 Task: Research Airbnb properties in San Leonardo, Philippines from 6th December, 2023 to 8th December, 2023 for 2 adults. Place can be private room with 1  bedroom having 2 beds and 1 bathroom. Property type can be flat.
Action: Mouse moved to (575, 126)
Screenshot: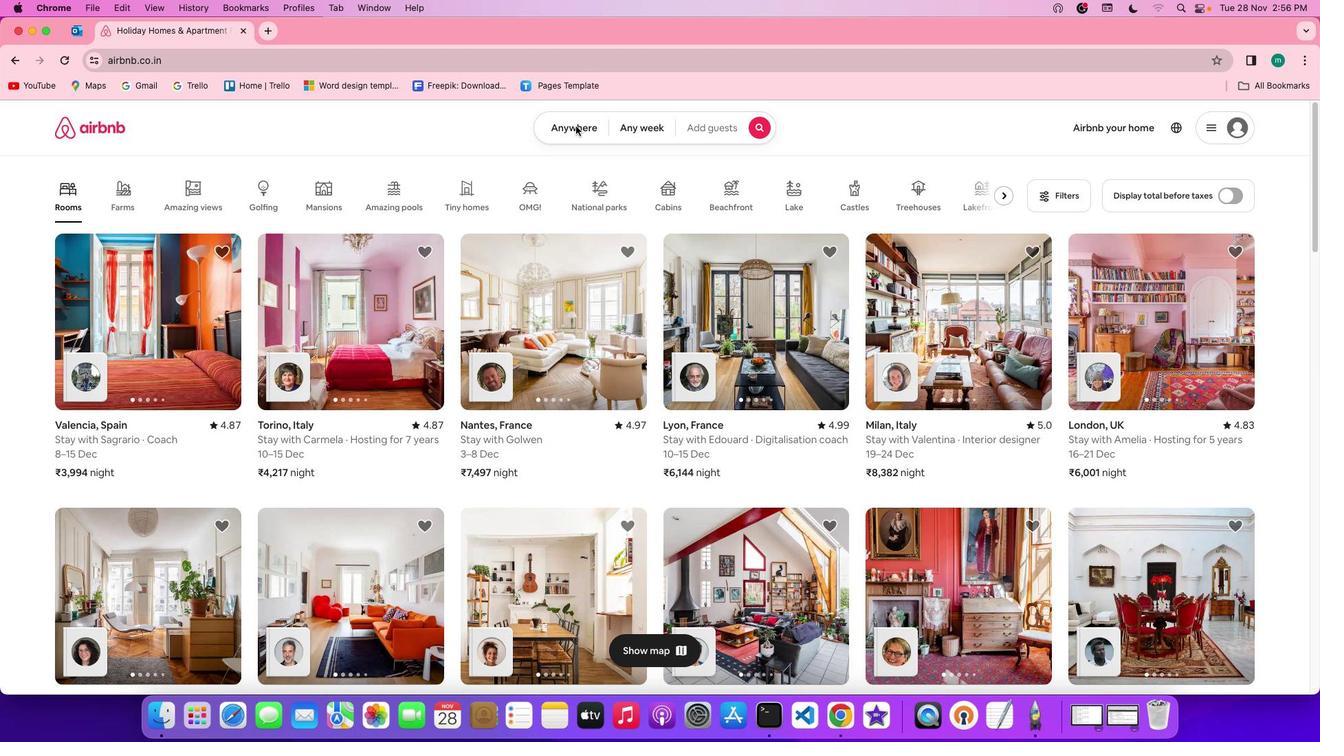
Action: Mouse pressed left at (575, 126)
Screenshot: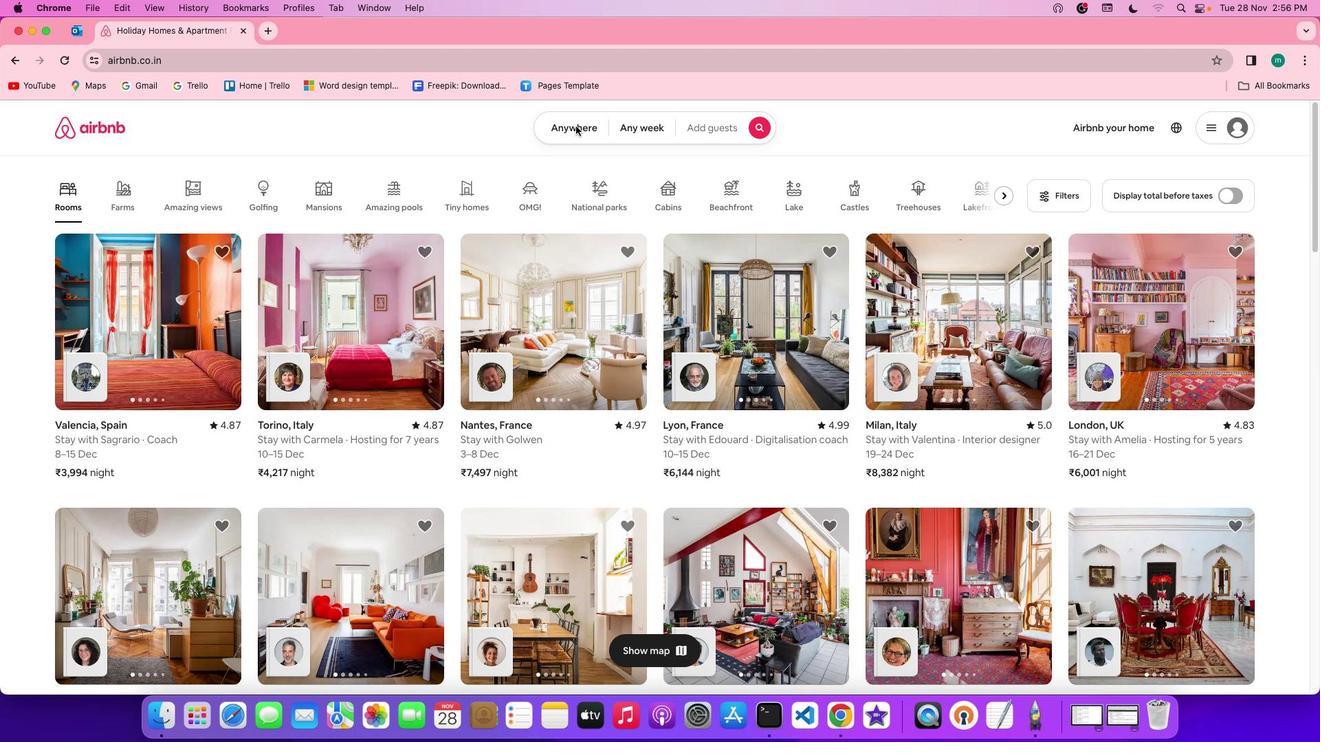 
Action: Mouse pressed left at (575, 126)
Screenshot: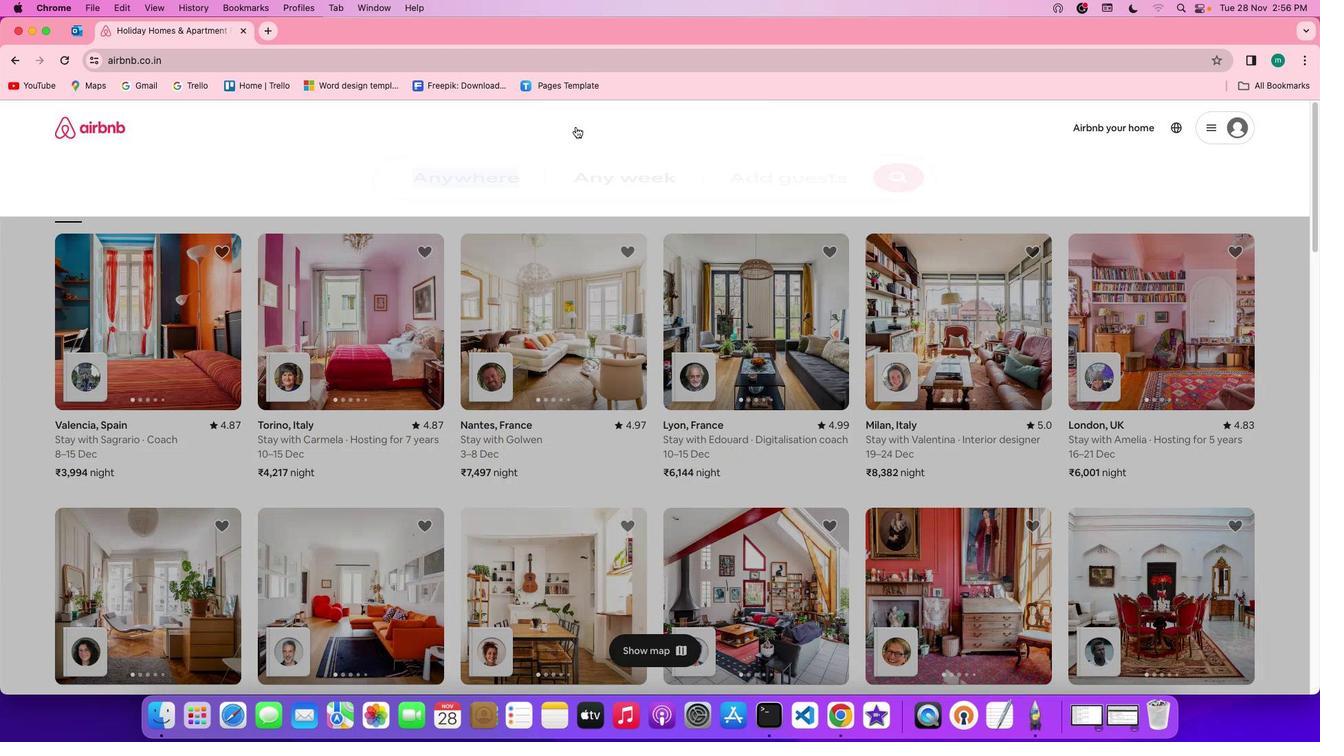 
Action: Mouse moved to (540, 187)
Screenshot: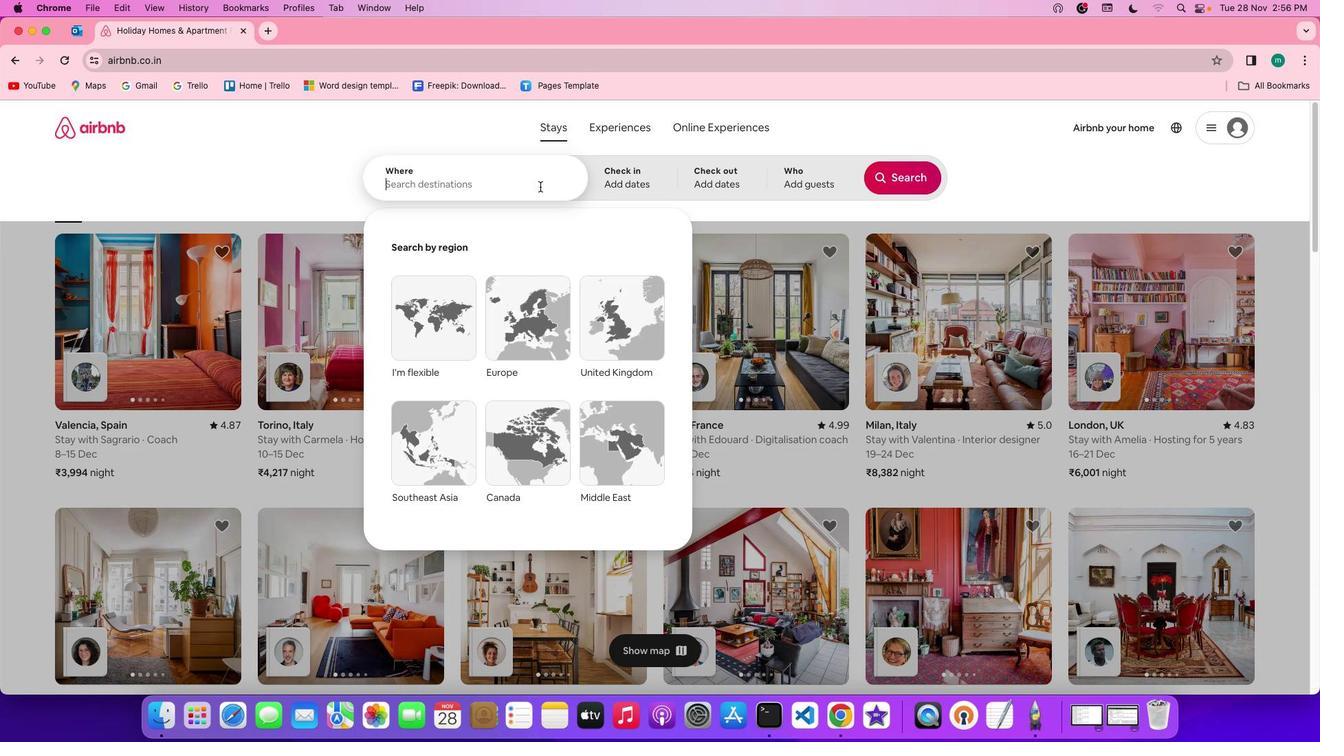 
Action: Mouse pressed left at (540, 187)
Screenshot: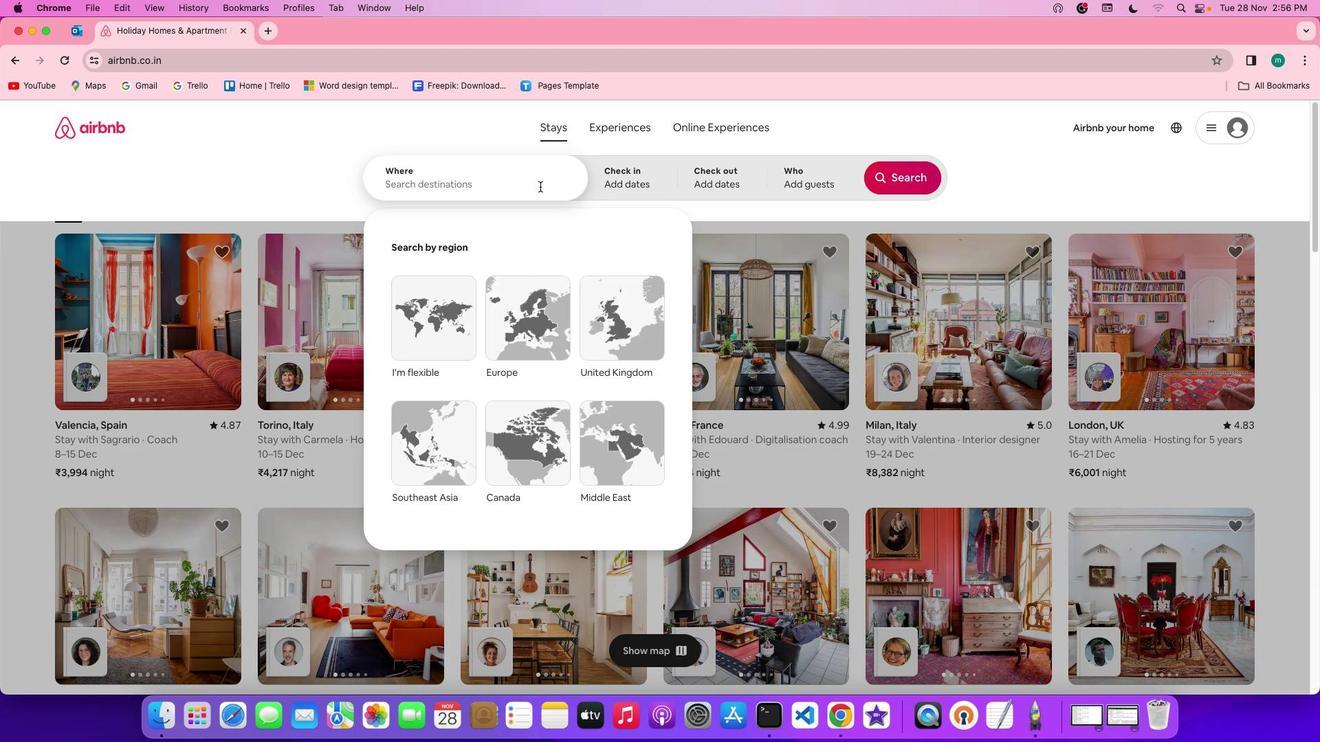 
Action: Mouse moved to (545, 188)
Screenshot: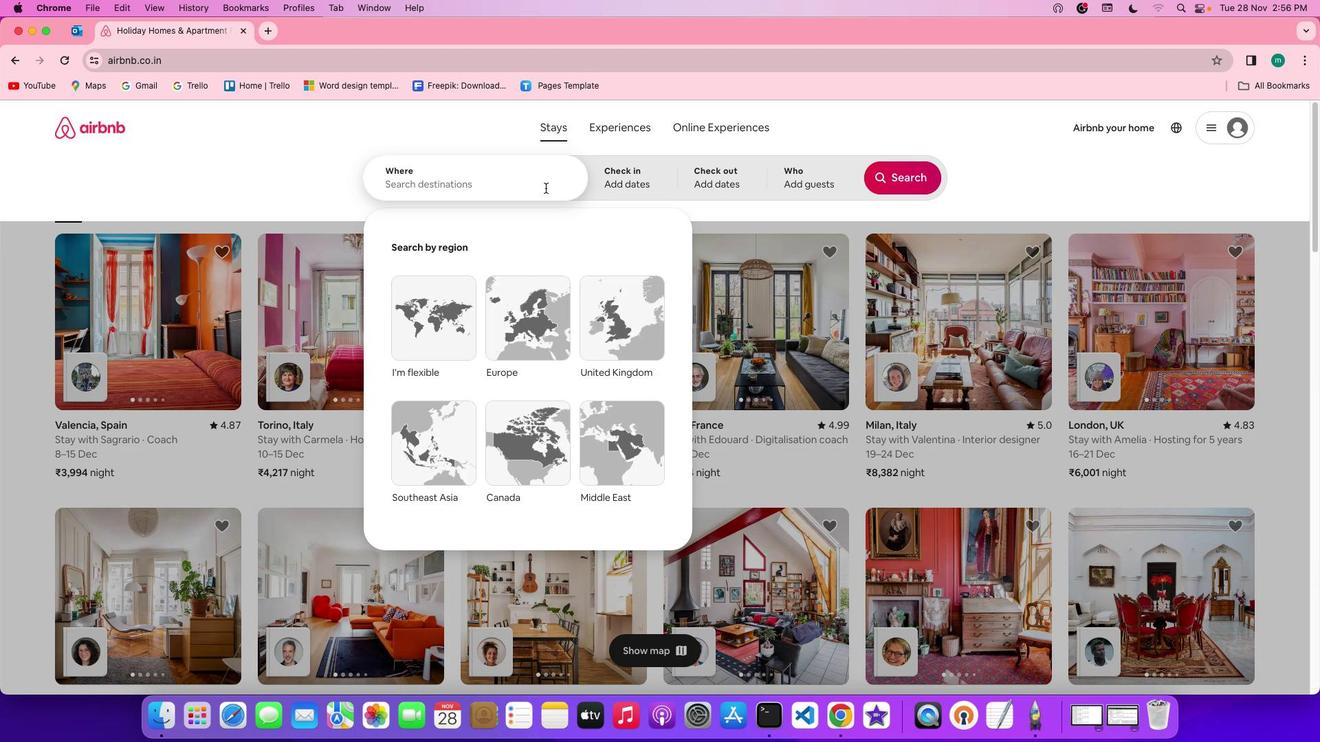 
Action: Key pressed Key.shift'S''a''n'Key.spaceKey.shift'L''e''o''n''a''r''d''o'','Key.spaceKey.shift'P''h''i''l''i''p''p''i''n''e''s'
Screenshot: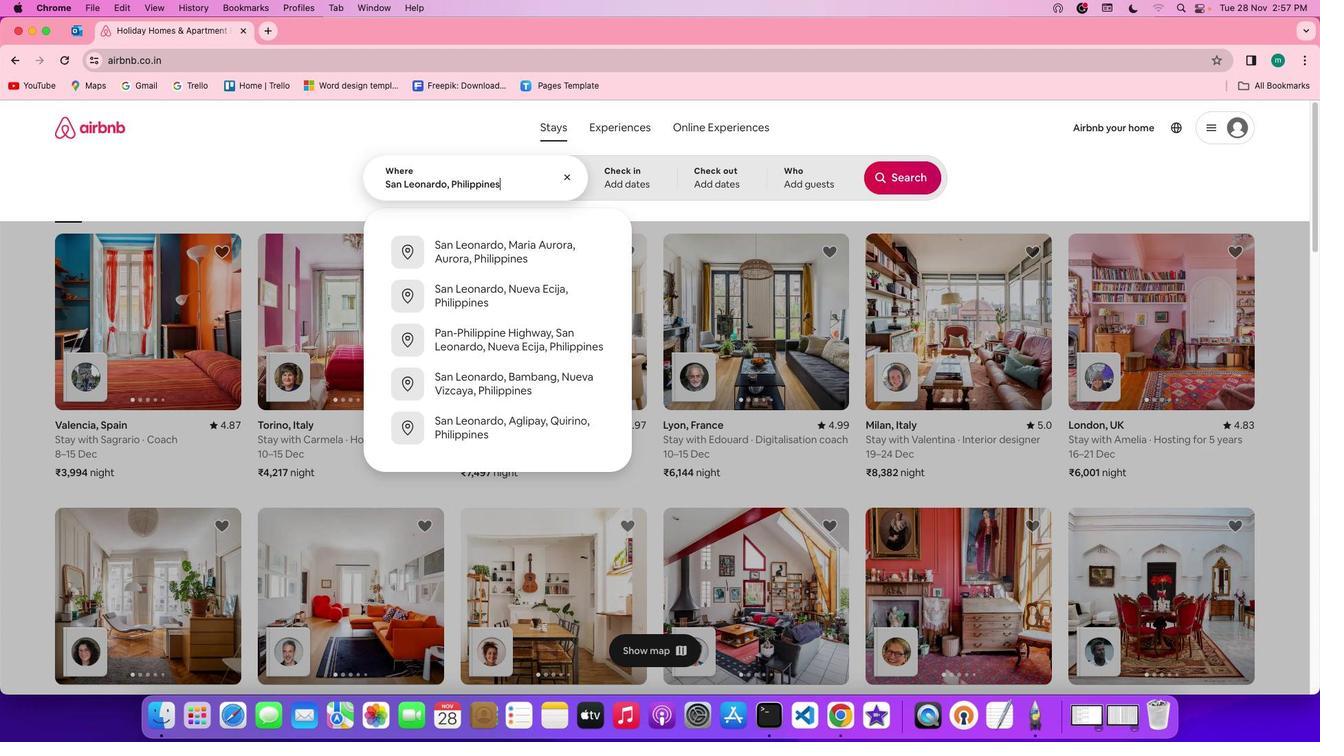 
Action: Mouse moved to (619, 188)
Screenshot: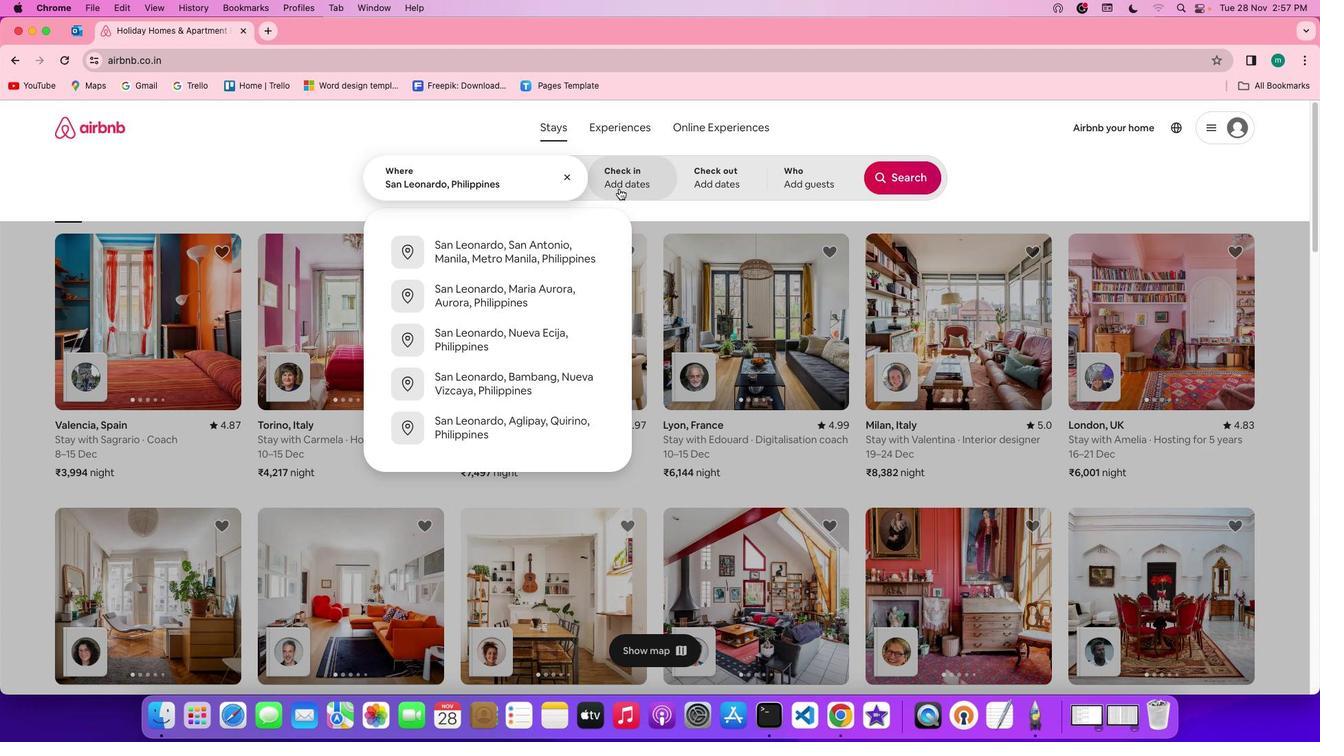 
Action: Mouse pressed left at (619, 188)
Screenshot: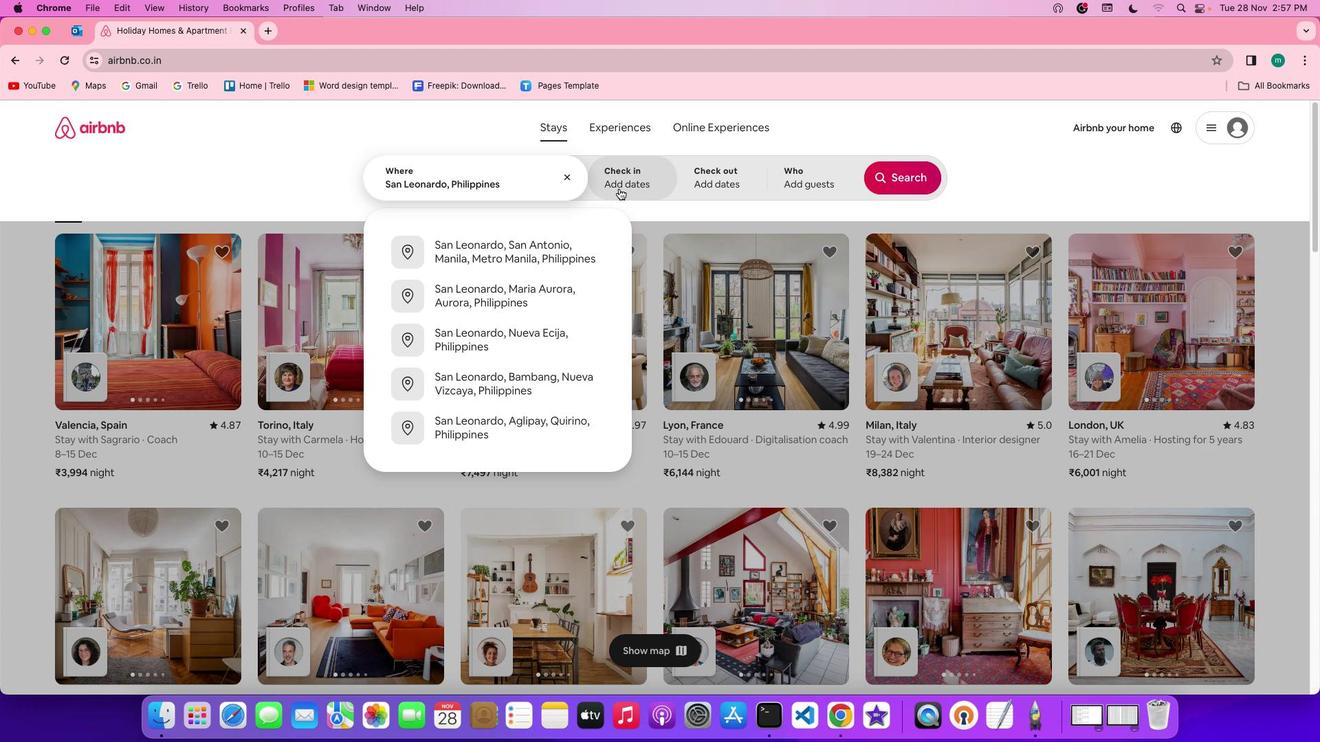 
Action: Mouse moved to (792, 381)
Screenshot: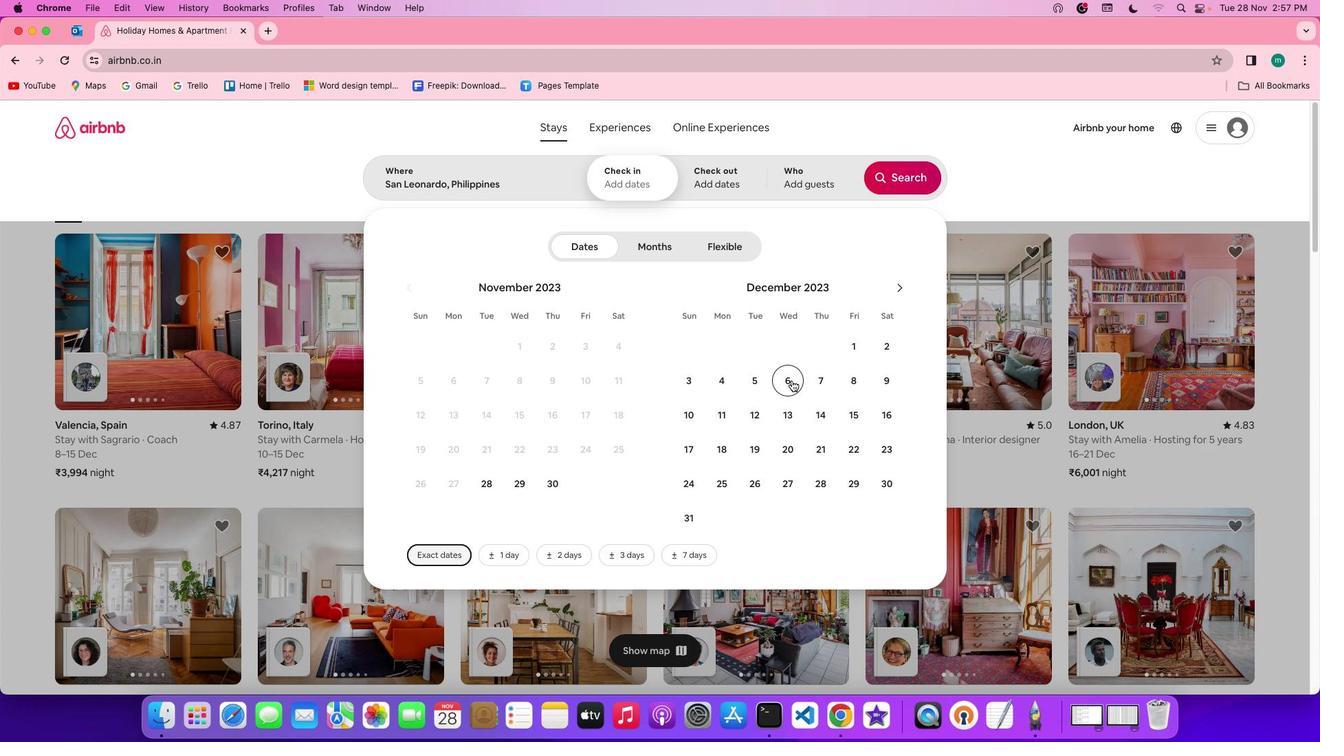 
Action: Mouse pressed left at (792, 381)
Screenshot: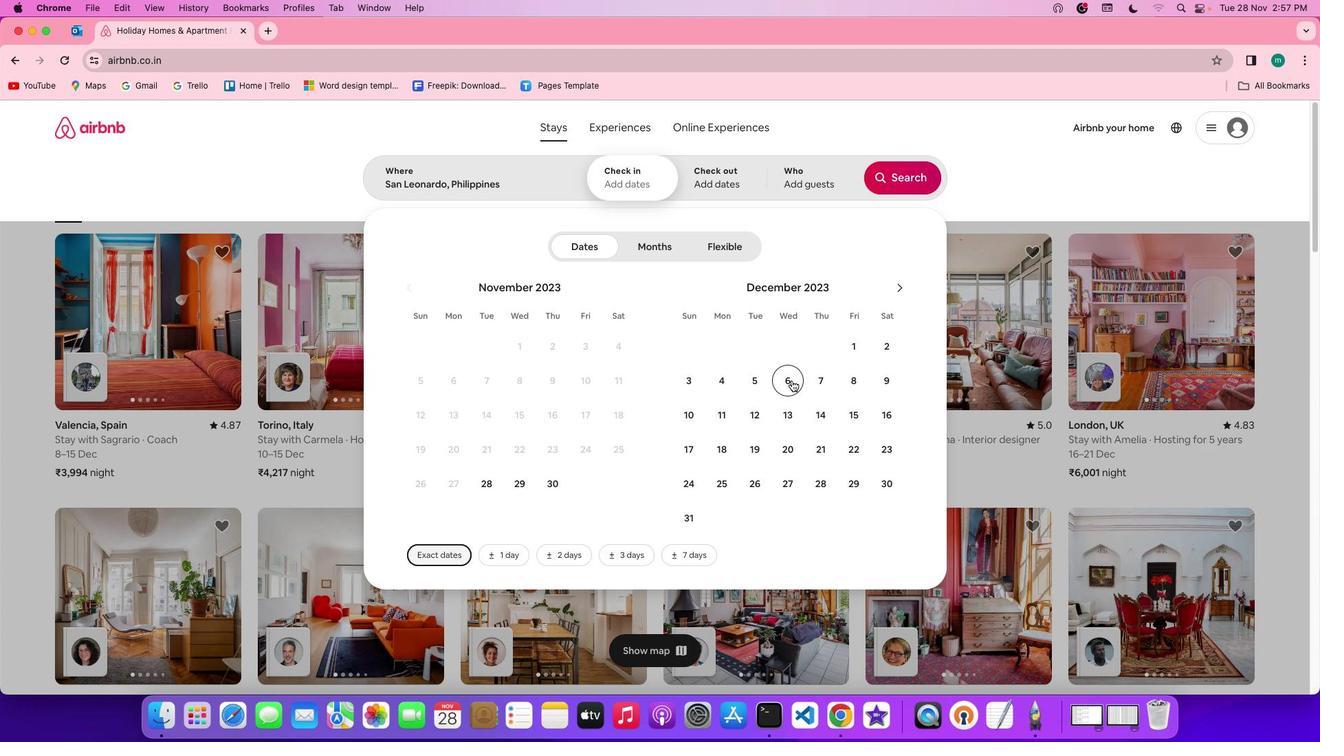 
Action: Mouse moved to (845, 383)
Screenshot: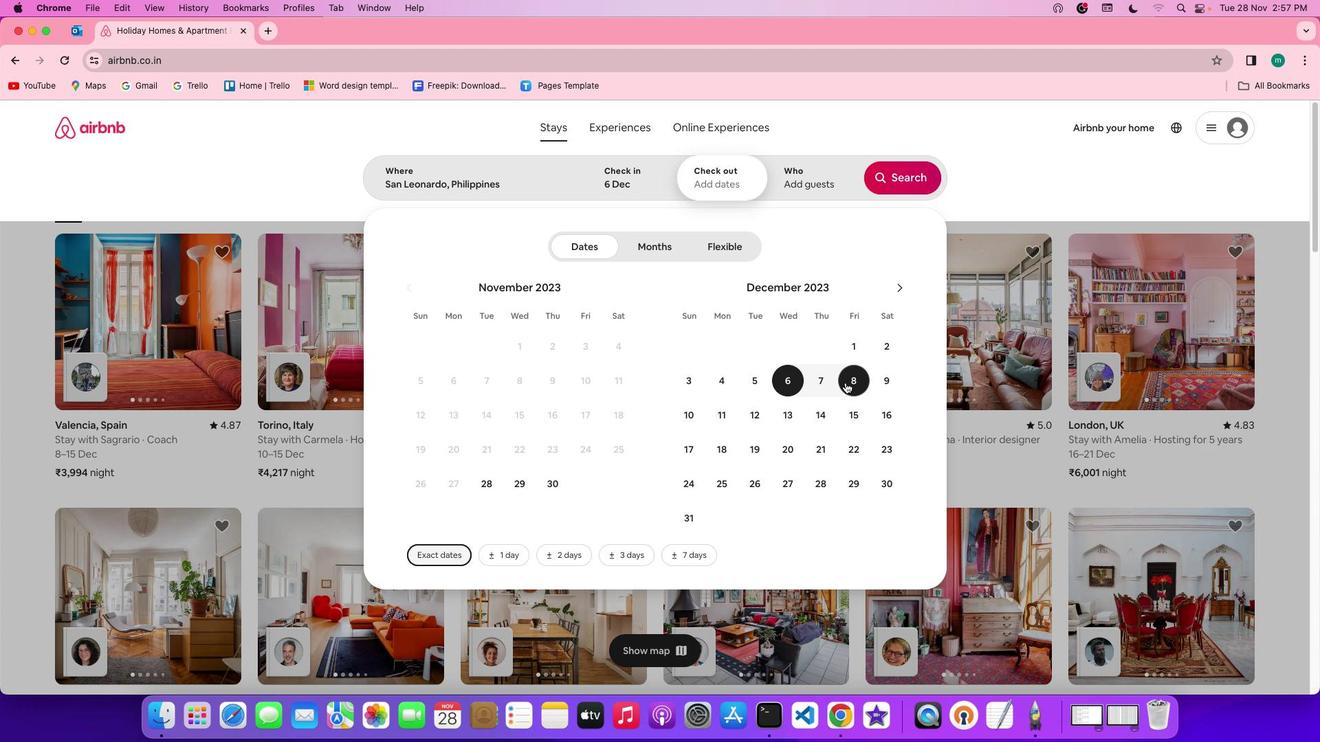 
Action: Mouse pressed left at (845, 383)
Screenshot: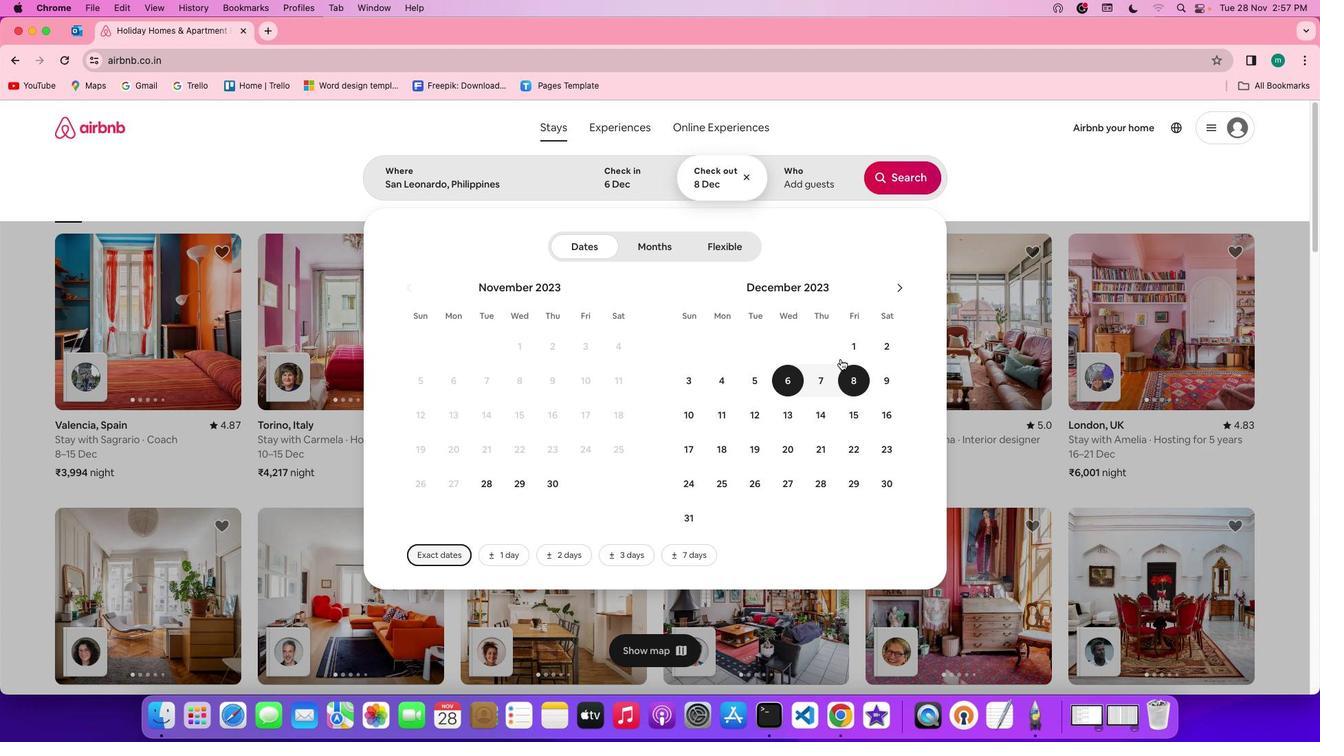 
Action: Mouse moved to (820, 190)
Screenshot: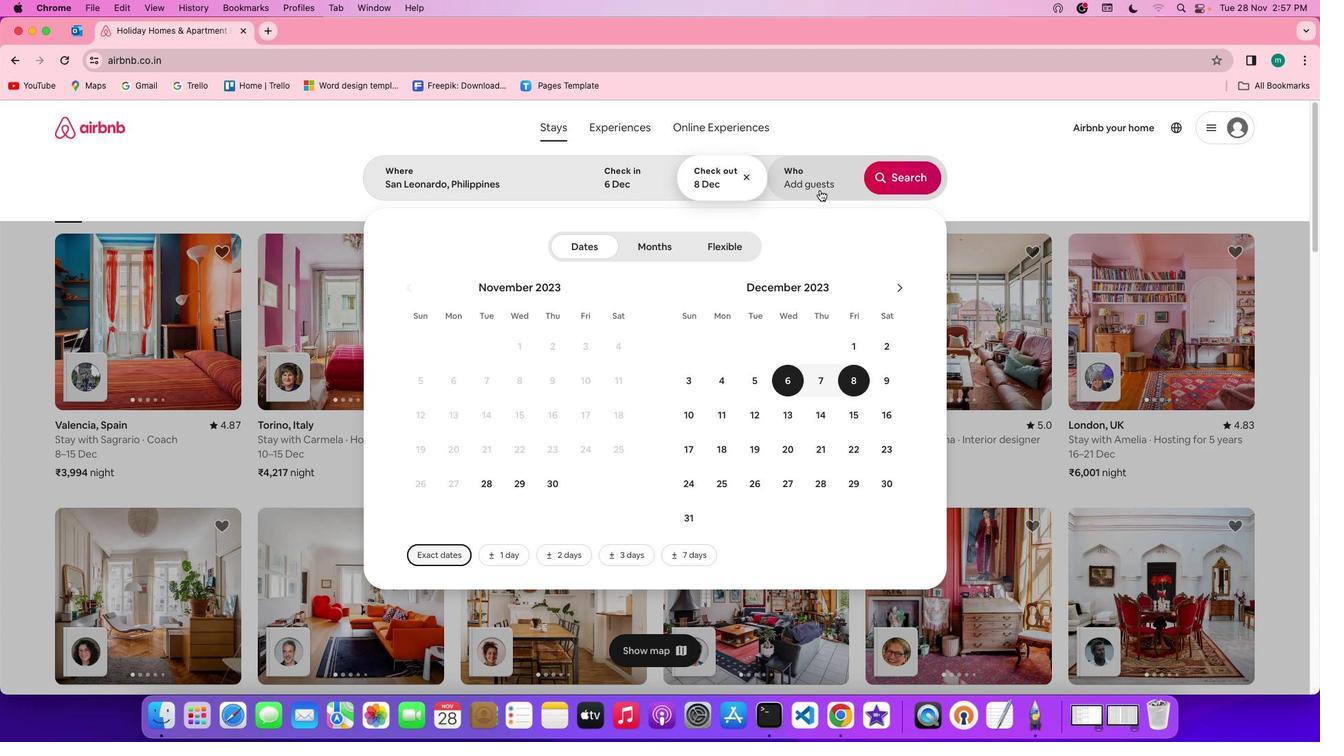 
Action: Mouse pressed left at (820, 190)
Screenshot: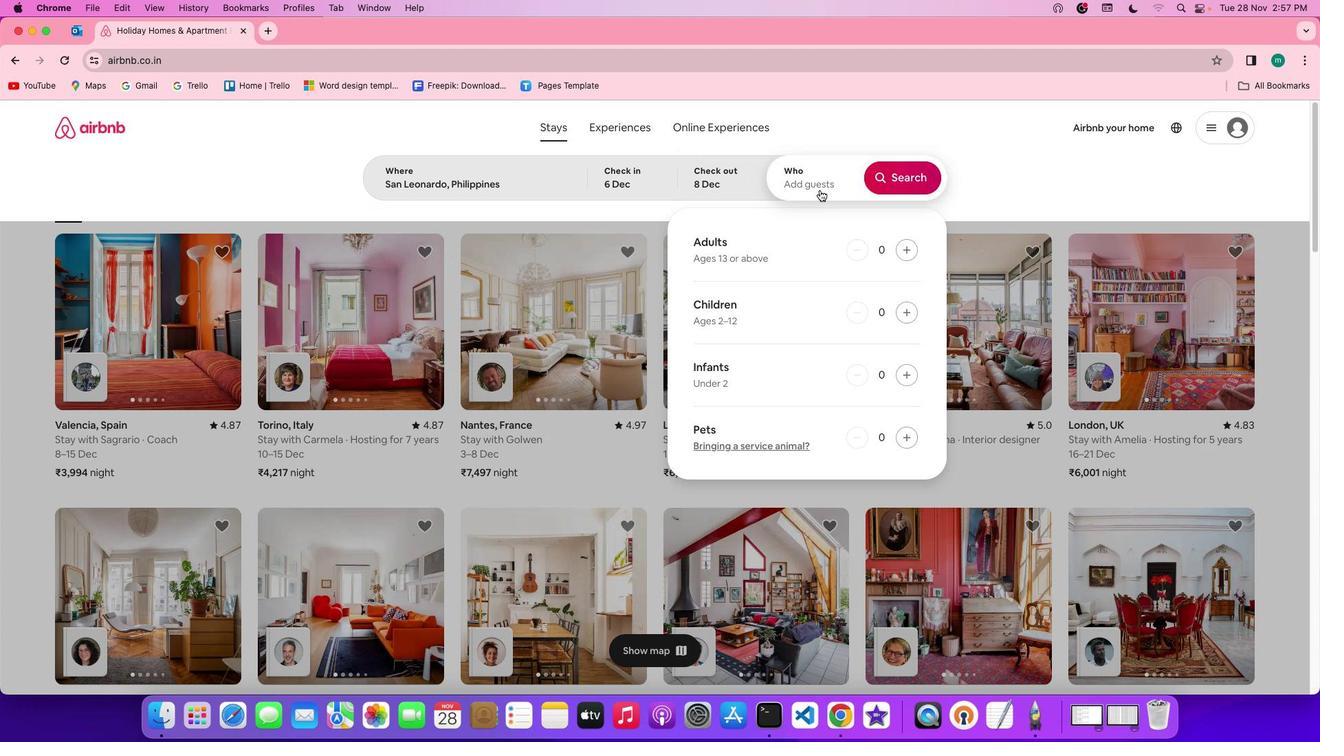 
Action: Mouse moved to (912, 248)
Screenshot: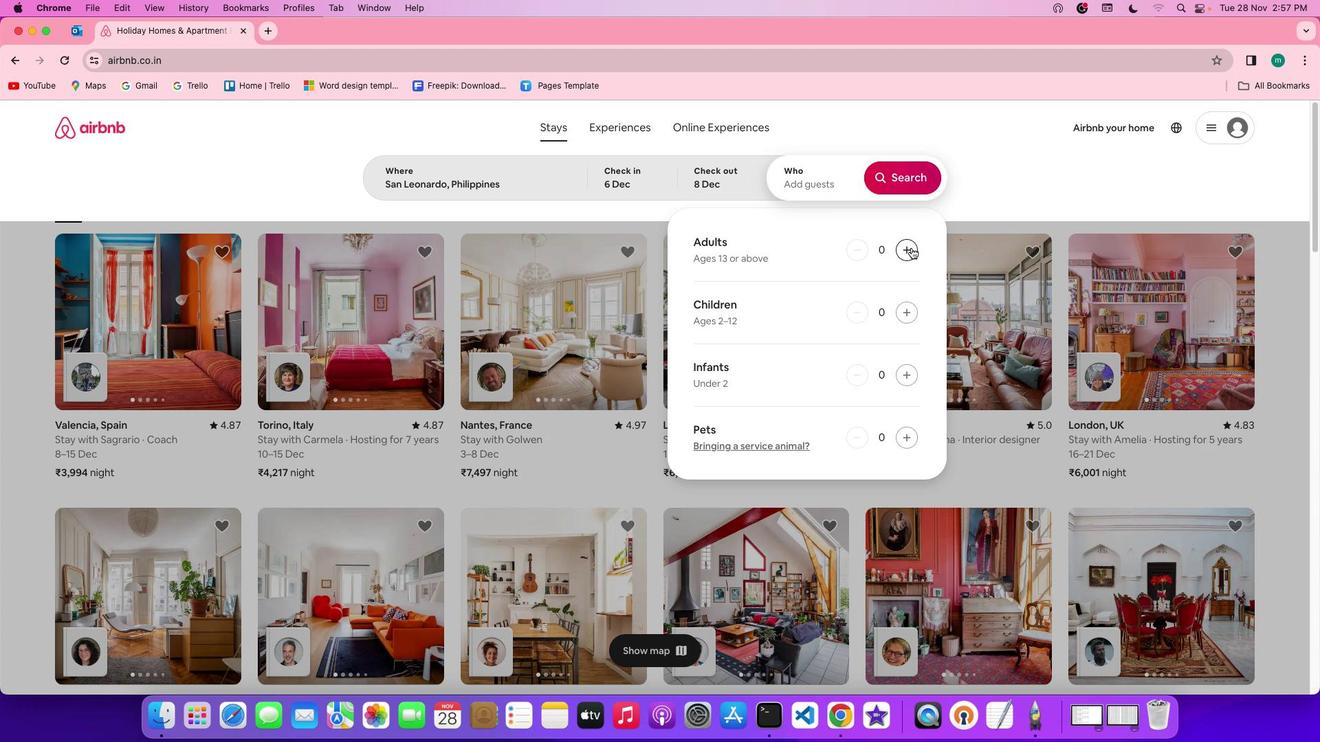 
Action: Mouse pressed left at (912, 248)
Screenshot: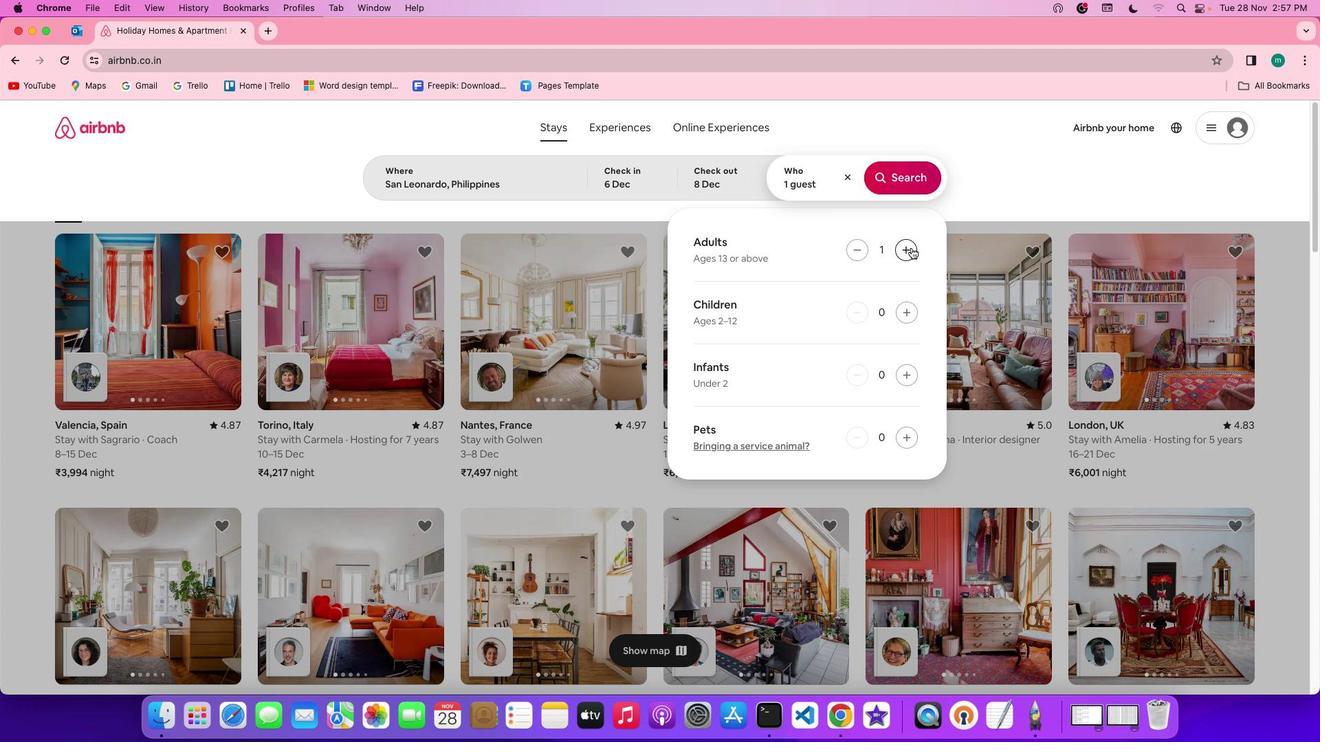 
Action: Mouse pressed left at (912, 248)
Screenshot: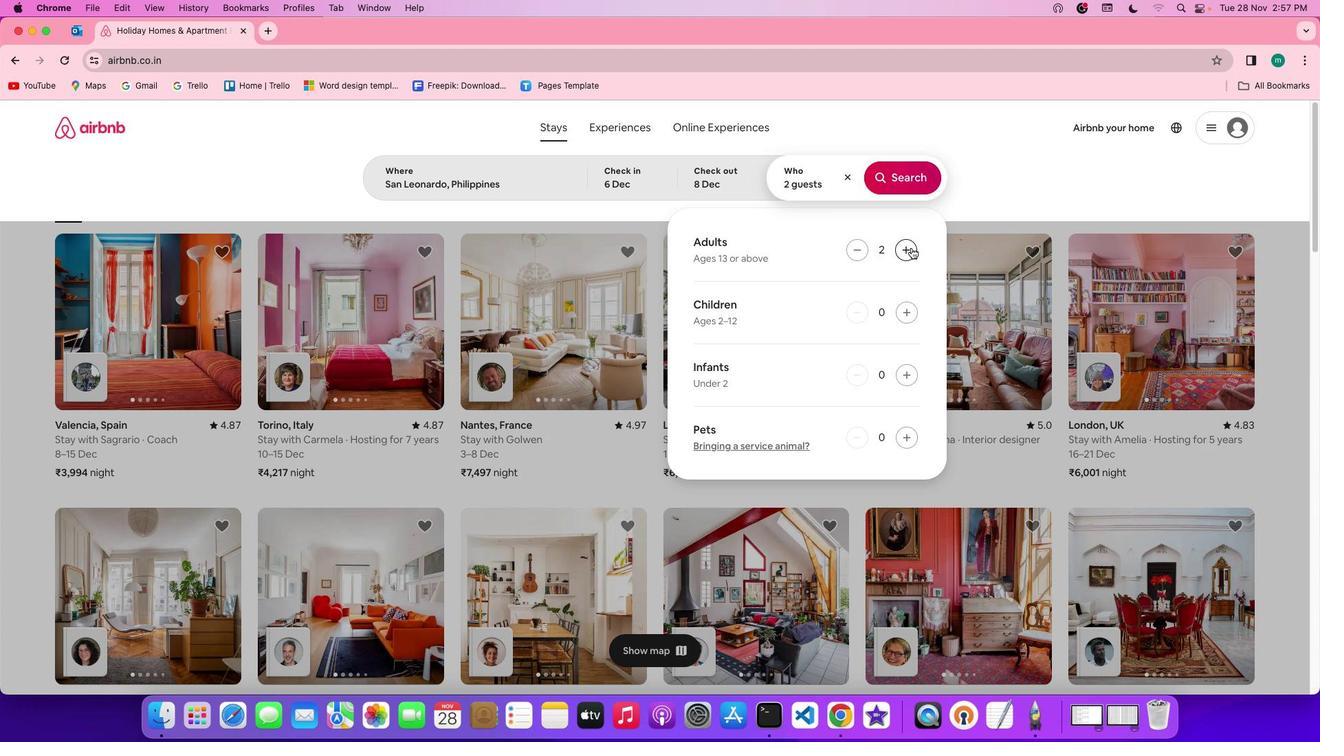 
Action: Mouse moved to (910, 178)
Screenshot: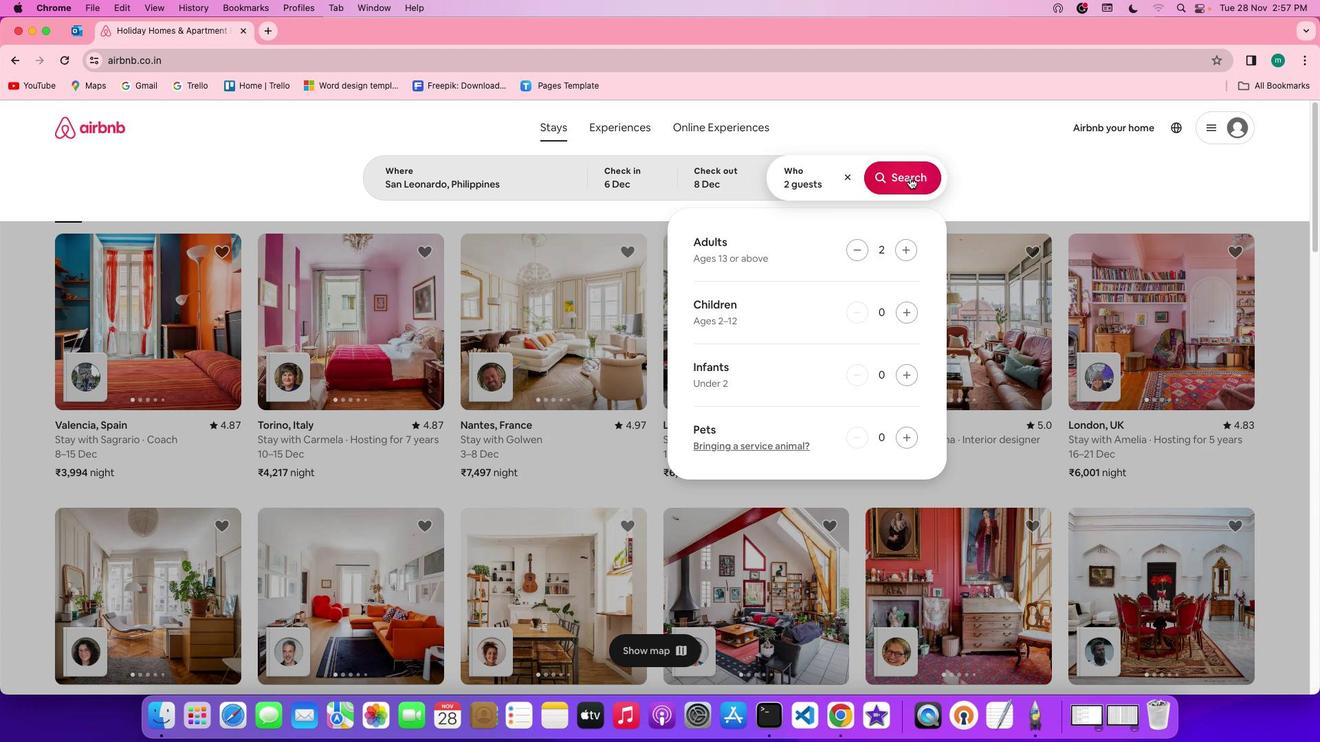 
Action: Mouse pressed left at (910, 178)
Screenshot: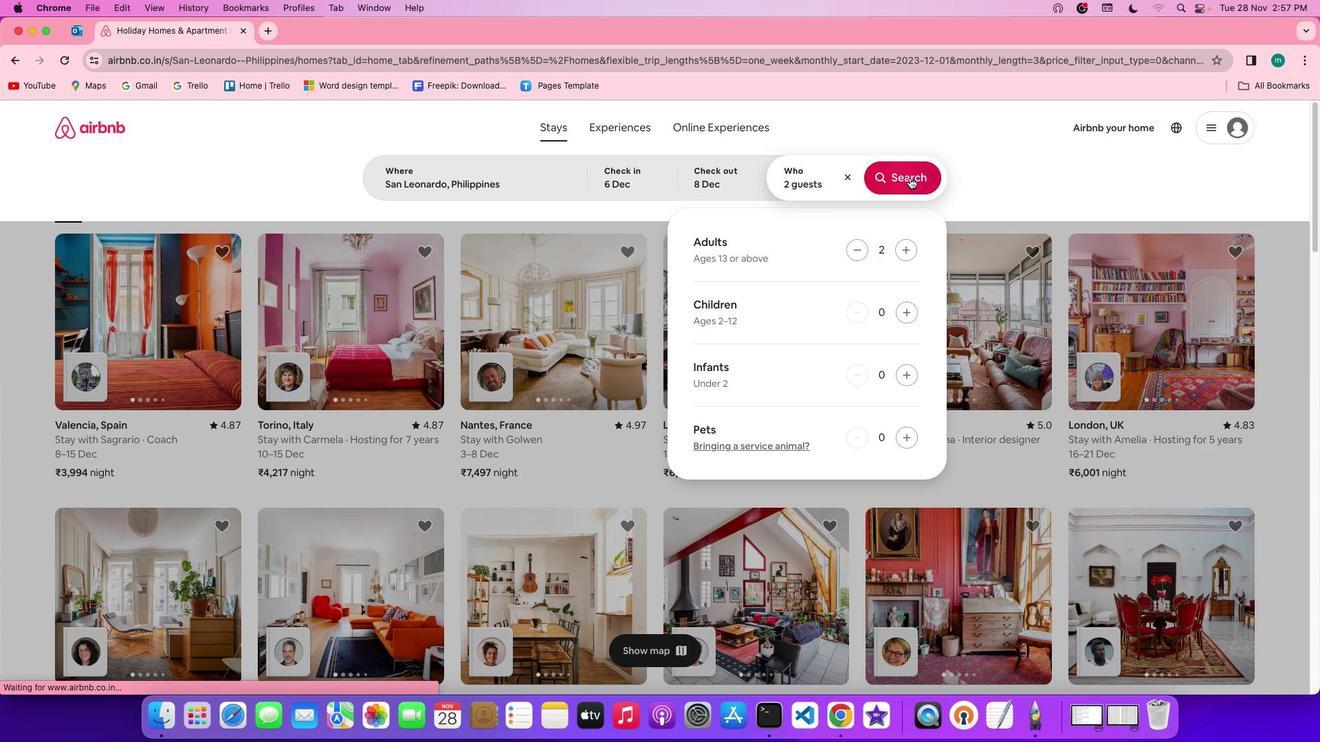 
Action: Mouse moved to (1099, 186)
Screenshot: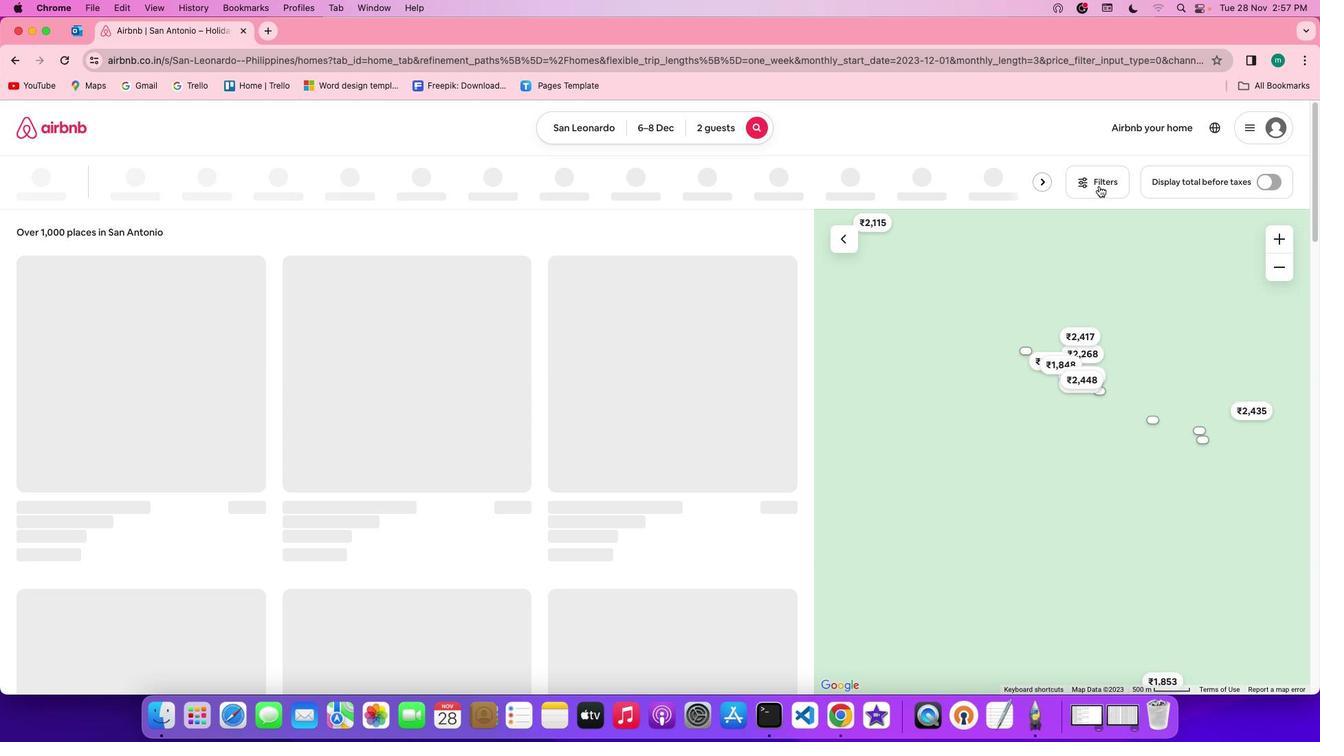 
Action: Mouse pressed left at (1099, 186)
Screenshot: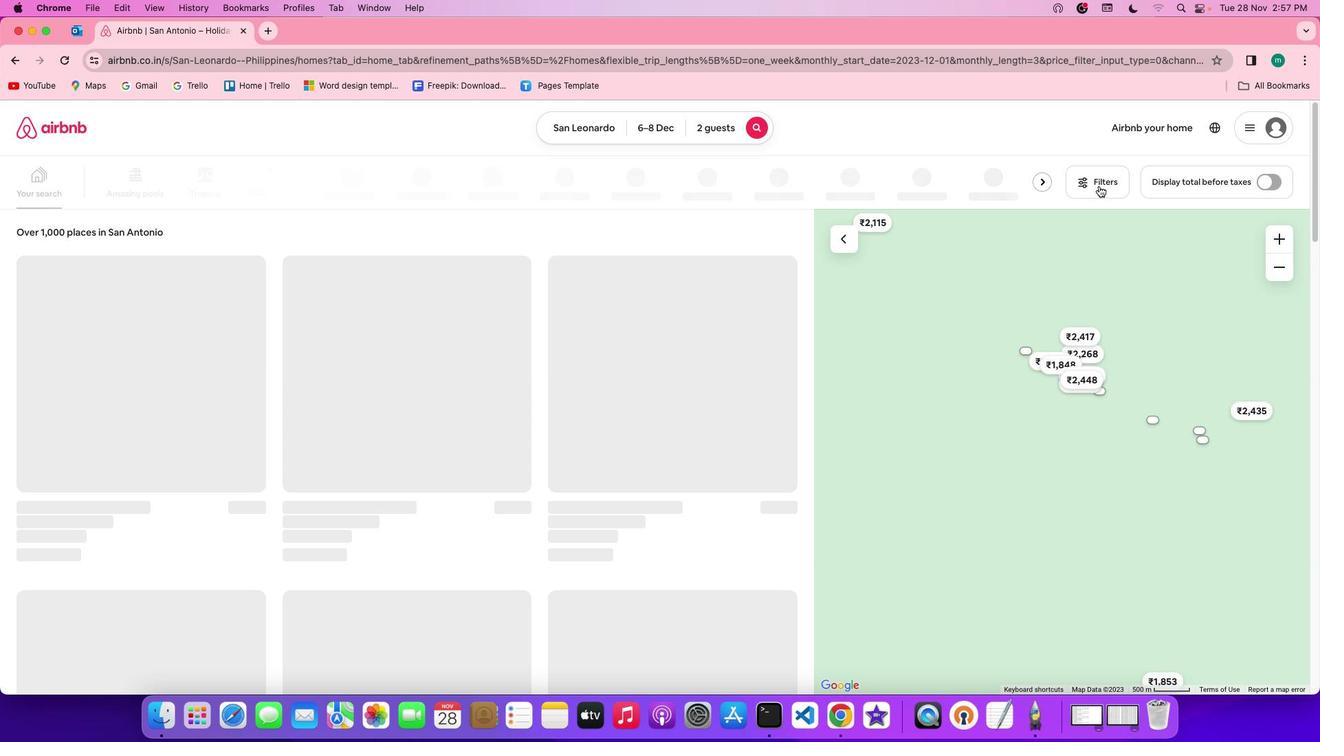 
Action: Mouse moved to (786, 423)
Screenshot: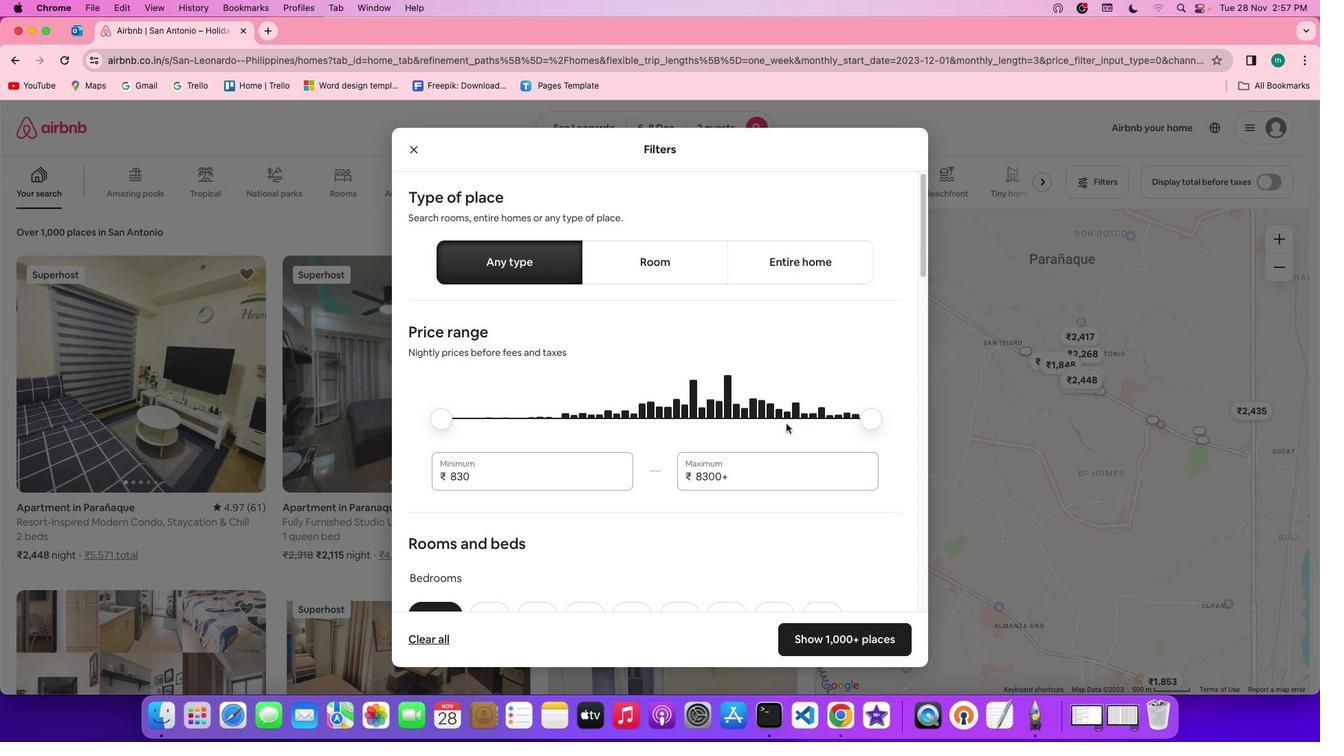 
Action: Mouse scrolled (786, 423) with delta (0, 0)
Screenshot: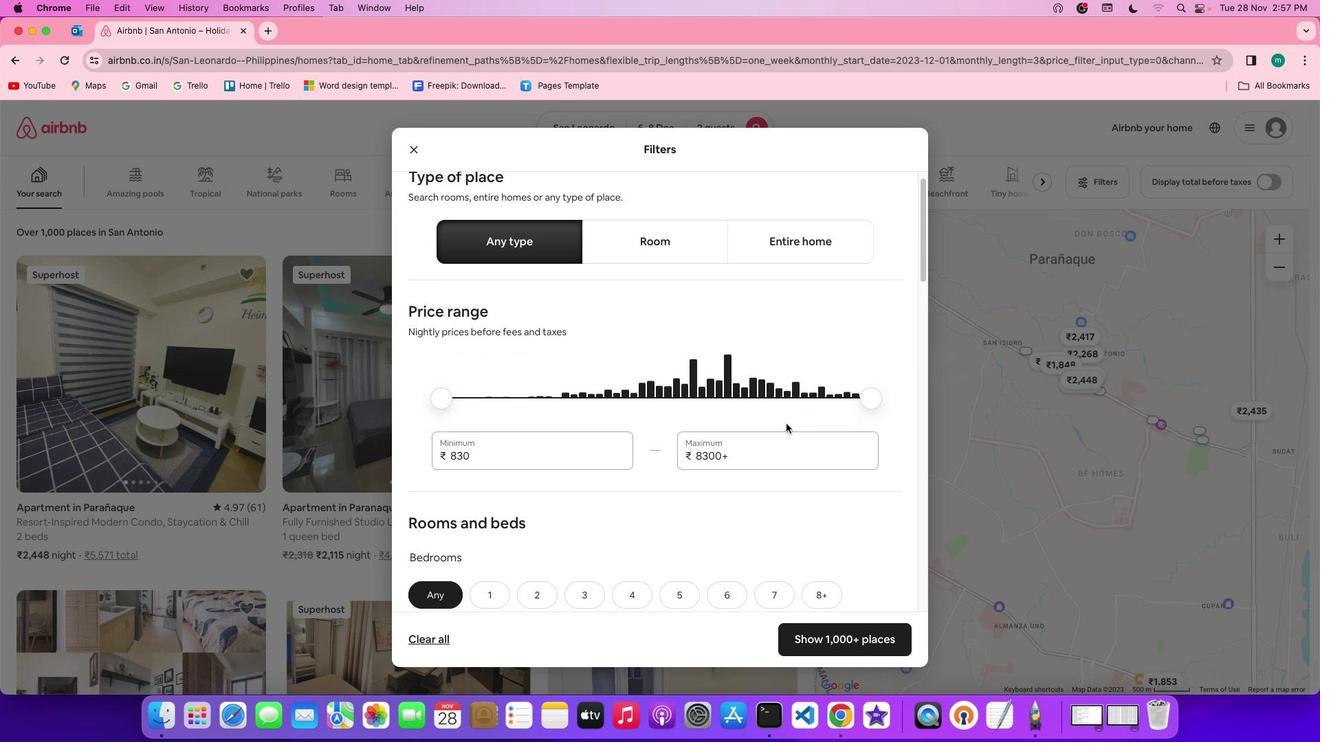 
Action: Mouse scrolled (786, 423) with delta (0, 0)
Screenshot: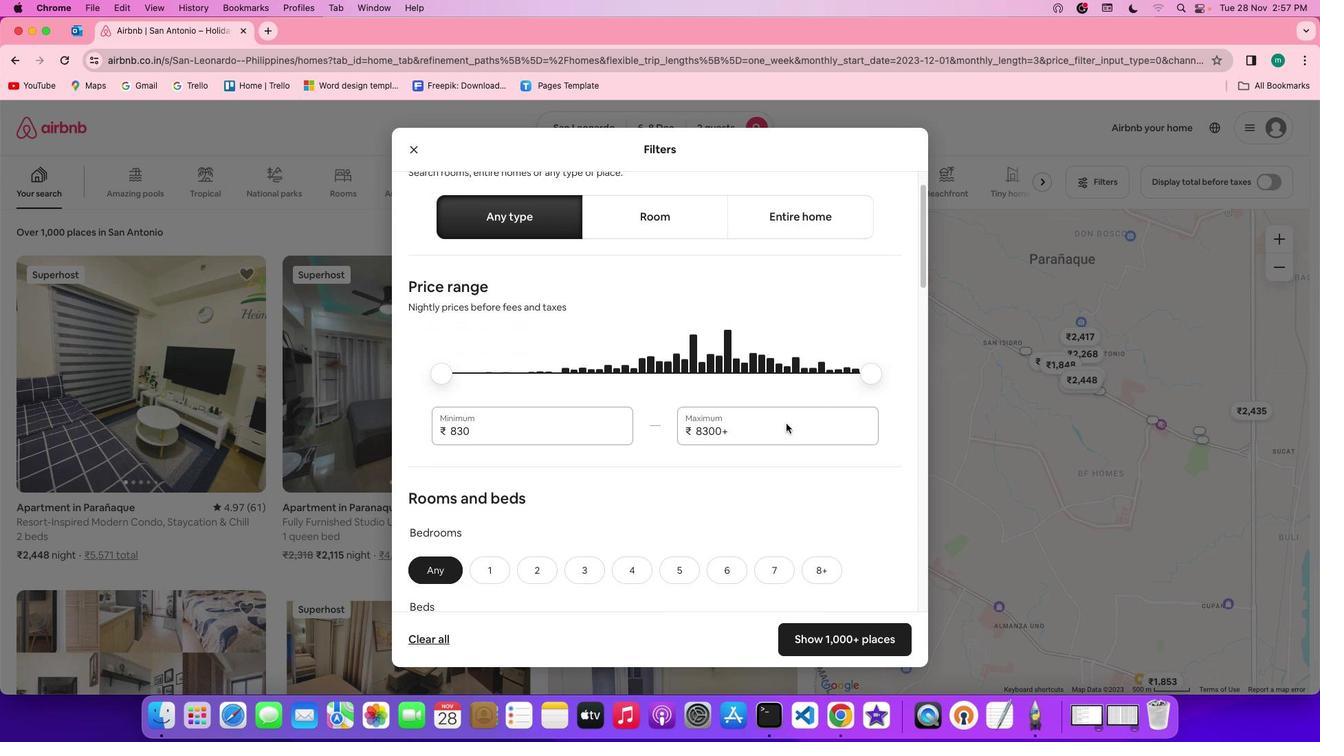 
Action: Mouse scrolled (786, 423) with delta (0, 0)
Screenshot: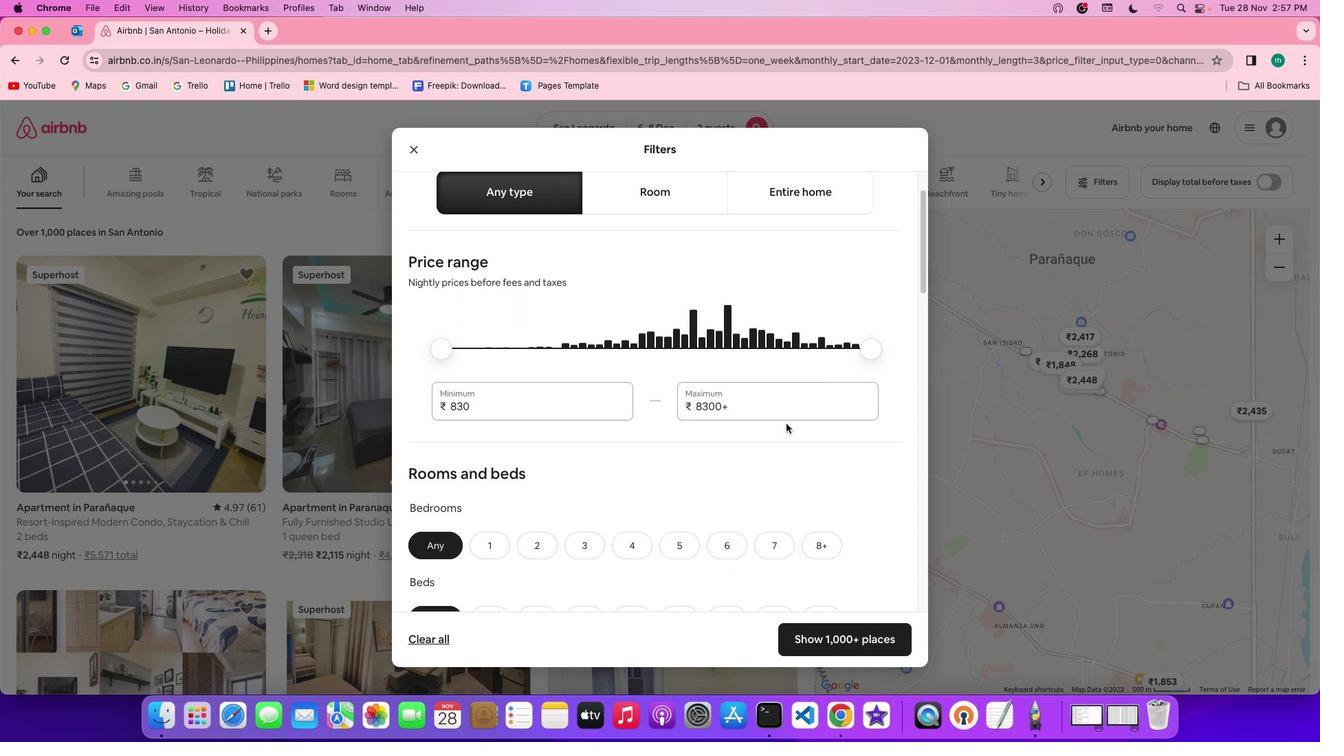 
Action: Mouse moved to (788, 424)
Screenshot: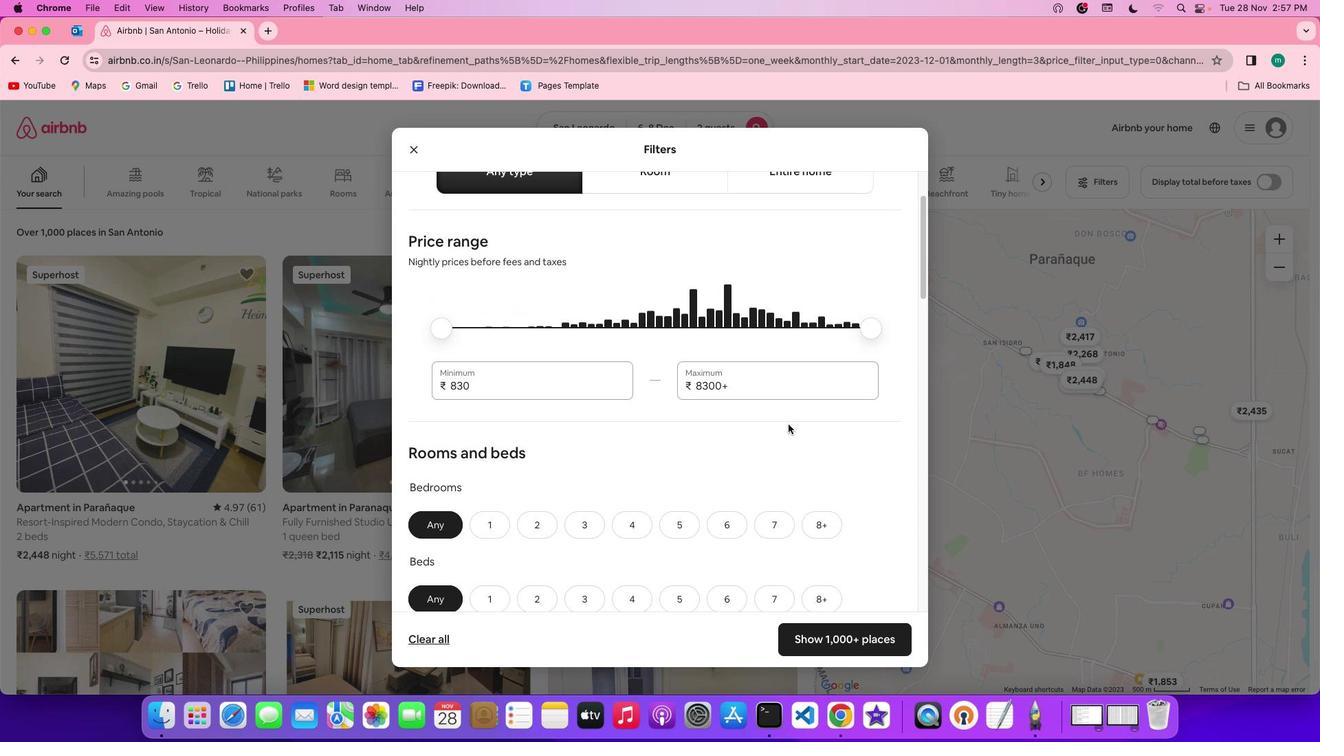 
Action: Mouse scrolled (788, 424) with delta (0, 0)
Screenshot: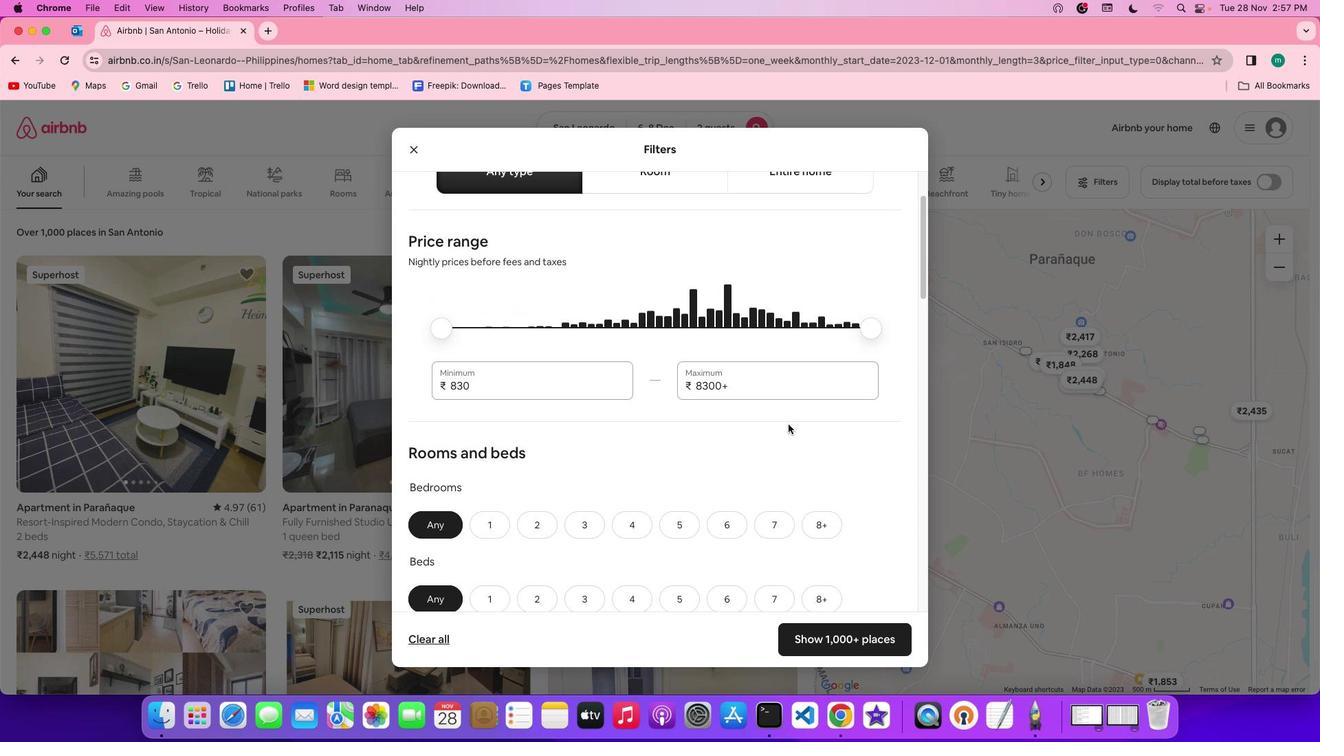 
Action: Mouse moved to (788, 424)
Screenshot: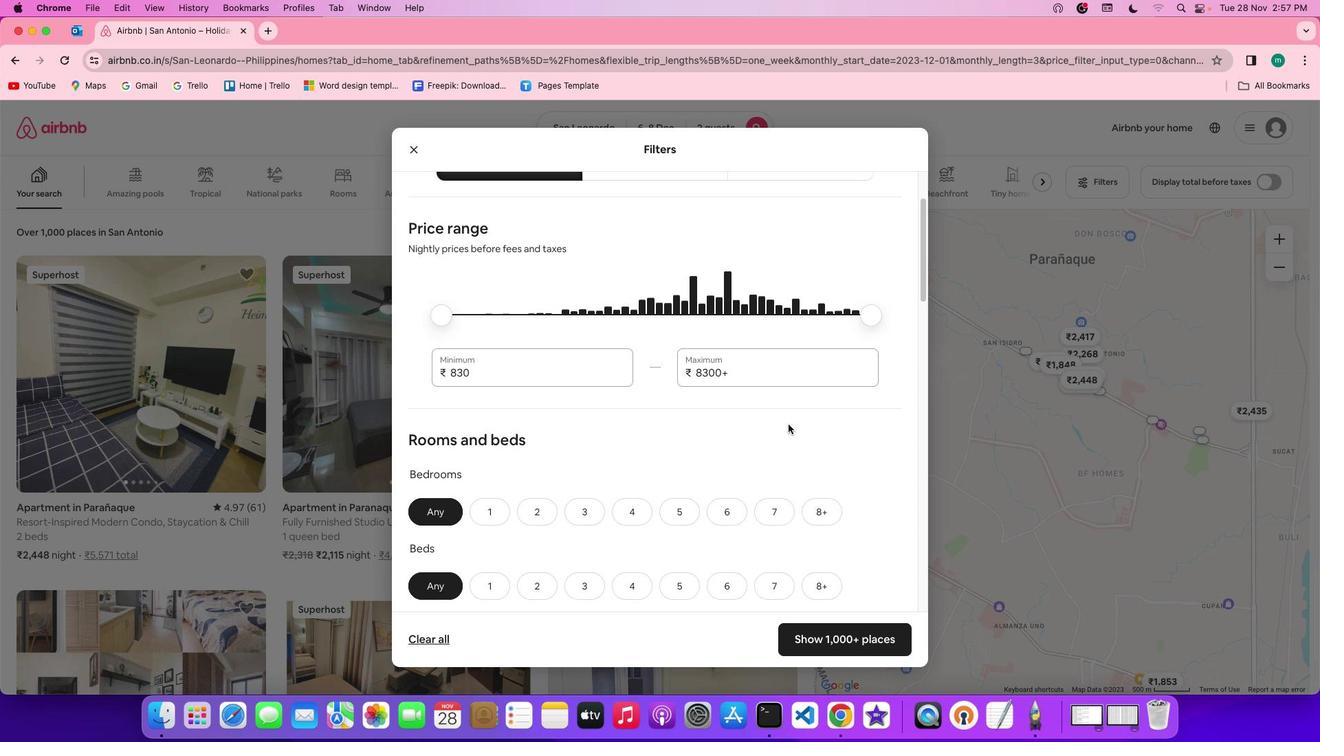
Action: Mouse scrolled (788, 424) with delta (0, 0)
Screenshot: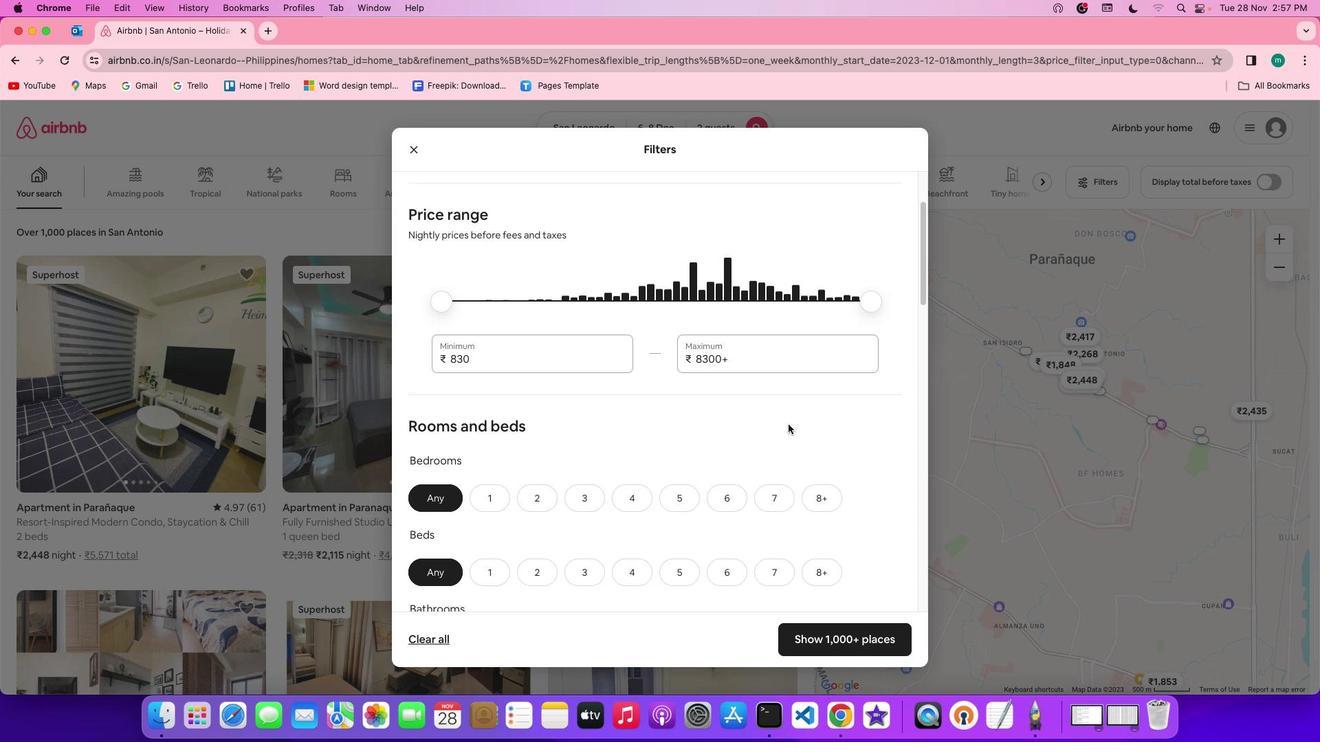 
Action: Mouse moved to (788, 424)
Screenshot: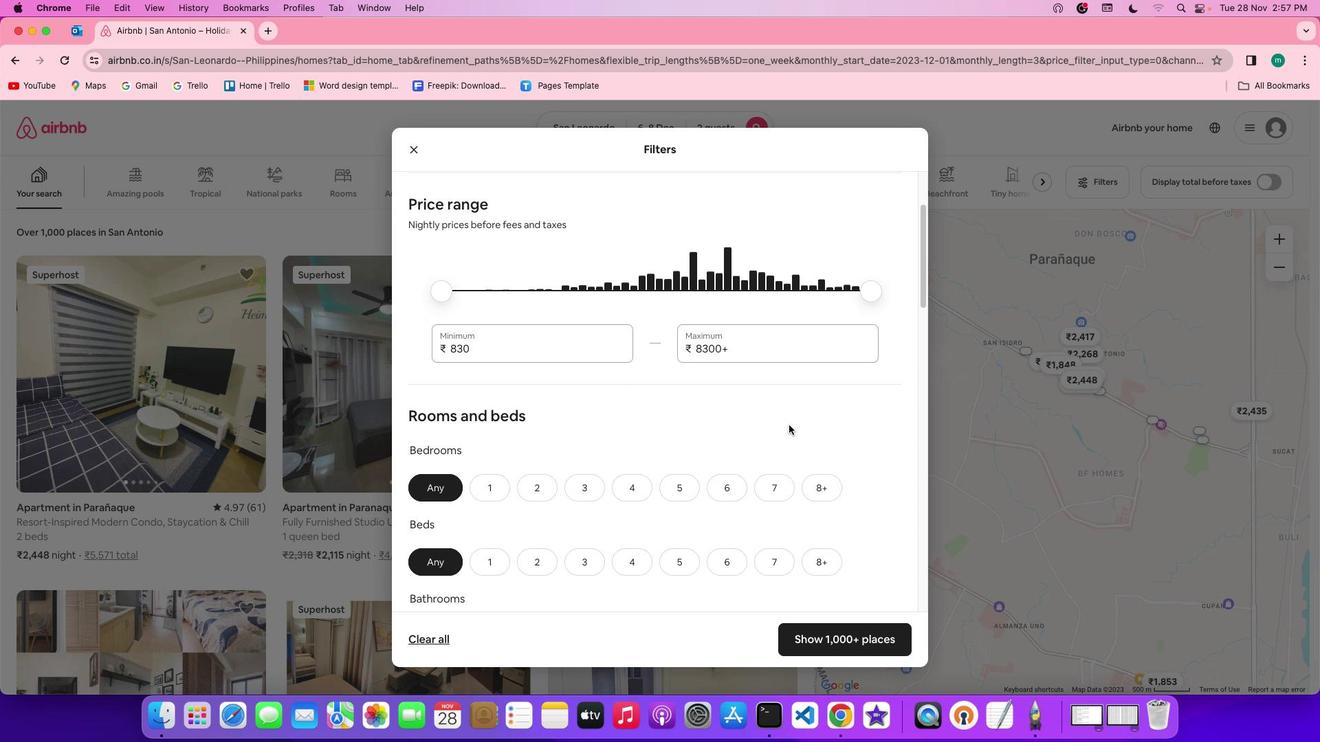 
Action: Mouse scrolled (788, 424) with delta (0, 0)
Screenshot: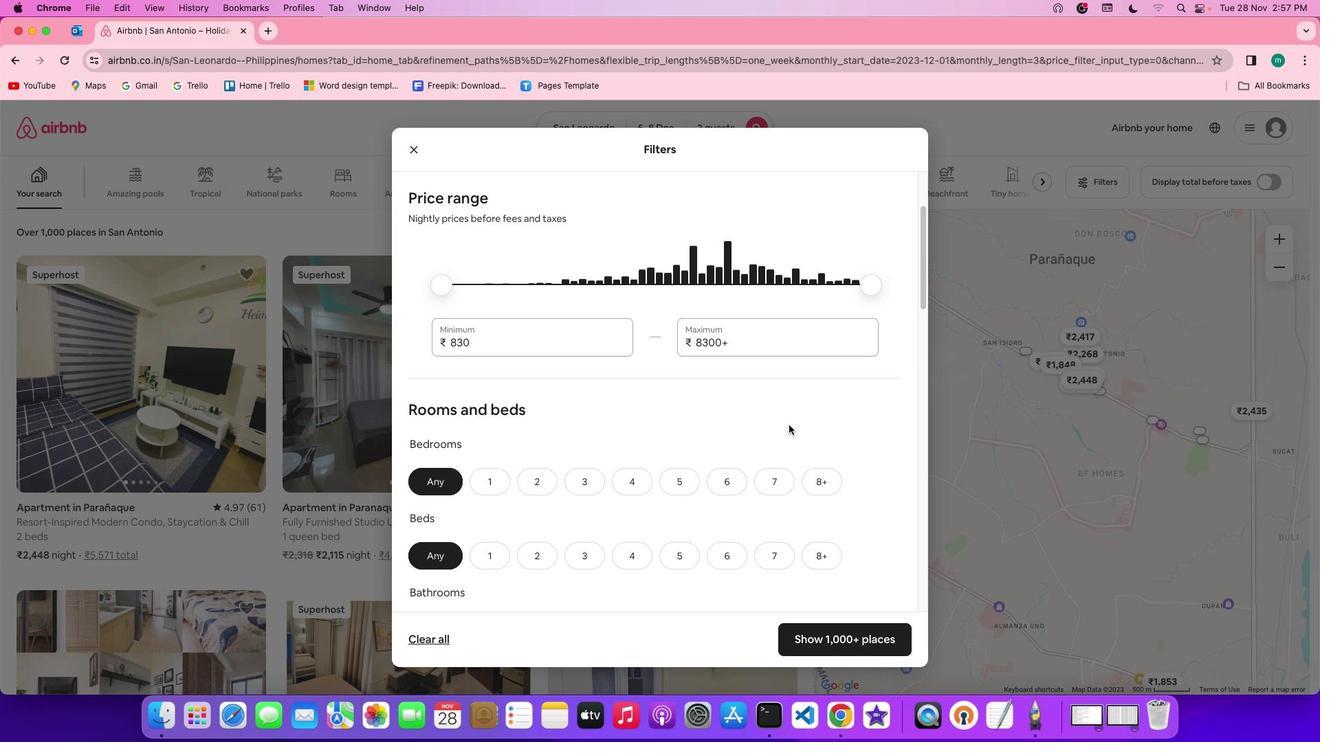 
Action: Mouse moved to (788, 424)
Screenshot: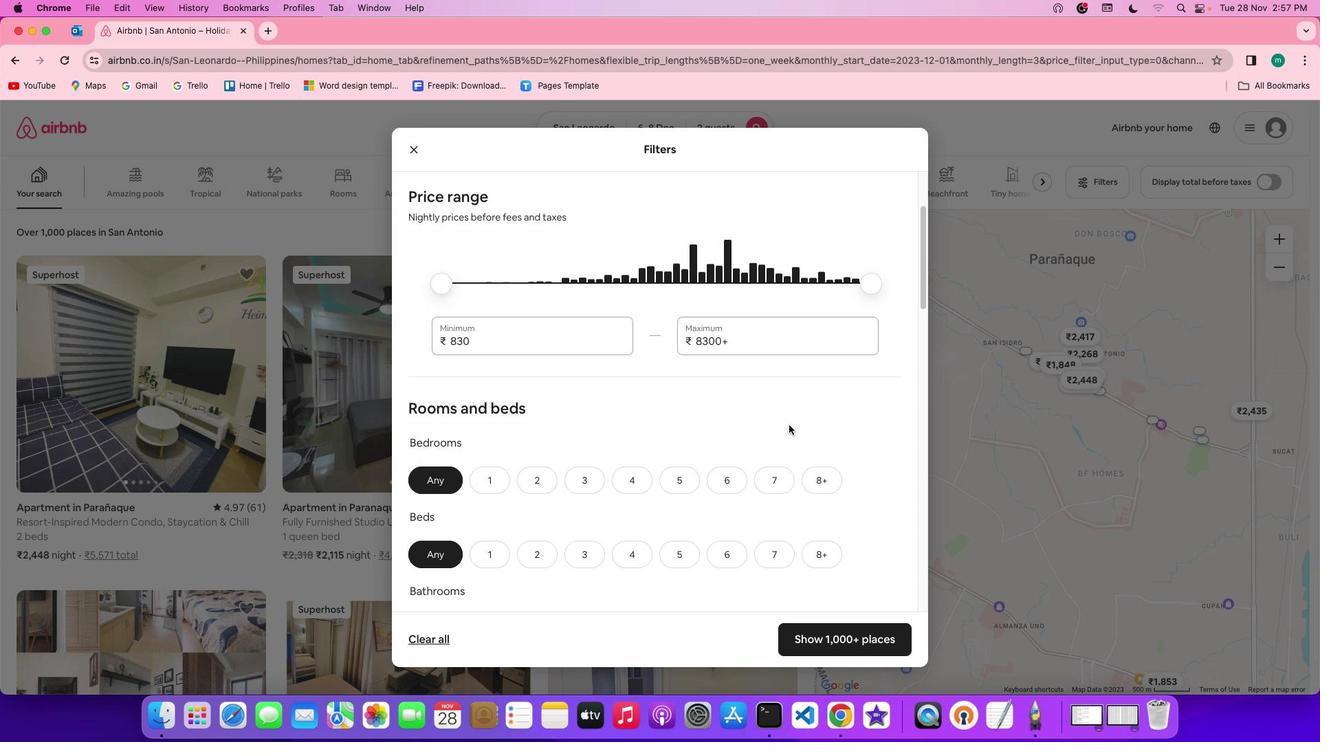 
Action: Mouse scrolled (788, 424) with delta (0, 0)
Screenshot: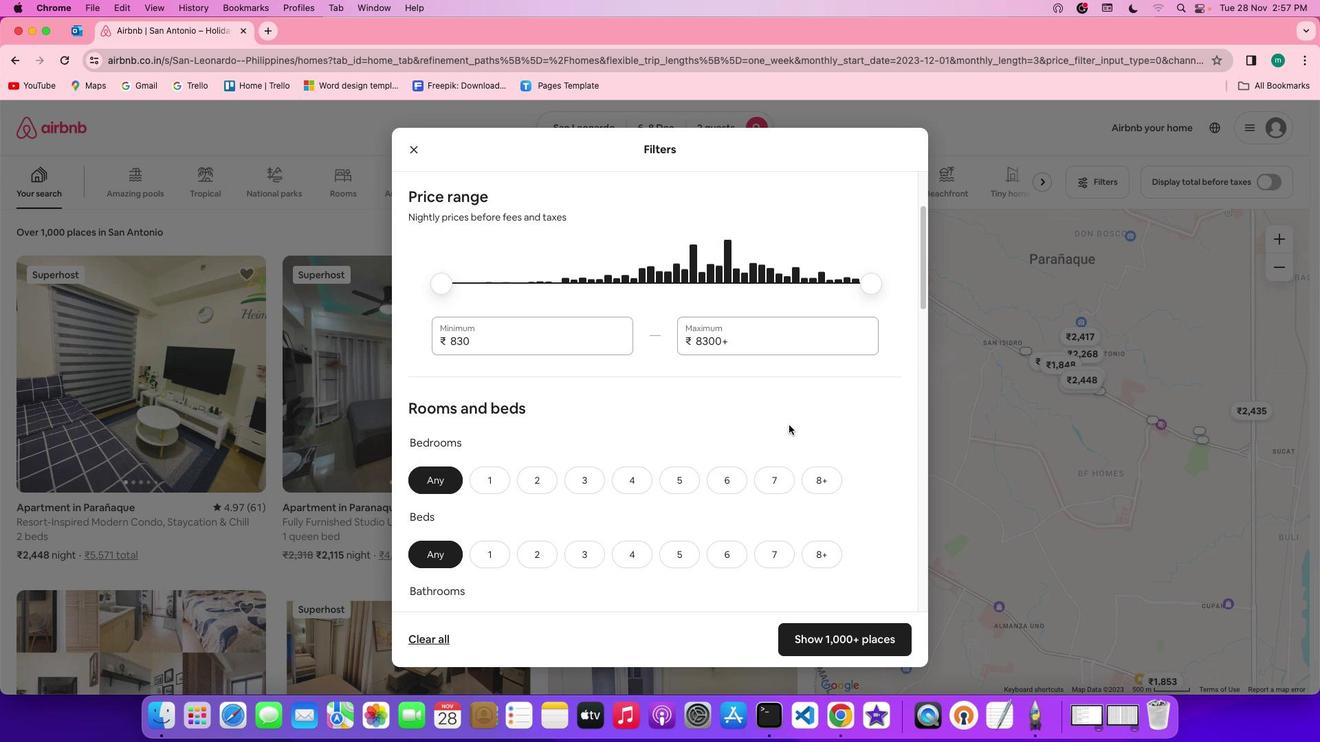 
Action: Mouse moved to (789, 425)
Screenshot: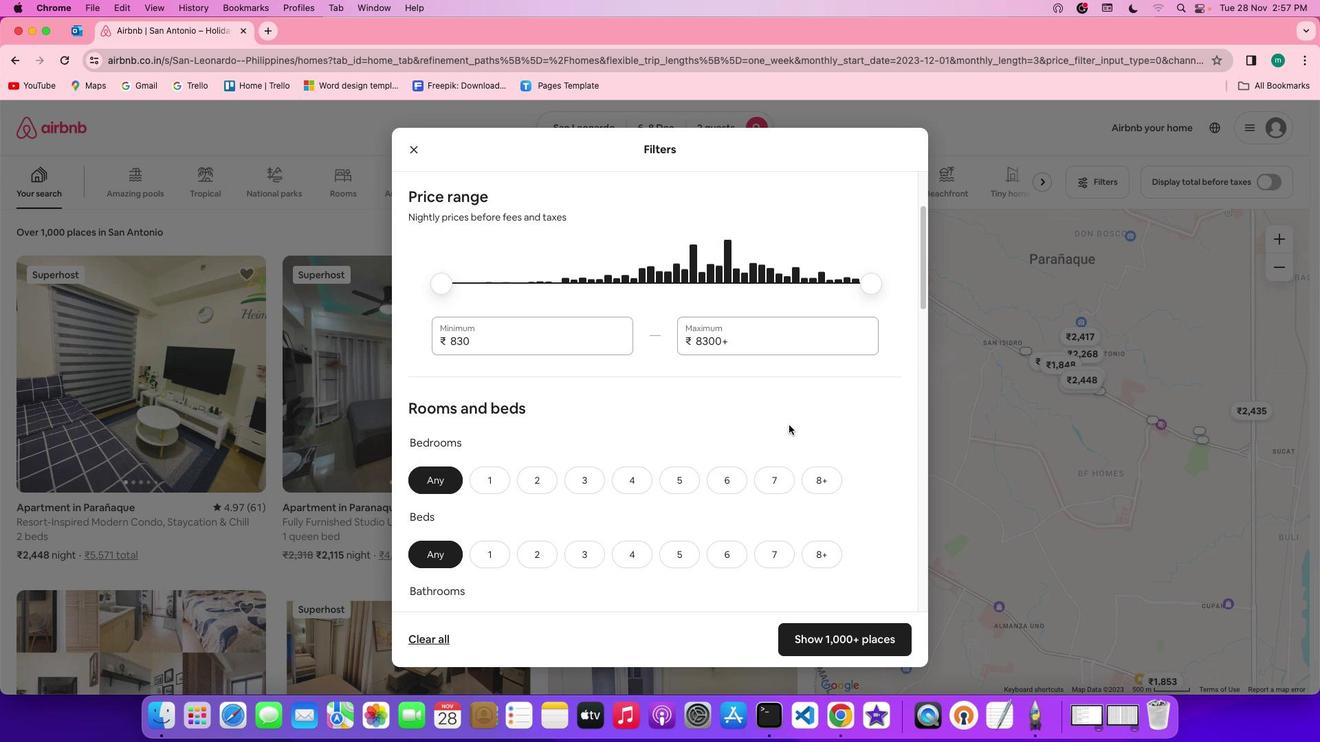 
Action: Mouse scrolled (789, 425) with delta (0, 0)
Screenshot: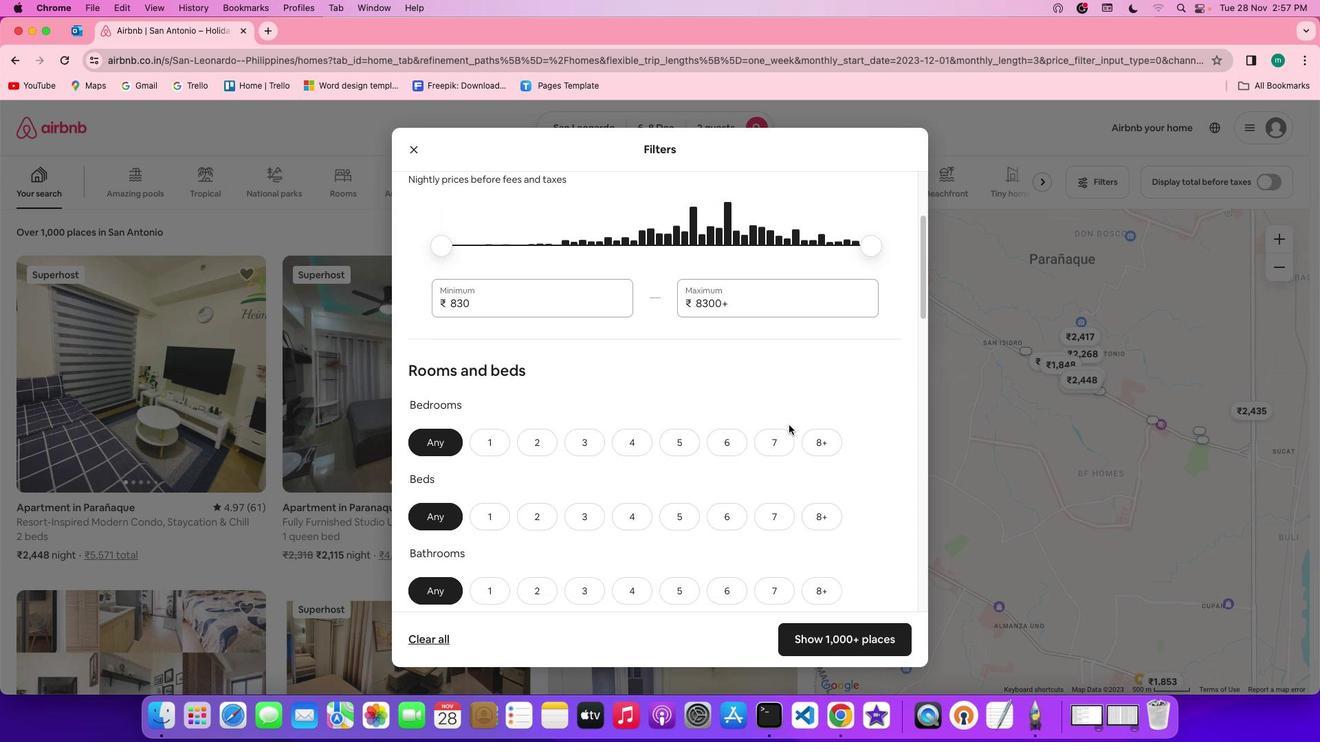 
Action: Mouse scrolled (789, 425) with delta (0, 0)
Screenshot: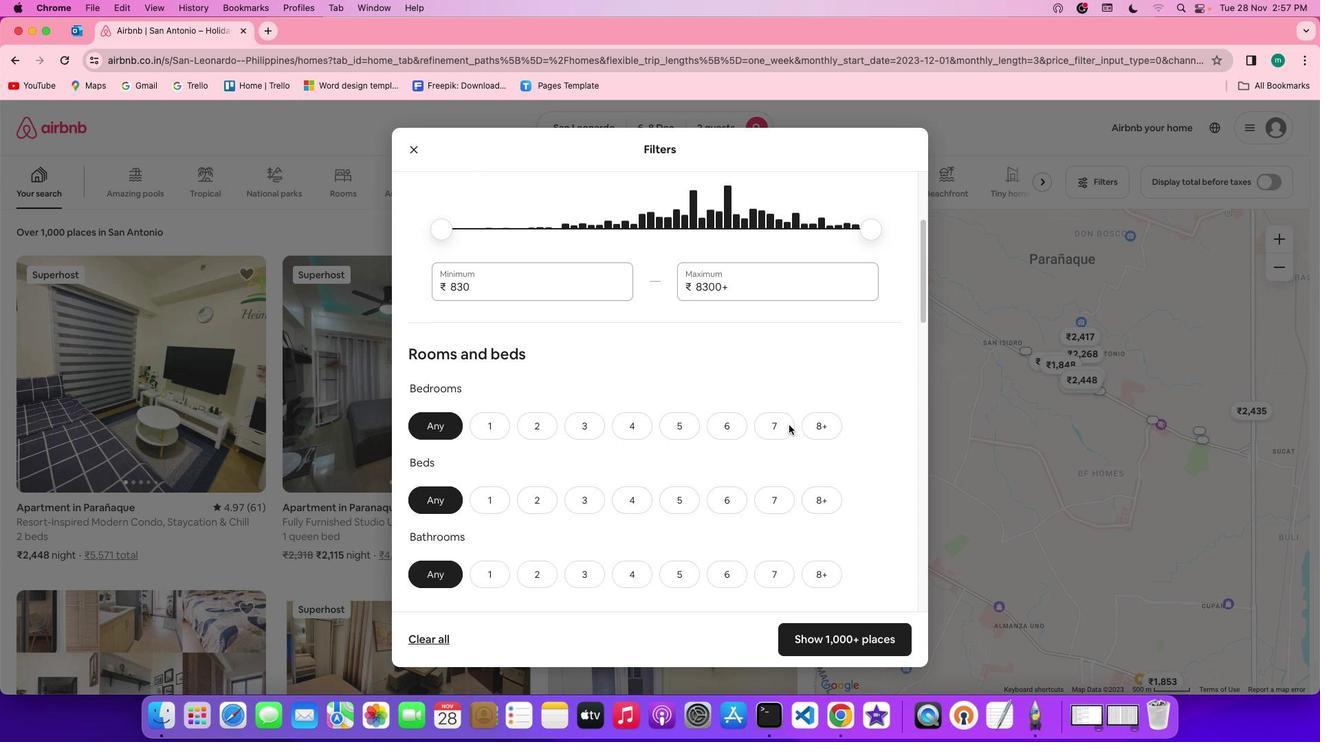 
Action: Mouse scrolled (789, 425) with delta (0, 0)
Screenshot: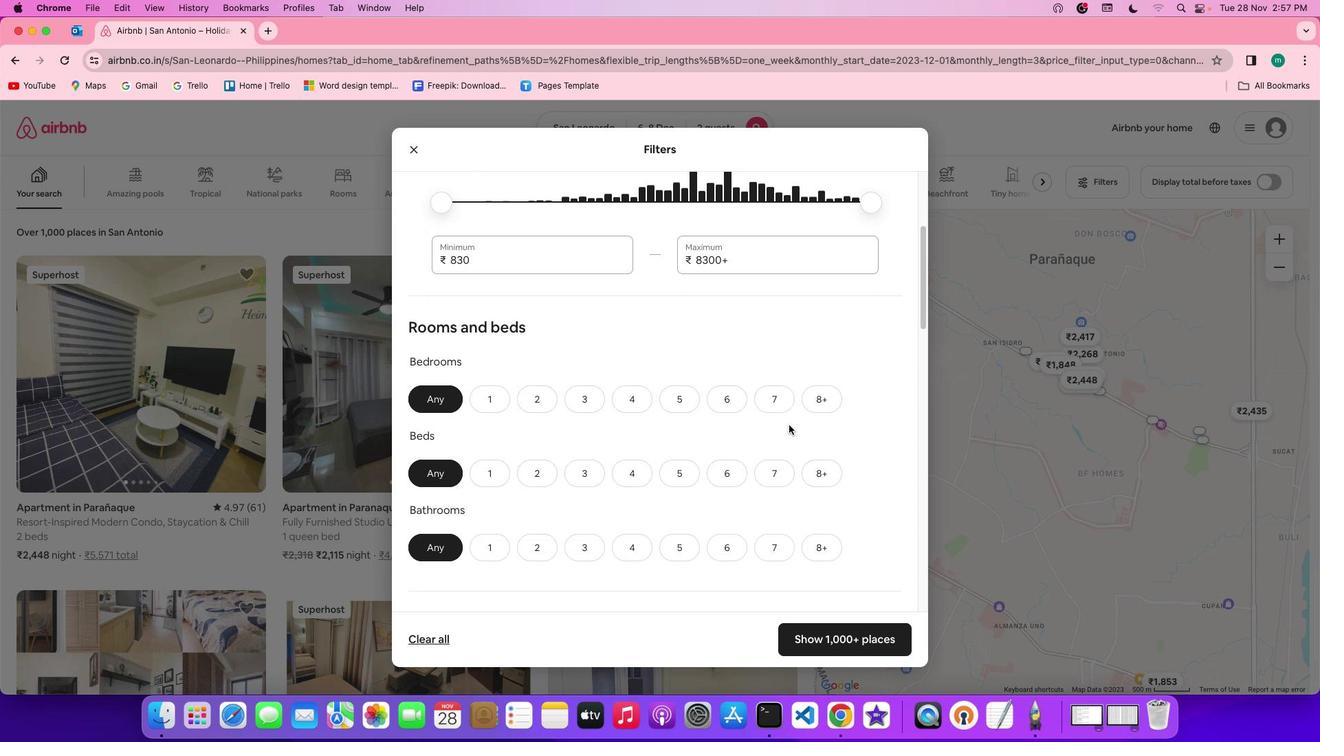 
Action: Mouse scrolled (789, 425) with delta (0, 0)
Screenshot: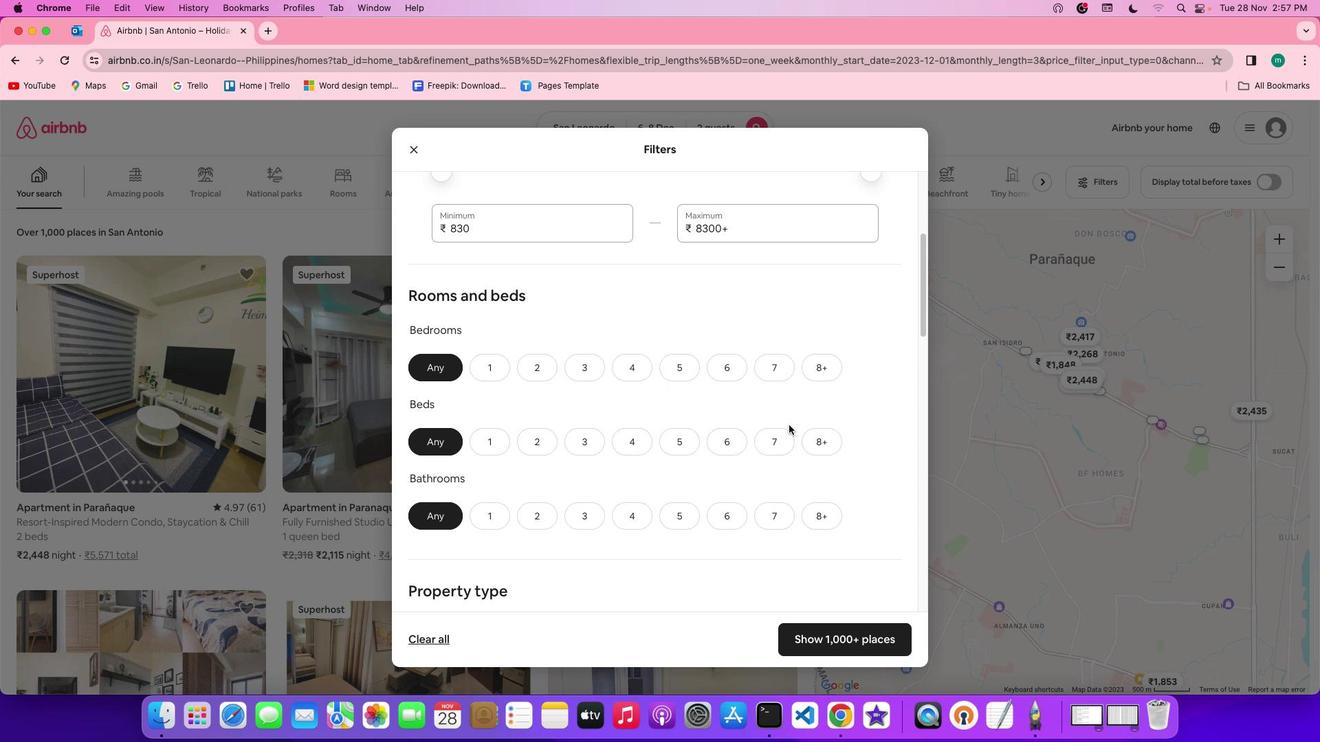 
Action: Mouse moved to (491, 365)
Screenshot: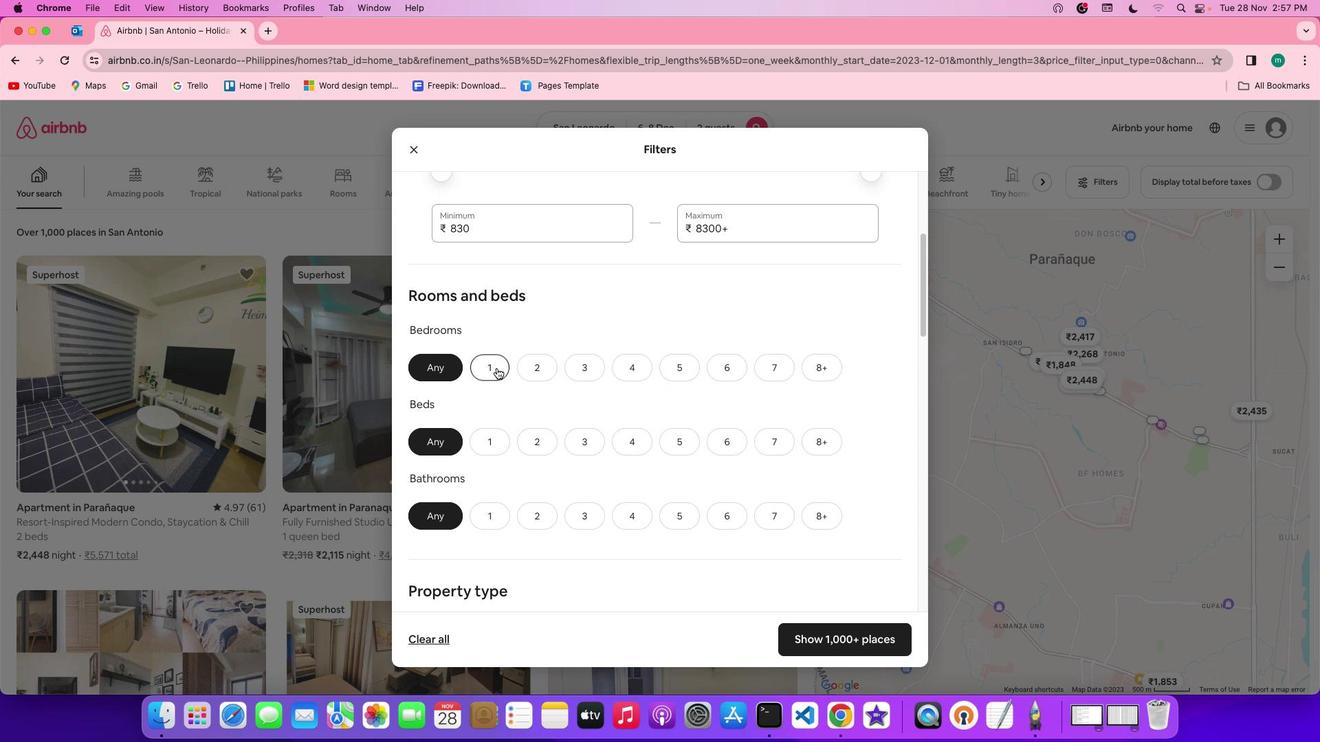 
Action: Mouse pressed left at (491, 365)
Screenshot: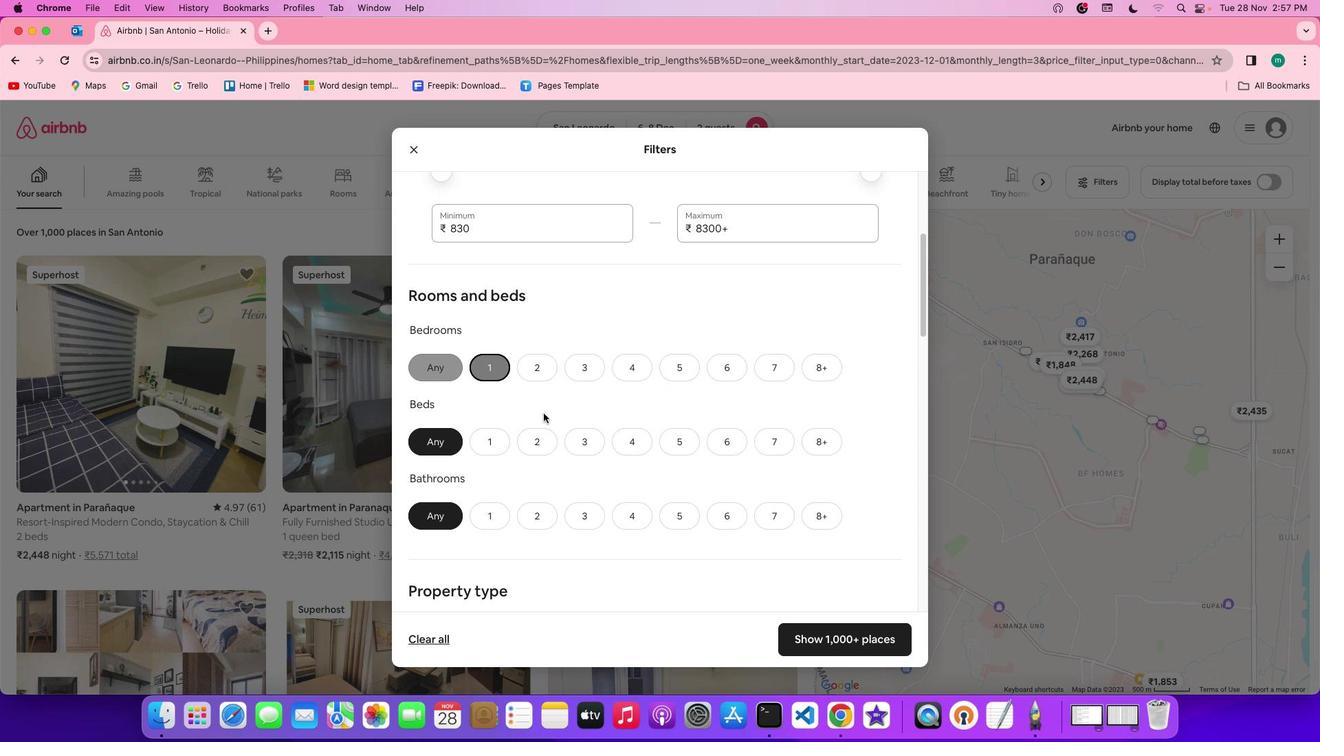
Action: Mouse moved to (550, 446)
Screenshot: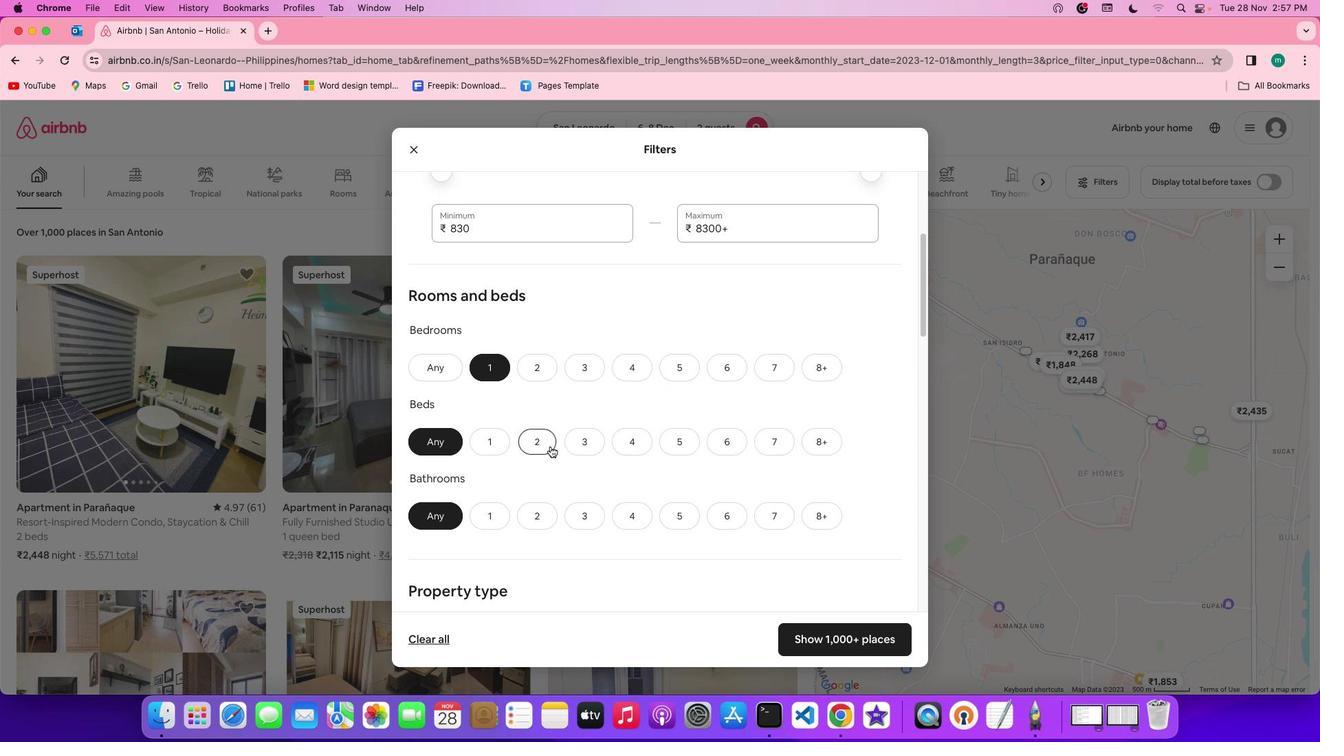 
Action: Mouse pressed left at (550, 446)
Screenshot: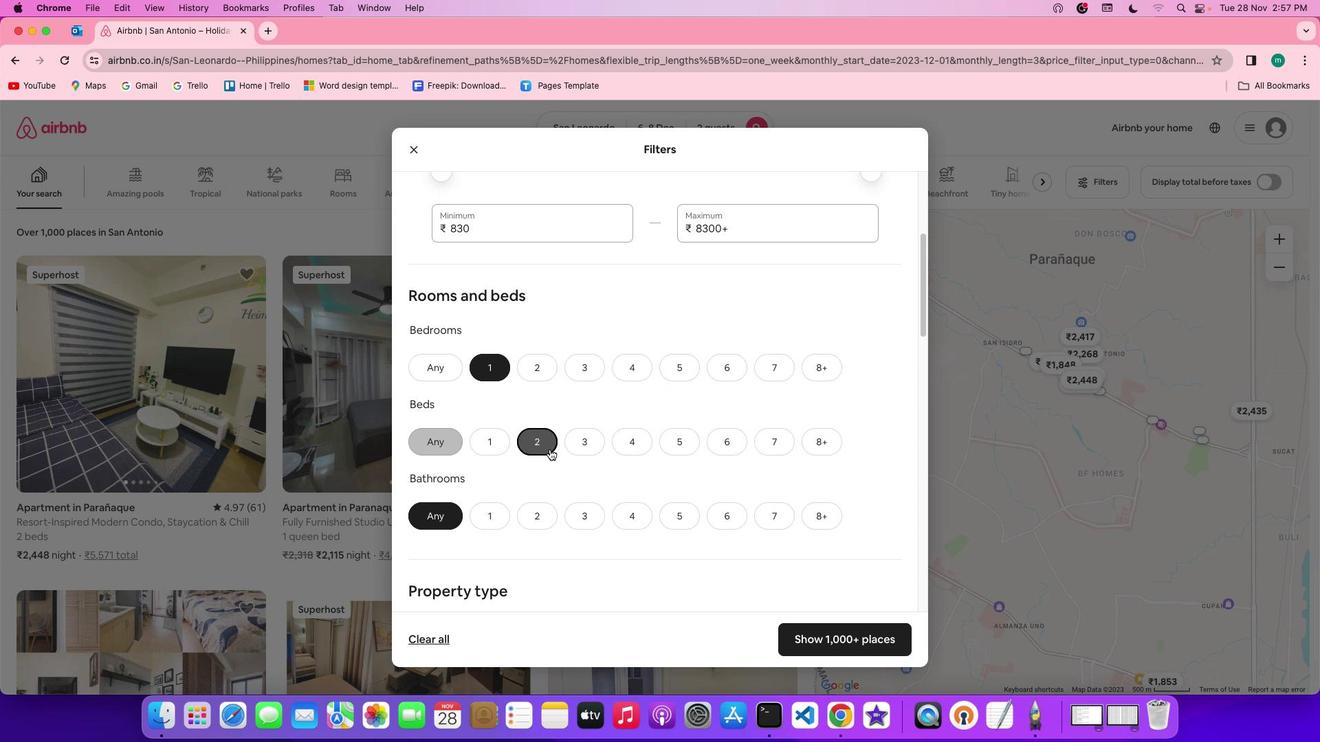 
Action: Mouse moved to (491, 506)
Screenshot: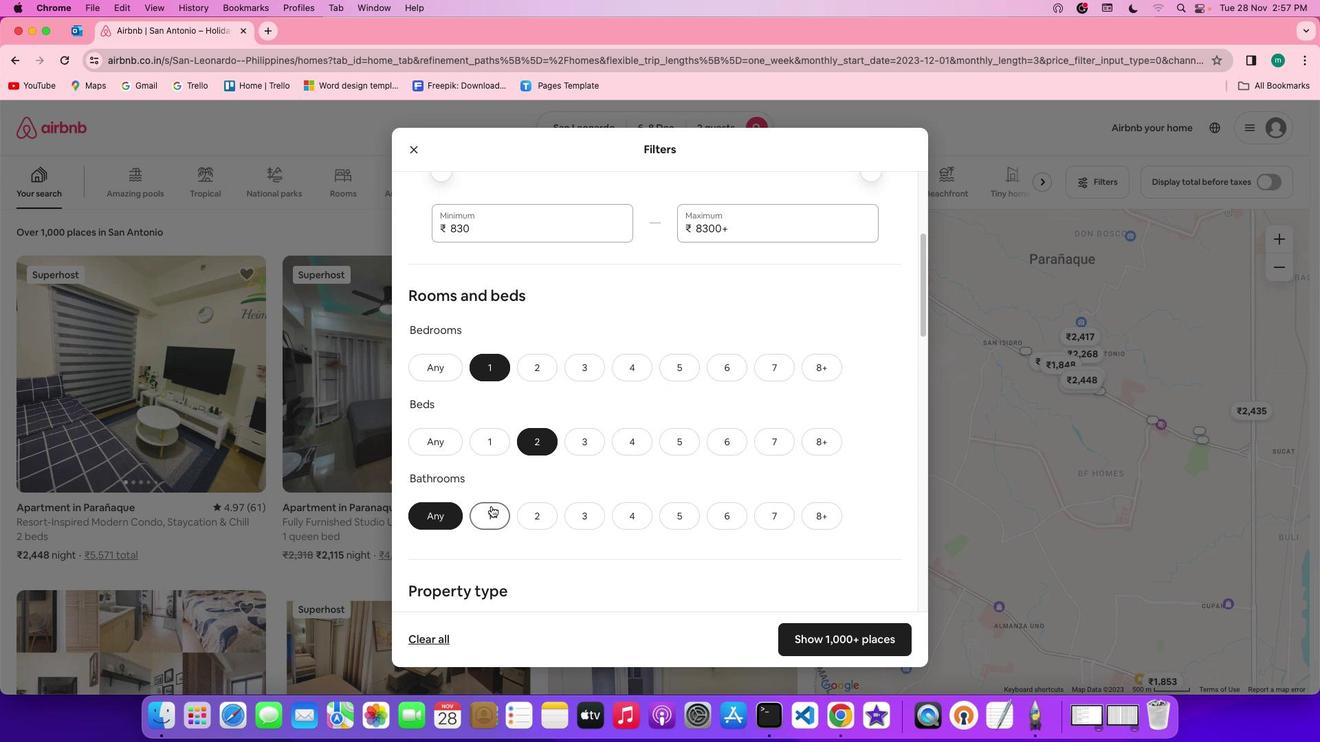 
Action: Mouse pressed left at (491, 506)
Screenshot: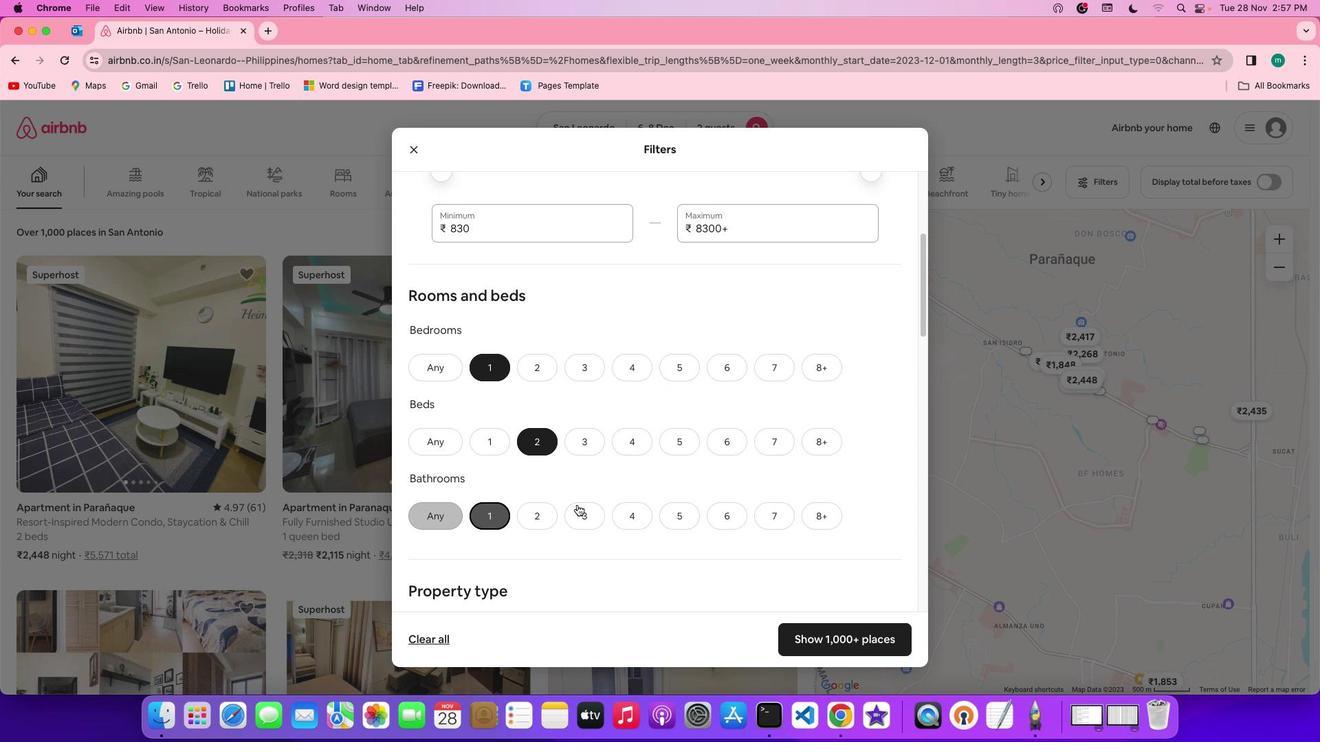
Action: Mouse moved to (662, 489)
Screenshot: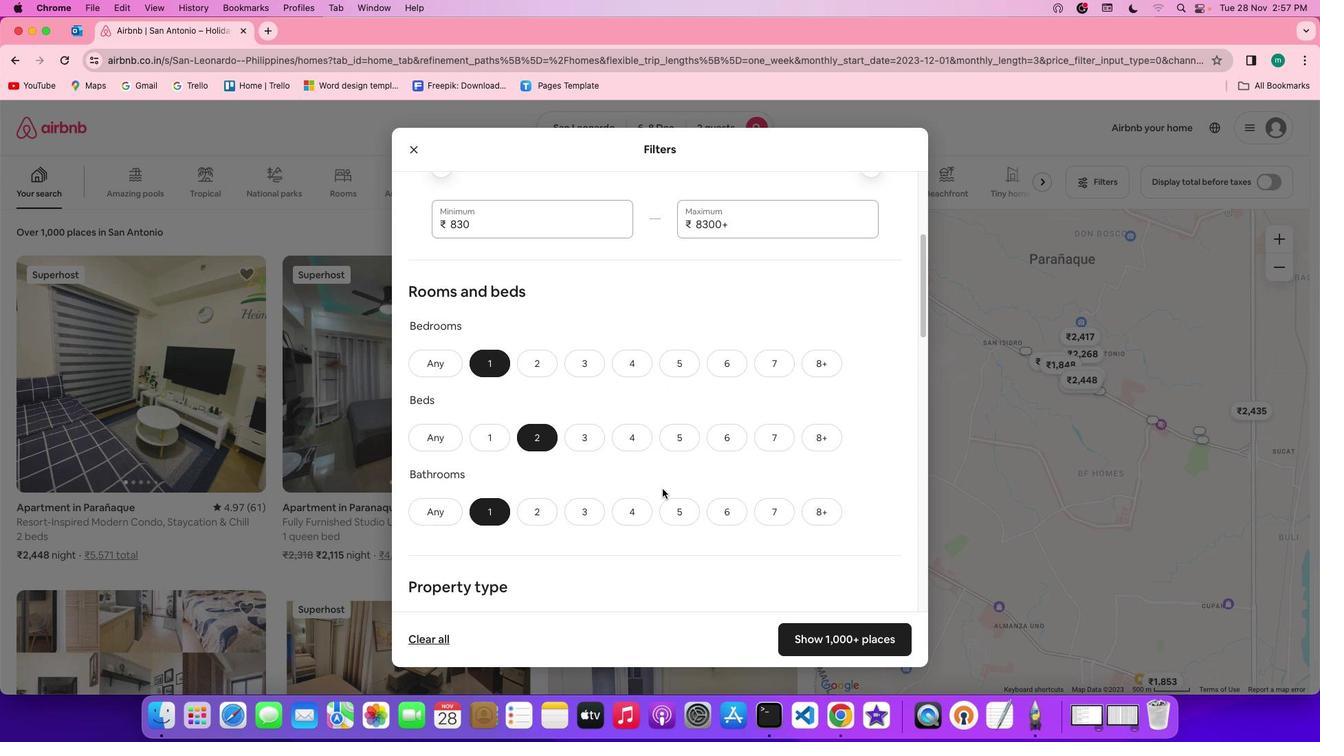 
Action: Mouse scrolled (662, 489) with delta (0, 0)
Screenshot: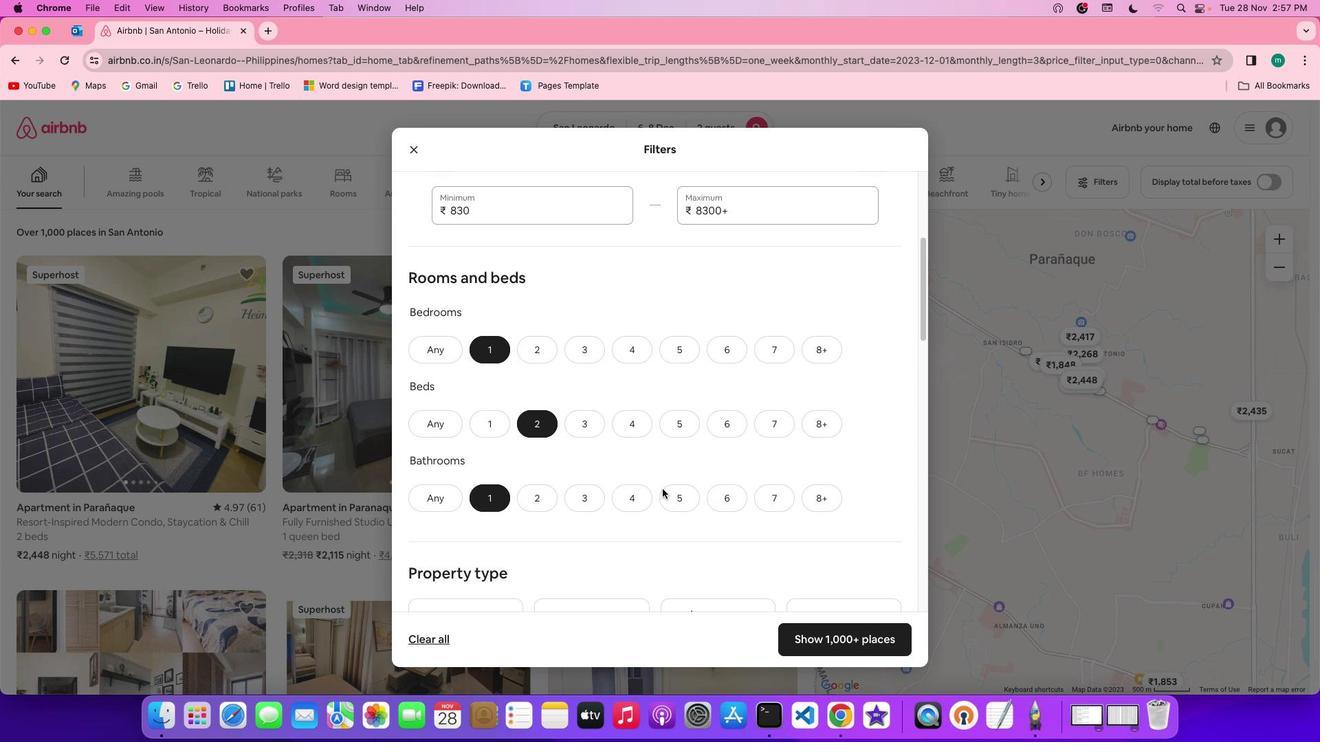 
Action: Mouse scrolled (662, 489) with delta (0, 0)
Screenshot: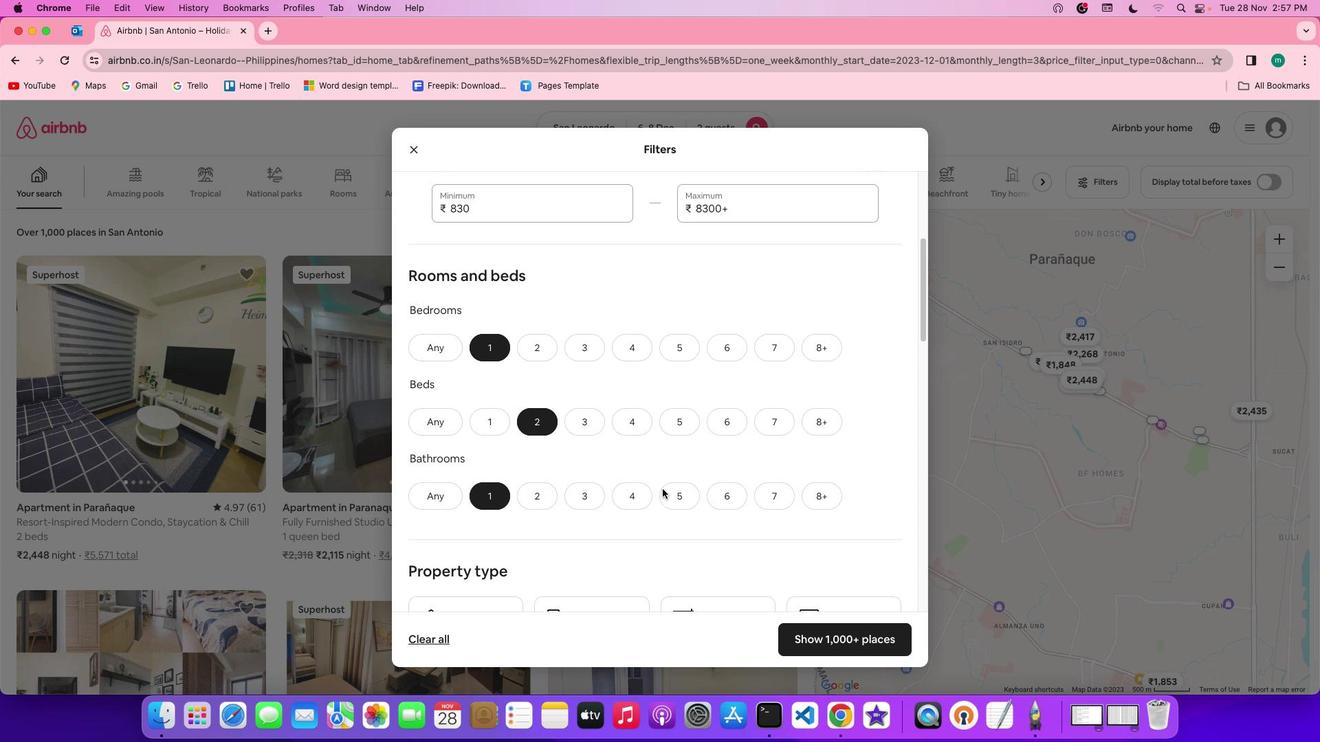 
Action: Mouse moved to (662, 489)
Screenshot: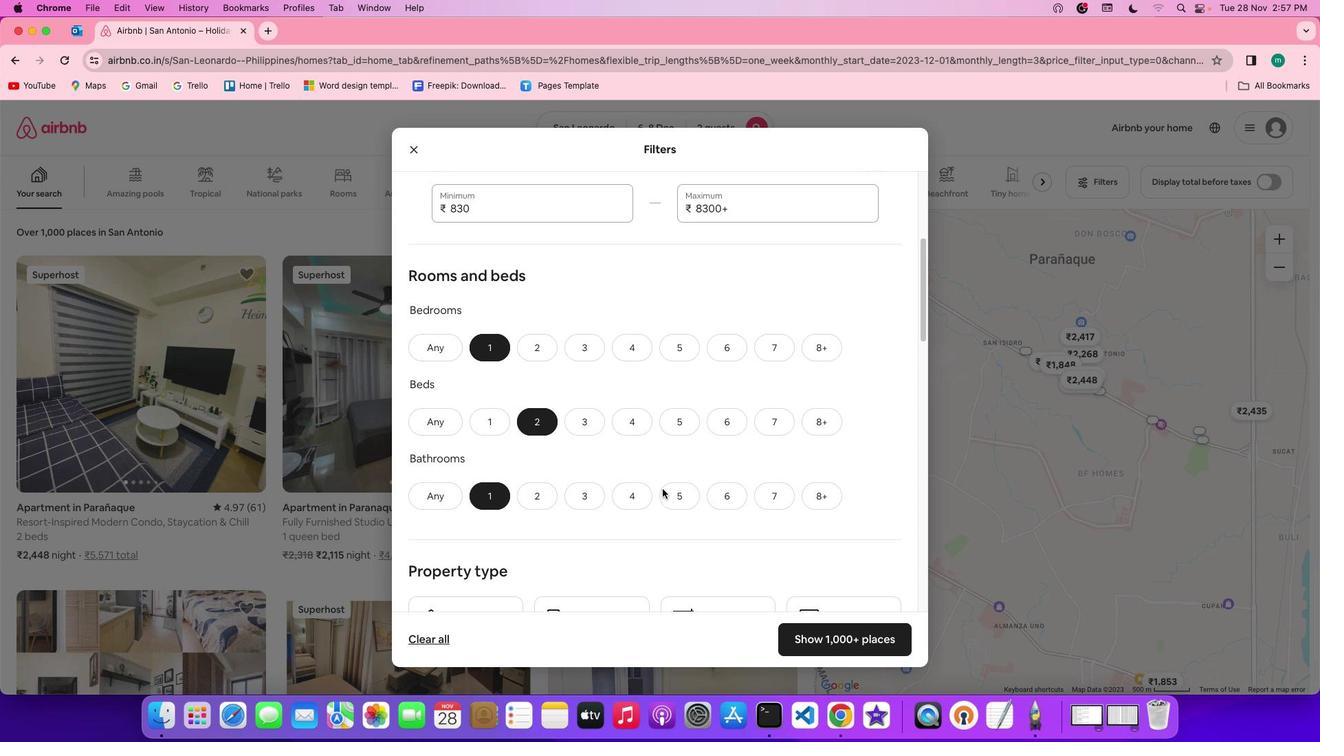
Action: Mouse scrolled (662, 489) with delta (0, 0)
Screenshot: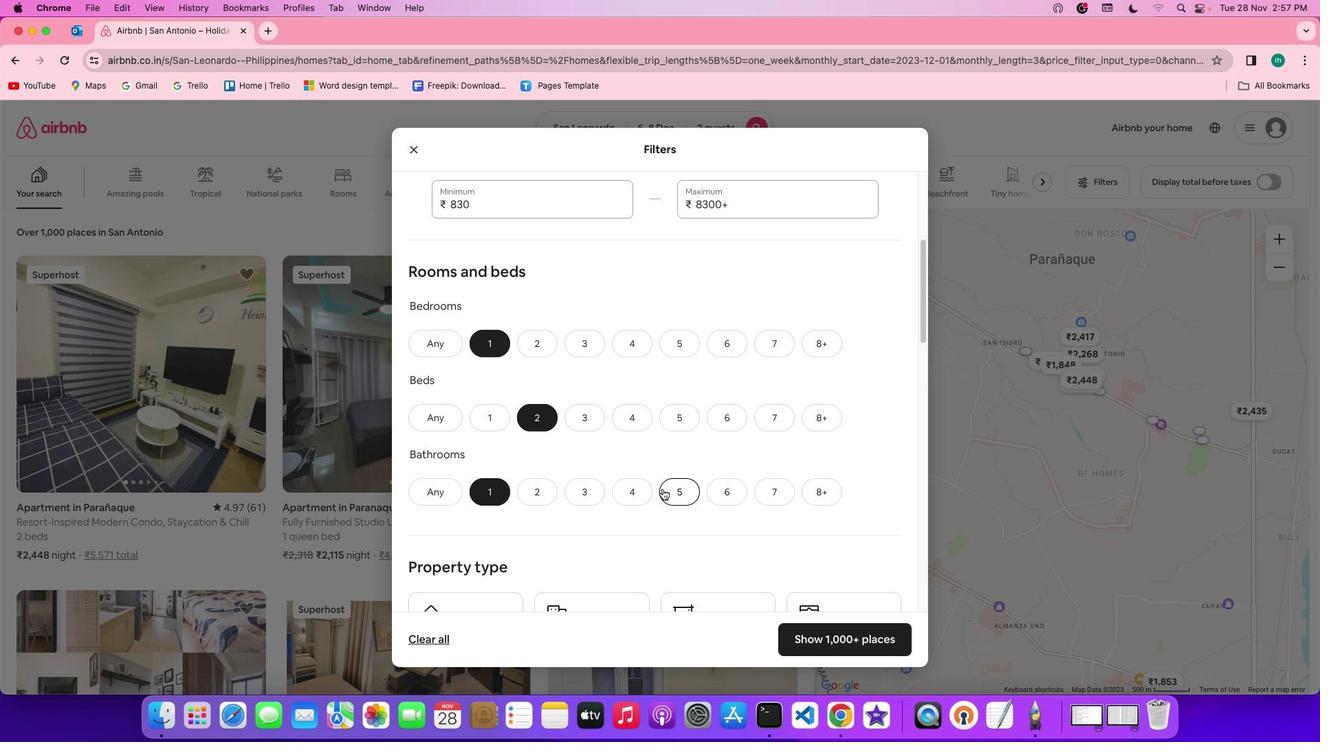 
Action: Mouse scrolled (662, 489) with delta (0, 0)
Screenshot: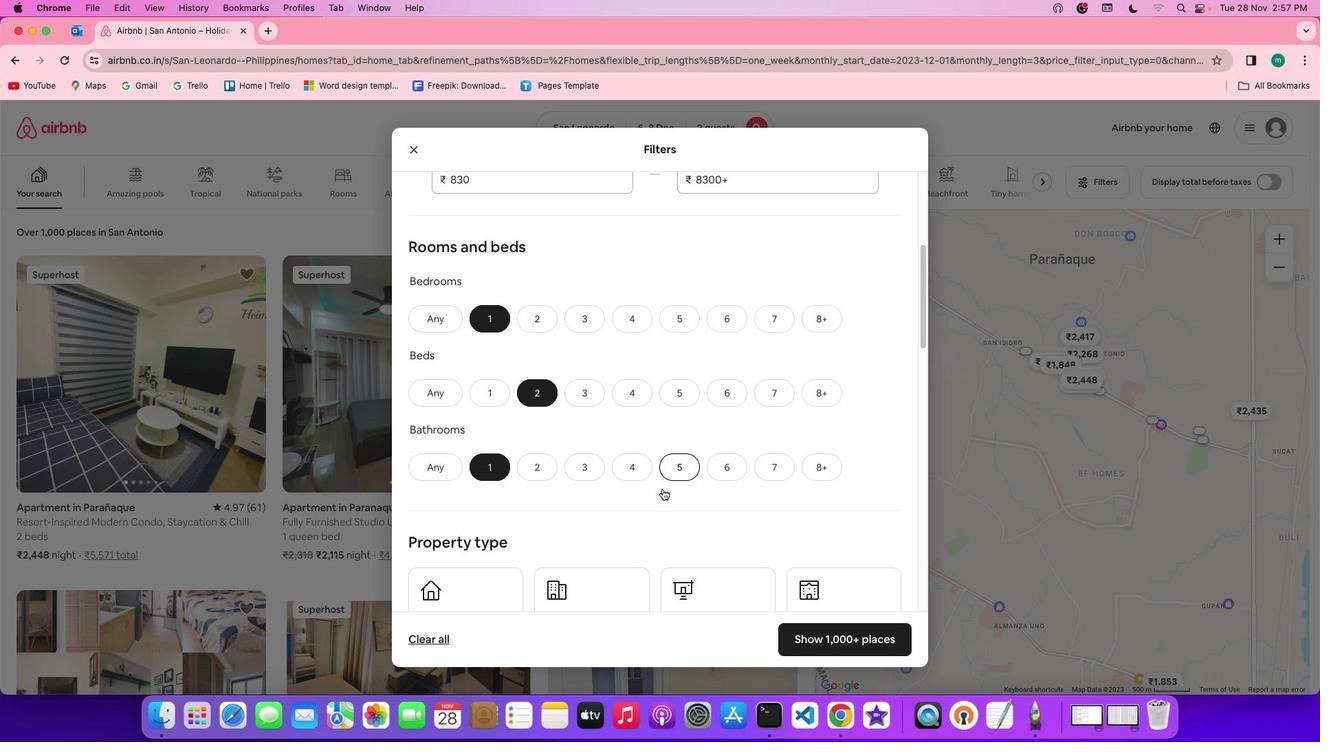 
Action: Mouse scrolled (662, 489) with delta (0, 0)
Screenshot: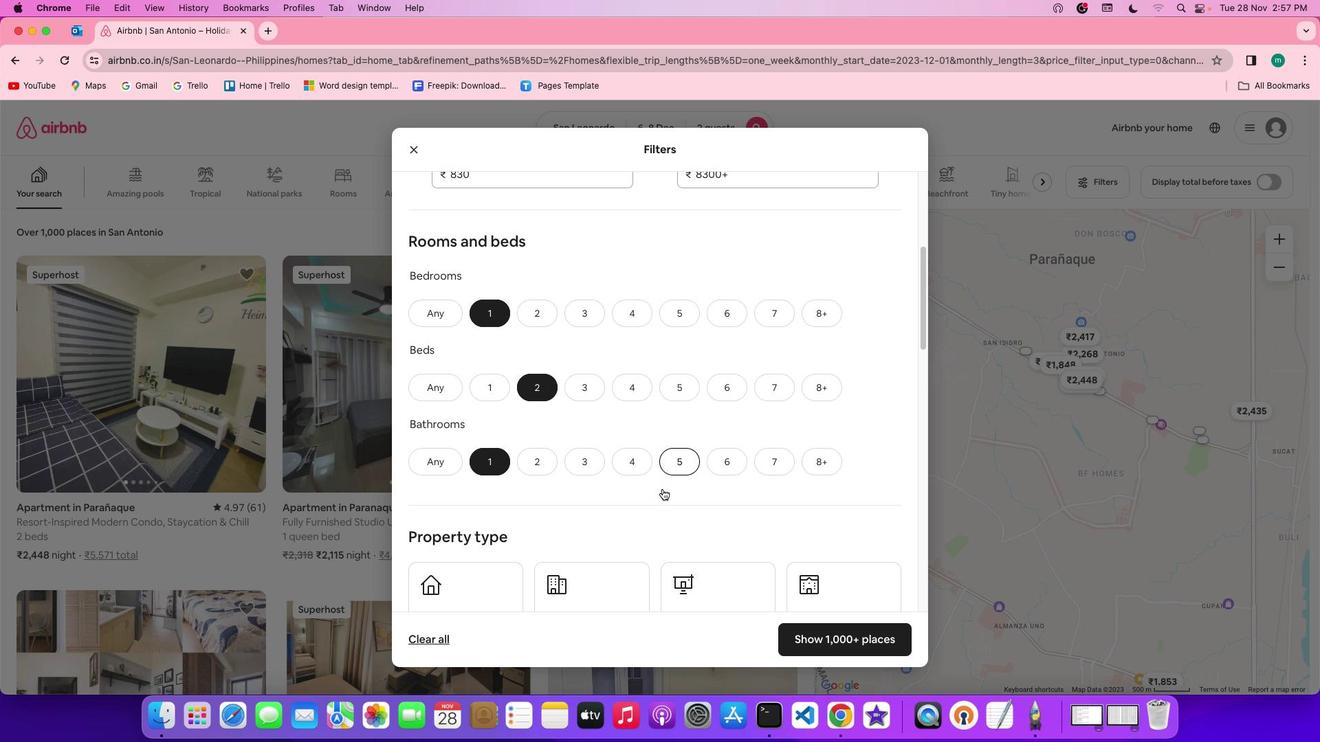 
Action: Mouse scrolled (662, 489) with delta (0, 0)
Screenshot: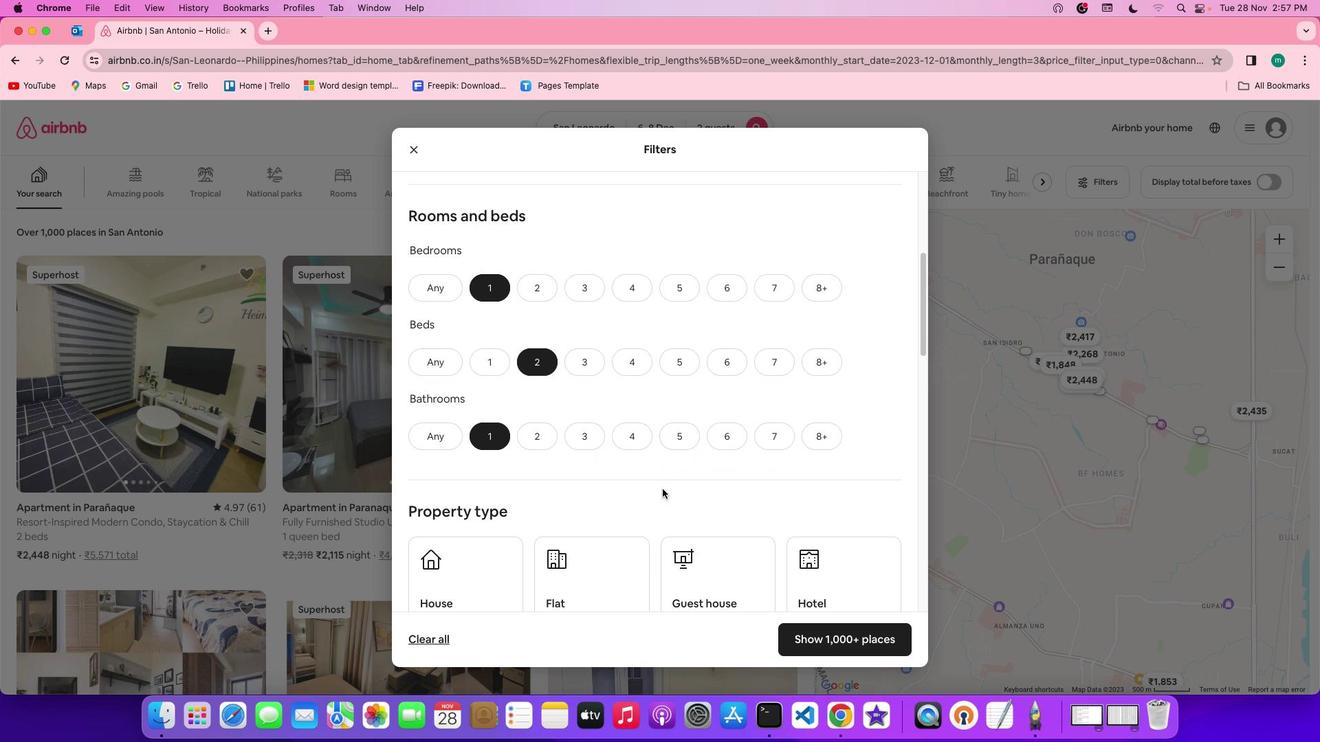 
Action: Mouse scrolled (662, 489) with delta (0, 0)
Screenshot: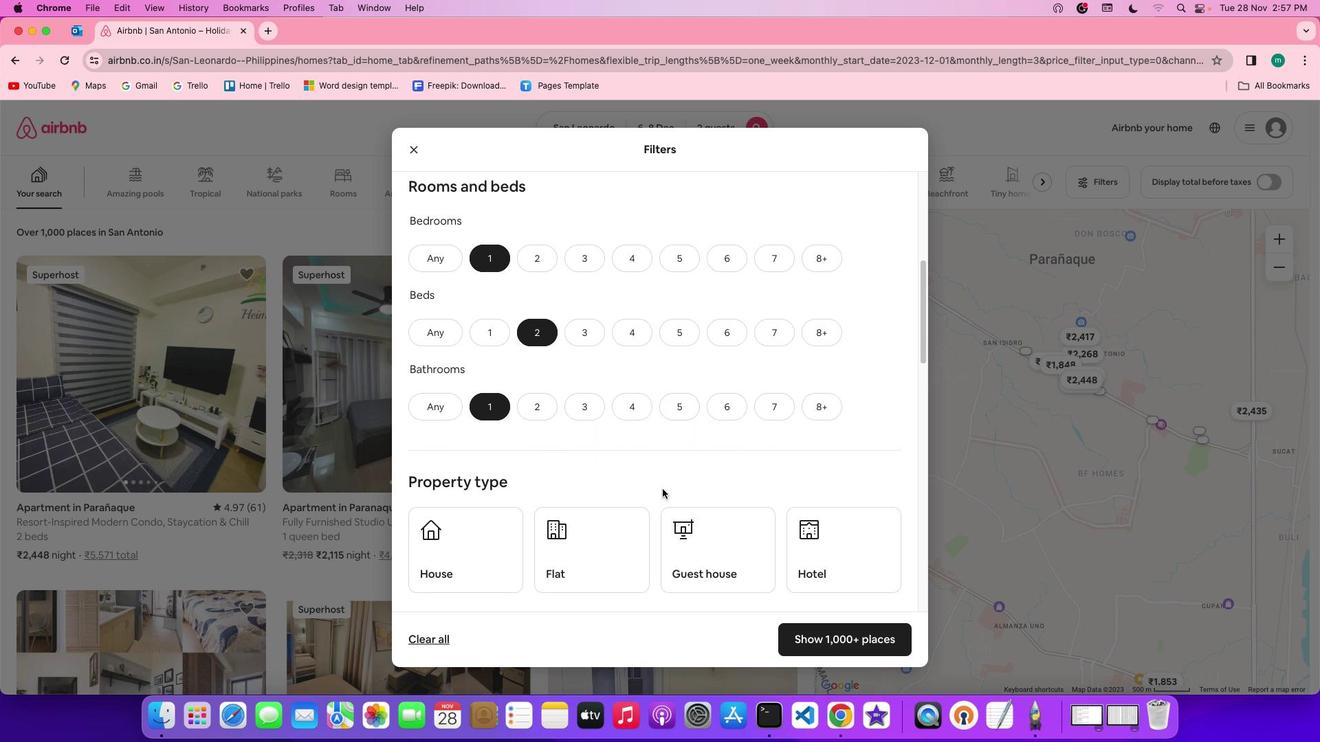 
Action: Mouse scrolled (662, 489) with delta (0, 0)
Screenshot: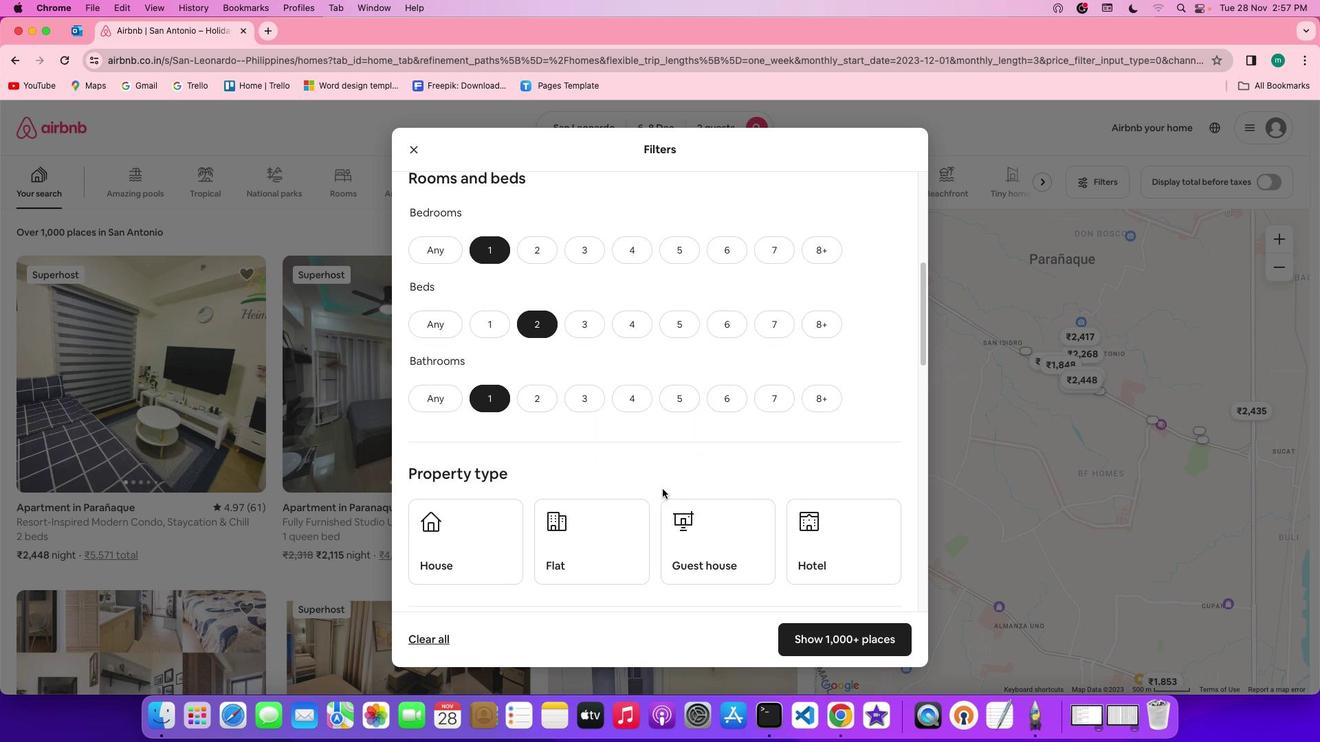 
Action: Mouse scrolled (662, 489) with delta (0, 0)
Screenshot: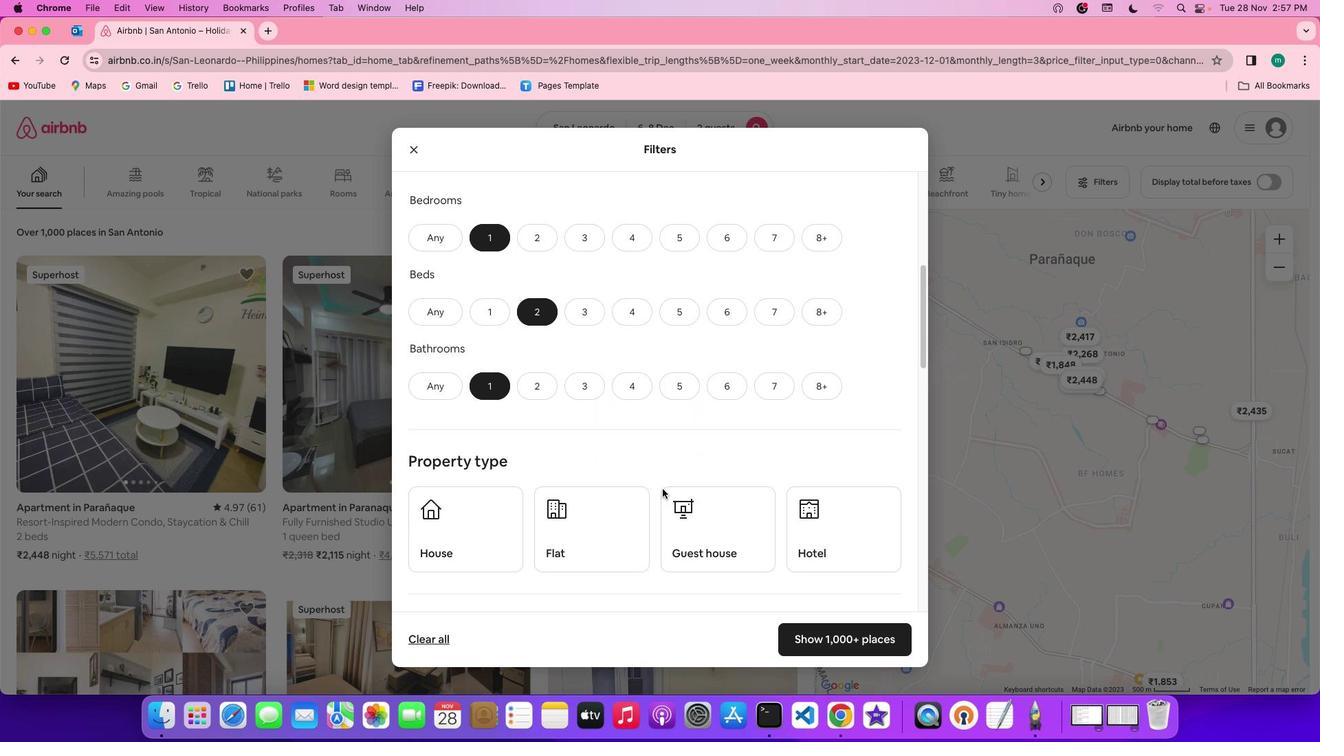 
Action: Mouse scrolled (662, 489) with delta (0, 0)
Screenshot: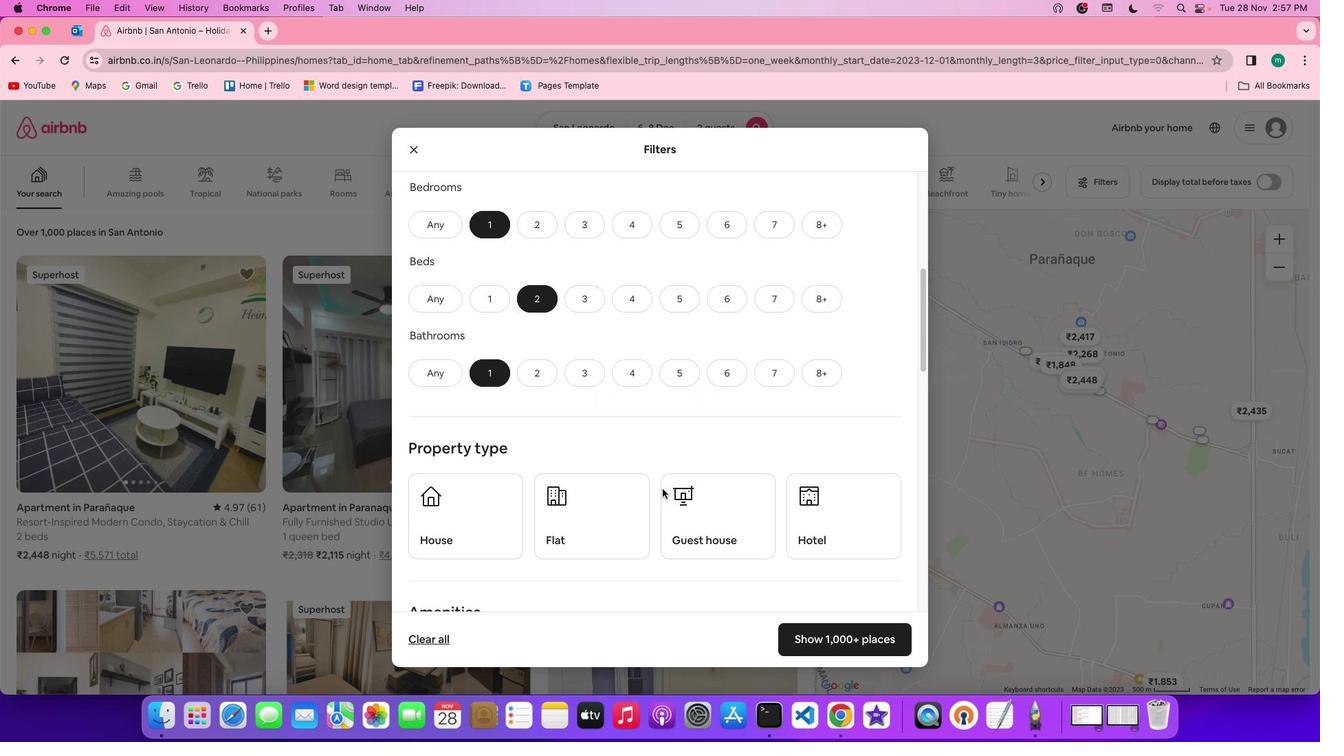 
Action: Mouse scrolled (662, 489) with delta (0, 0)
Screenshot: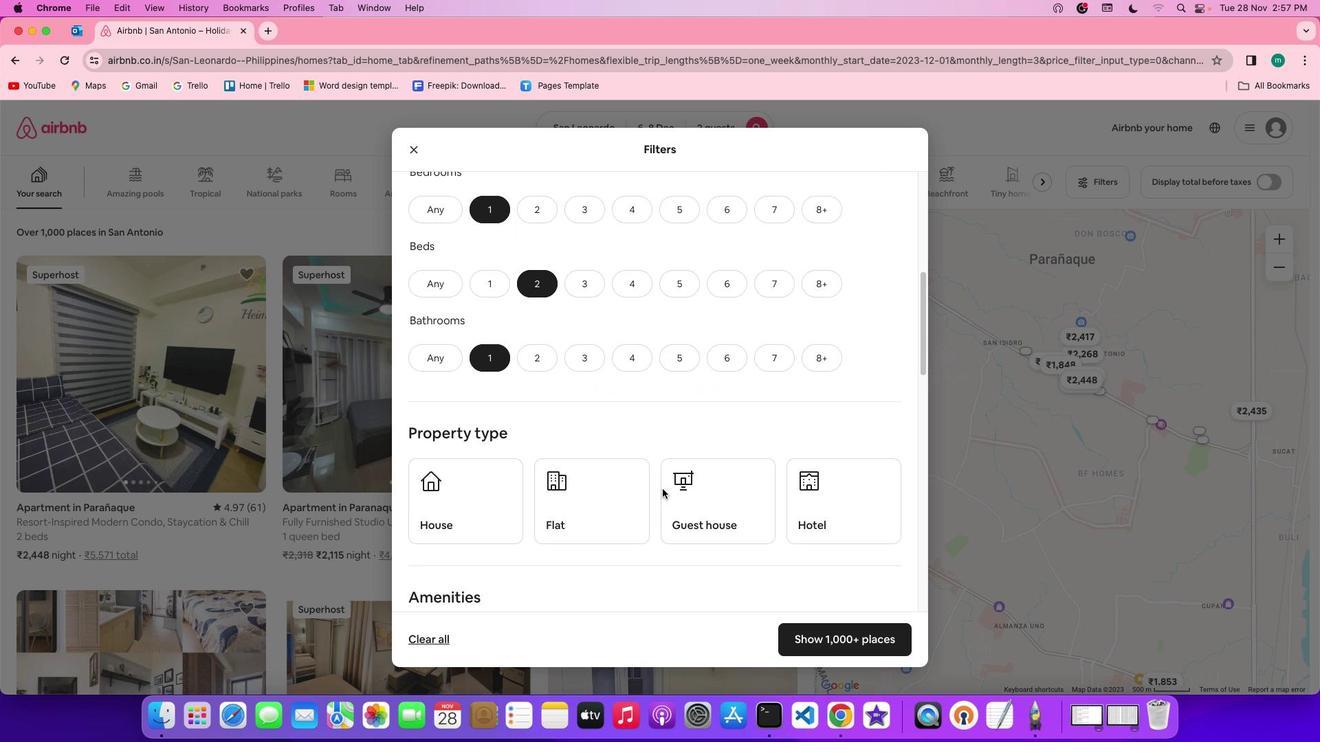 
Action: Mouse moved to (664, 487)
Screenshot: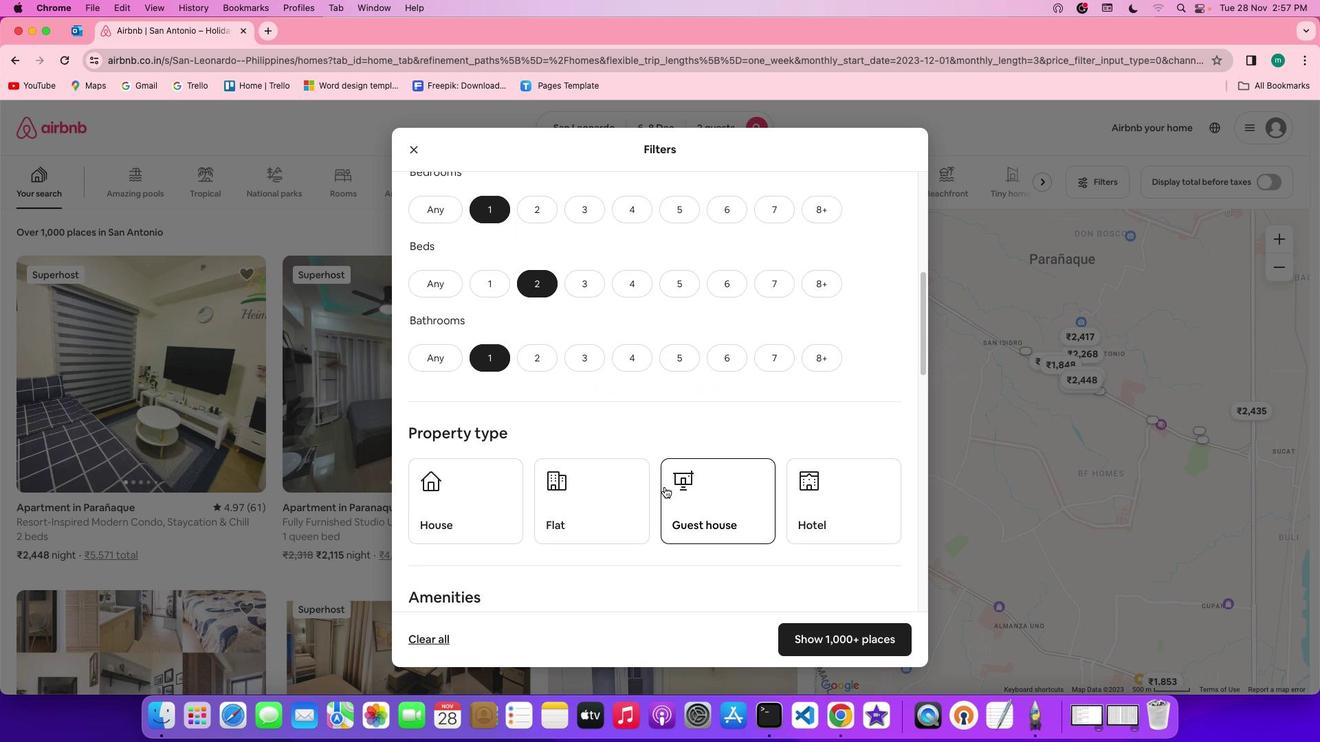 
Action: Mouse scrolled (664, 487) with delta (0, 0)
Screenshot: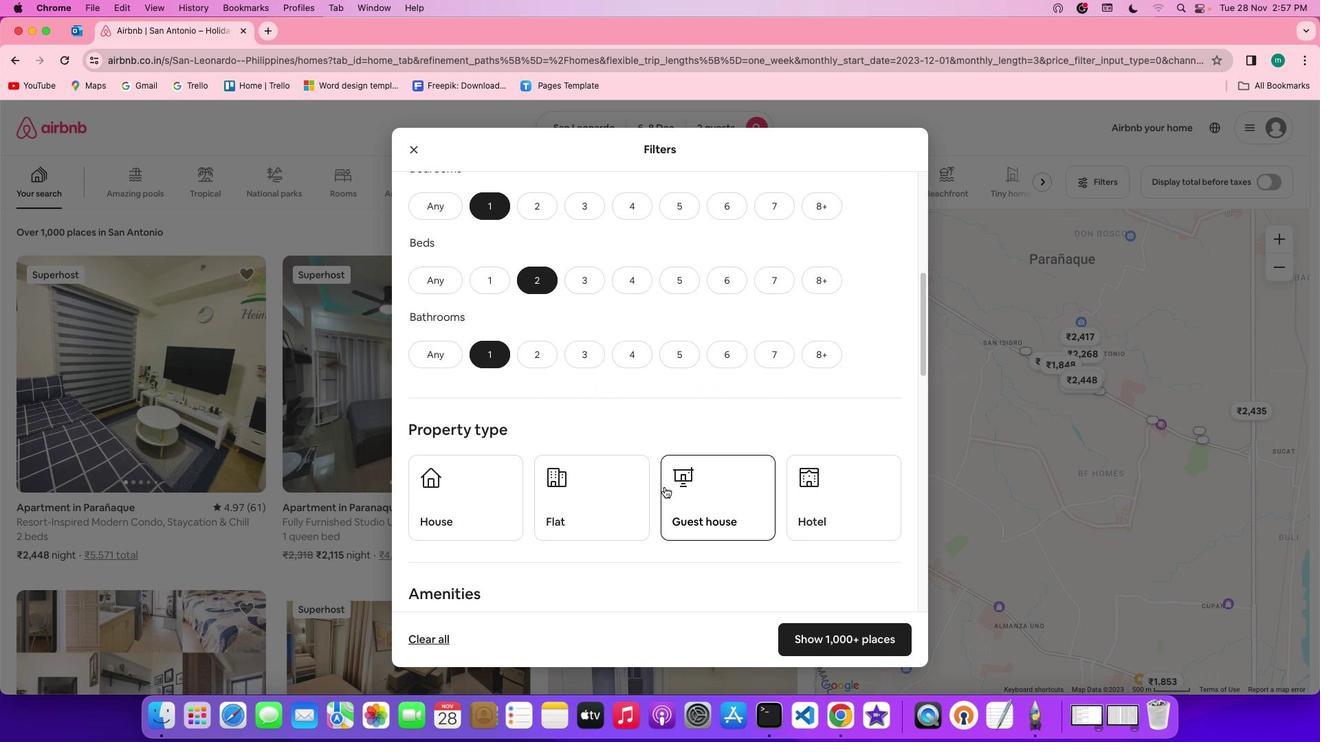 
Action: Mouse scrolled (664, 487) with delta (0, 0)
Screenshot: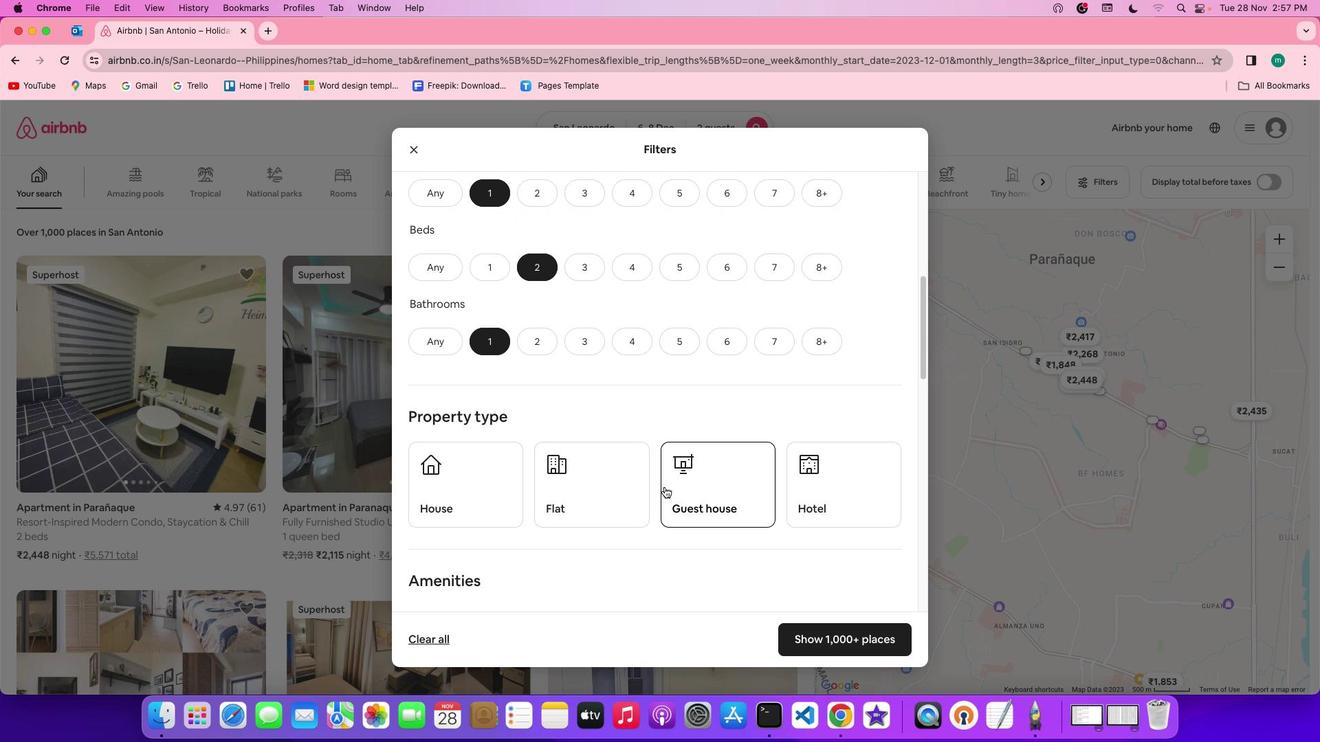 
Action: Mouse scrolled (664, 487) with delta (0, 0)
Screenshot: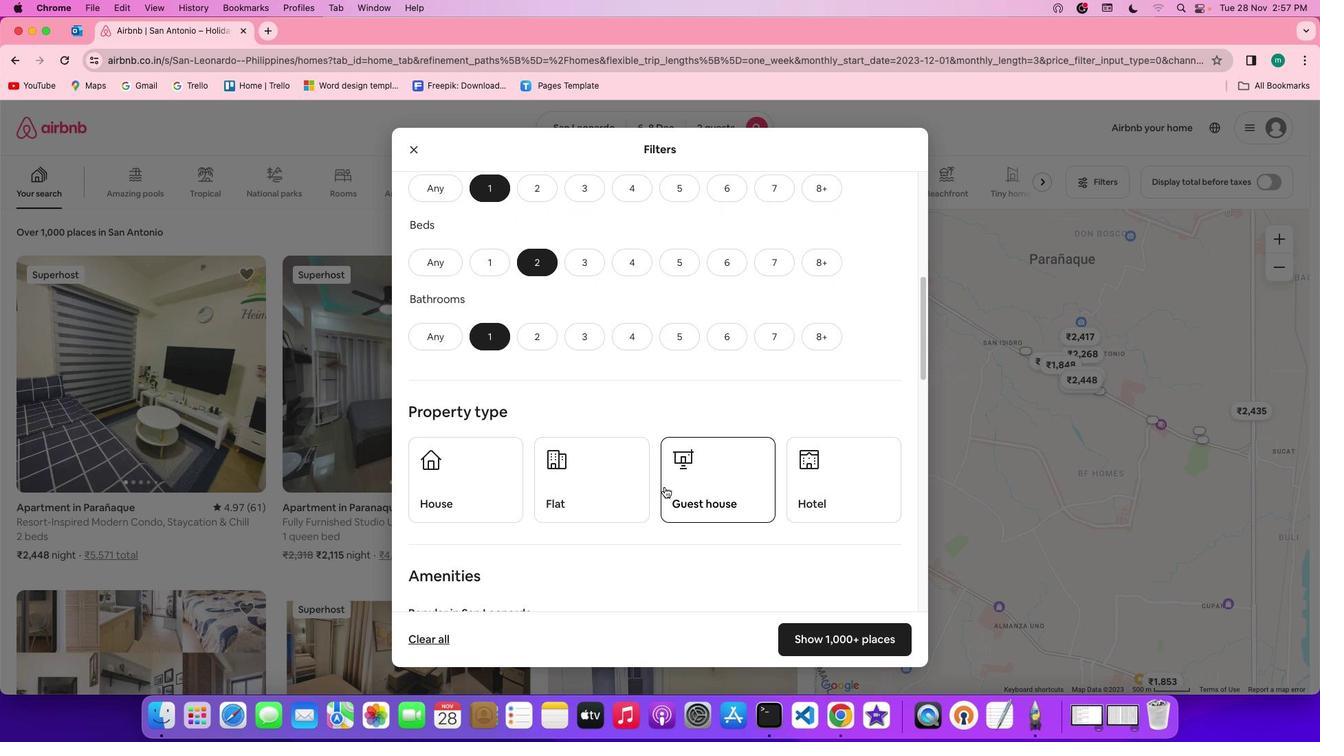 
Action: Mouse moved to (599, 474)
Screenshot: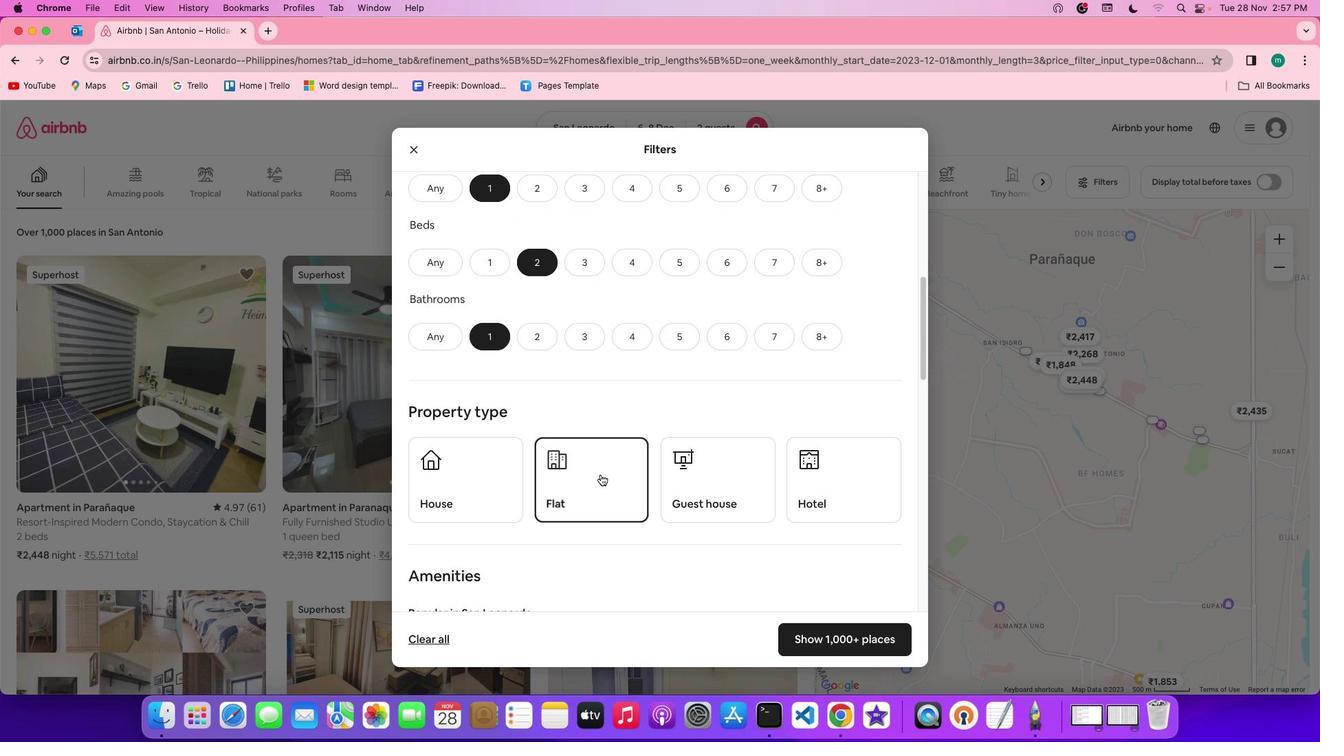
Action: Mouse pressed left at (599, 474)
Screenshot: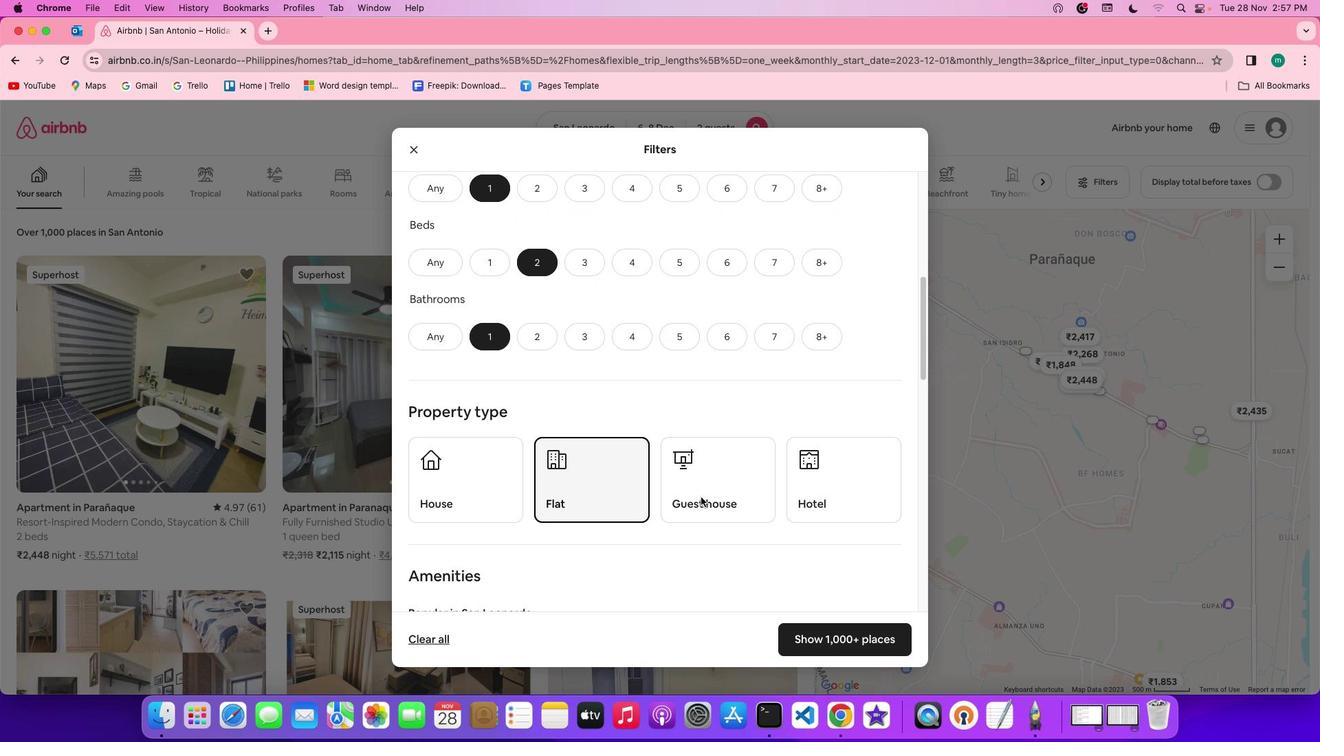 
Action: Mouse moved to (761, 506)
Screenshot: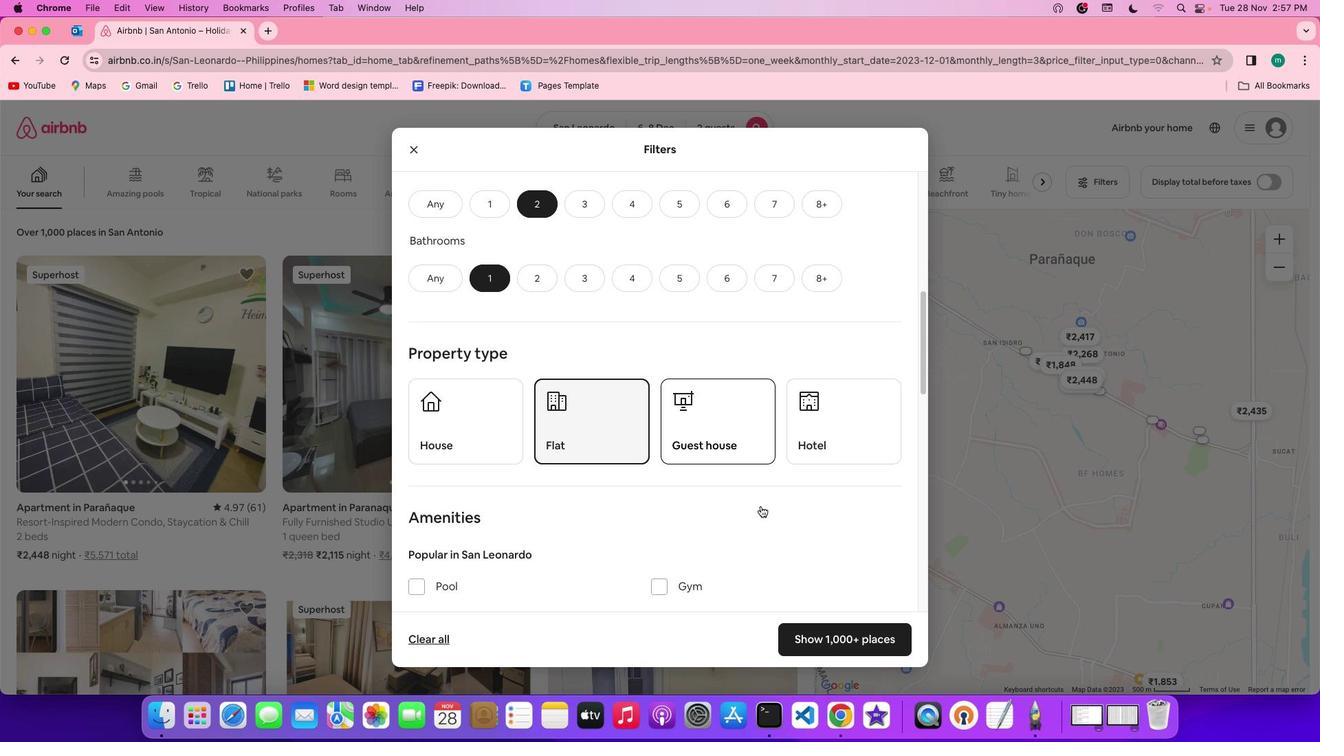 
Action: Mouse scrolled (761, 506) with delta (0, 0)
Screenshot: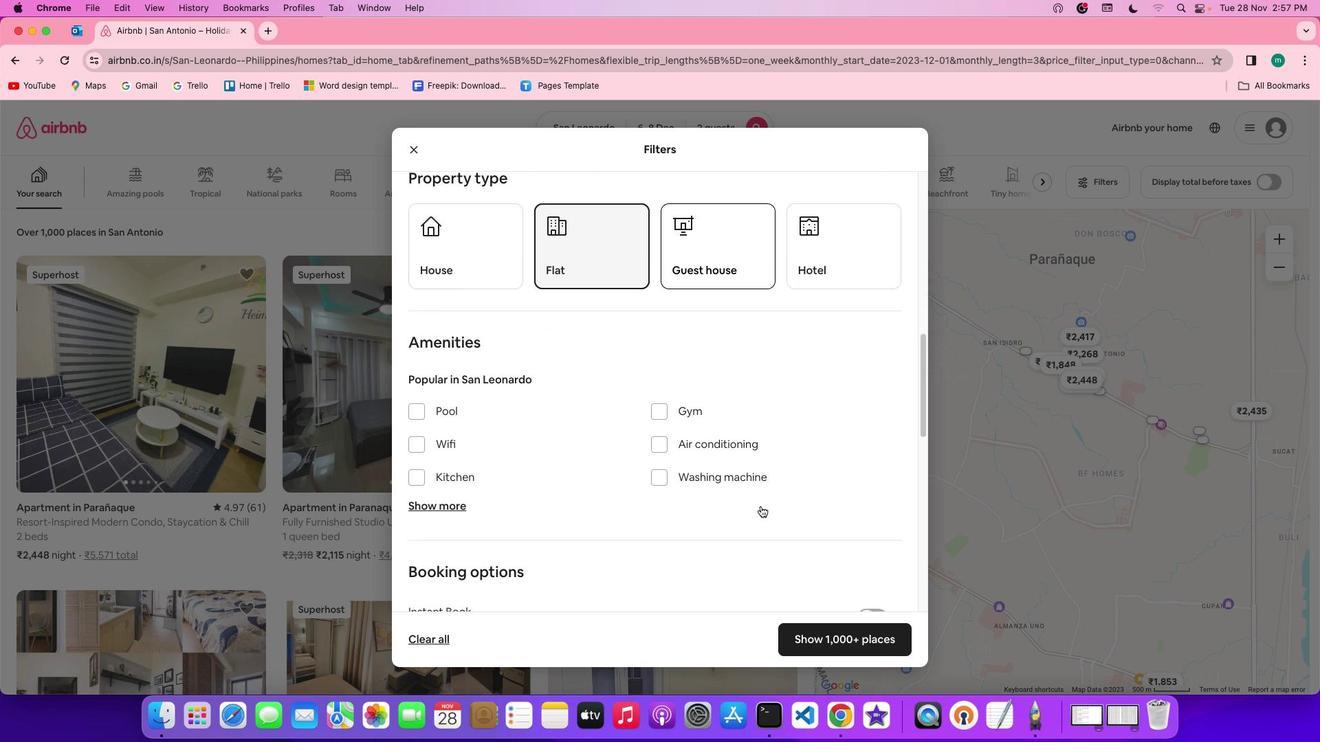 
Action: Mouse scrolled (761, 506) with delta (0, 0)
Screenshot: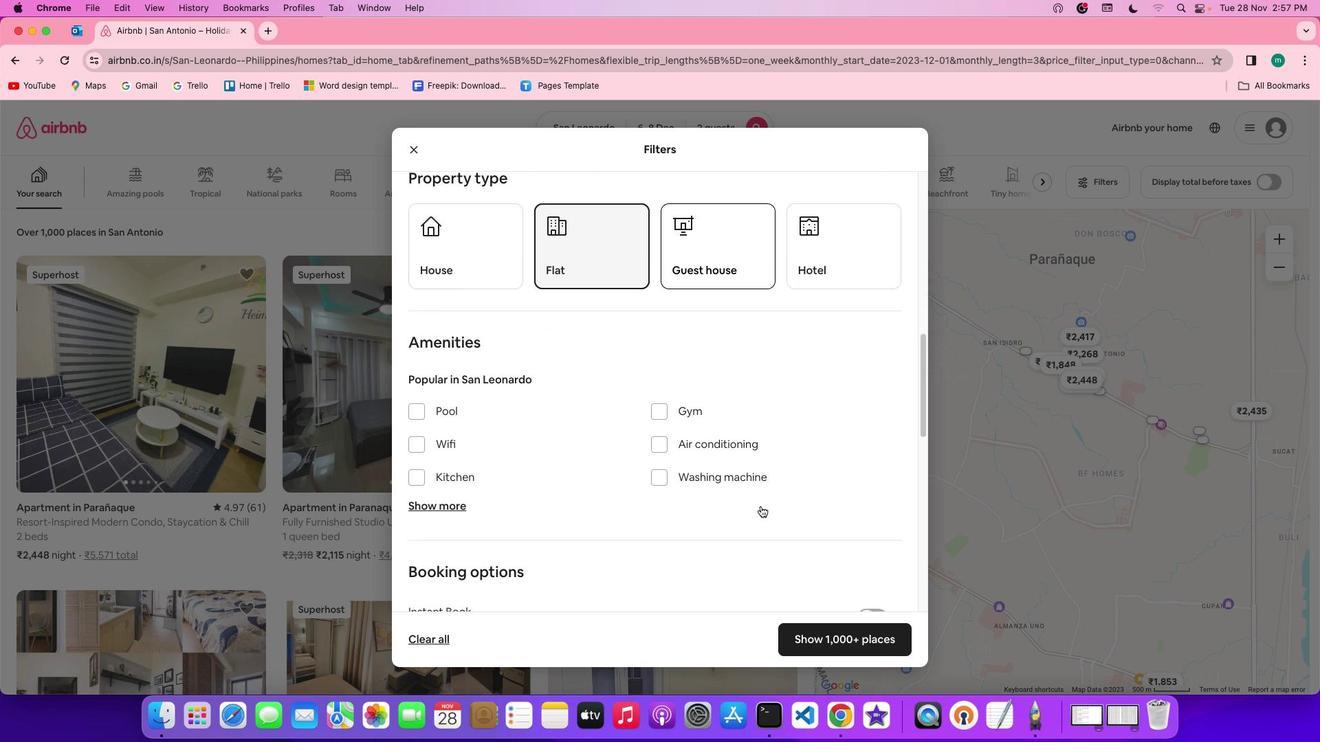 
Action: Mouse scrolled (761, 506) with delta (0, -2)
Screenshot: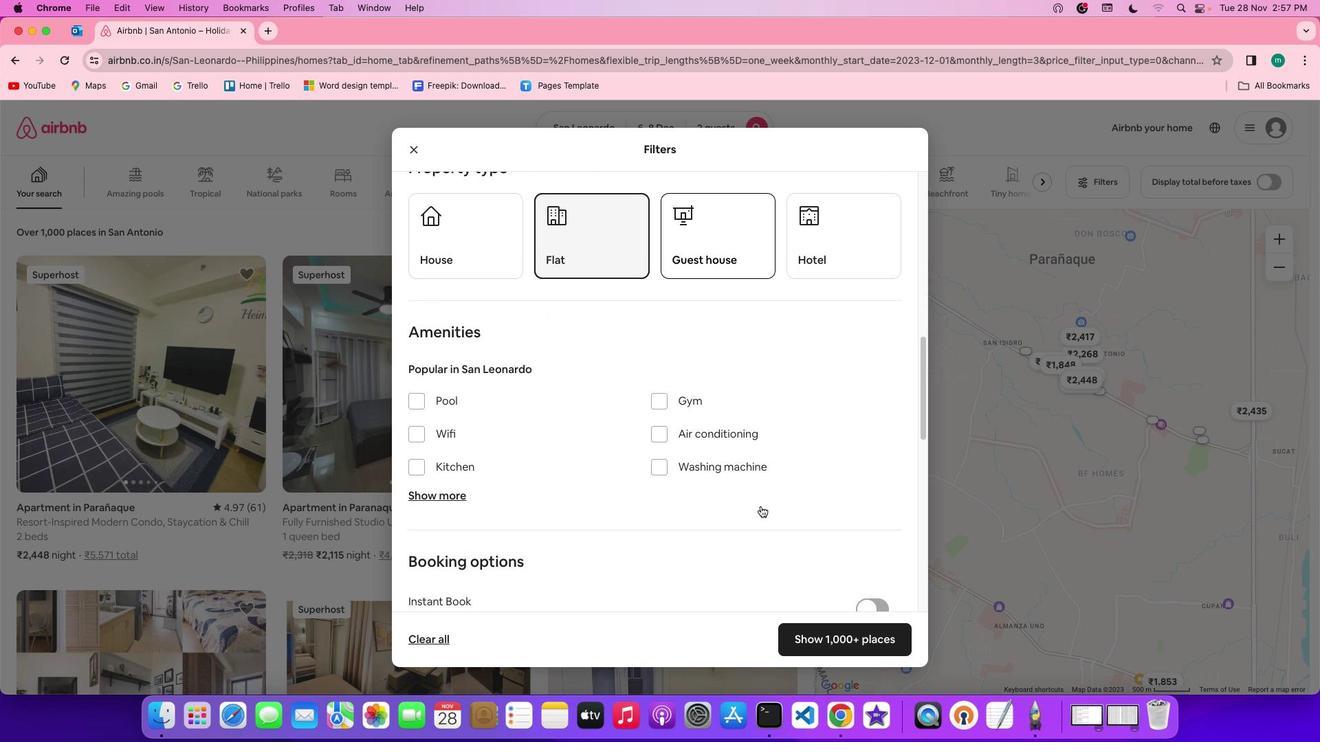 
Action: Mouse scrolled (761, 506) with delta (0, -2)
Screenshot: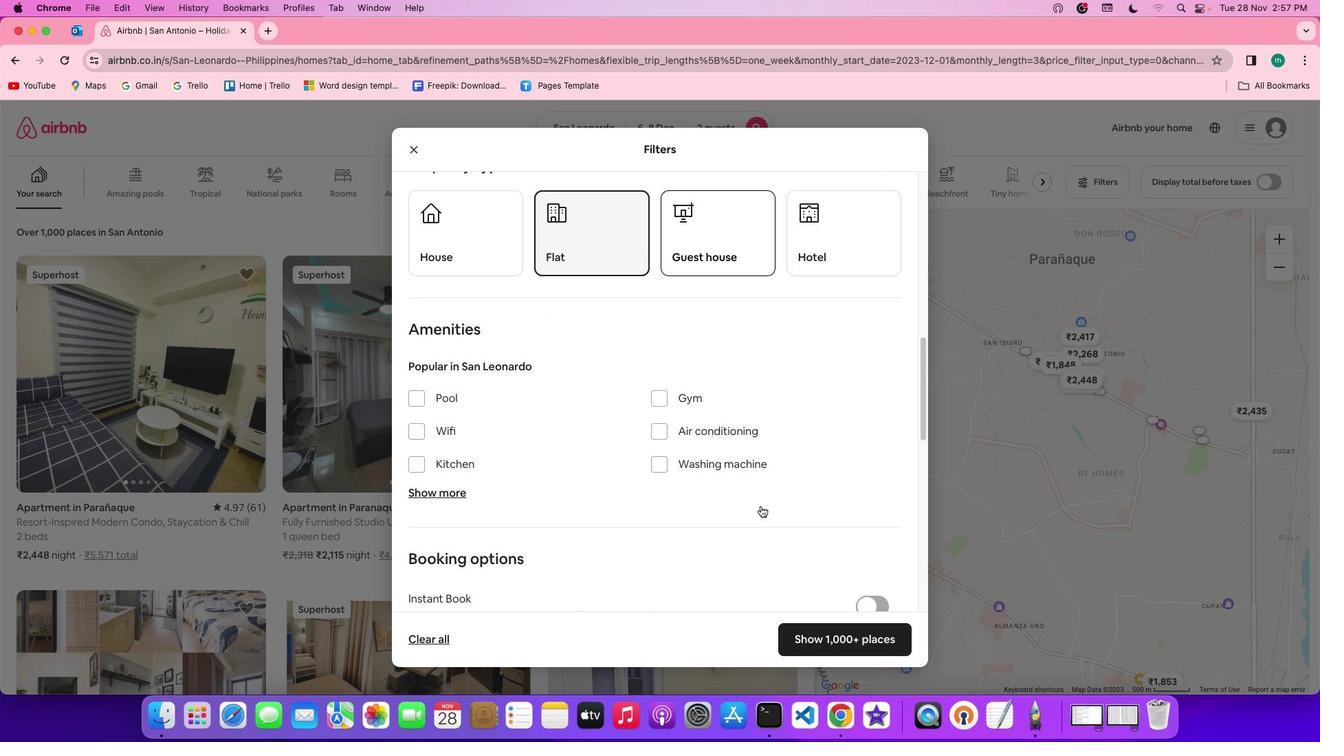
Action: Mouse moved to (761, 506)
Screenshot: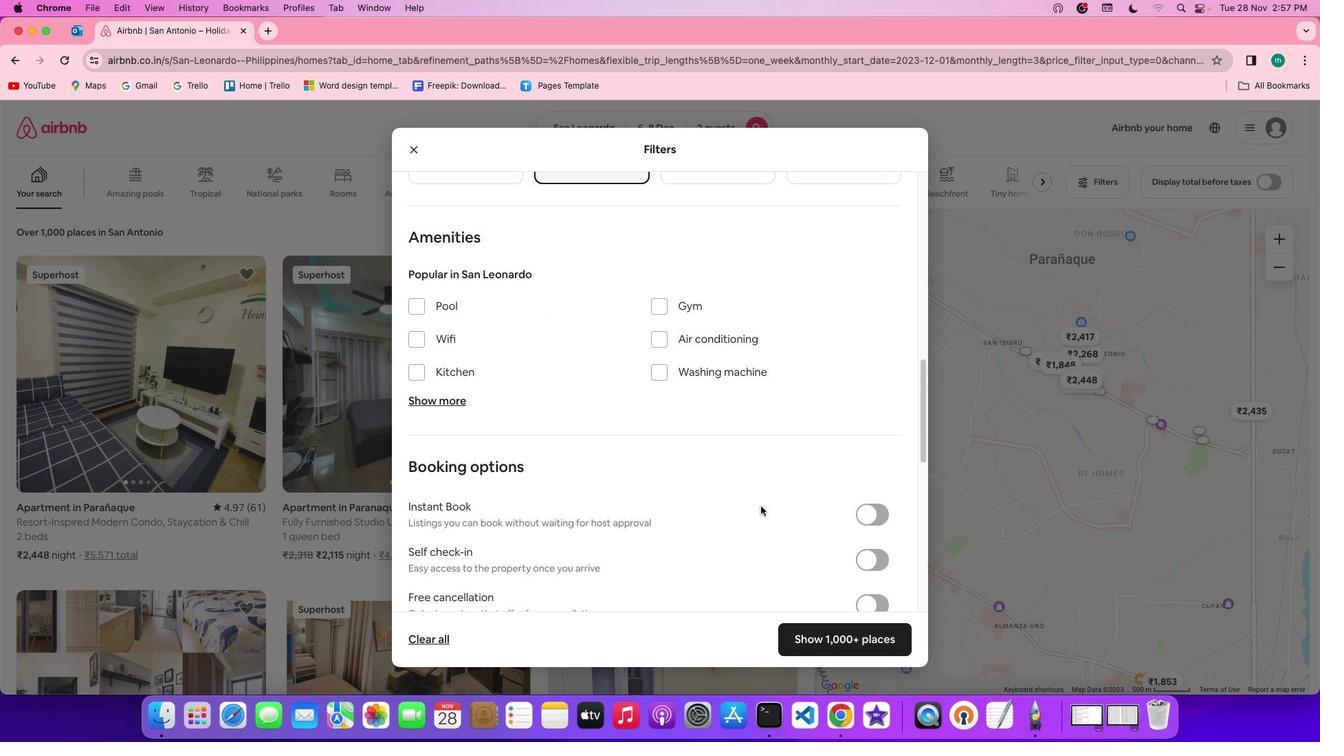 
Action: Mouse scrolled (761, 506) with delta (0, 0)
Screenshot: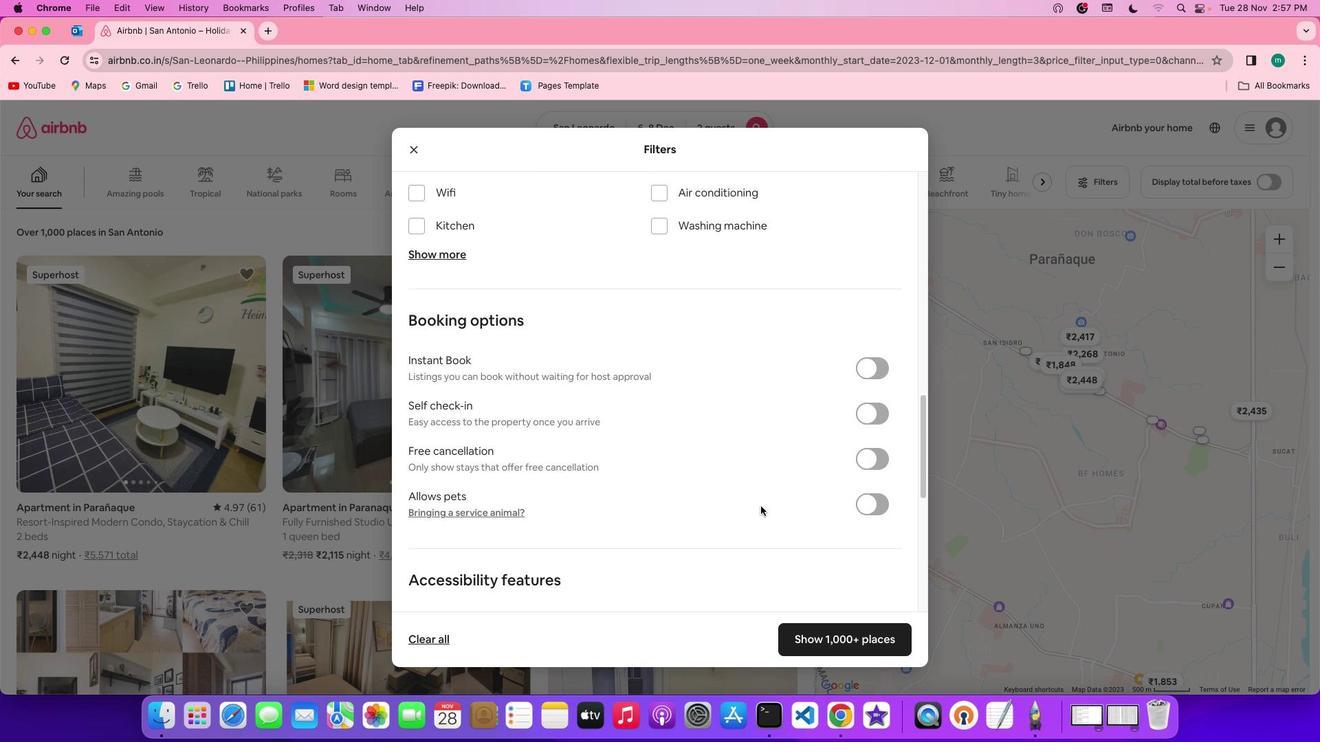 
Action: Mouse scrolled (761, 506) with delta (0, 0)
Screenshot: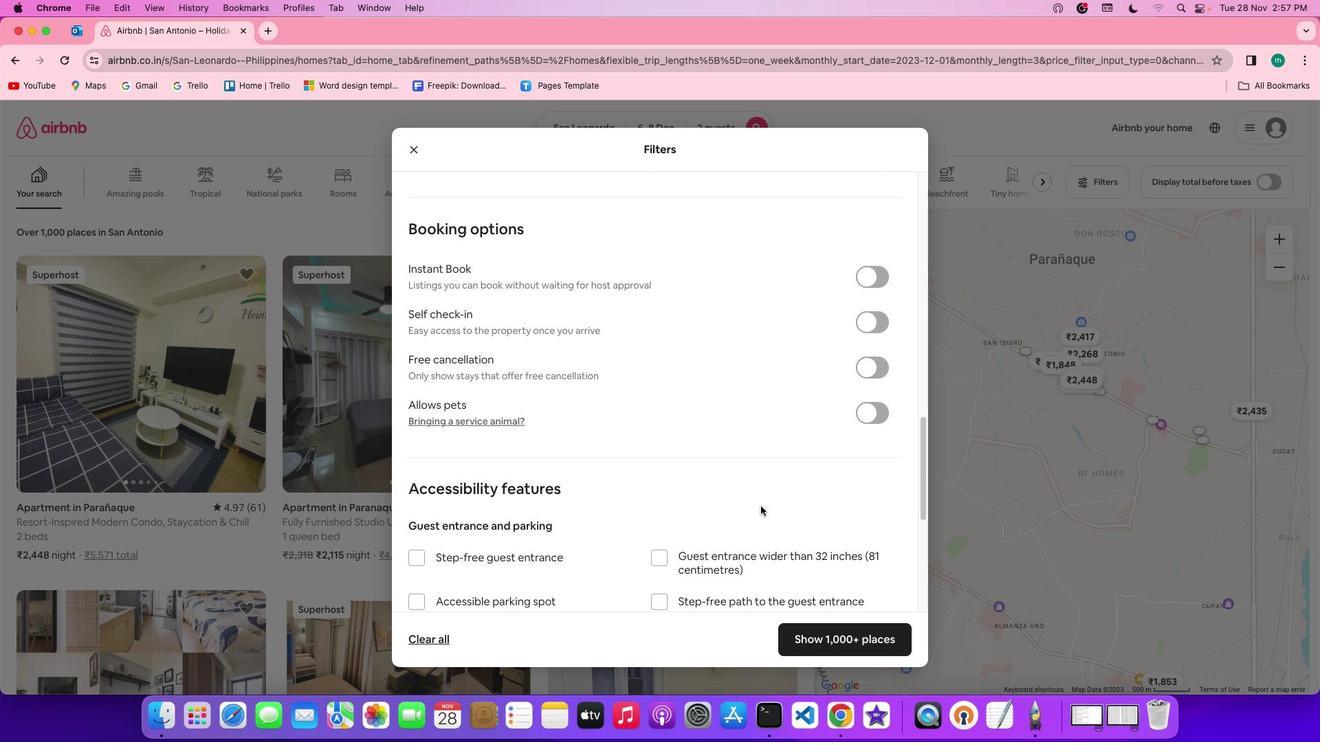 
Action: Mouse scrolled (761, 506) with delta (0, -2)
Screenshot: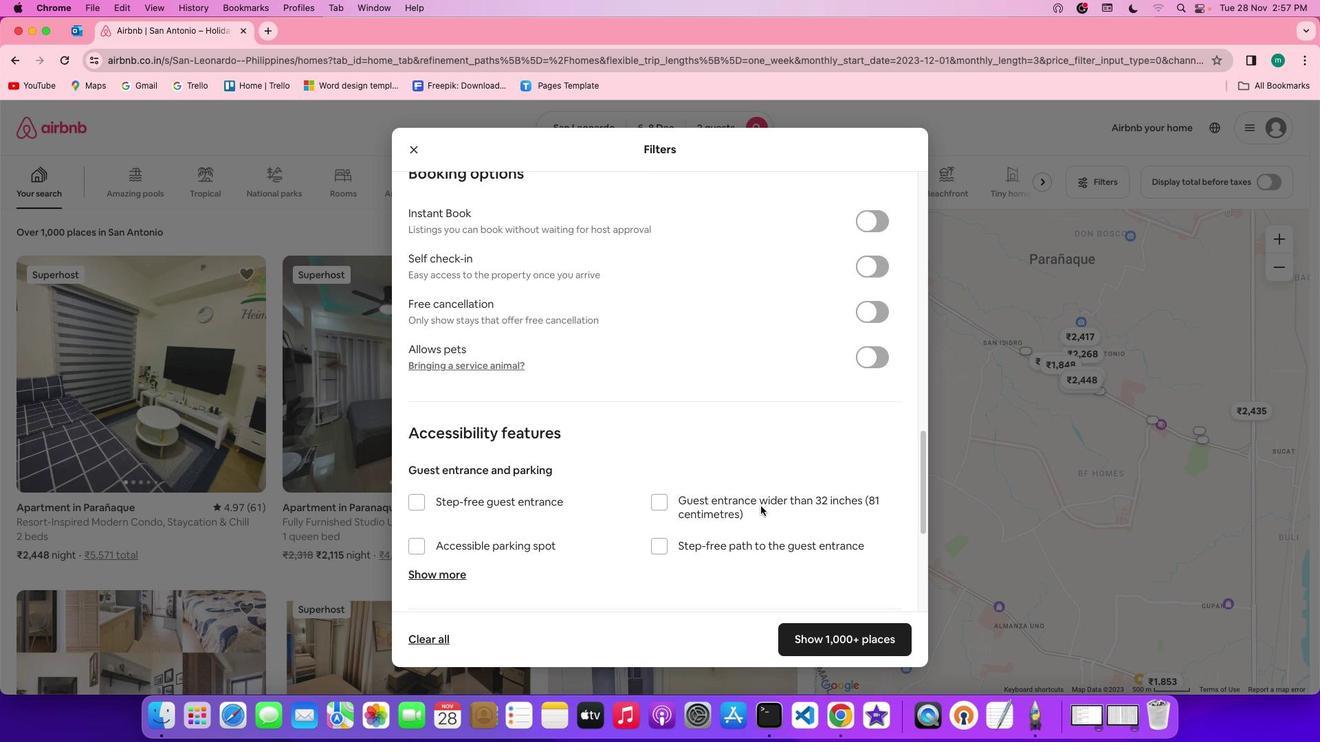 
Action: Mouse scrolled (761, 506) with delta (0, -2)
Screenshot: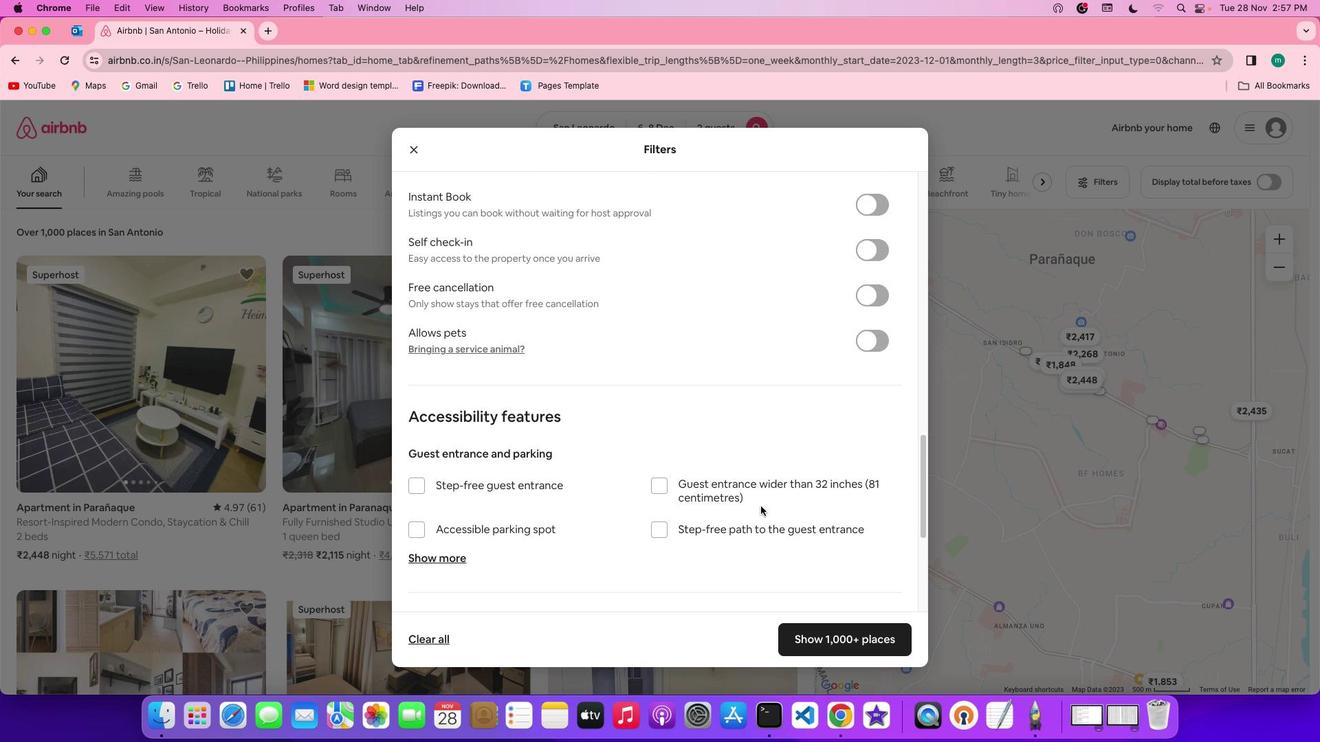 
Action: Mouse scrolled (761, 506) with delta (0, -3)
Screenshot: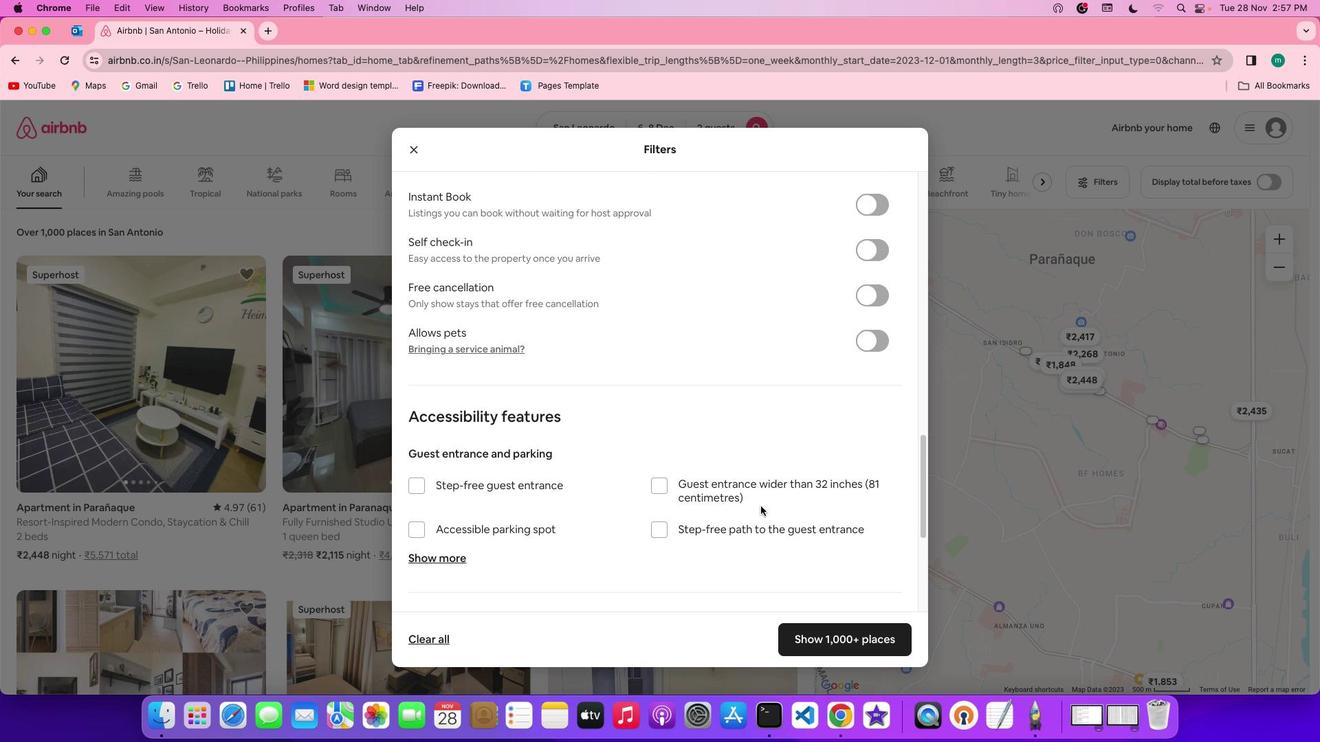
Action: Mouse scrolled (761, 506) with delta (0, 0)
Screenshot: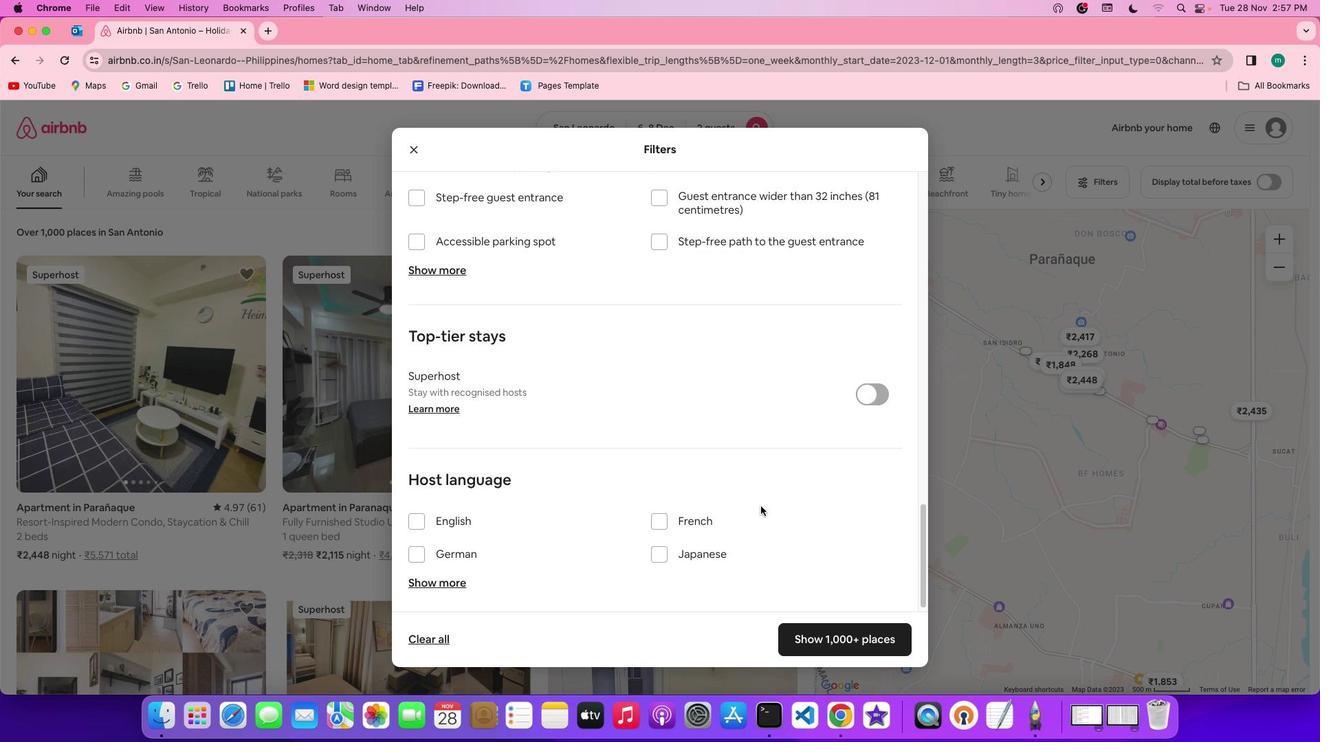 
Action: Mouse scrolled (761, 506) with delta (0, 0)
Screenshot: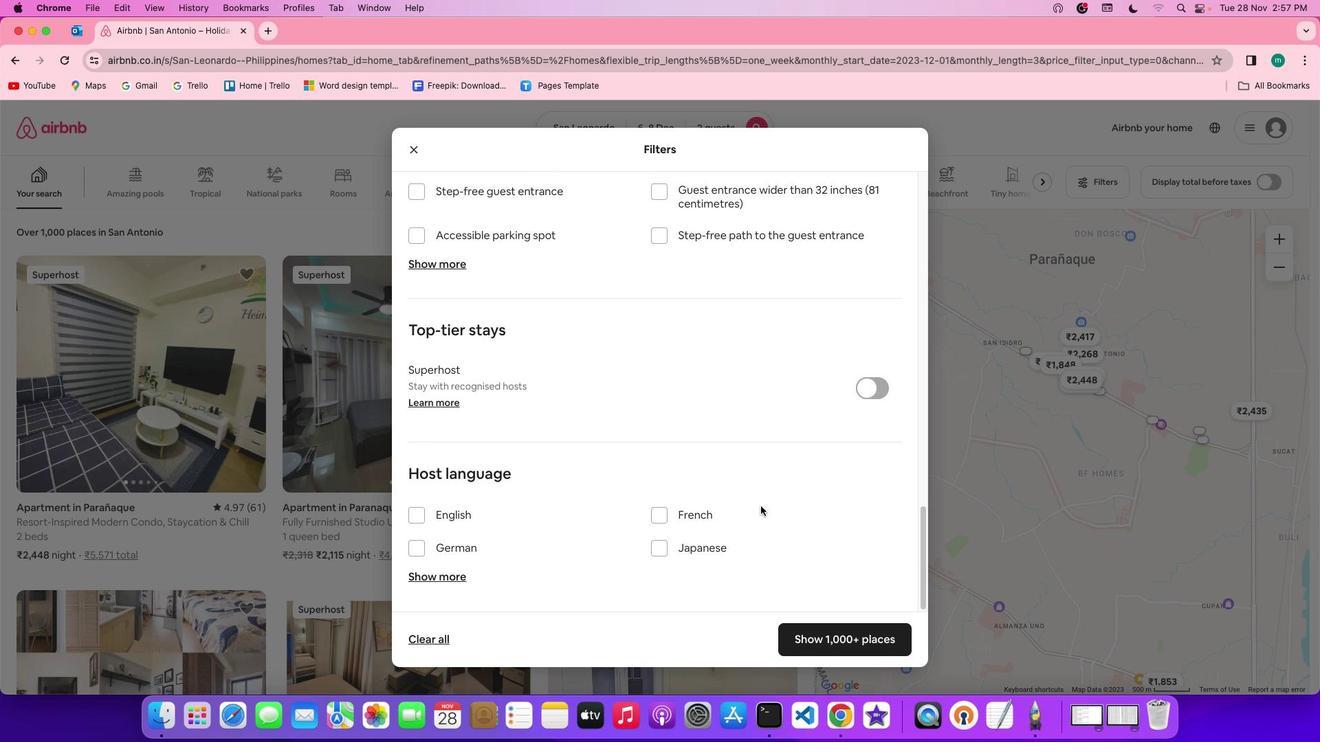 
Action: Mouse scrolled (761, 506) with delta (0, -2)
Screenshot: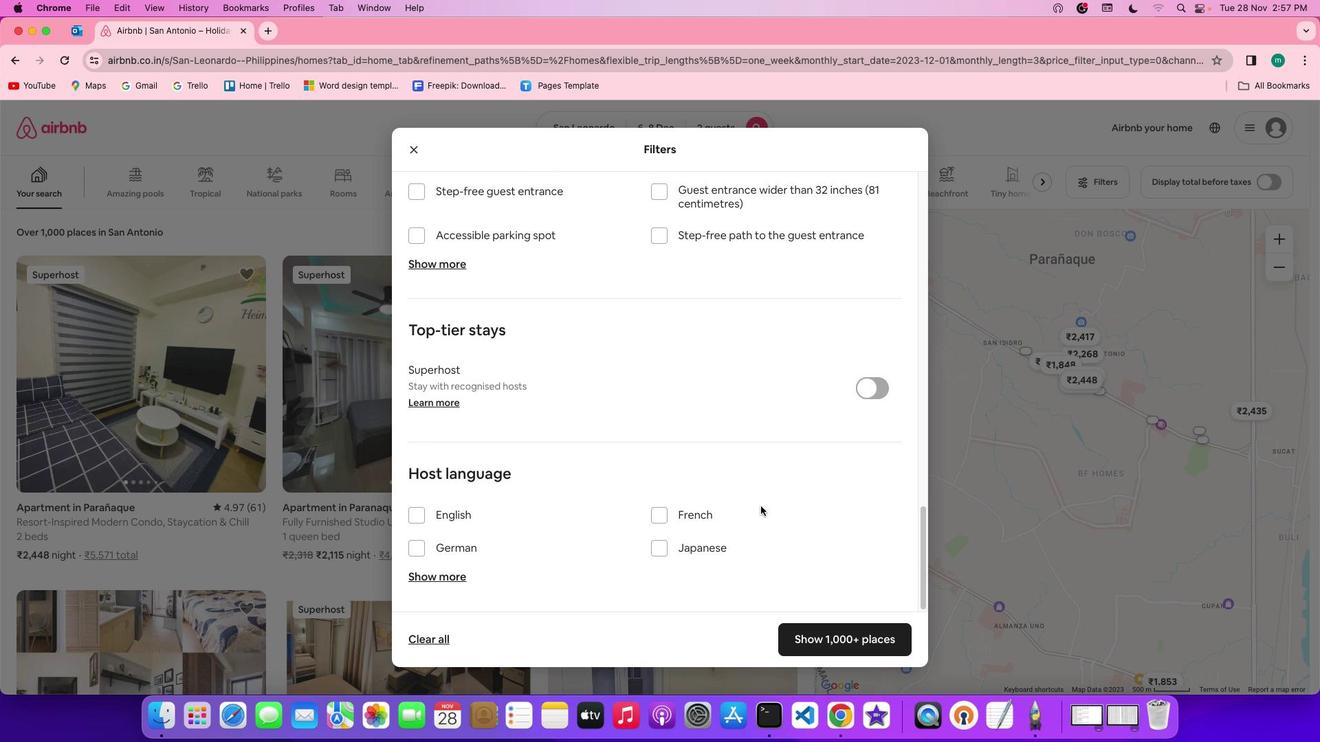 
Action: Mouse scrolled (761, 506) with delta (0, -3)
Screenshot: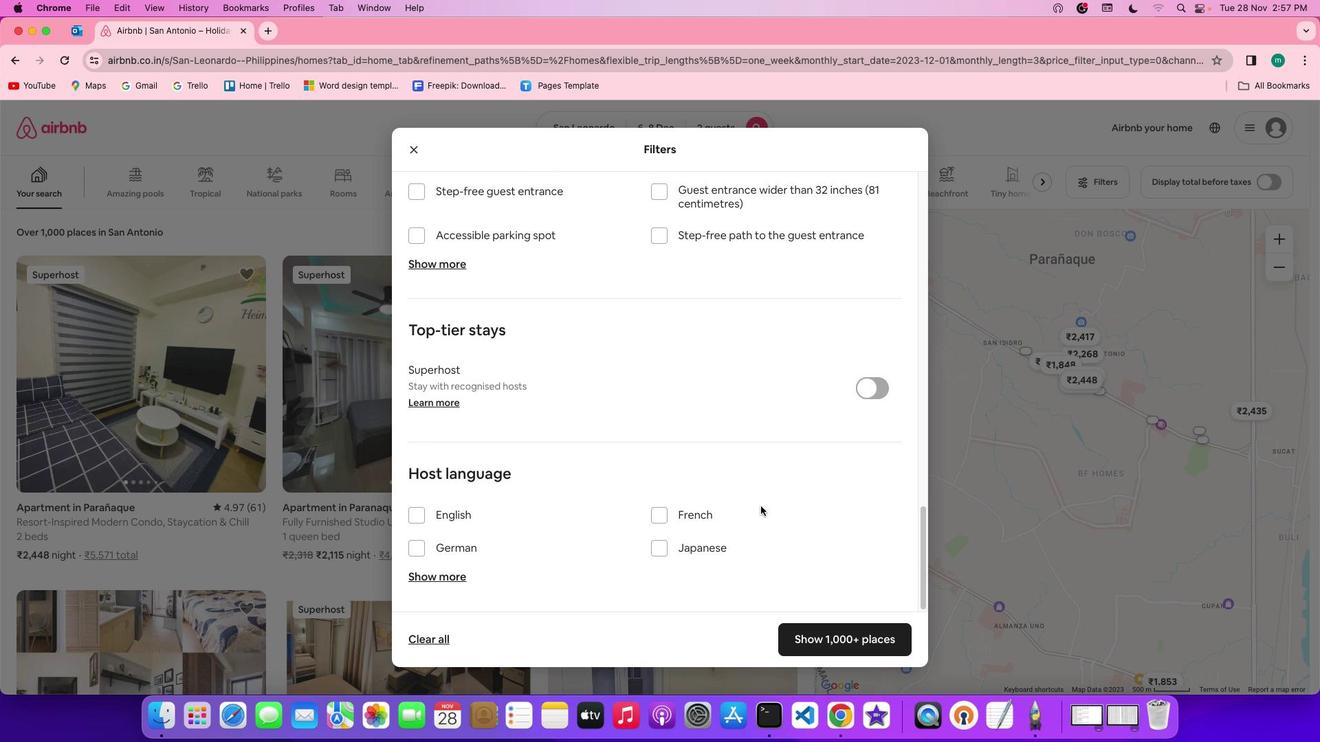 
Action: Mouse scrolled (761, 506) with delta (0, -3)
Screenshot: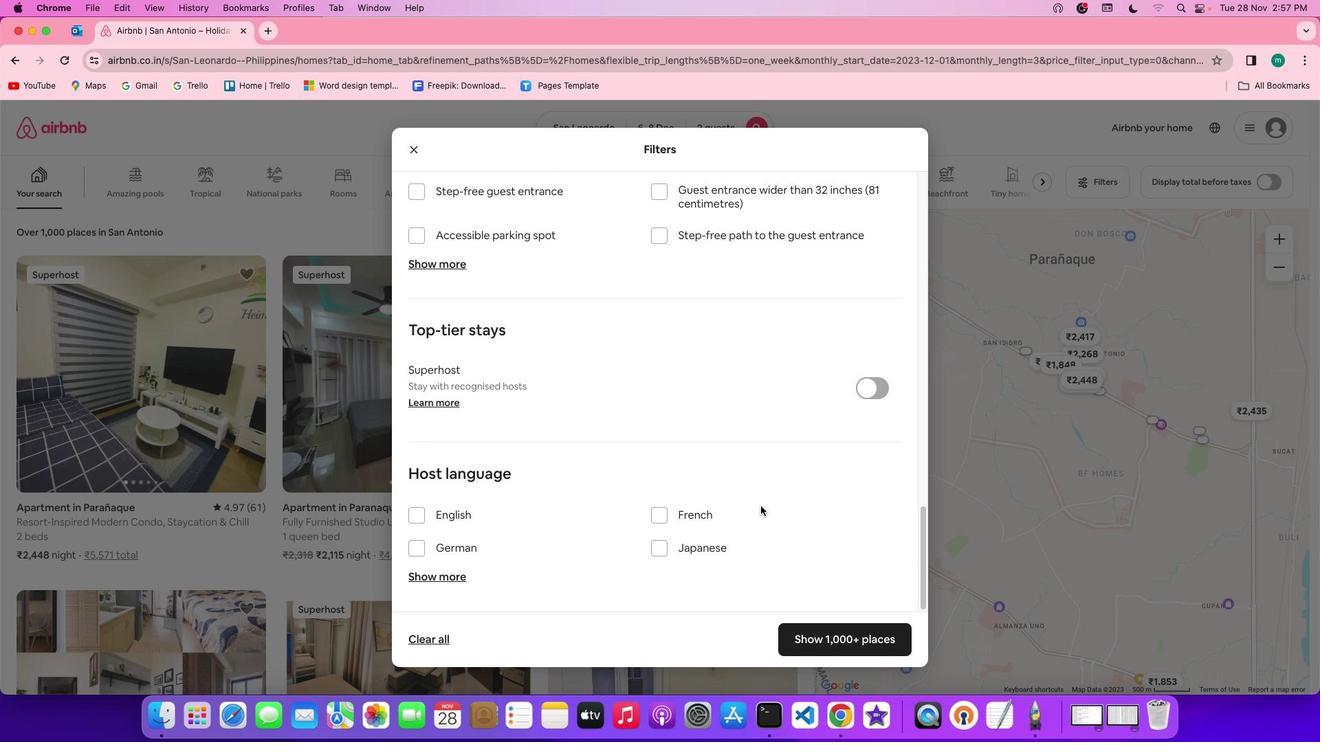 
Action: Mouse scrolled (761, 506) with delta (0, 0)
Screenshot: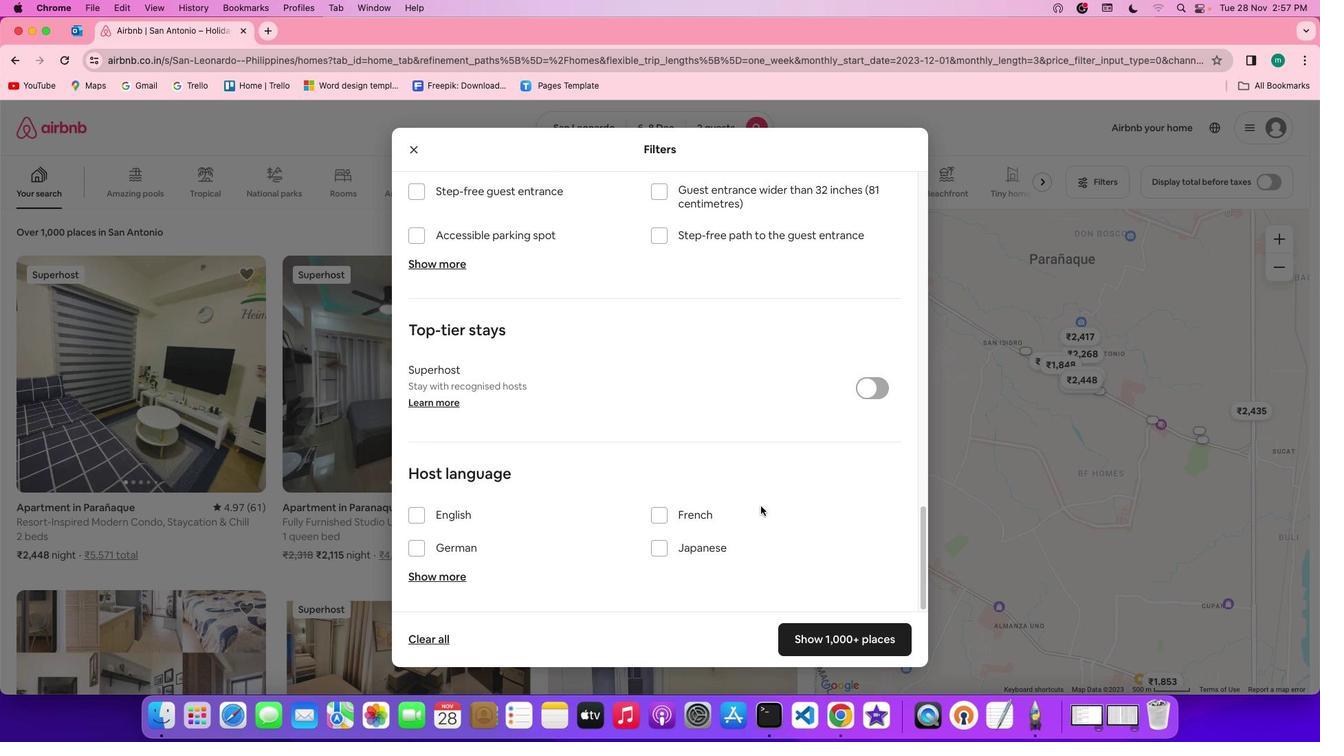 
Action: Mouse scrolled (761, 506) with delta (0, 0)
Screenshot: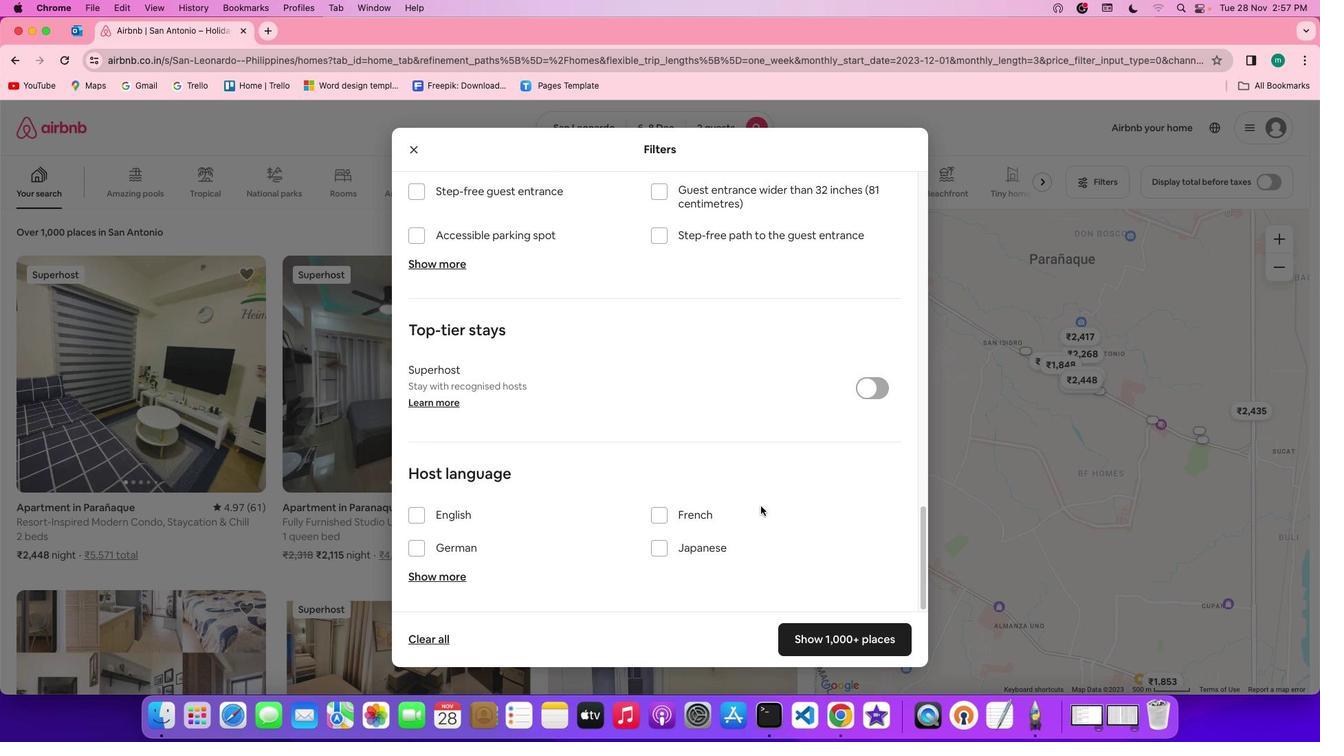 
Action: Mouse scrolled (761, 506) with delta (0, -2)
Screenshot: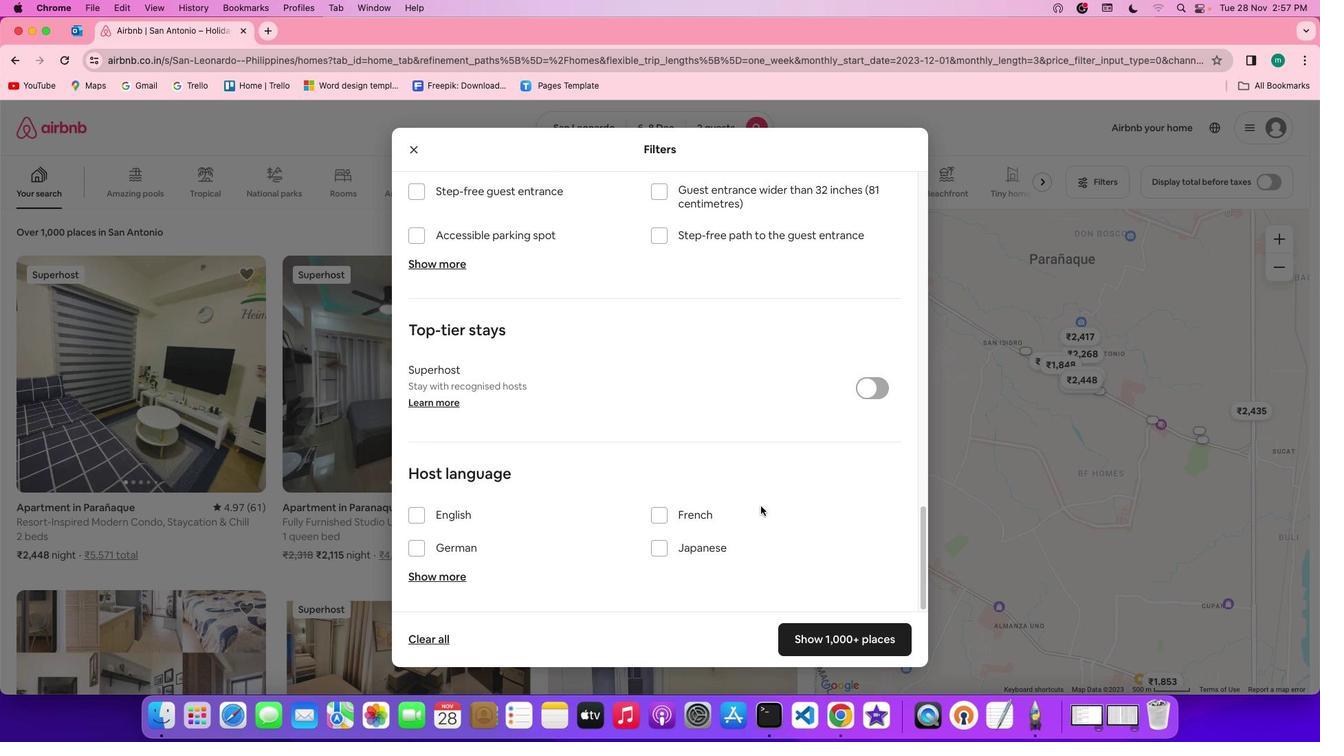 
Action: Mouse scrolled (761, 506) with delta (0, -3)
Screenshot: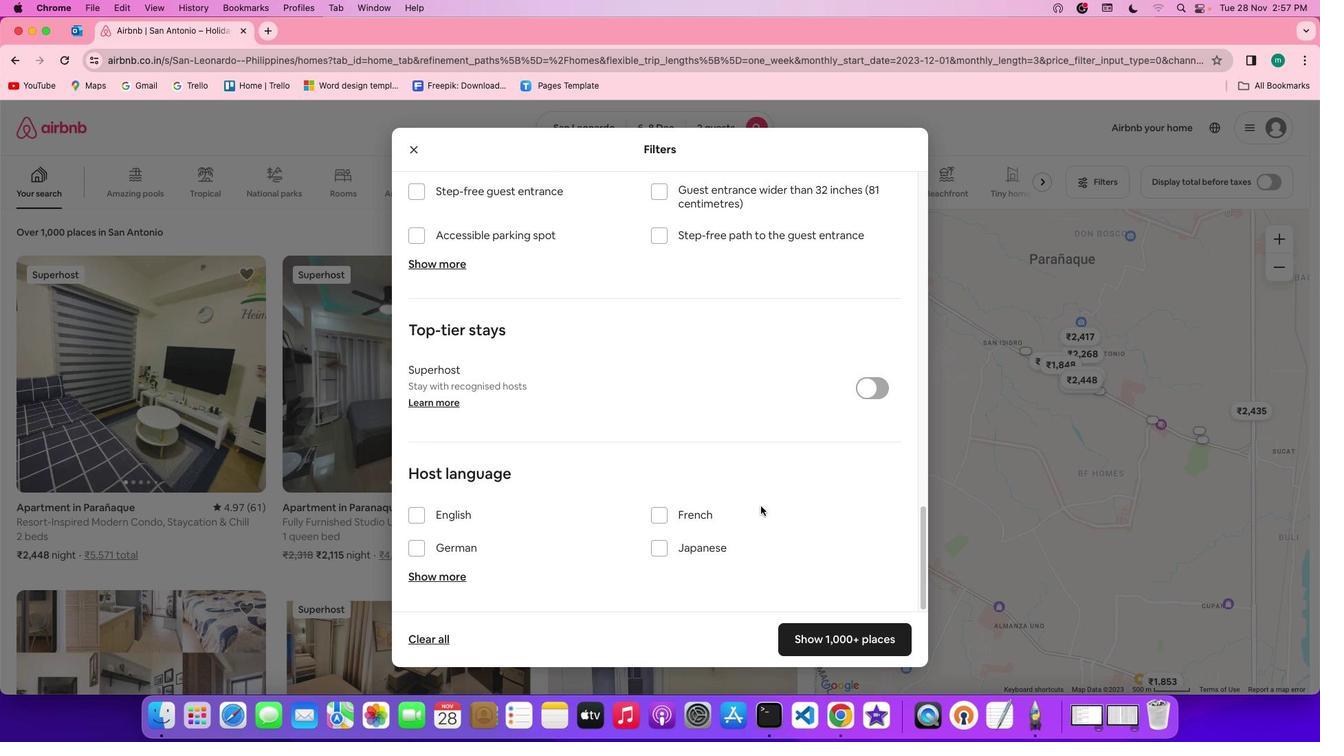 
Action: Mouse scrolled (761, 506) with delta (0, -3)
Screenshot: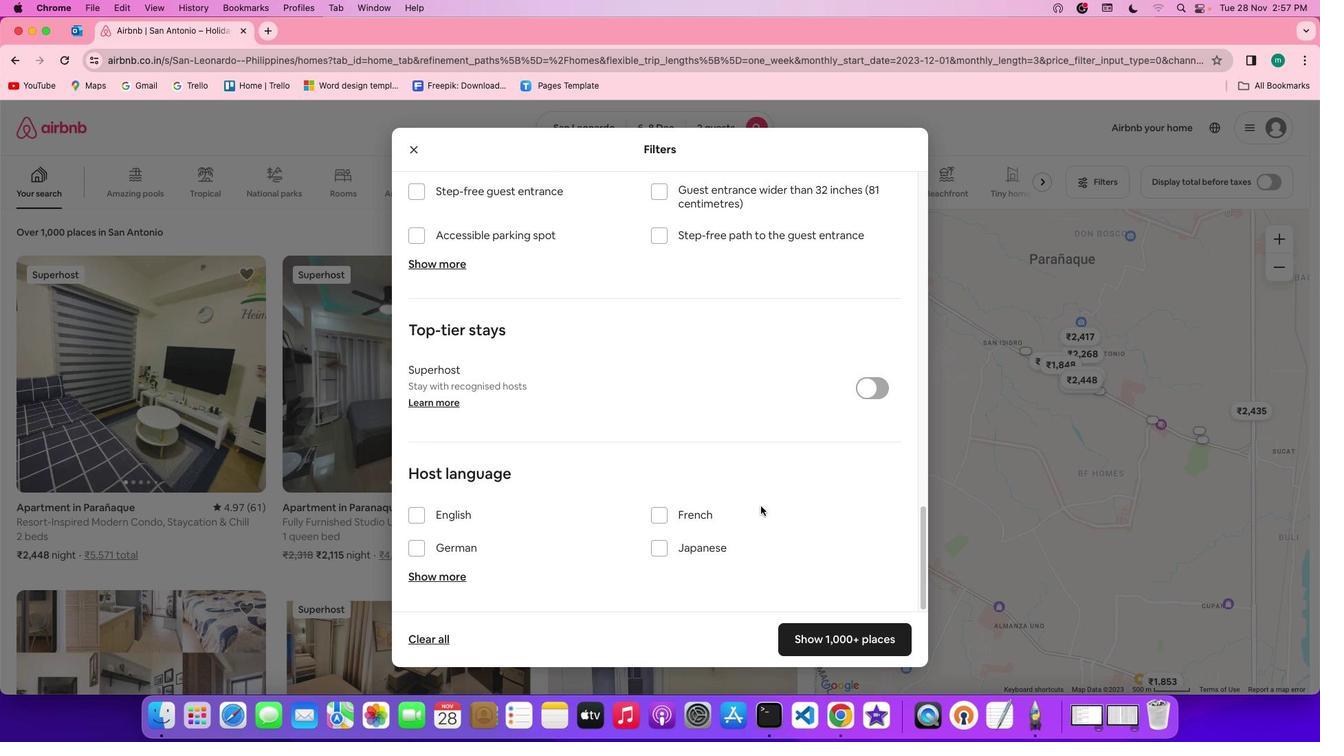 
Action: Mouse moved to (764, 498)
Screenshot: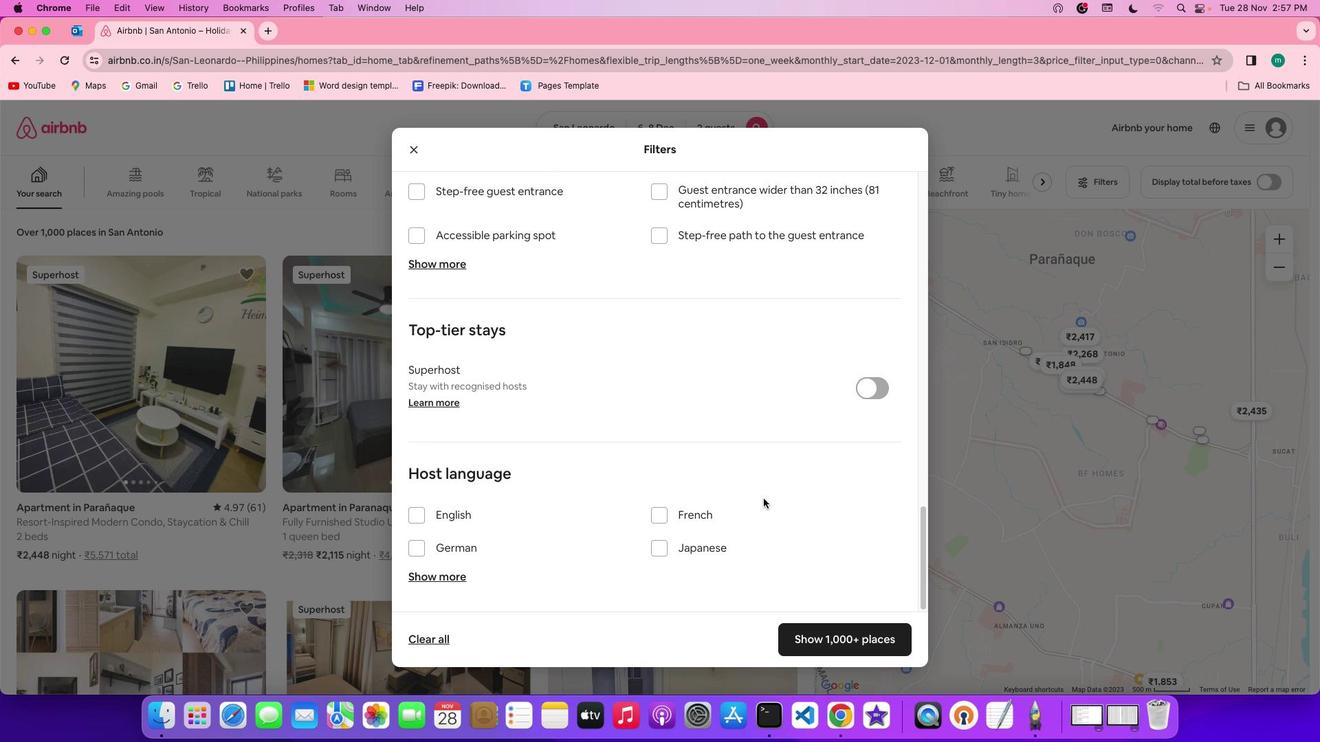
Action: Mouse scrolled (764, 498) with delta (0, 0)
Screenshot: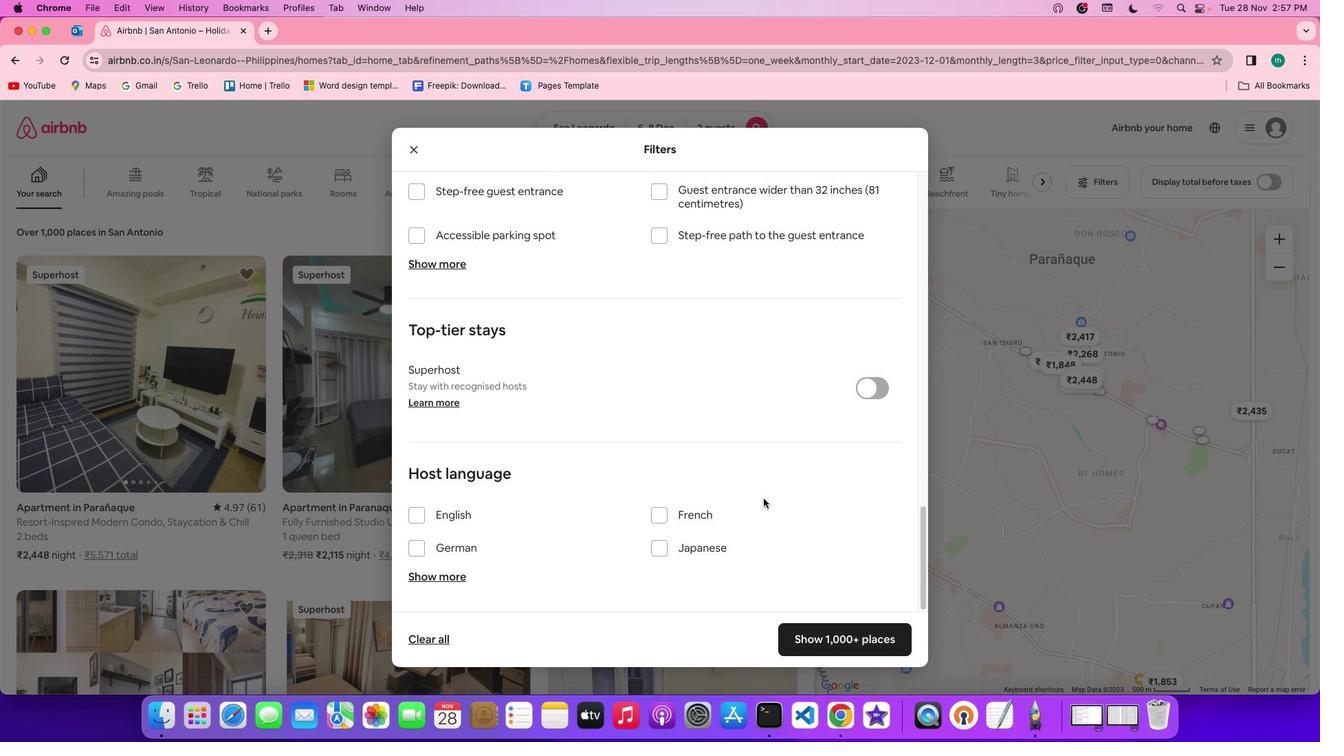 
Action: Mouse scrolled (764, 498) with delta (0, 0)
Screenshot: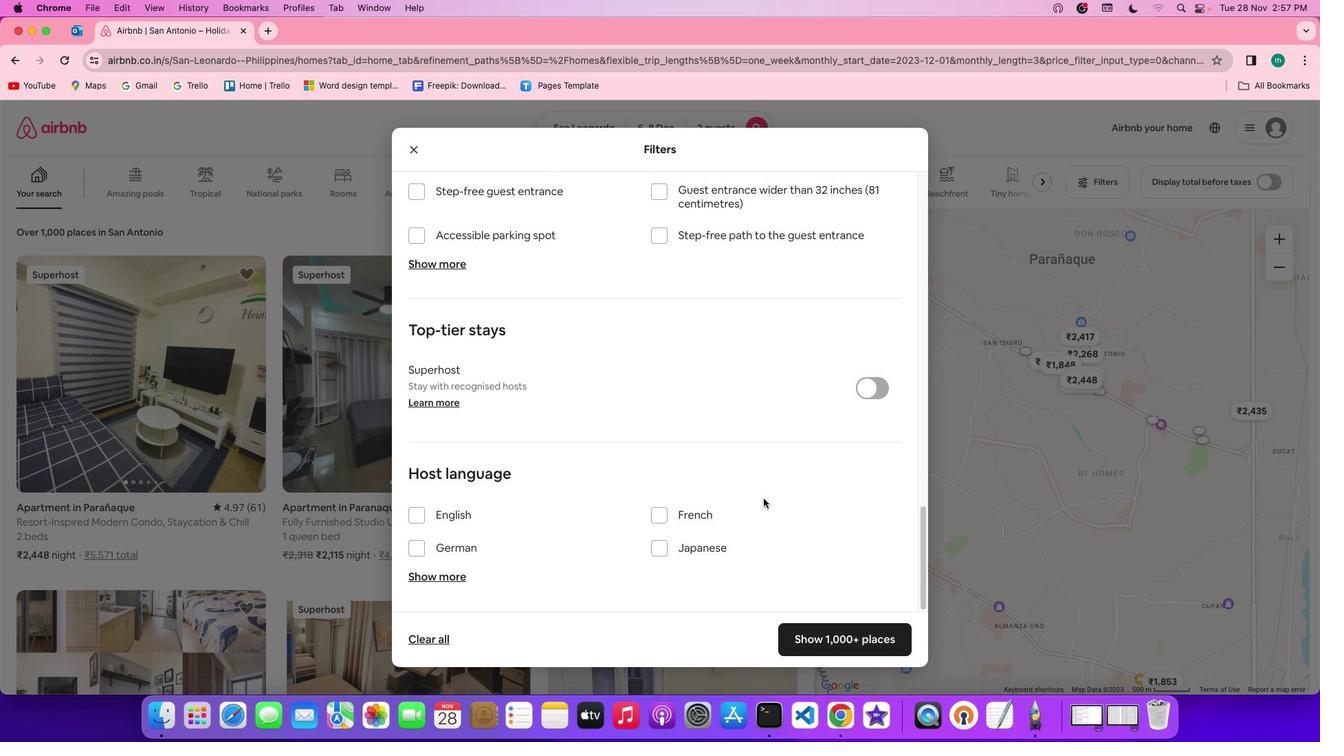
Action: Mouse scrolled (764, 498) with delta (0, -2)
Screenshot: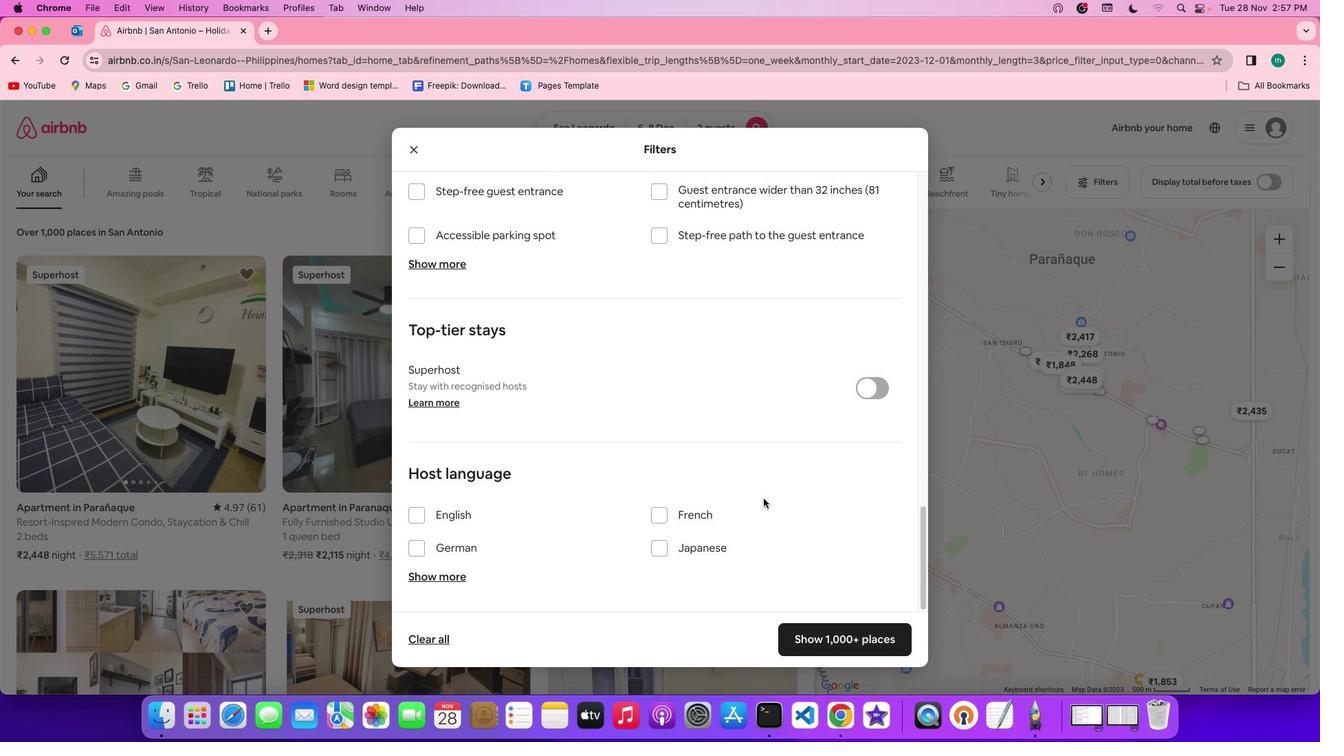 
Action: Mouse scrolled (764, 498) with delta (0, 0)
Screenshot: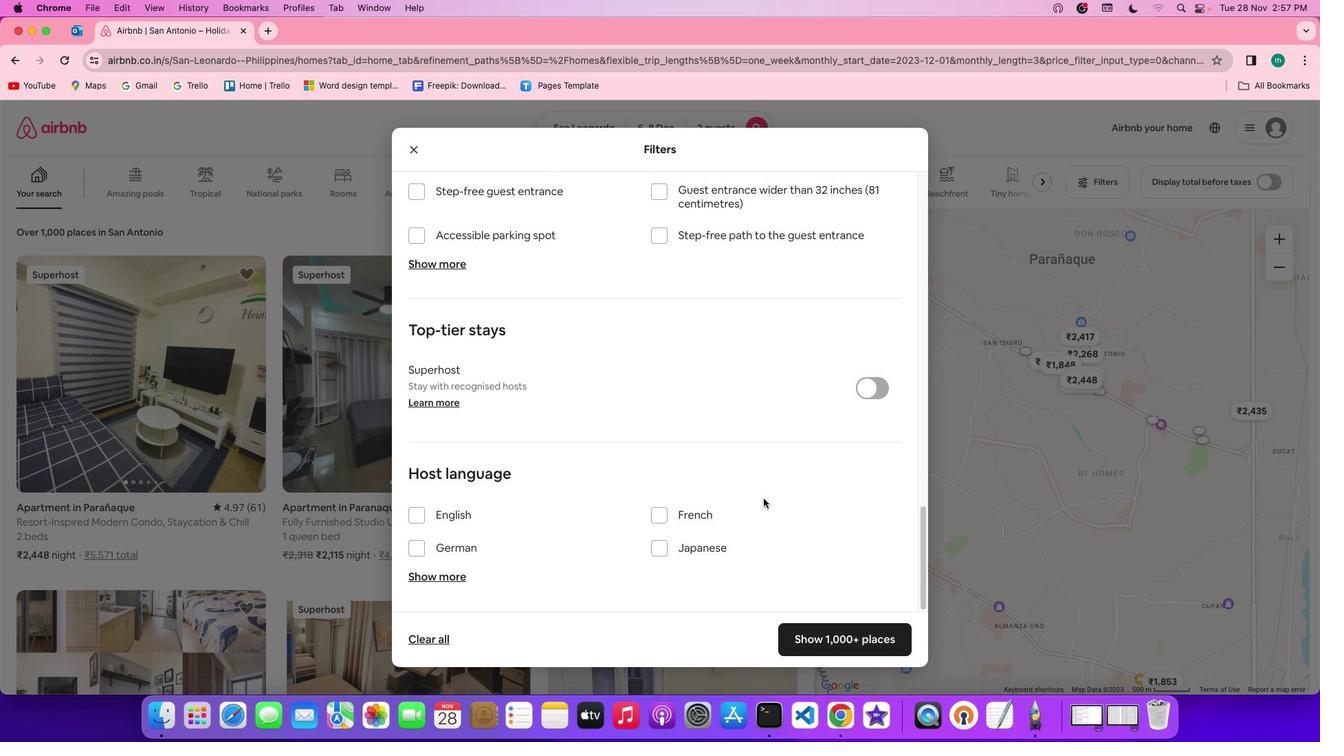 
Action: Mouse scrolled (764, 498) with delta (0, 0)
Screenshot: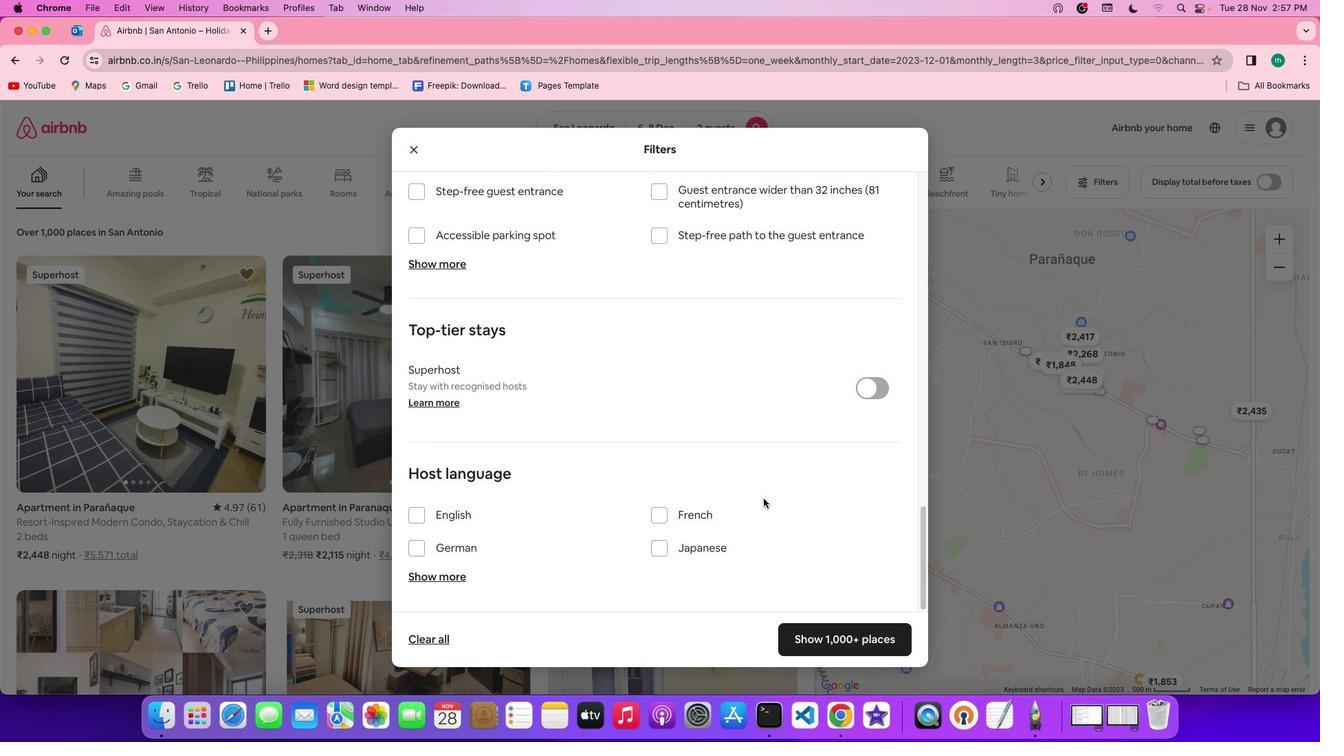 
Action: Mouse scrolled (764, 498) with delta (0, -2)
Screenshot: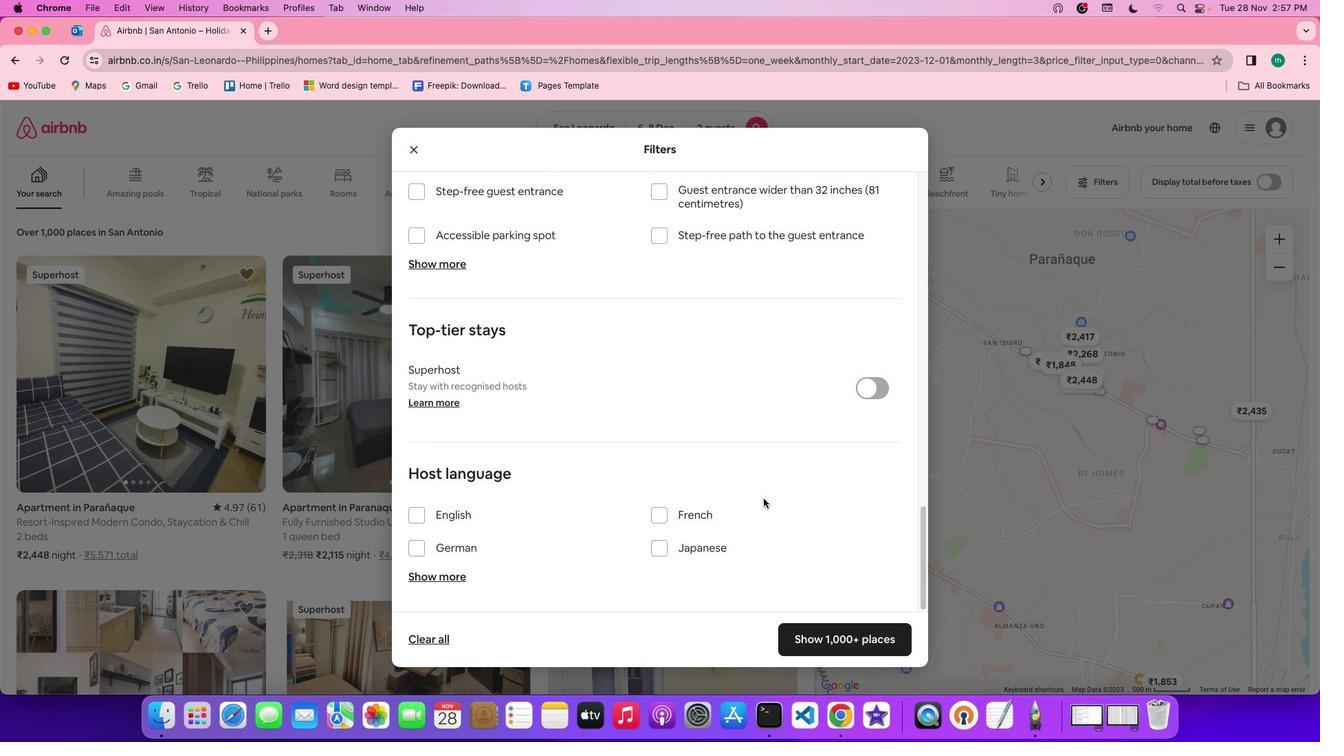
Action: Mouse scrolled (764, 498) with delta (0, -2)
Screenshot: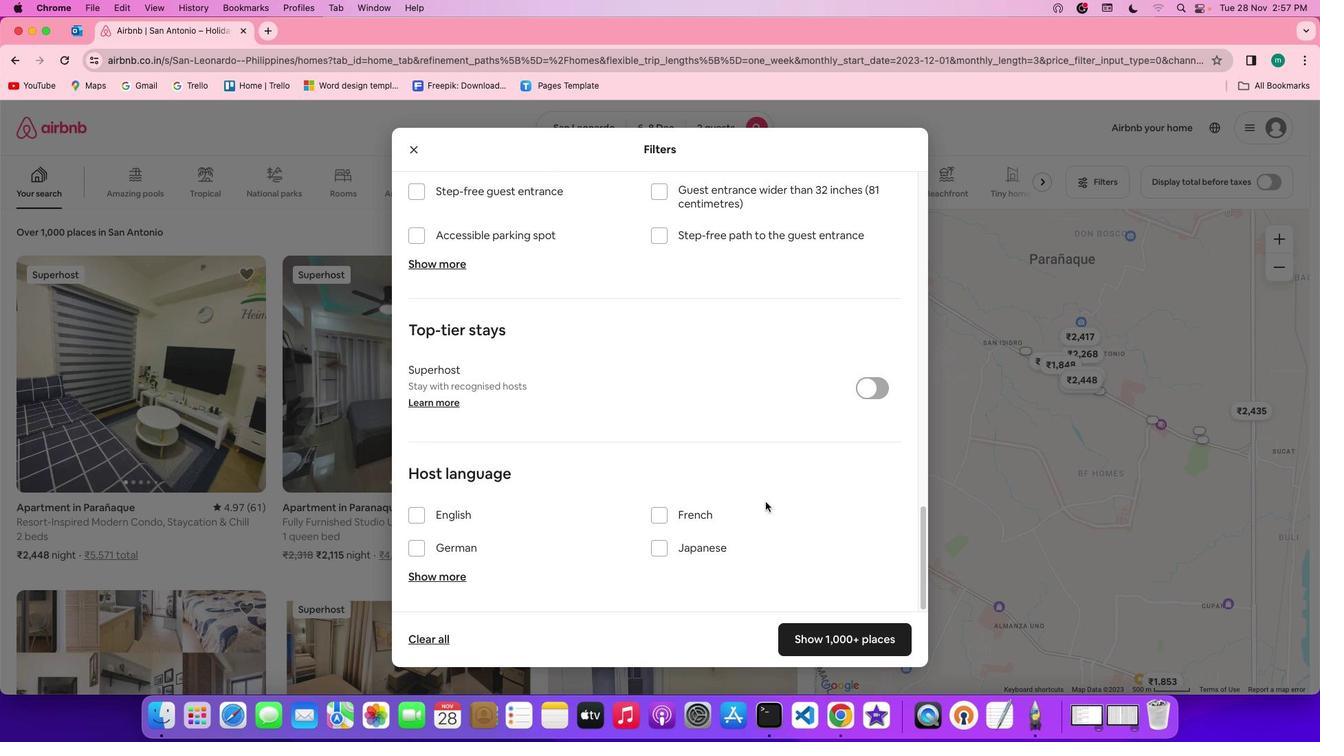 
Action: Mouse moved to (863, 628)
Screenshot: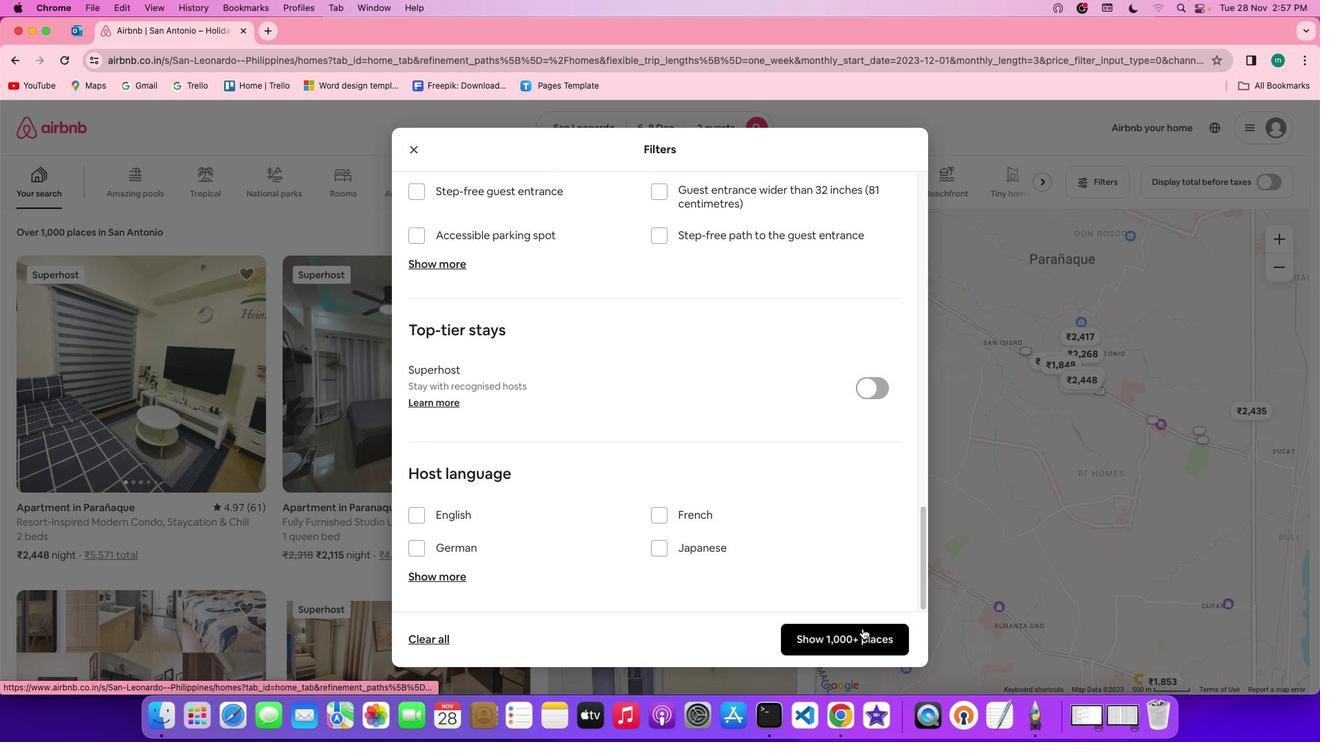 
Action: Mouse pressed left at (863, 628)
Screenshot: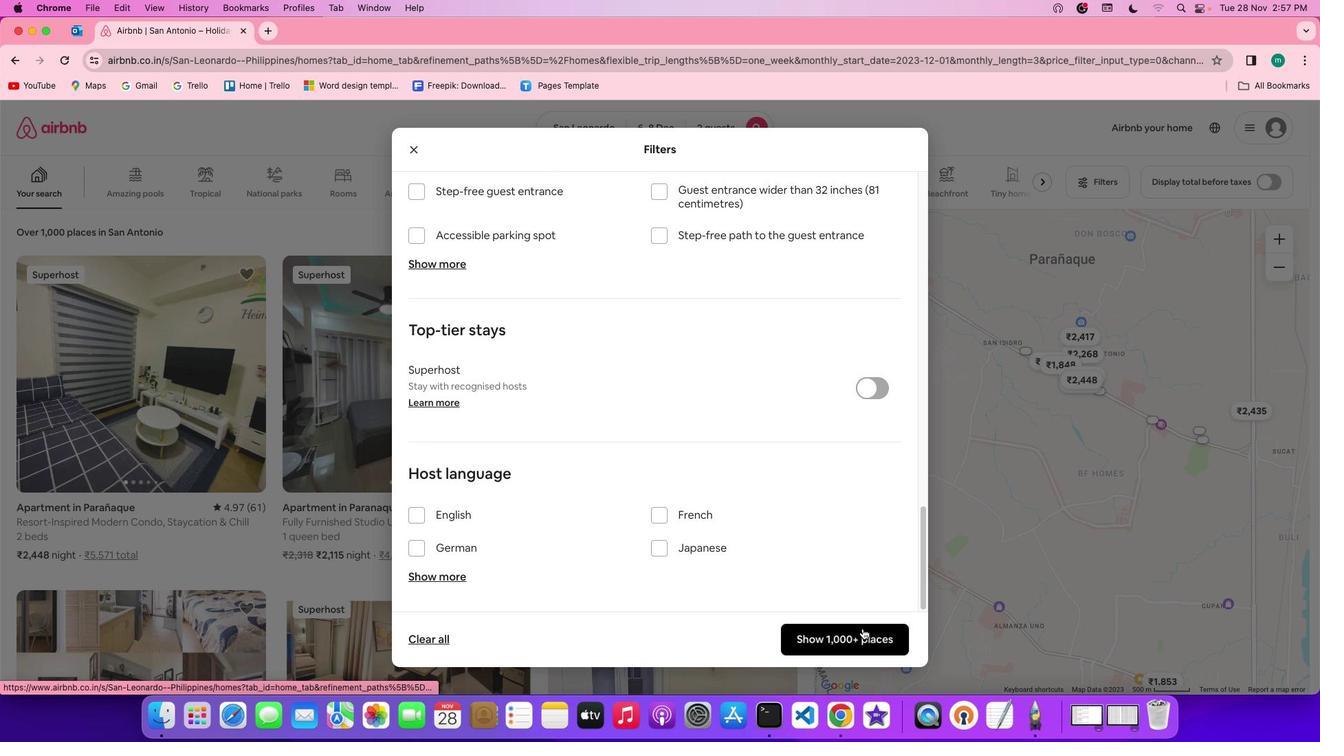 
Action: Mouse moved to (579, 418)
Screenshot: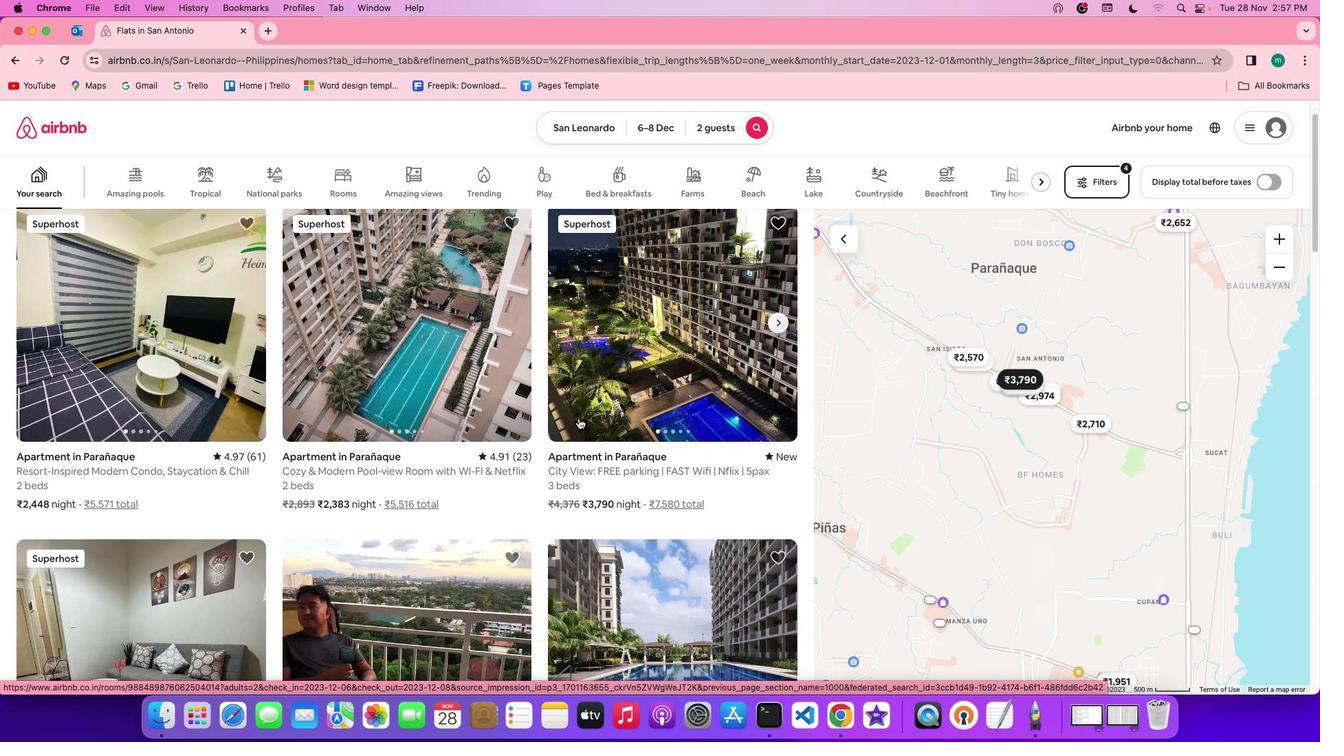 
Action: Mouse scrolled (579, 418) with delta (0, 0)
Screenshot: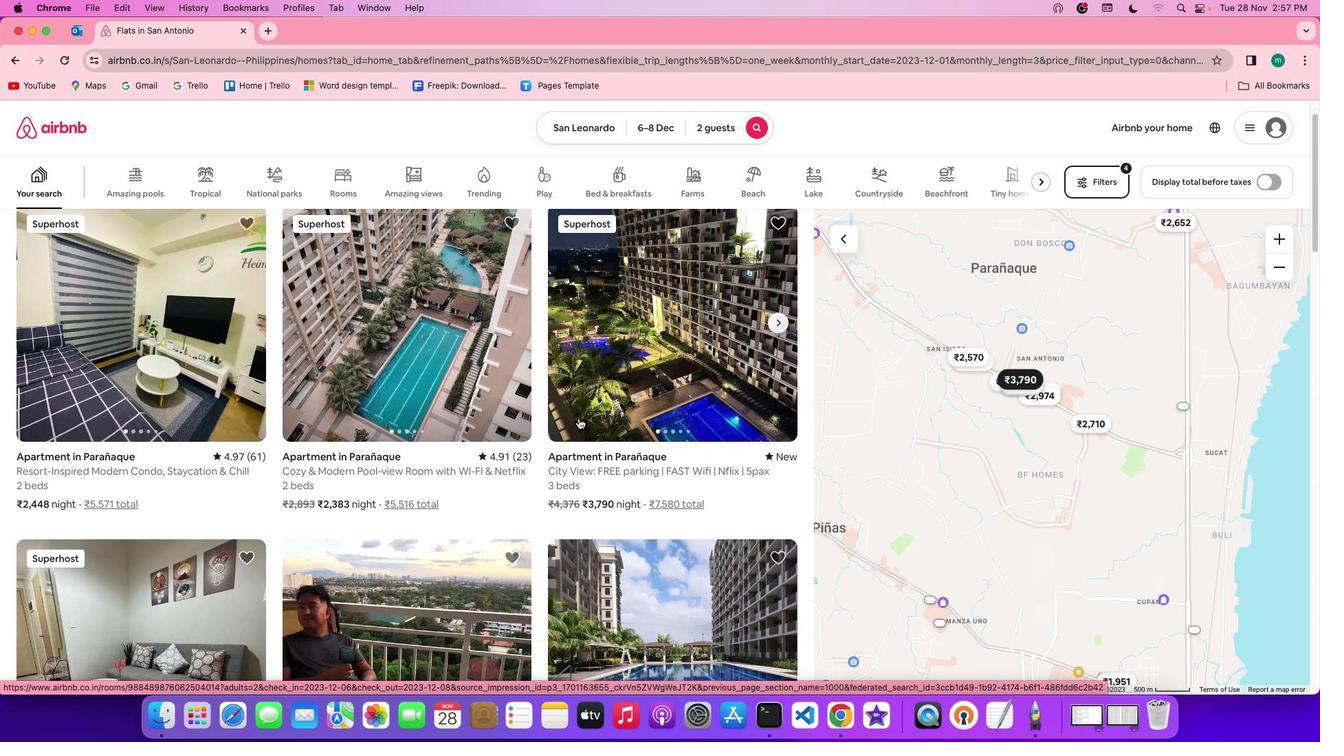 
Action: Mouse scrolled (579, 418) with delta (0, 0)
Screenshot: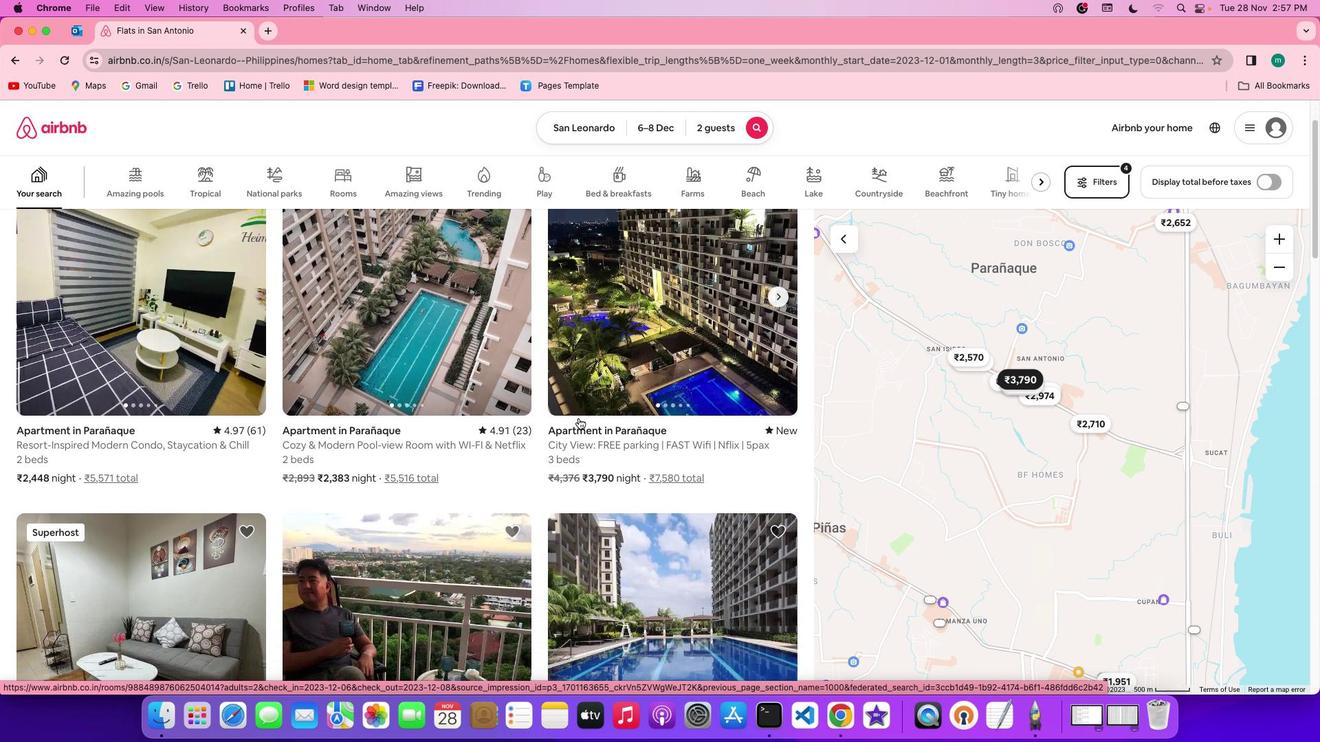 
Action: Mouse scrolled (579, 418) with delta (0, -1)
Screenshot: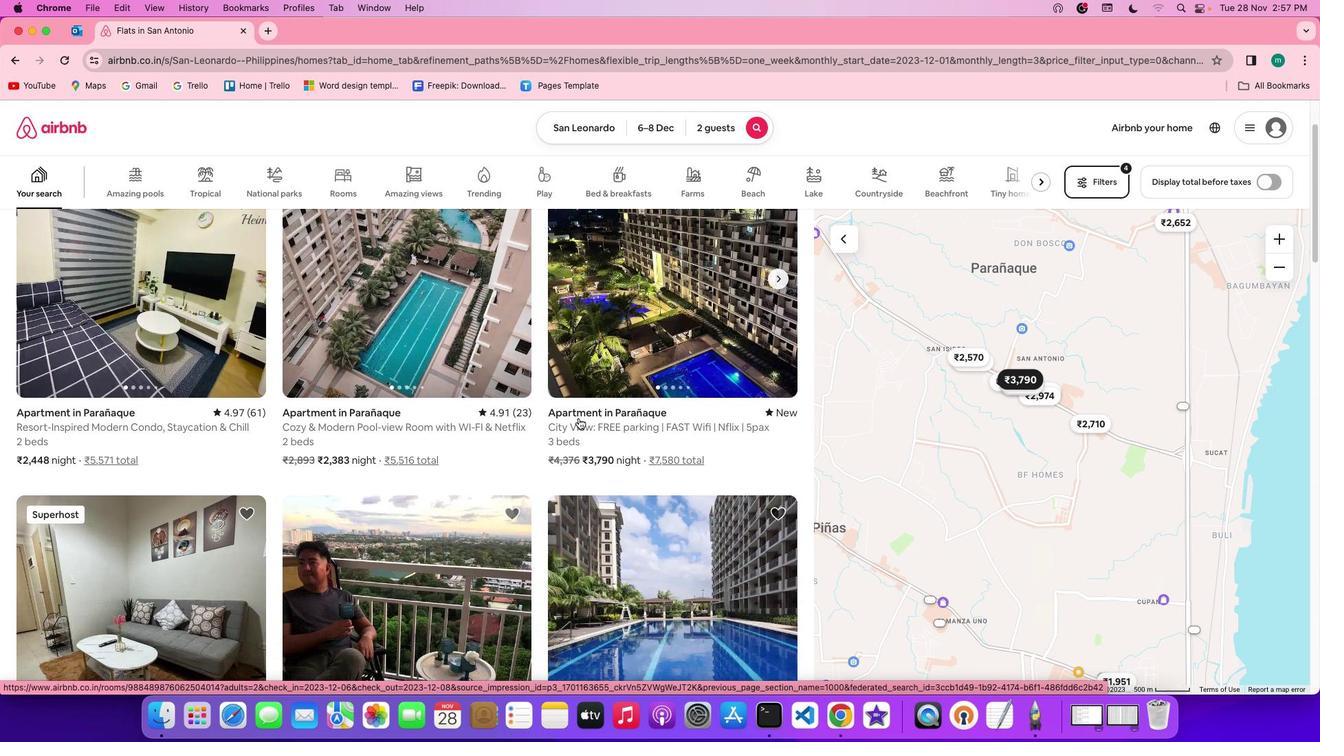 
Action: Mouse scrolled (579, 418) with delta (0, -1)
Screenshot: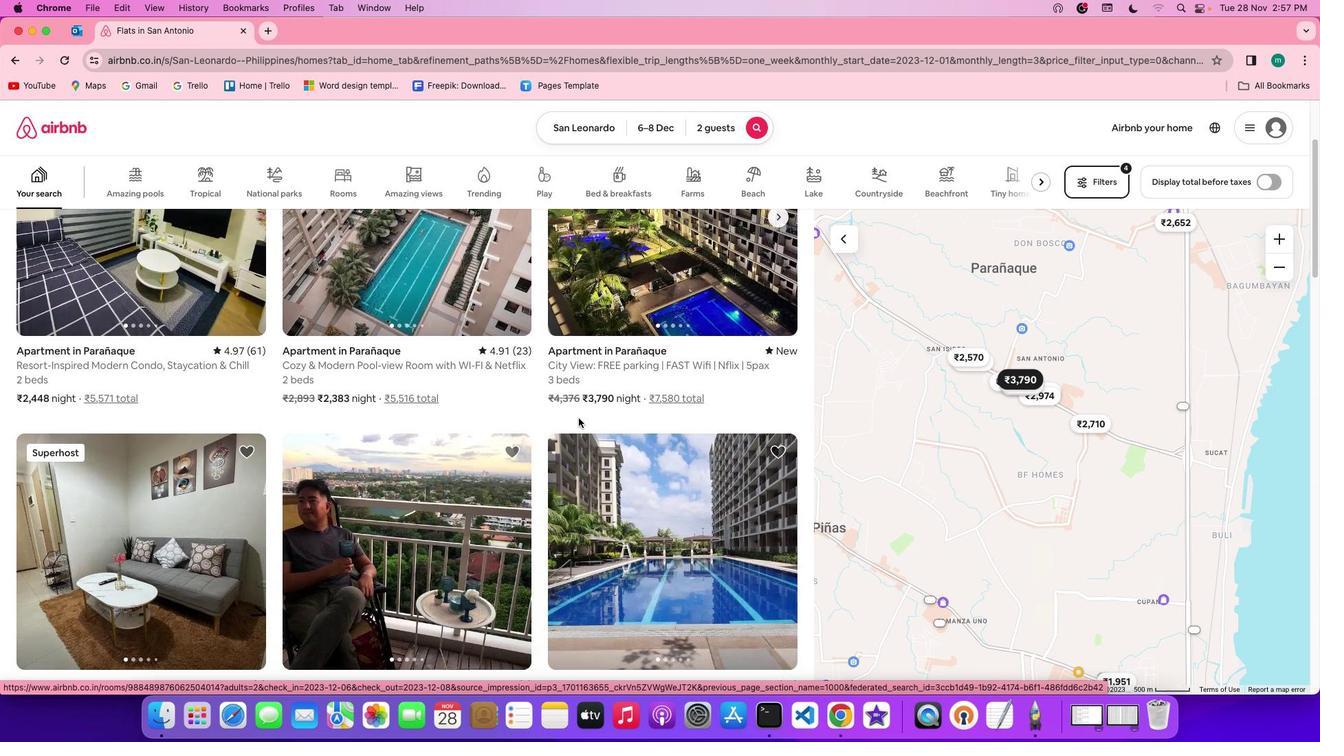 
Action: Mouse moved to (452, 320)
Screenshot: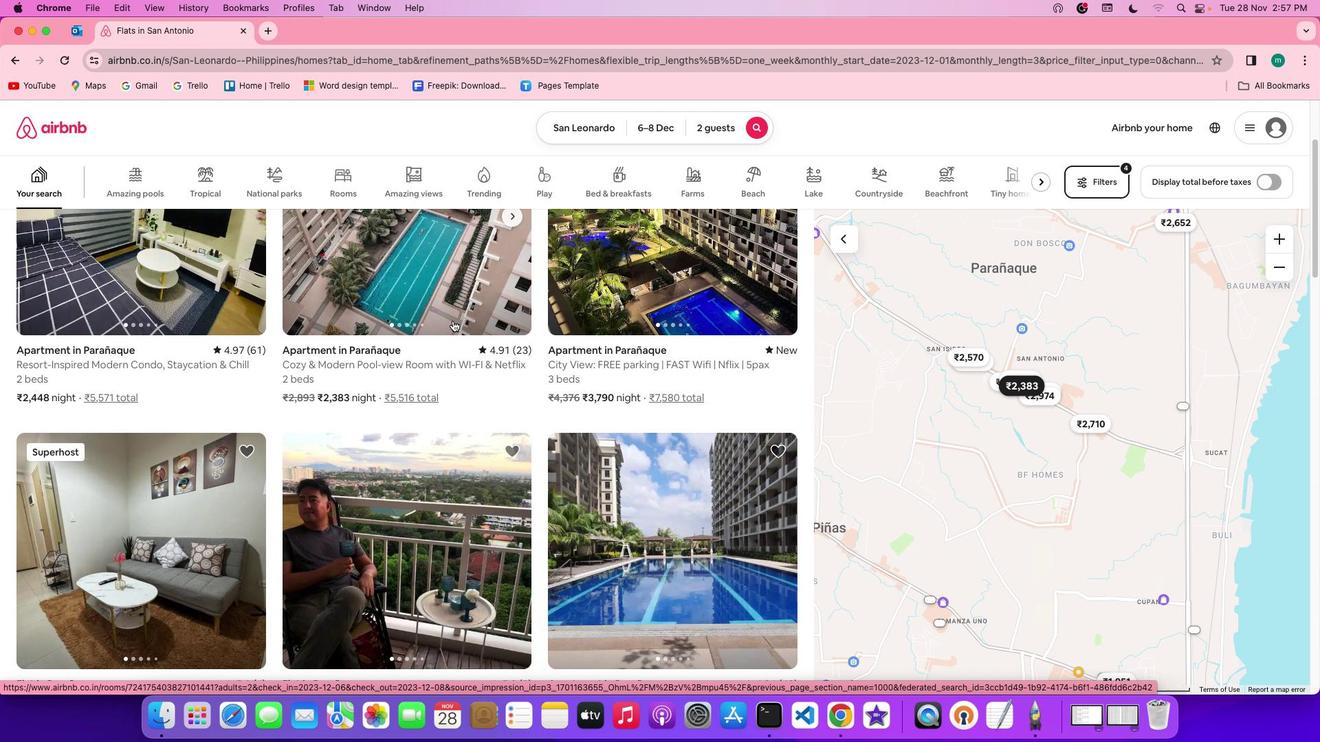 
Action: Mouse pressed left at (452, 320)
Screenshot: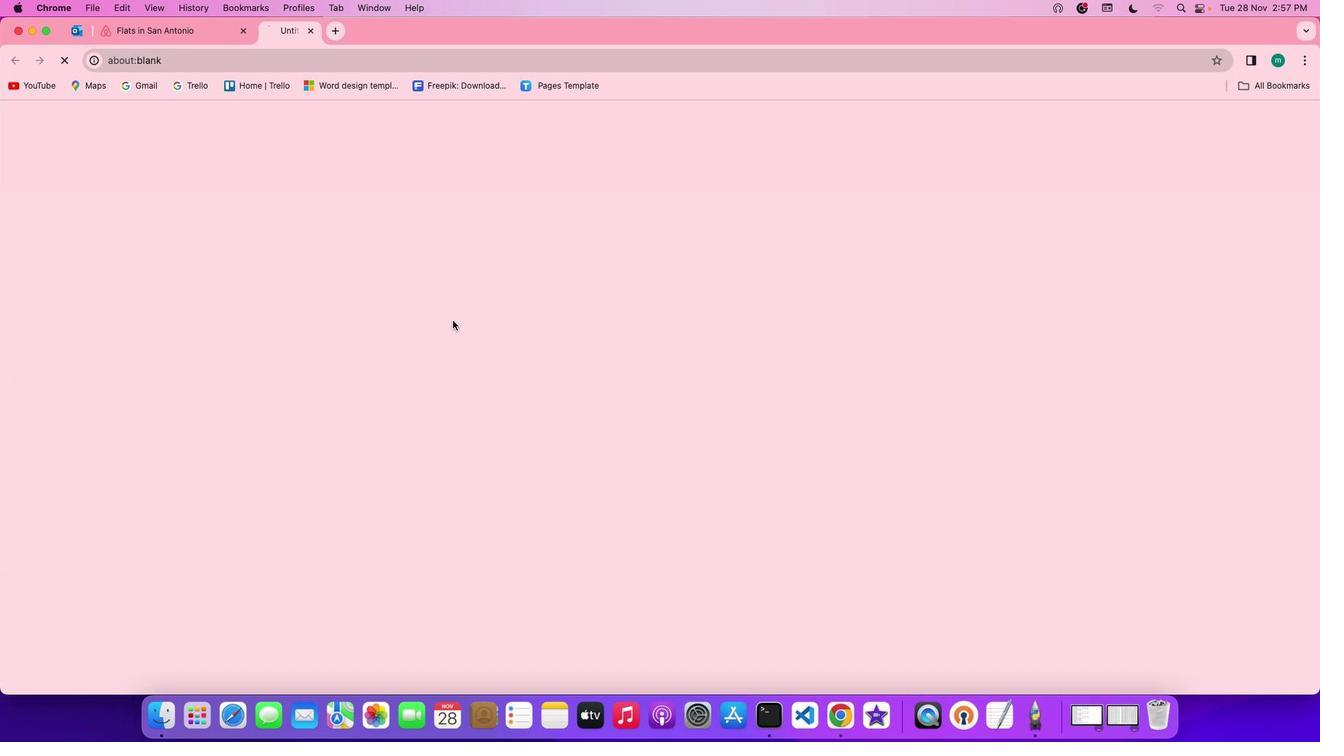 
Action: Mouse moved to (966, 512)
Screenshot: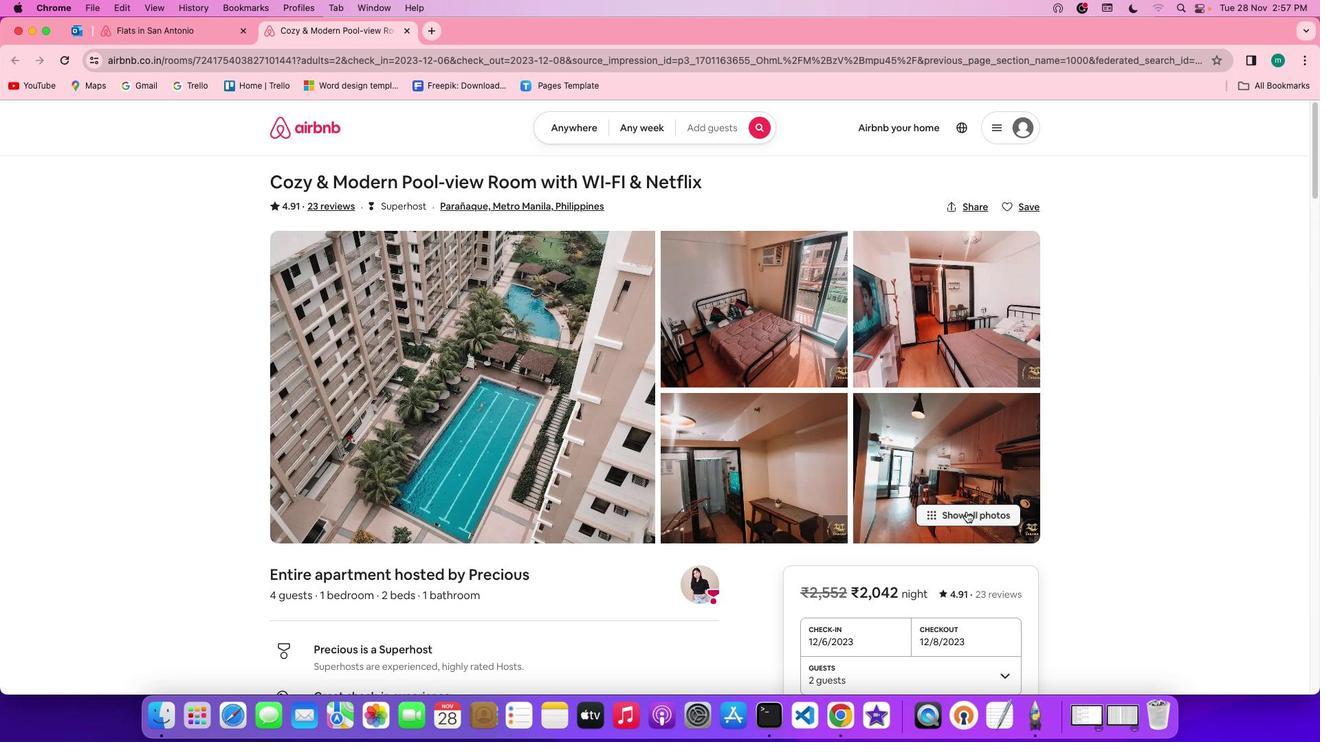 
Action: Mouse pressed left at (966, 512)
Screenshot: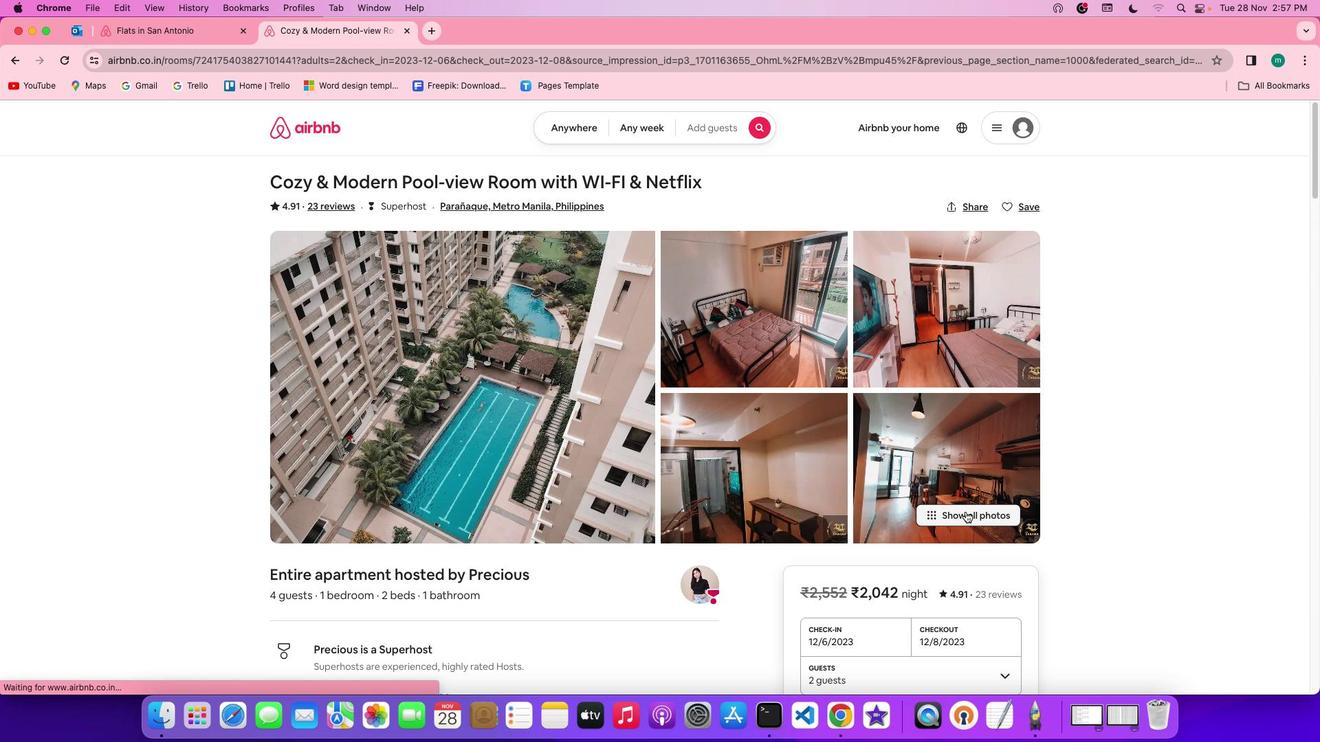 
Action: Mouse moved to (796, 462)
Screenshot: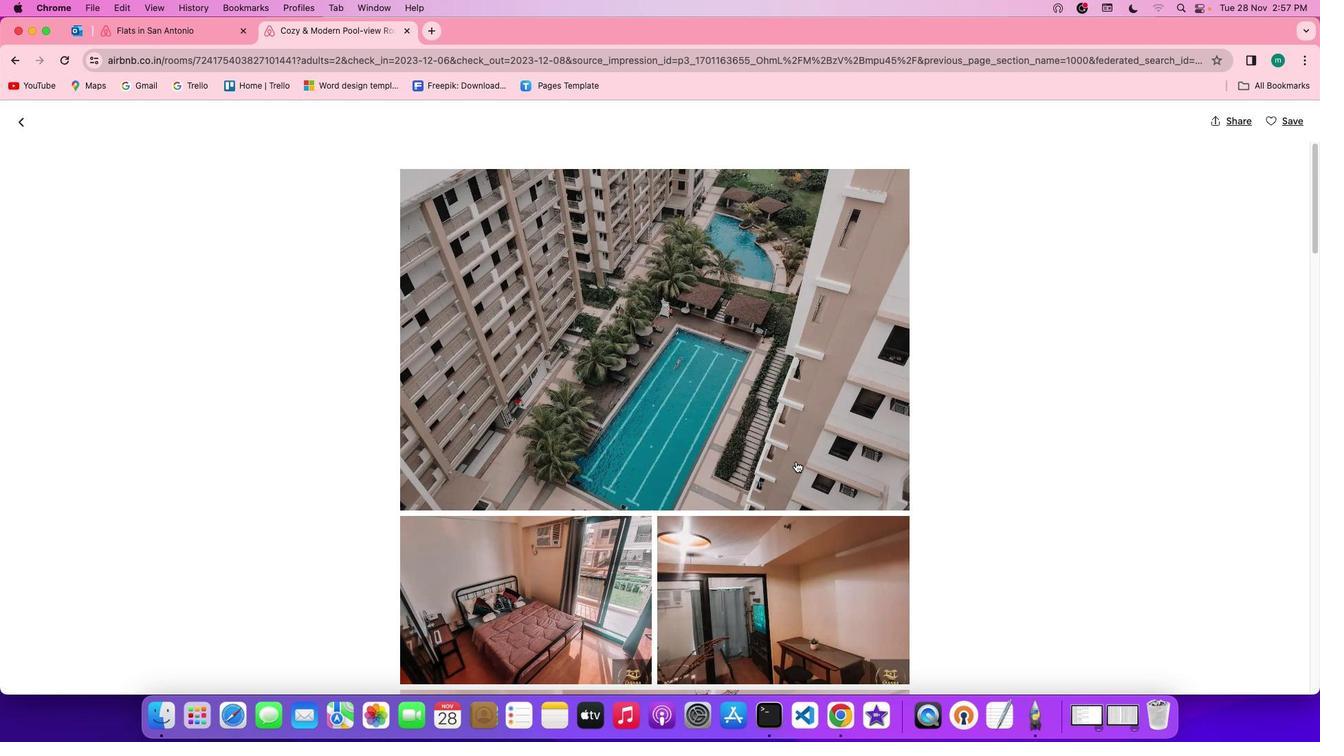 
Action: Mouse scrolled (796, 462) with delta (0, 0)
Screenshot: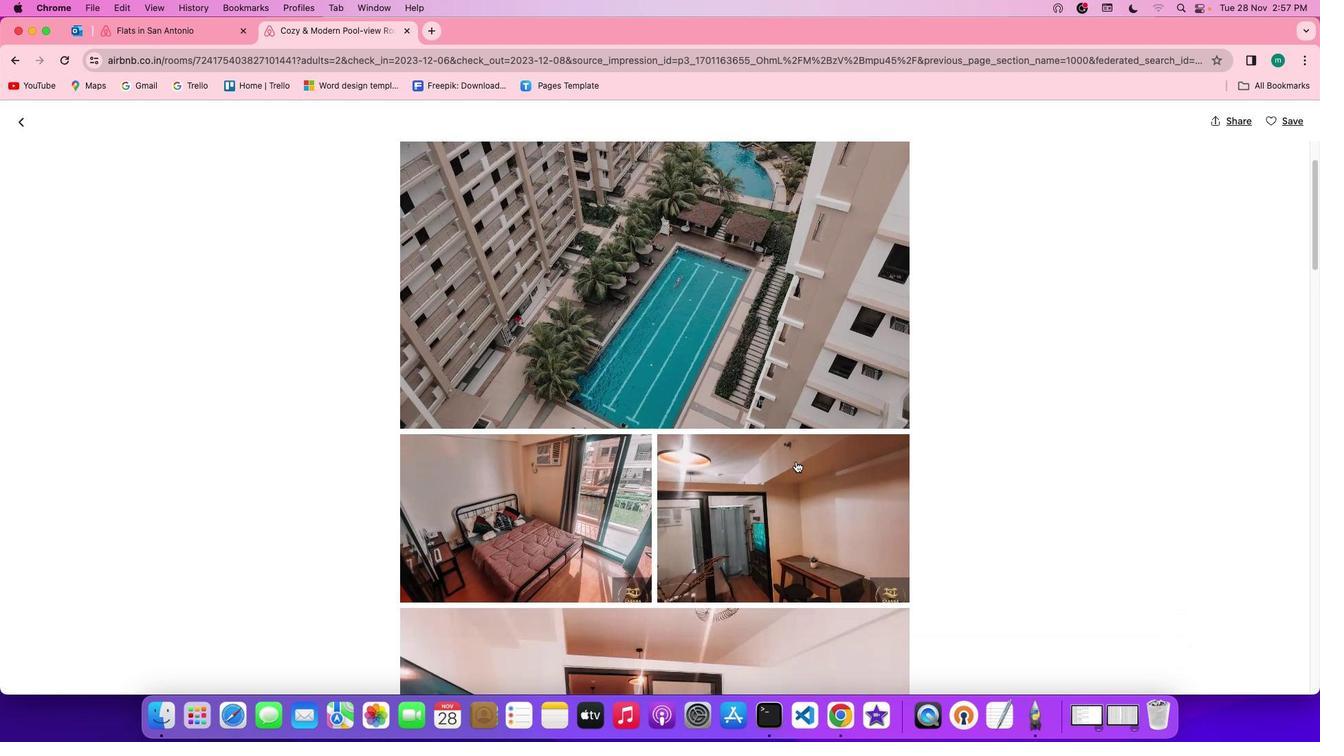 
Action: Mouse scrolled (796, 462) with delta (0, 0)
Screenshot: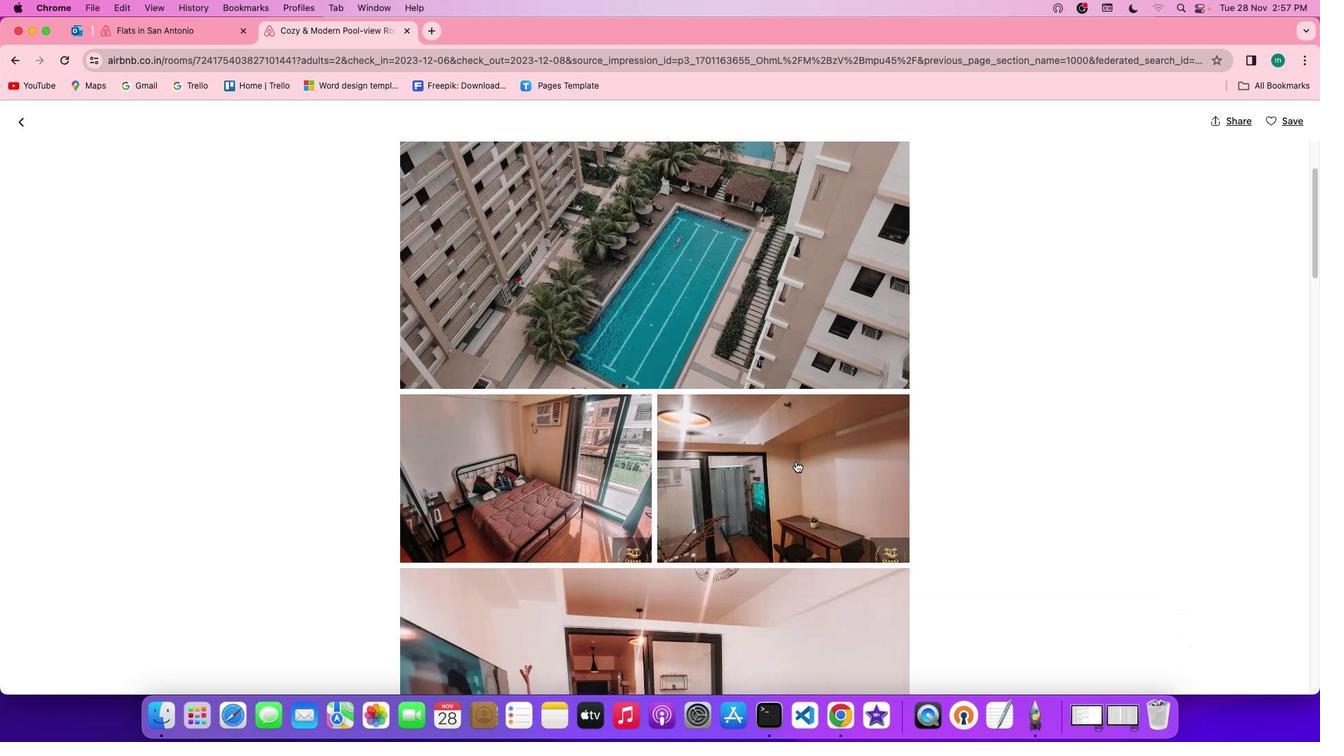 
Action: Mouse scrolled (796, 462) with delta (0, -1)
Screenshot: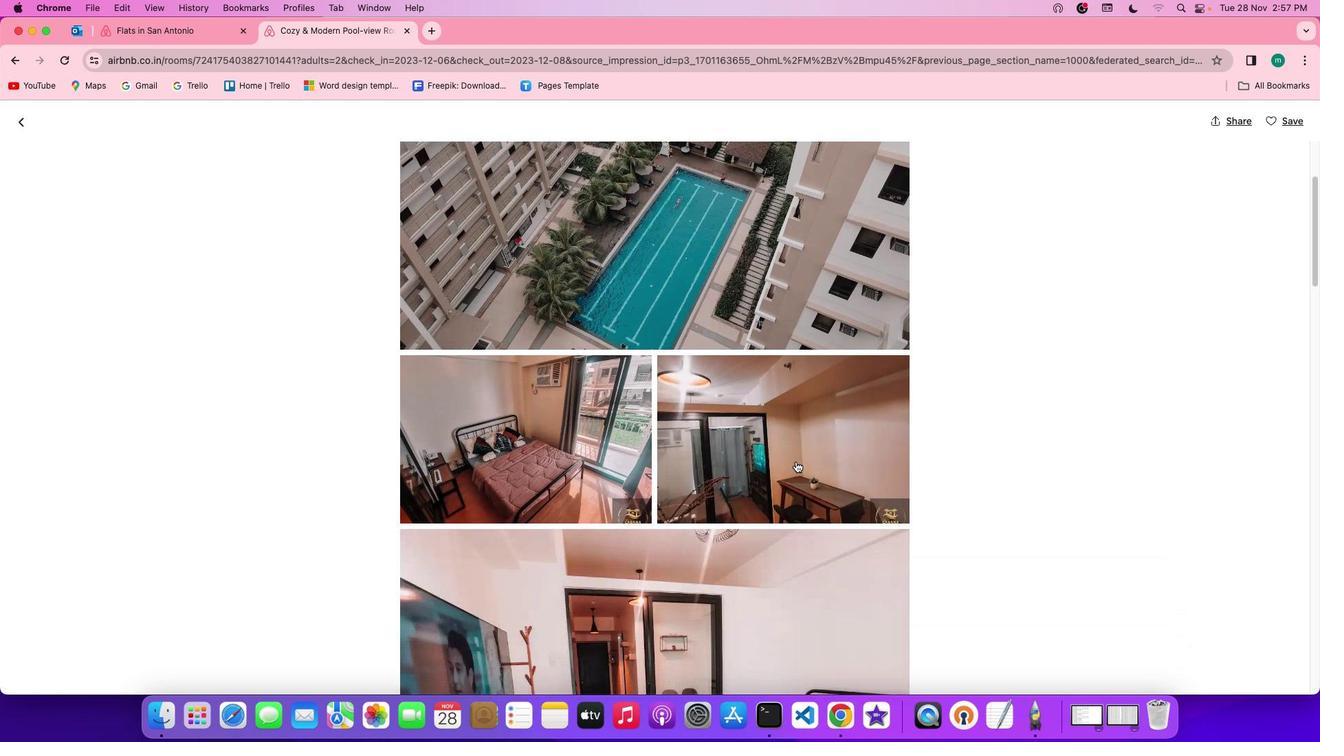 
Action: Mouse scrolled (796, 462) with delta (0, -2)
Screenshot: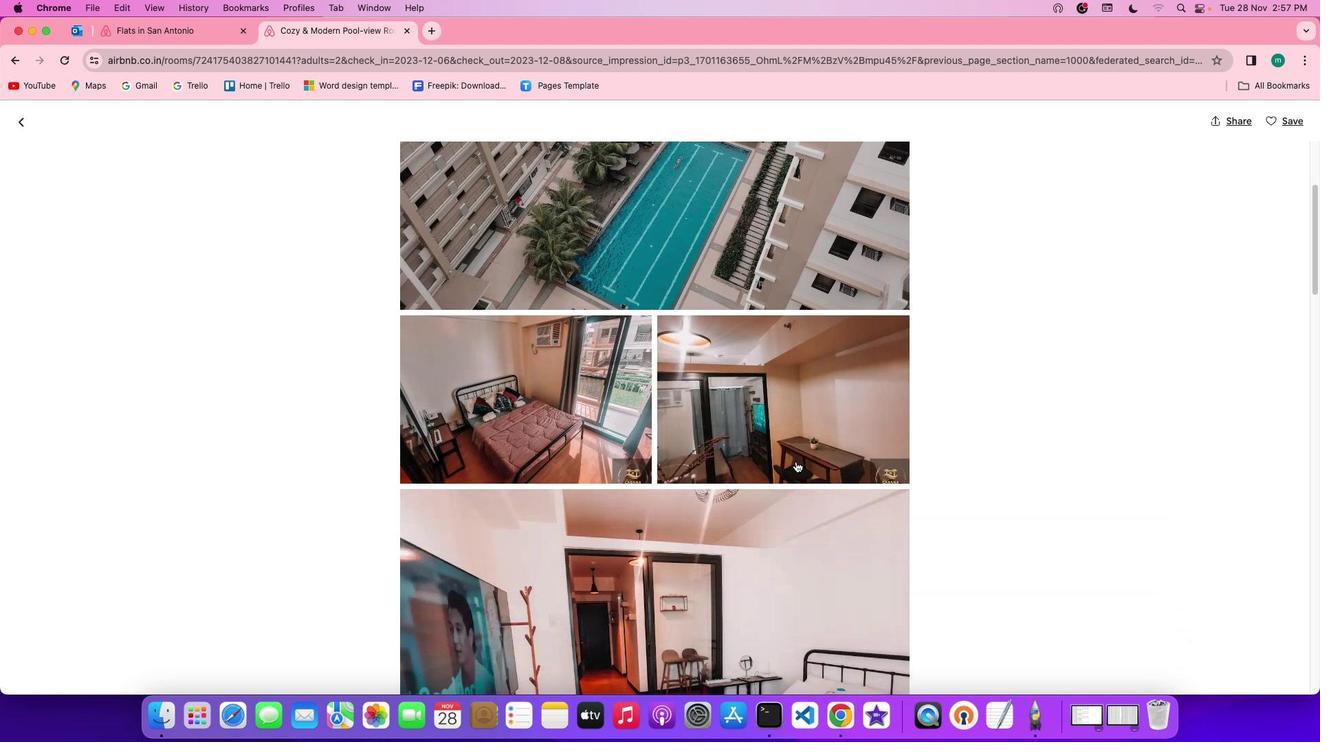 
Action: Mouse scrolled (796, 462) with delta (0, 0)
Screenshot: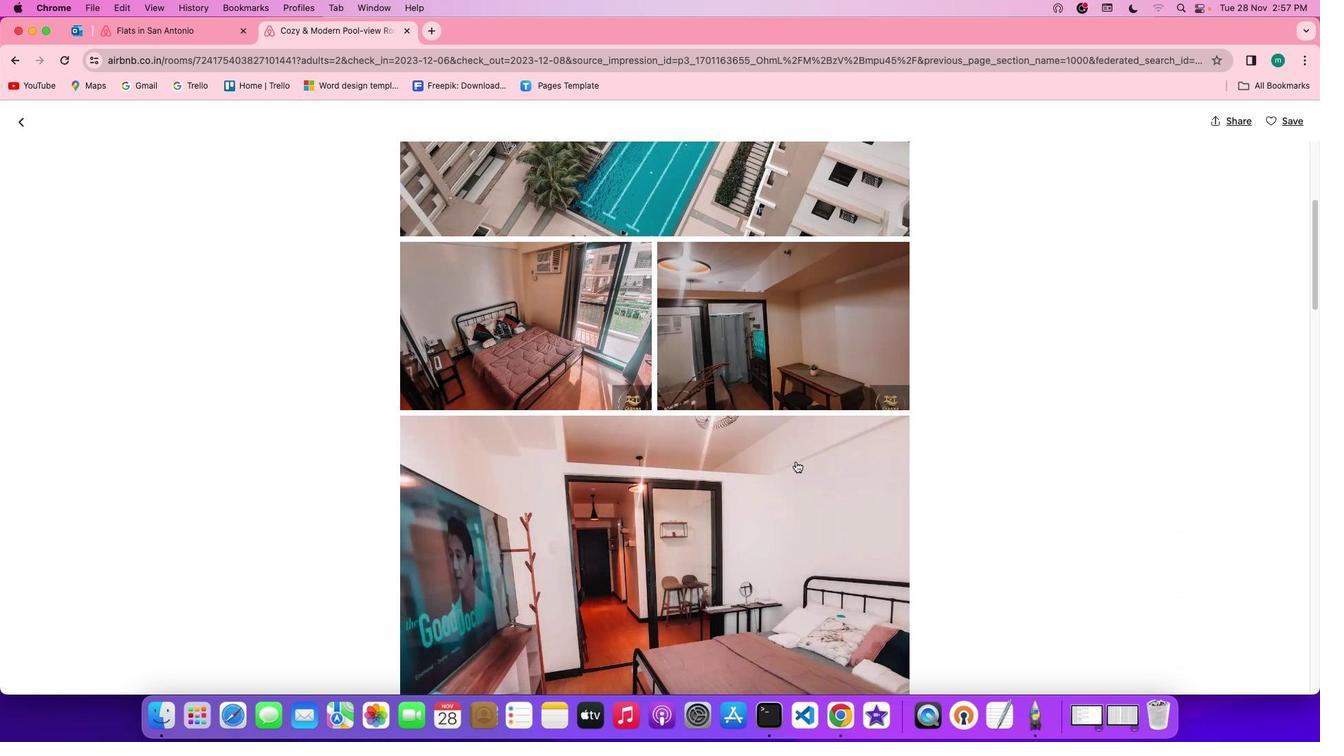 
Action: Mouse scrolled (796, 462) with delta (0, 0)
Screenshot: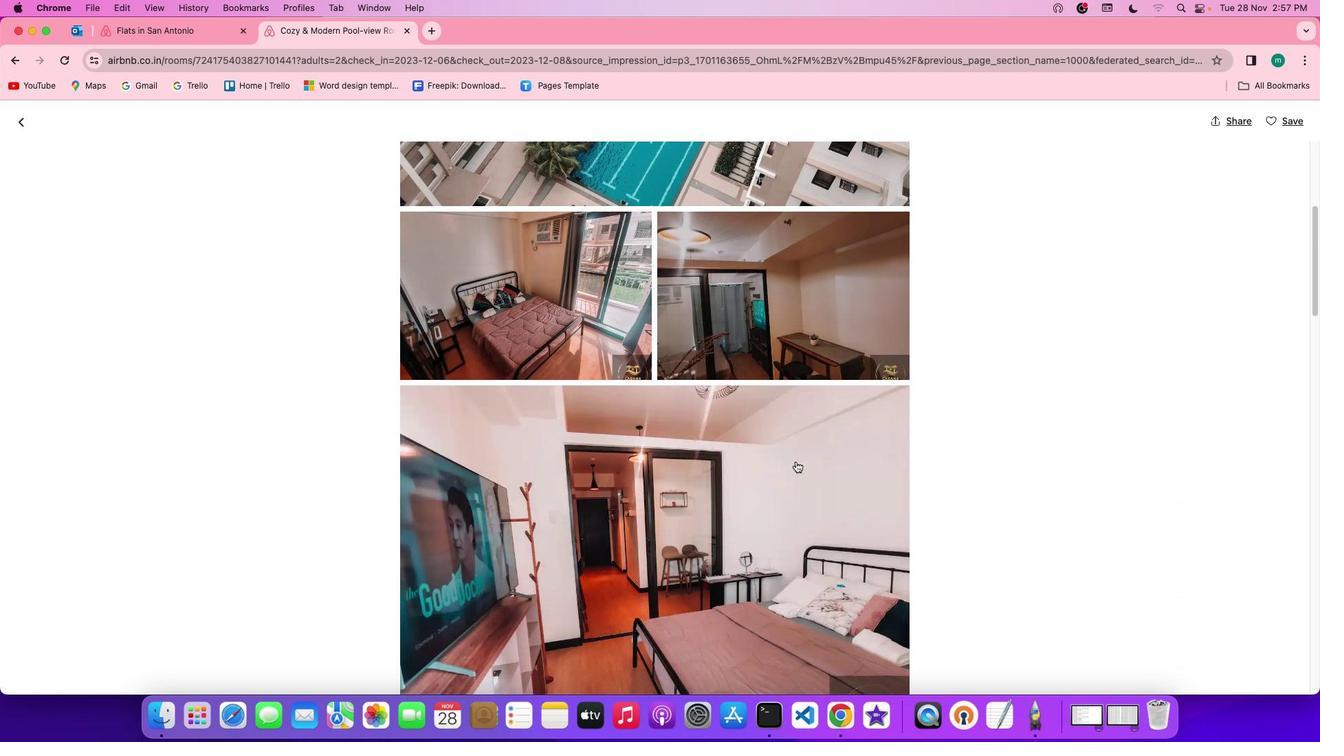 
Action: Mouse scrolled (796, 462) with delta (0, -1)
Screenshot: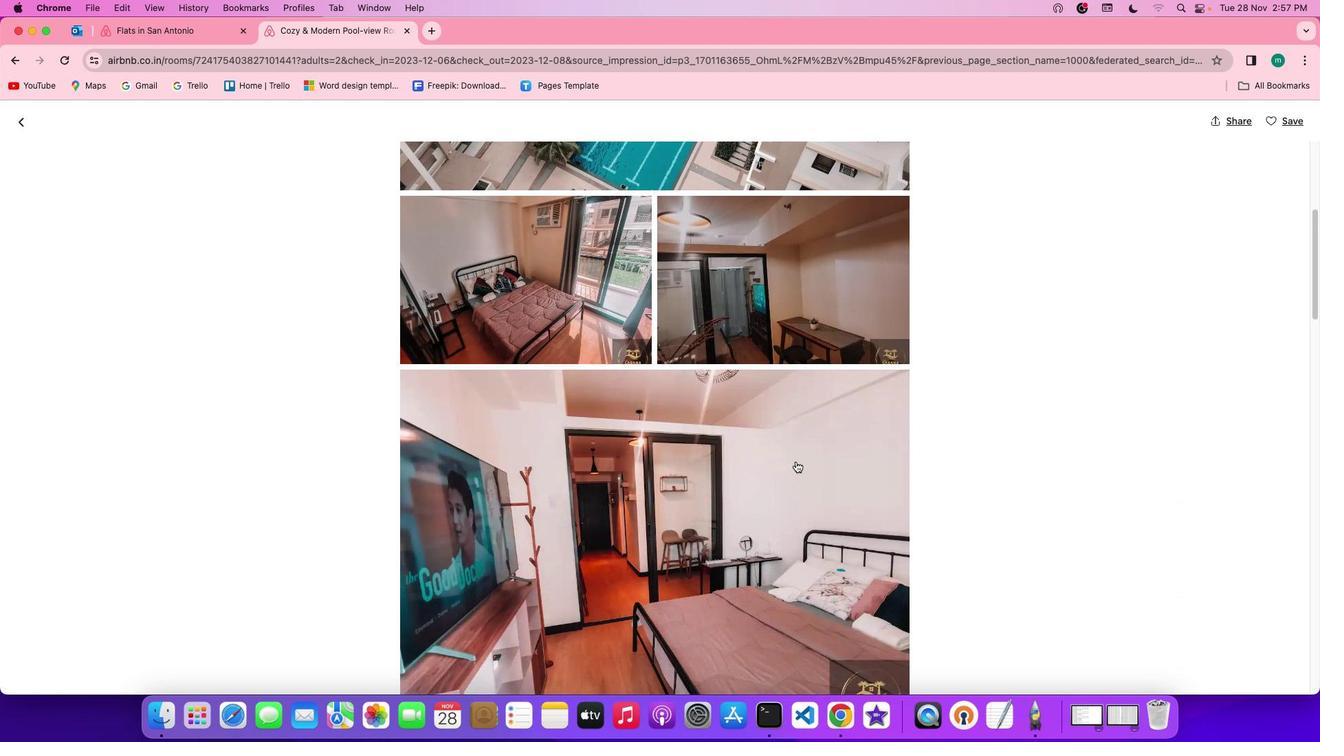 
Action: Mouse scrolled (796, 462) with delta (0, -1)
Screenshot: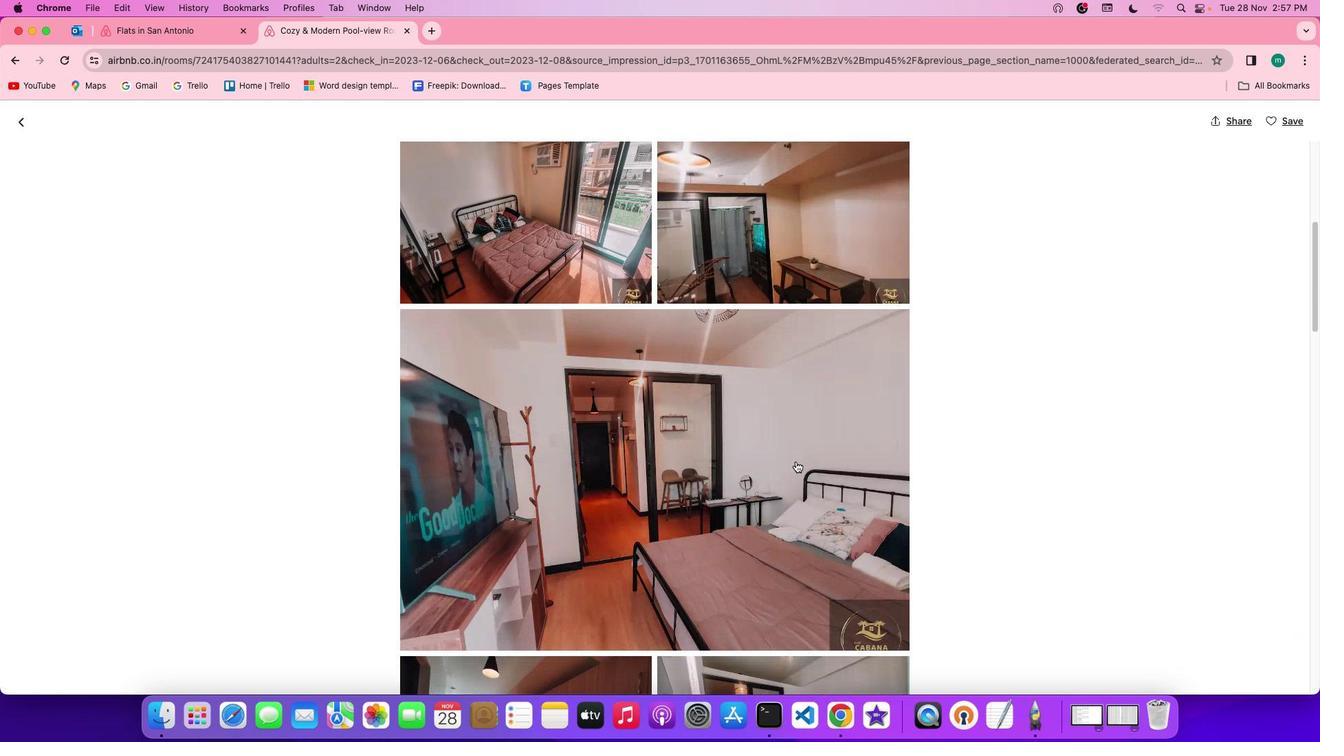 
Action: Mouse moved to (796, 460)
Screenshot: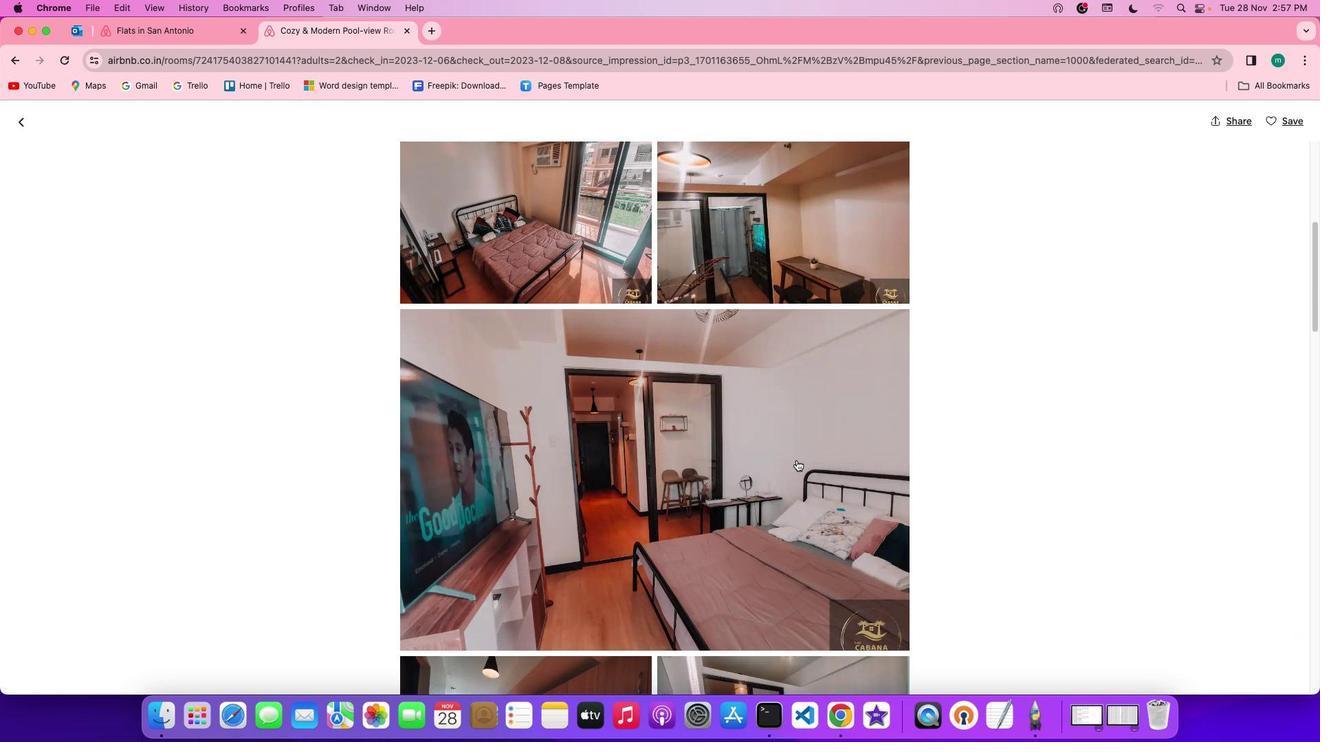 
Action: Mouse scrolled (796, 460) with delta (0, 0)
Screenshot: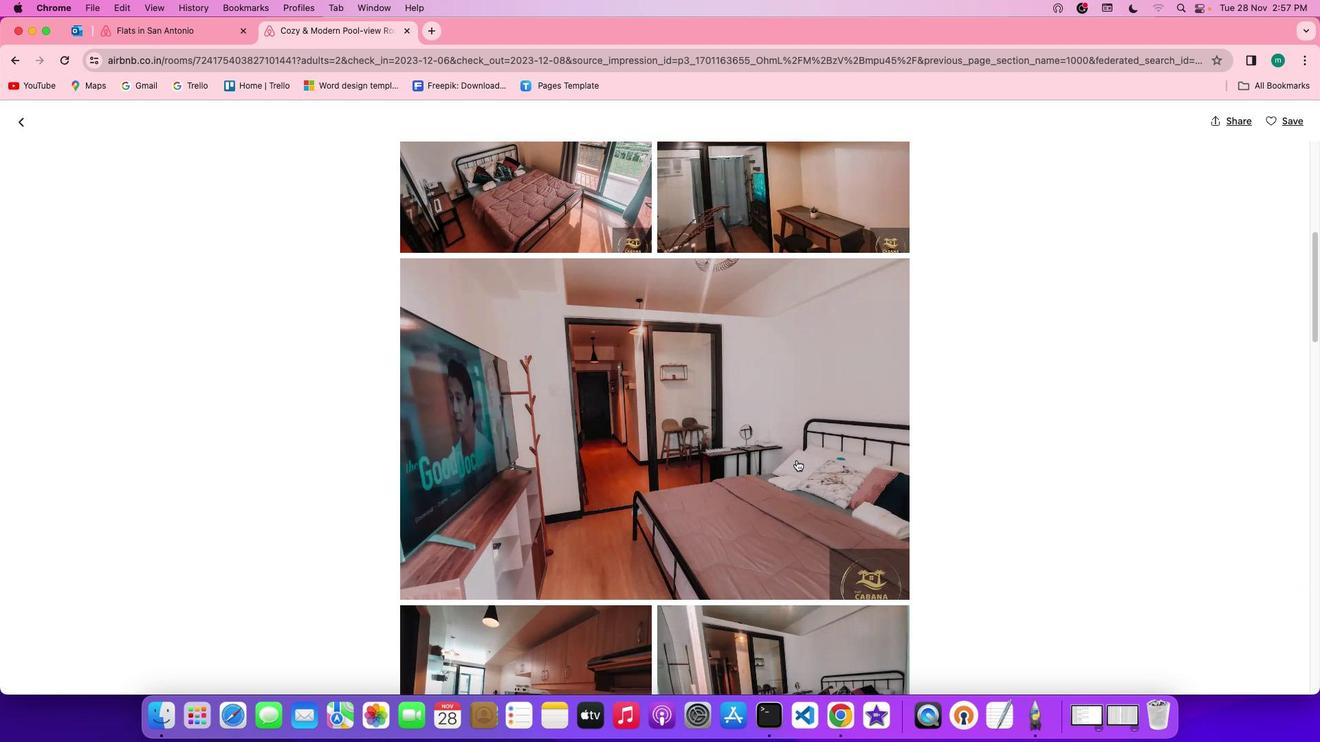 
Action: Mouse scrolled (796, 460) with delta (0, 0)
Screenshot: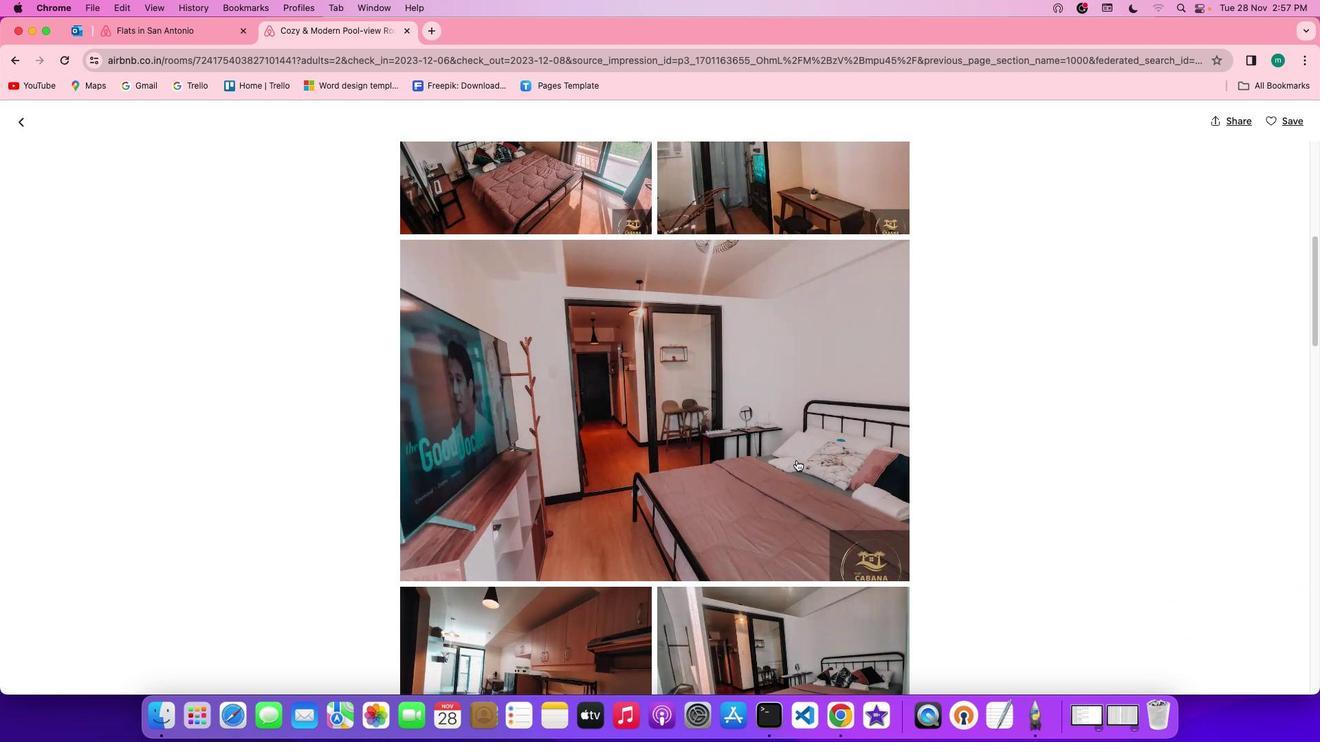 
Action: Mouse scrolled (796, 460) with delta (0, -1)
Screenshot: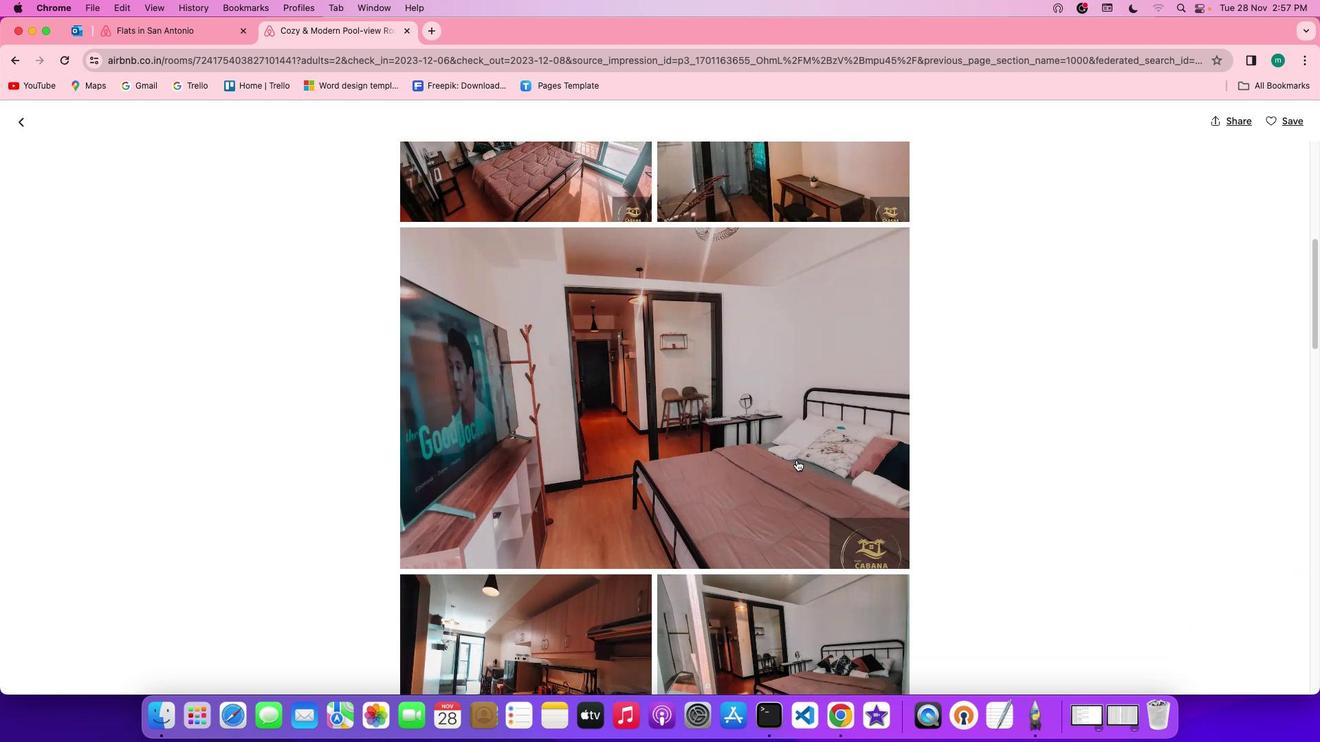 
Action: Mouse moved to (676, 437)
Screenshot: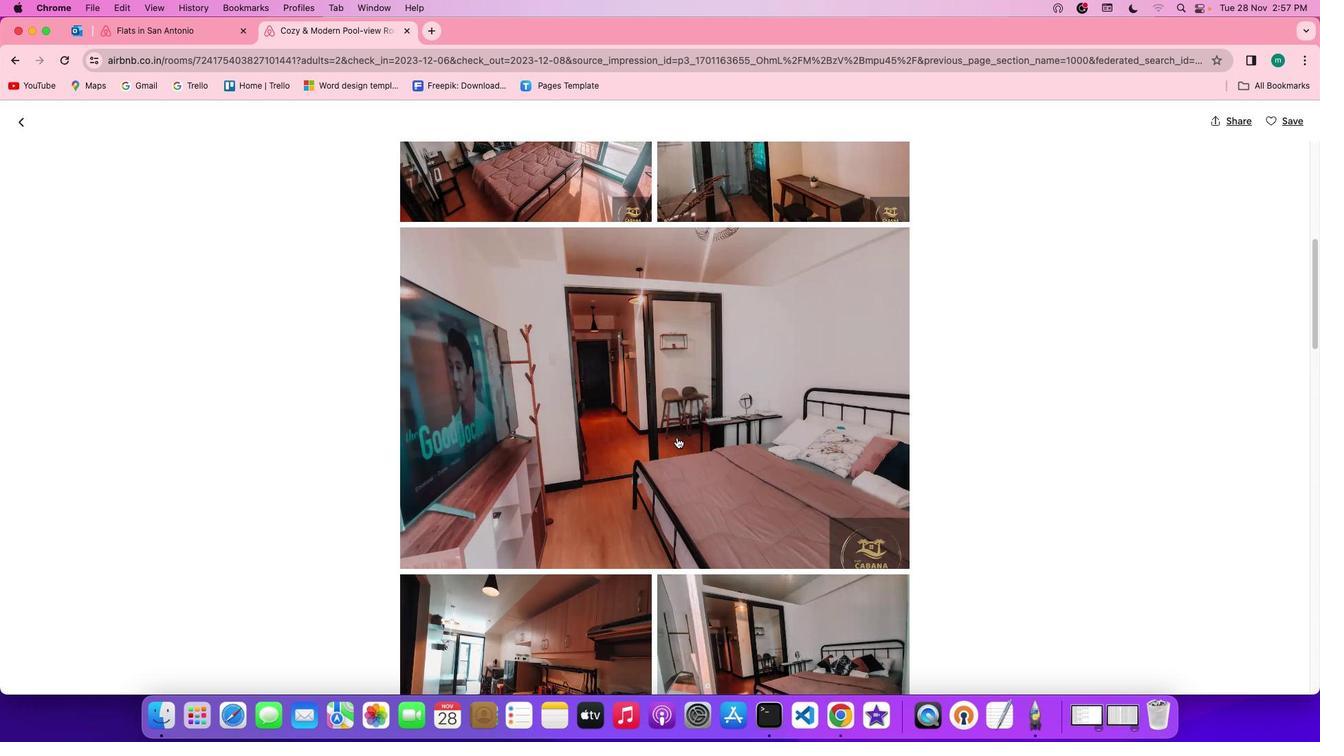 
Action: Mouse scrolled (676, 437) with delta (0, 0)
Screenshot: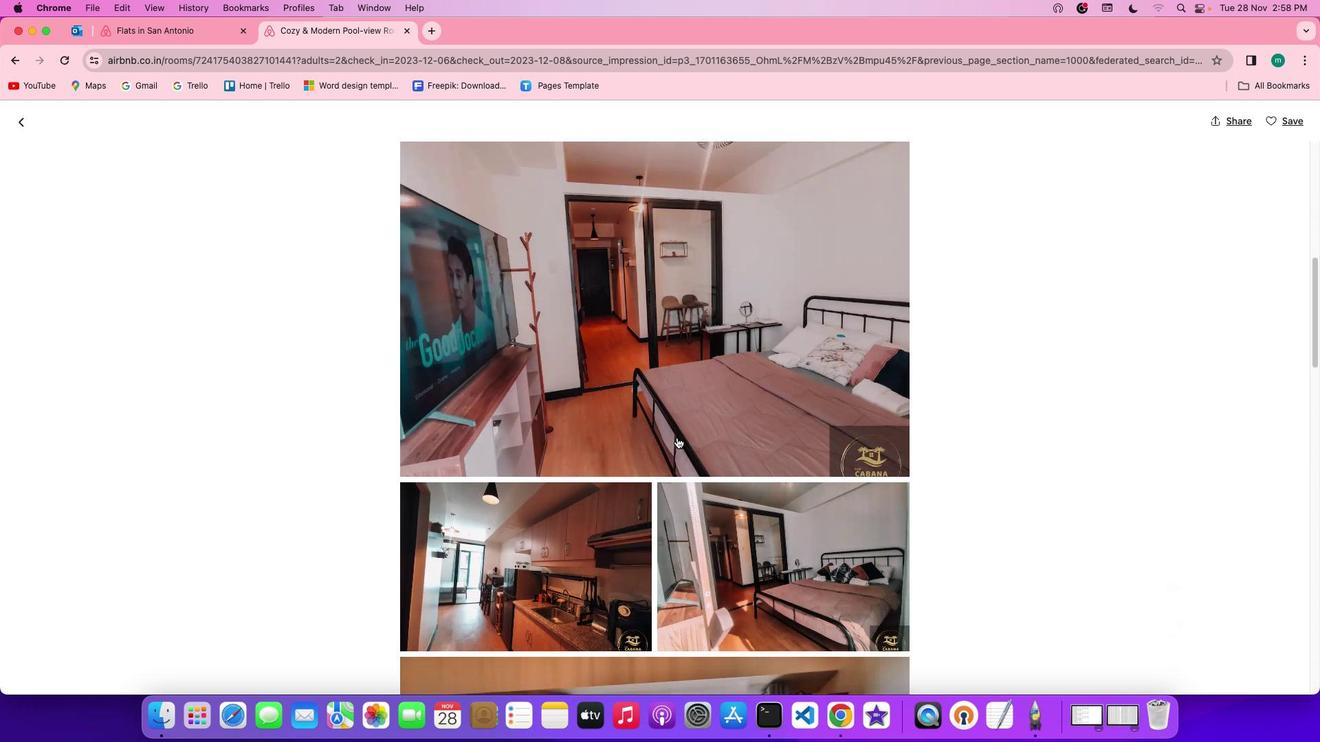 
Action: Mouse scrolled (676, 437) with delta (0, 0)
Screenshot: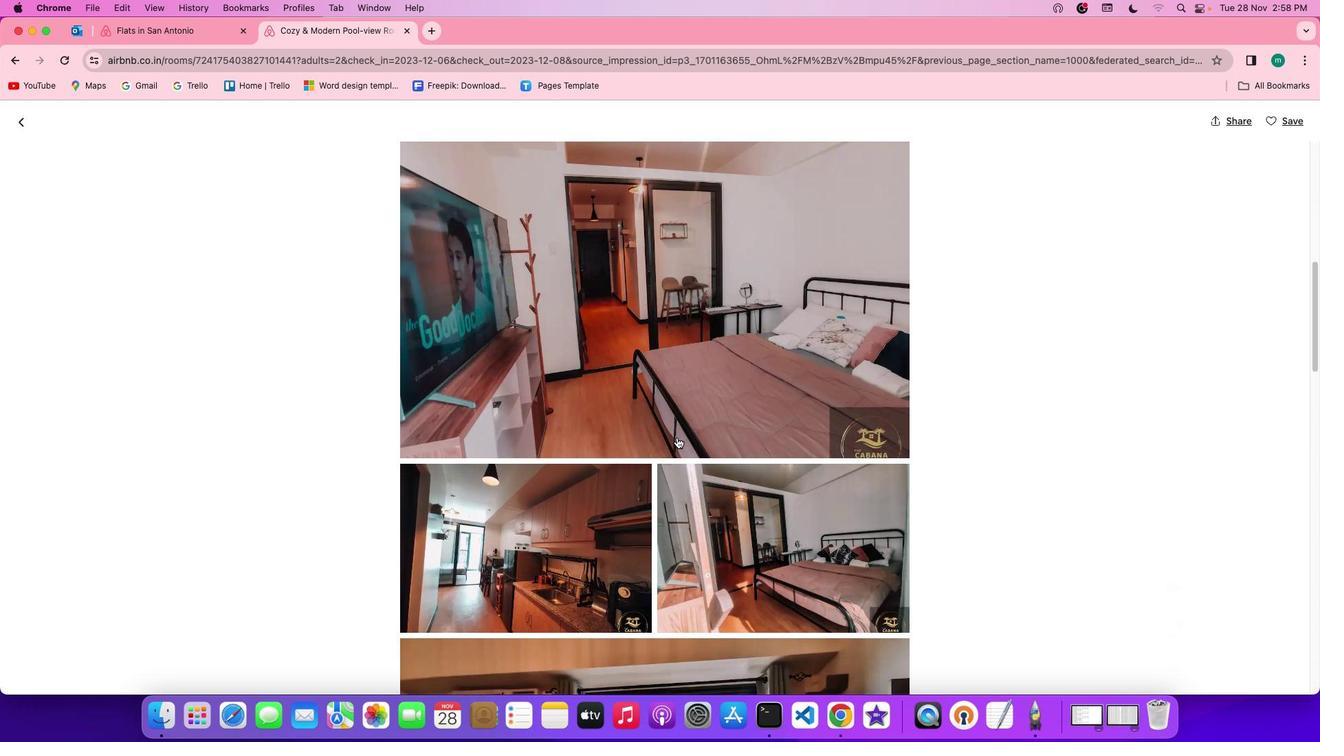 
Action: Mouse scrolled (676, 437) with delta (0, -2)
Screenshot: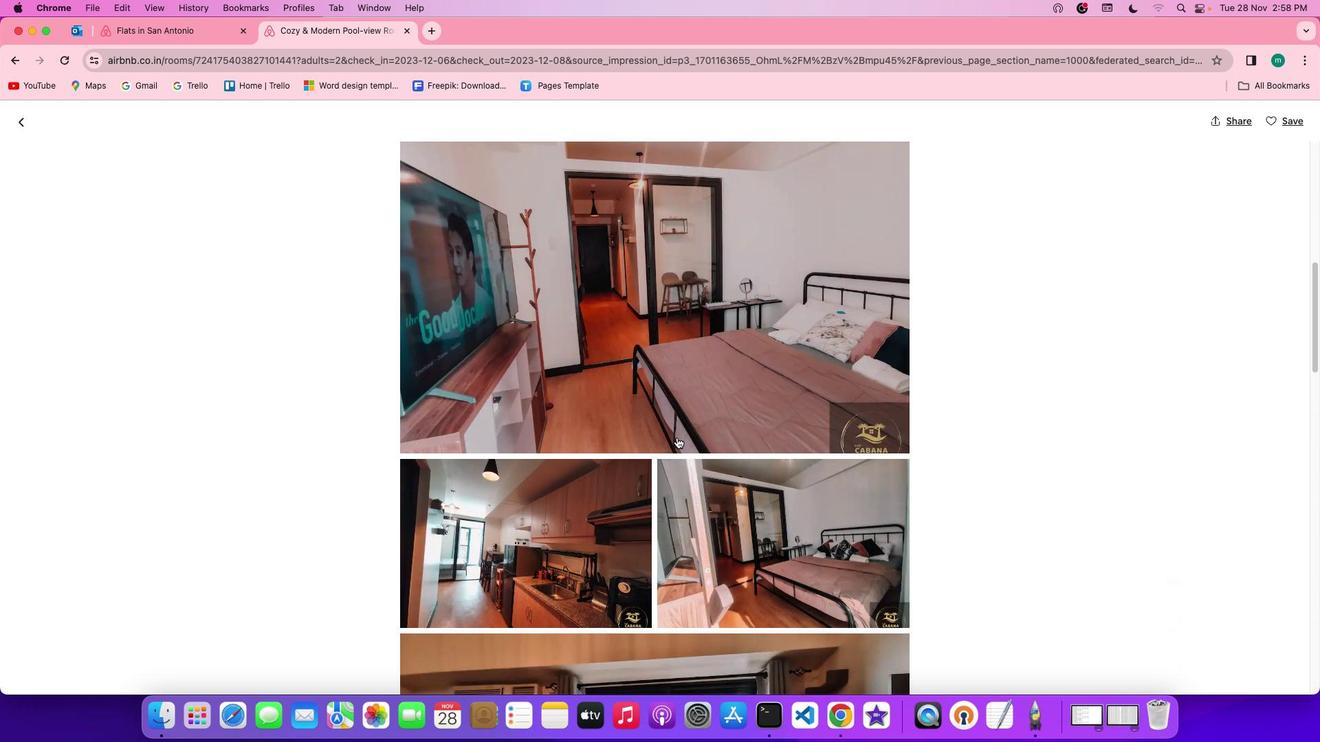
Action: Mouse scrolled (676, 437) with delta (0, 0)
Screenshot: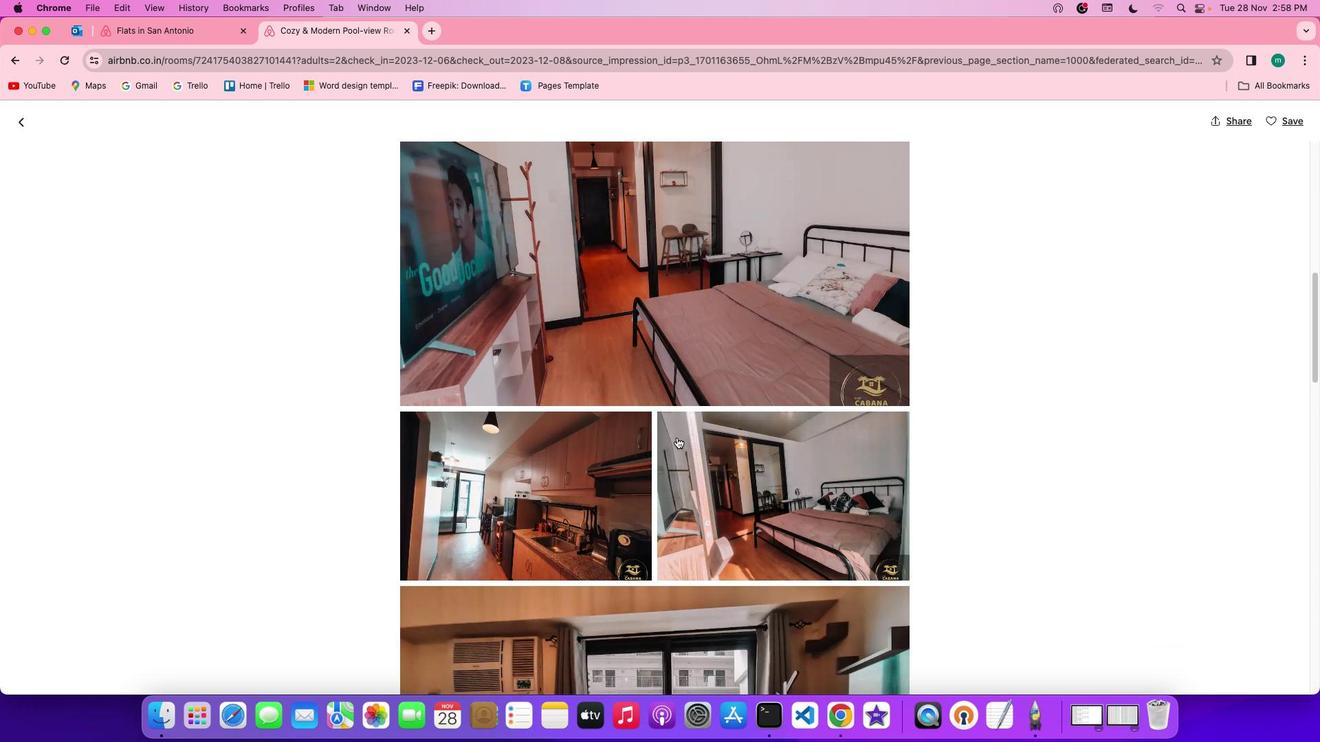 
Action: Mouse scrolled (676, 437) with delta (0, 0)
Screenshot: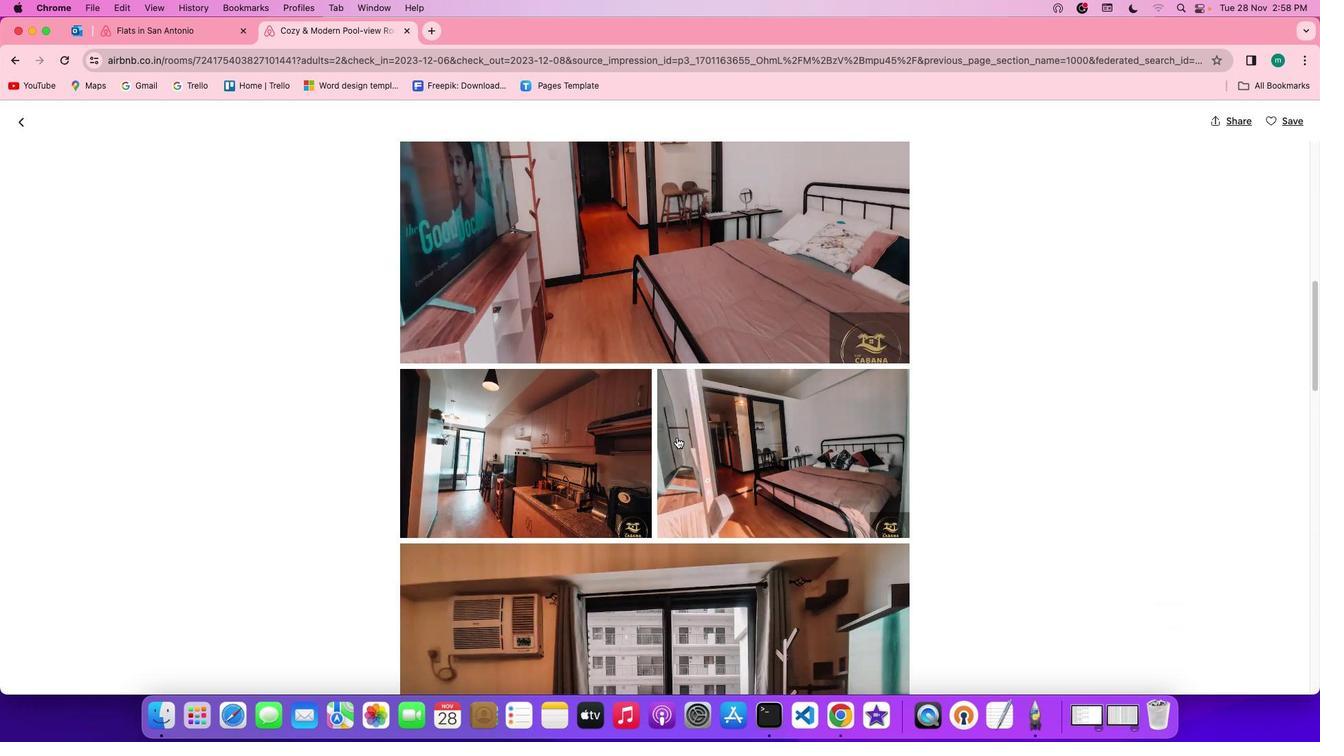 
Action: Mouse scrolled (676, 437) with delta (0, -1)
Screenshot: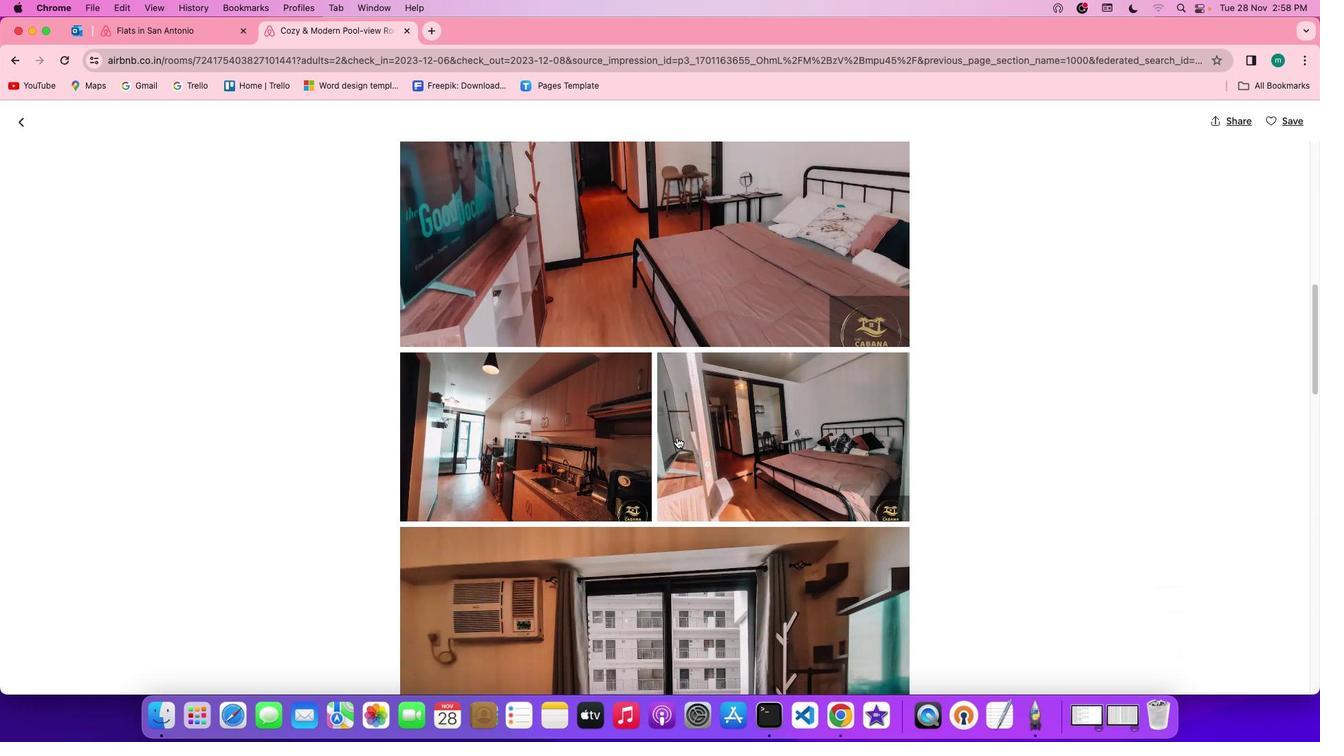 
Action: Mouse scrolled (676, 437) with delta (0, 0)
Screenshot: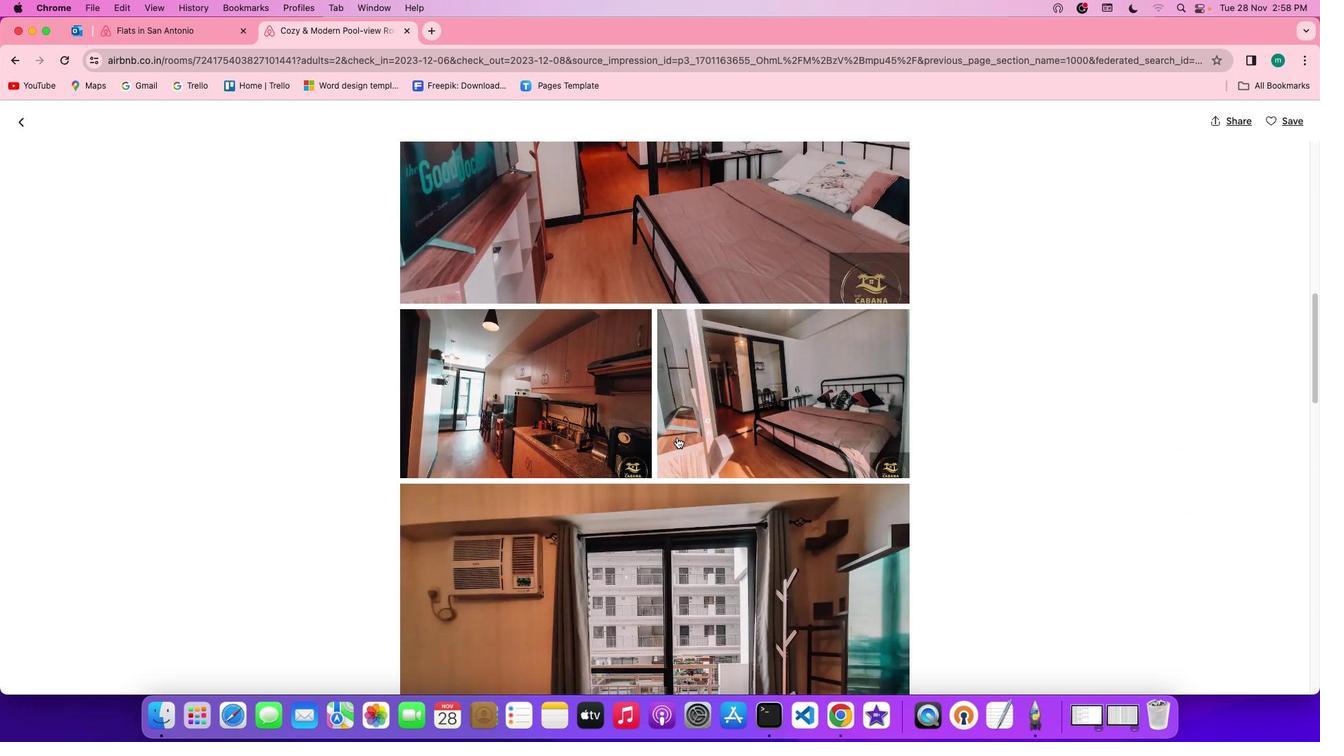 
Action: Mouse scrolled (676, 437) with delta (0, 0)
Screenshot: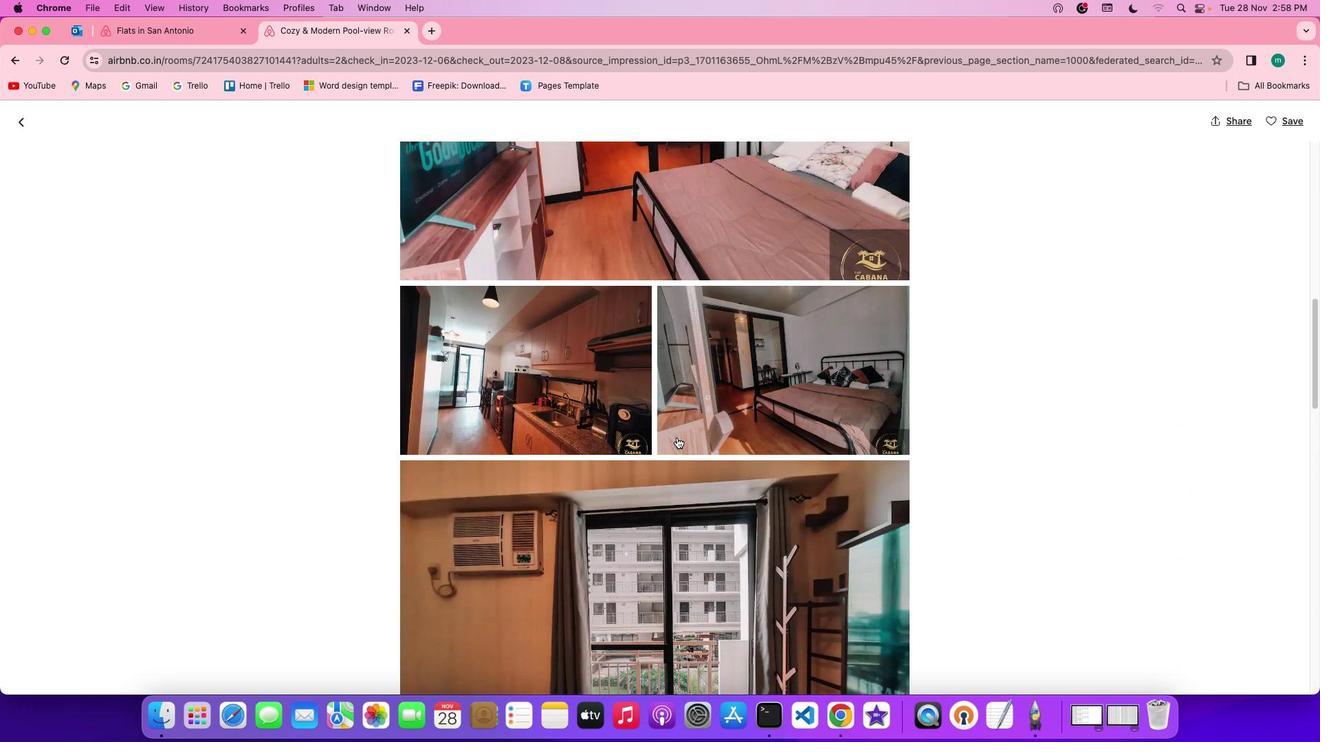 
Action: Mouse scrolled (676, 437) with delta (0, 0)
Screenshot: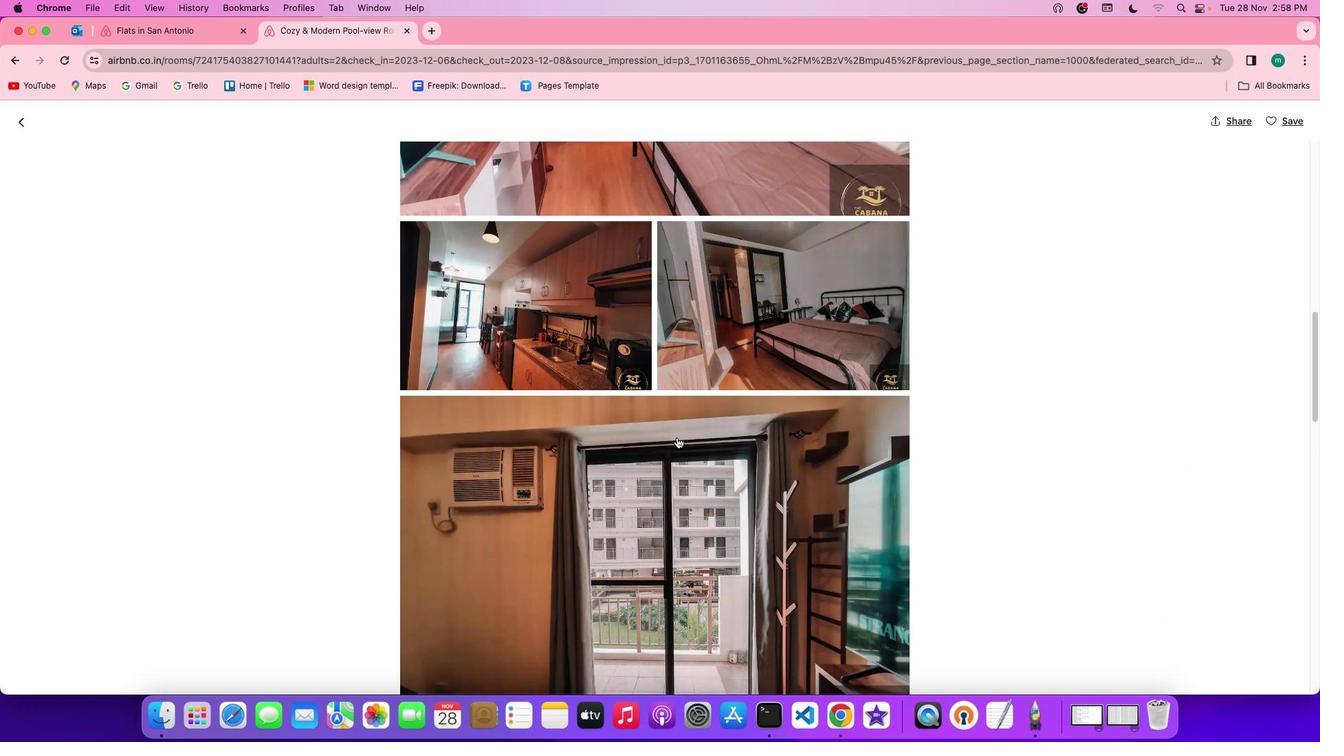 
Action: Mouse scrolled (676, 437) with delta (0, 0)
Screenshot: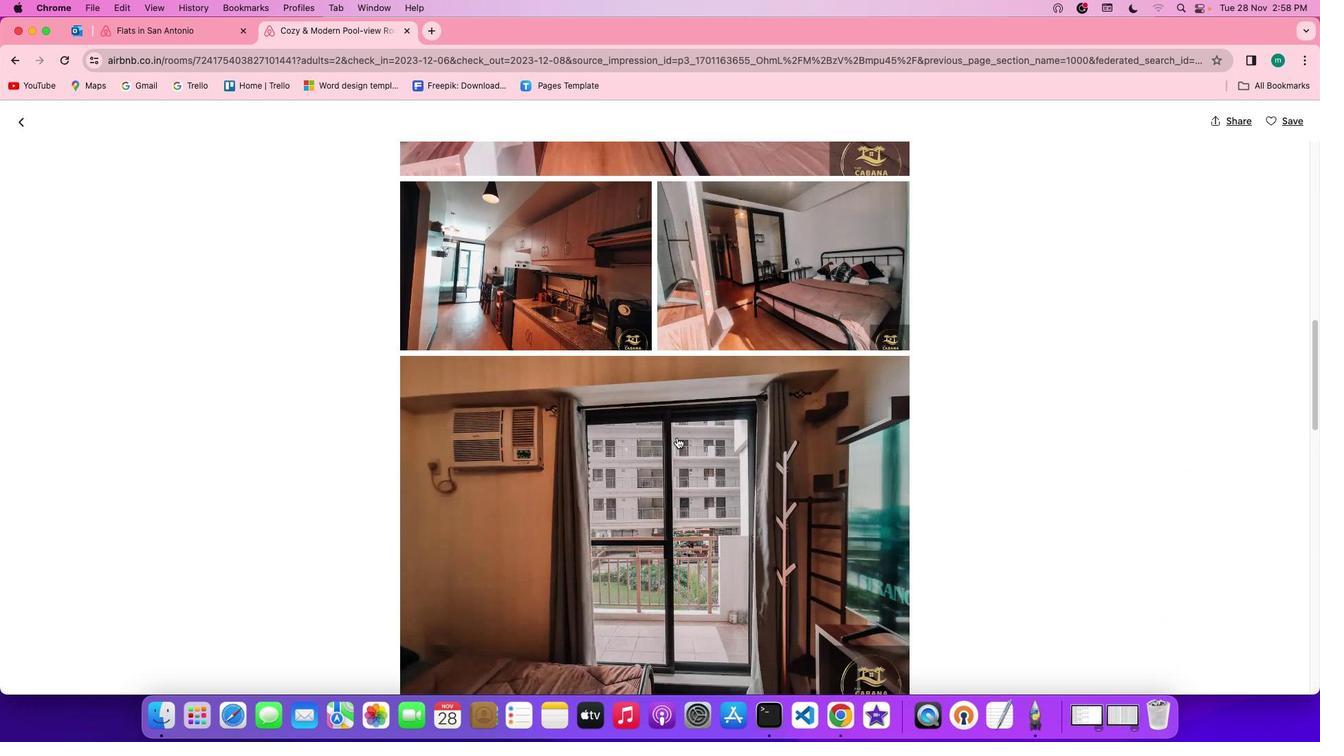 
Action: Mouse scrolled (676, 437) with delta (0, -1)
Screenshot: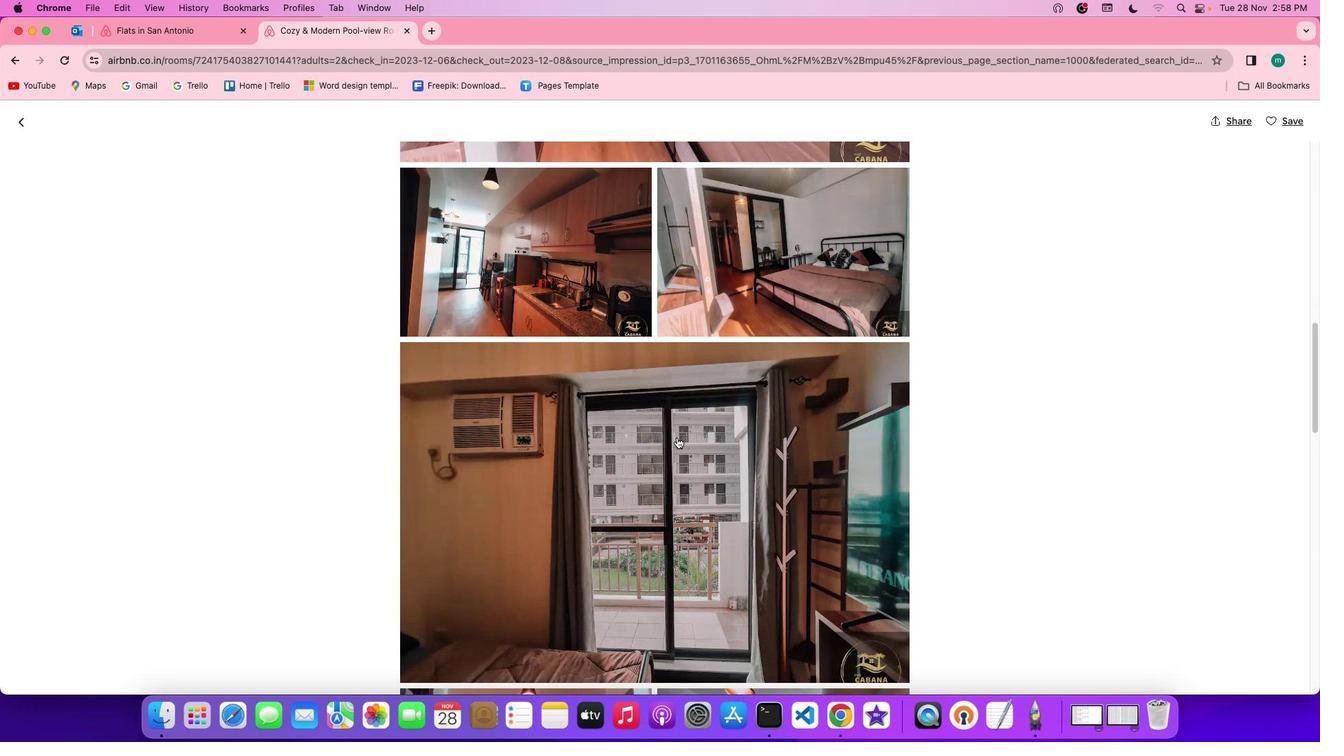 
Action: Mouse moved to (676, 437)
Screenshot: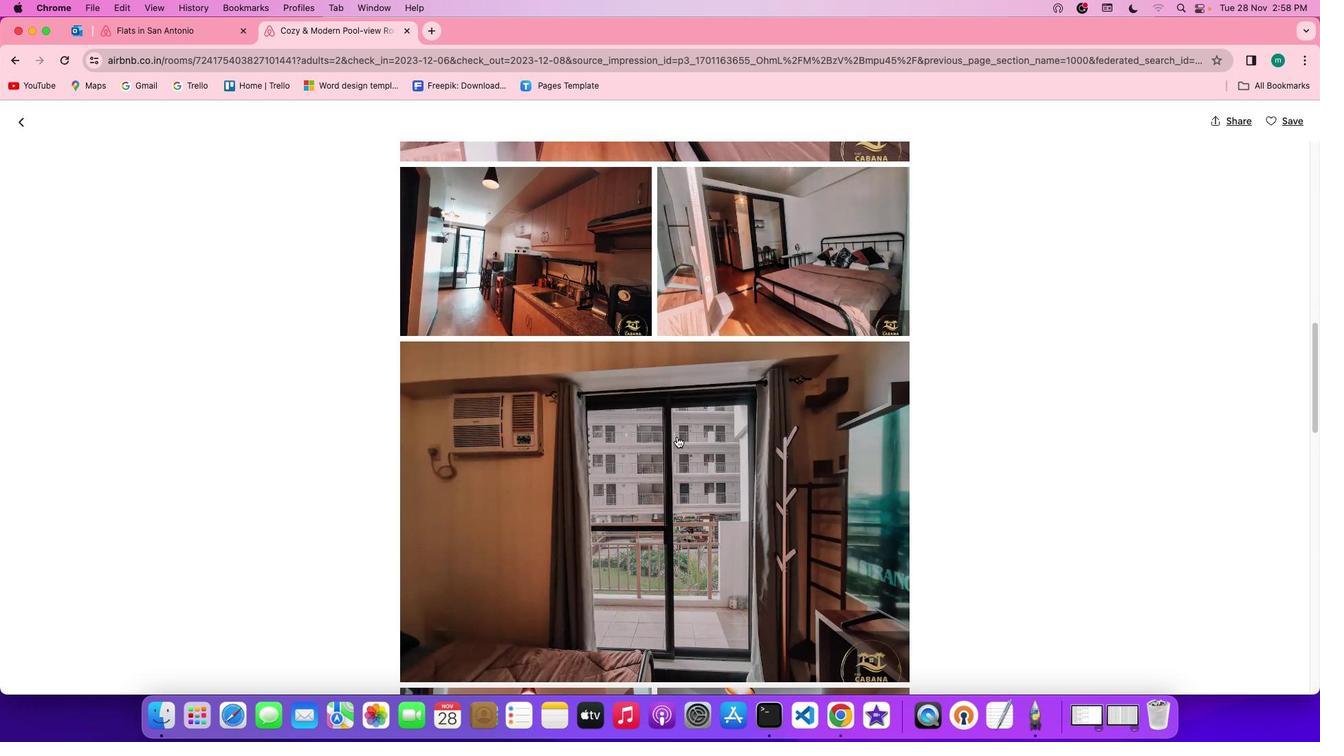 
Action: Mouse scrolled (676, 437) with delta (0, 0)
Screenshot: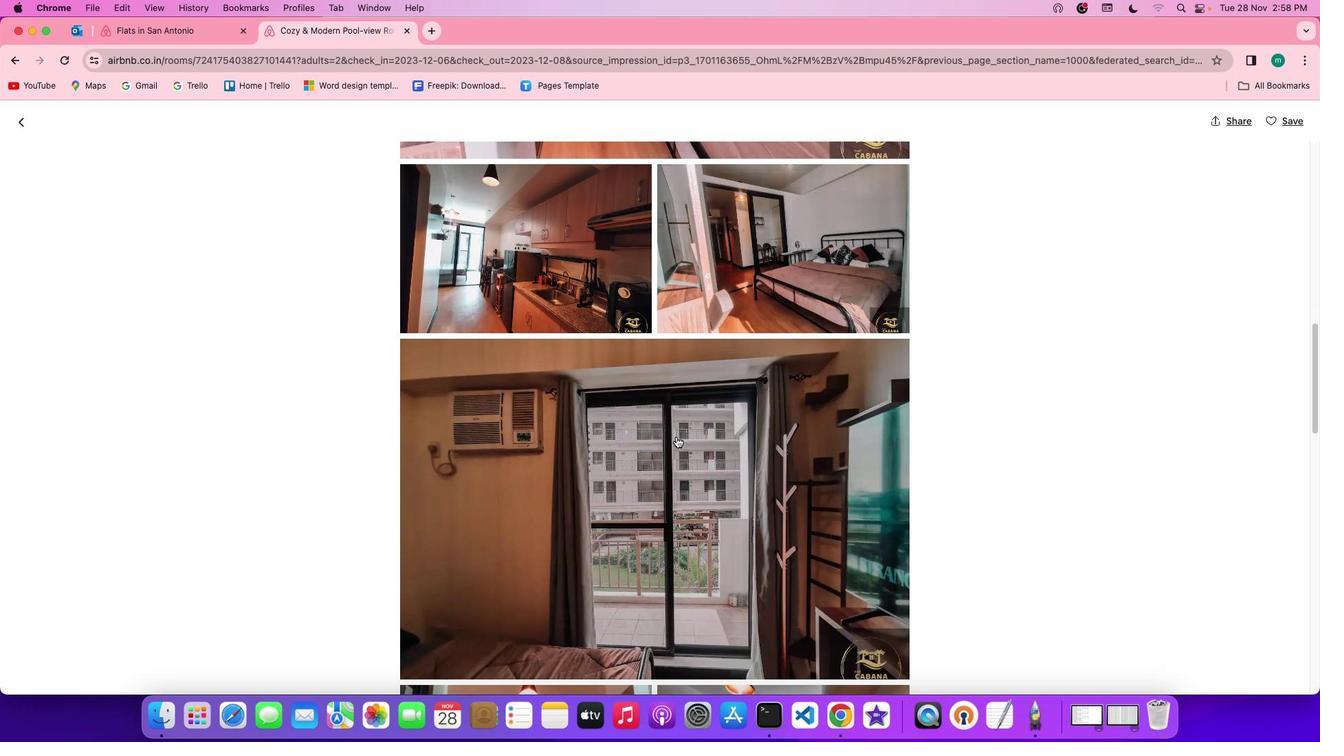 
Action: Mouse scrolled (676, 437) with delta (0, 0)
Screenshot: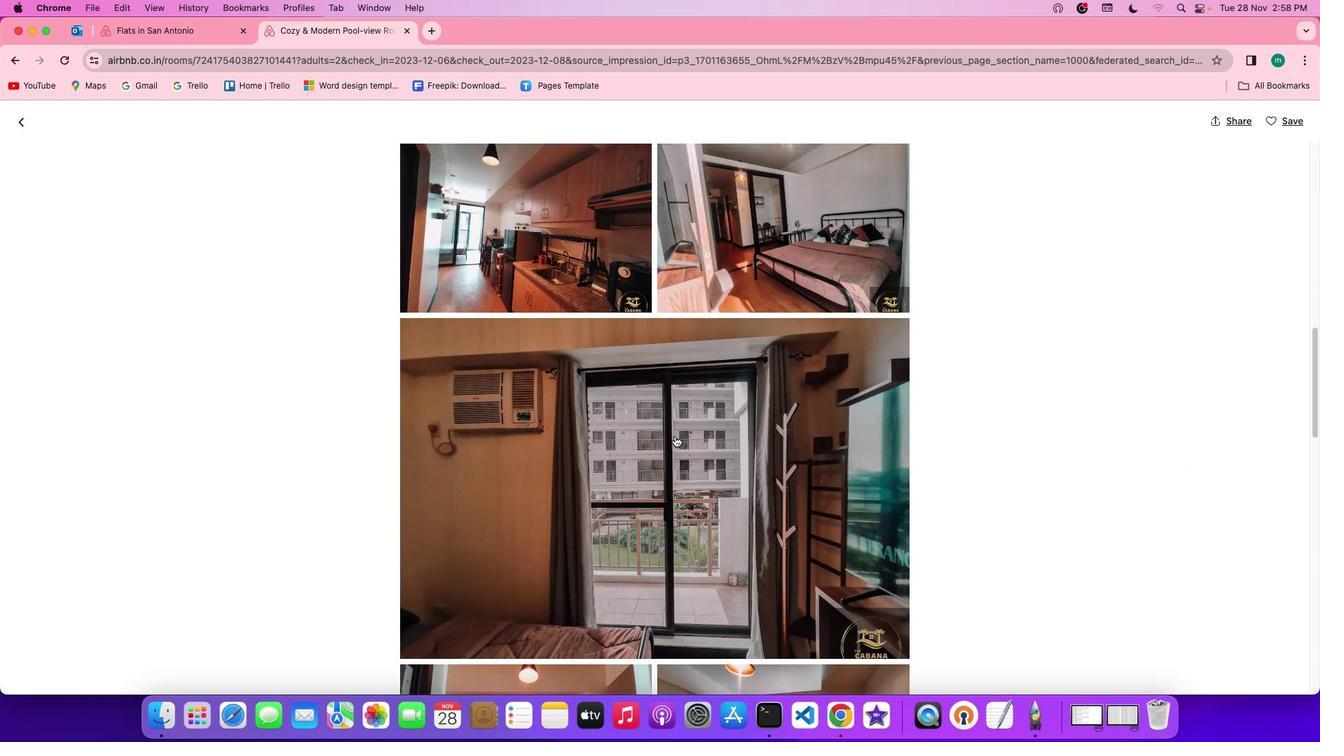 
Action: Mouse moved to (676, 436)
Screenshot: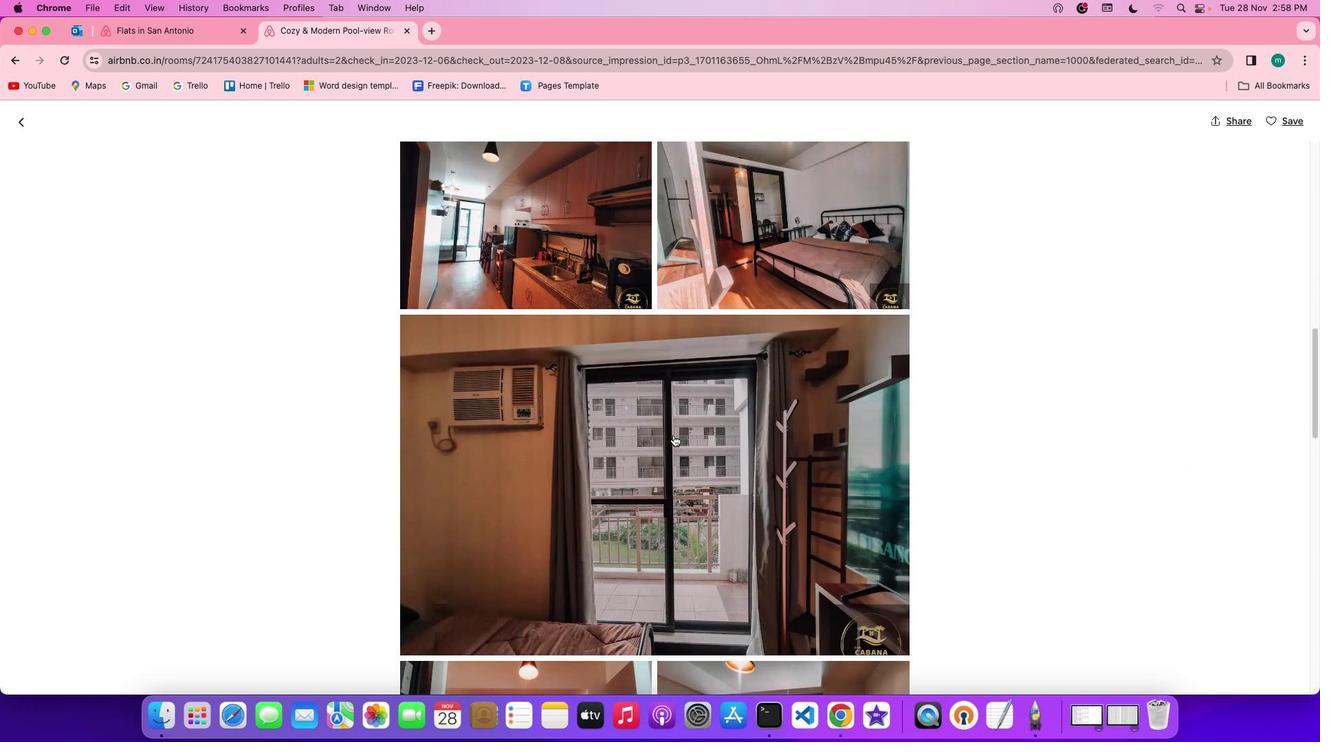 
Action: Mouse scrolled (676, 436) with delta (0, 0)
Screenshot: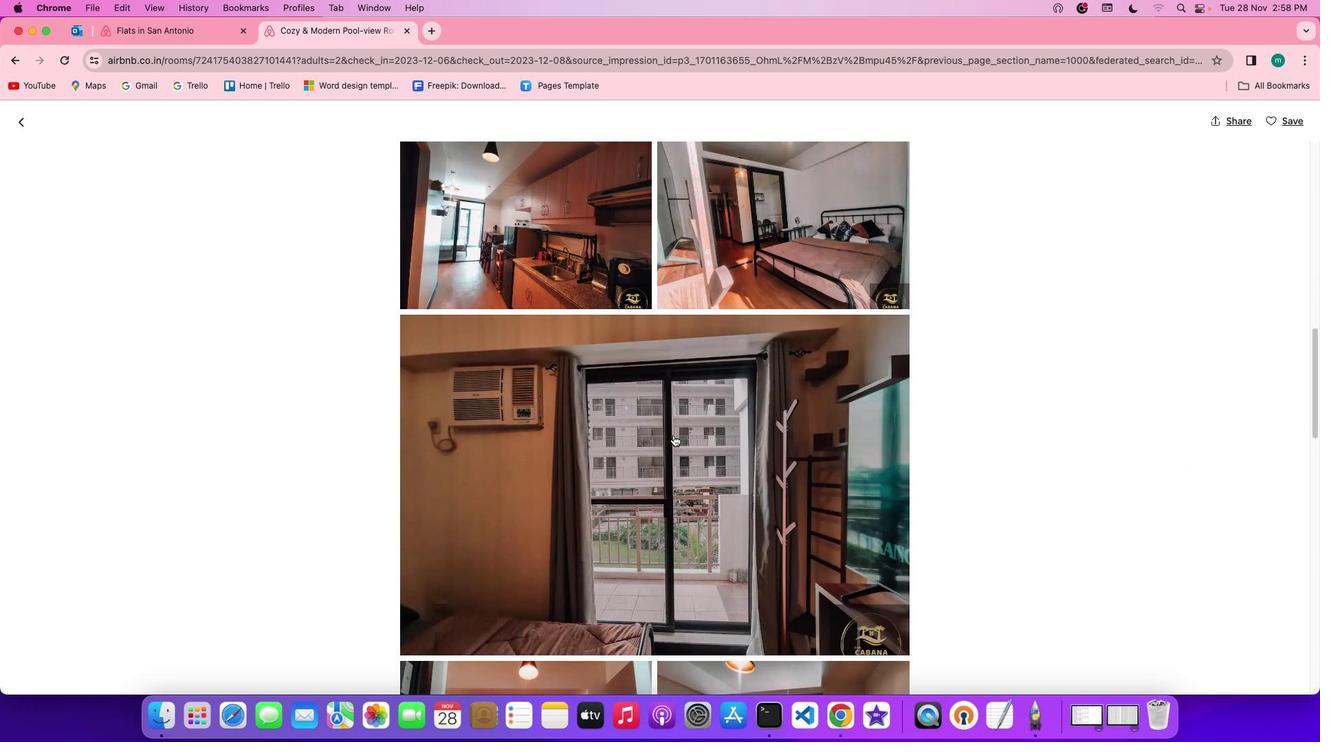 
Action: Mouse moved to (667, 426)
Screenshot: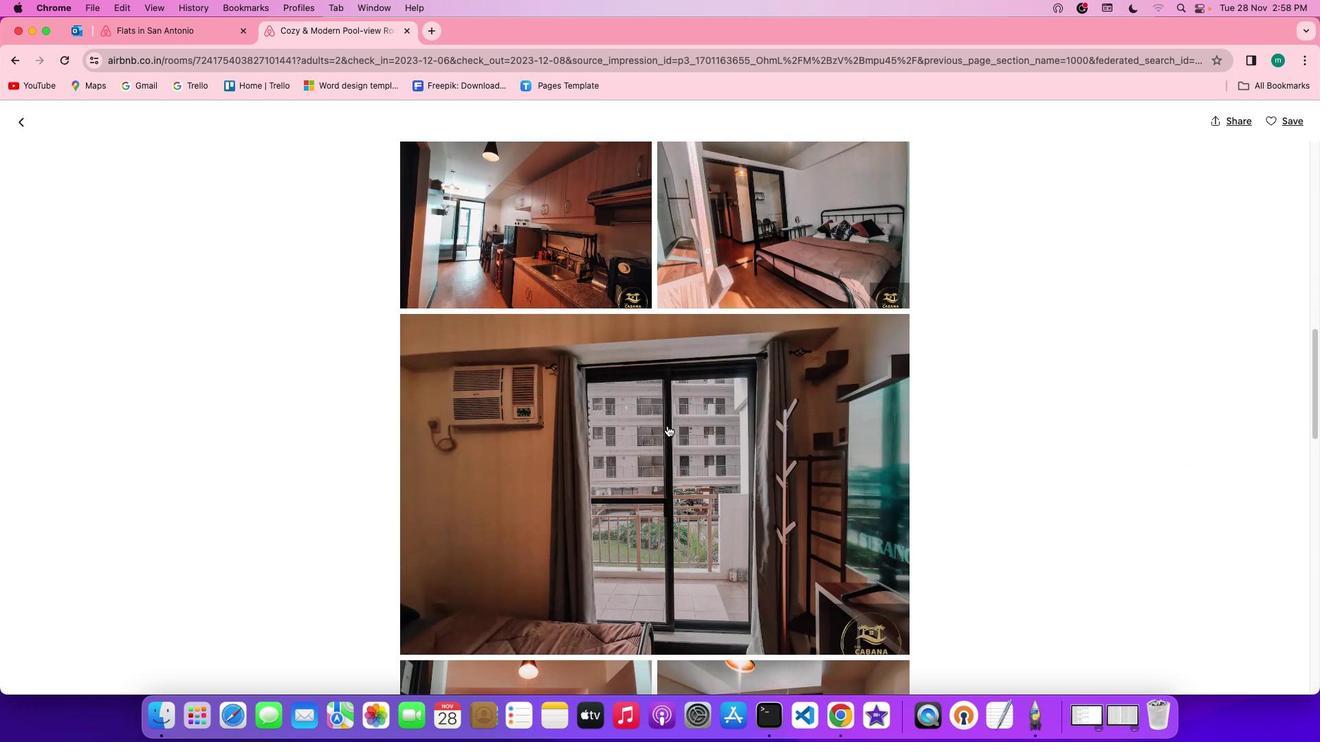 
Action: Mouse scrolled (667, 426) with delta (0, 0)
Screenshot: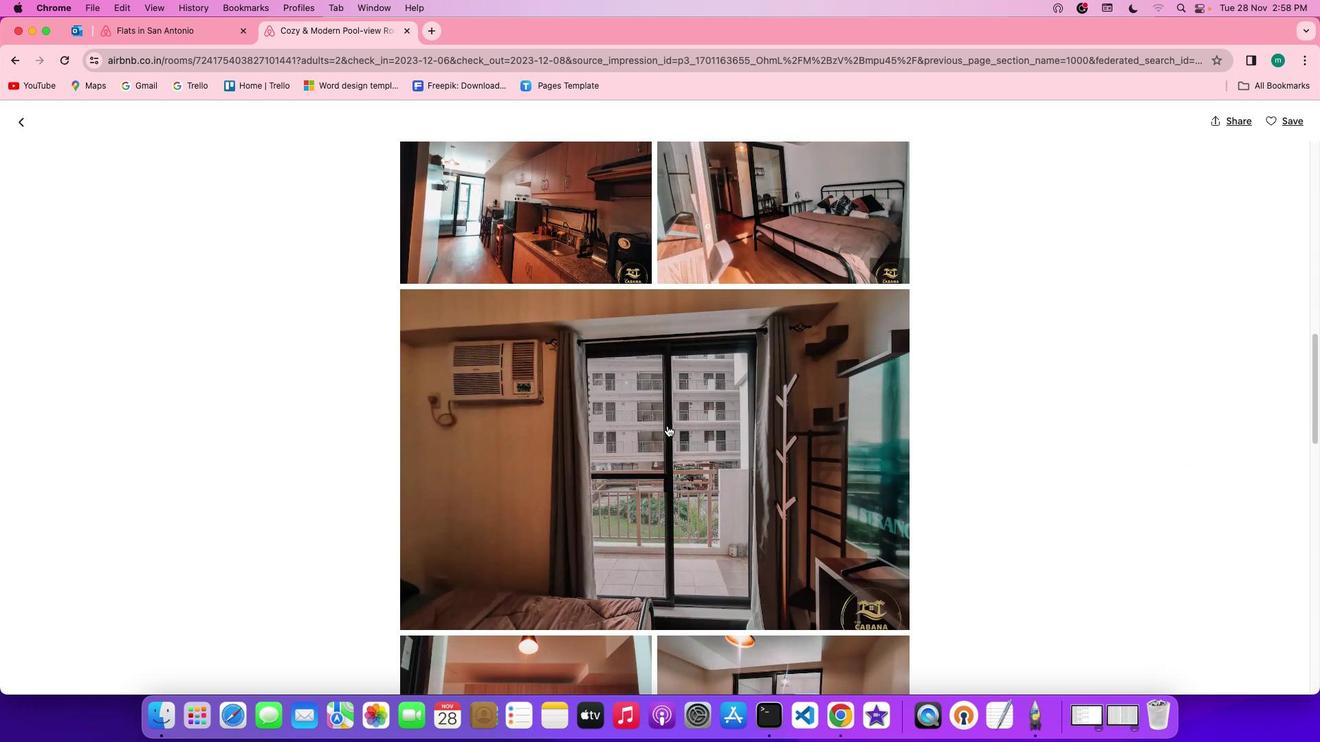 
Action: Mouse scrolled (667, 426) with delta (0, 0)
Screenshot: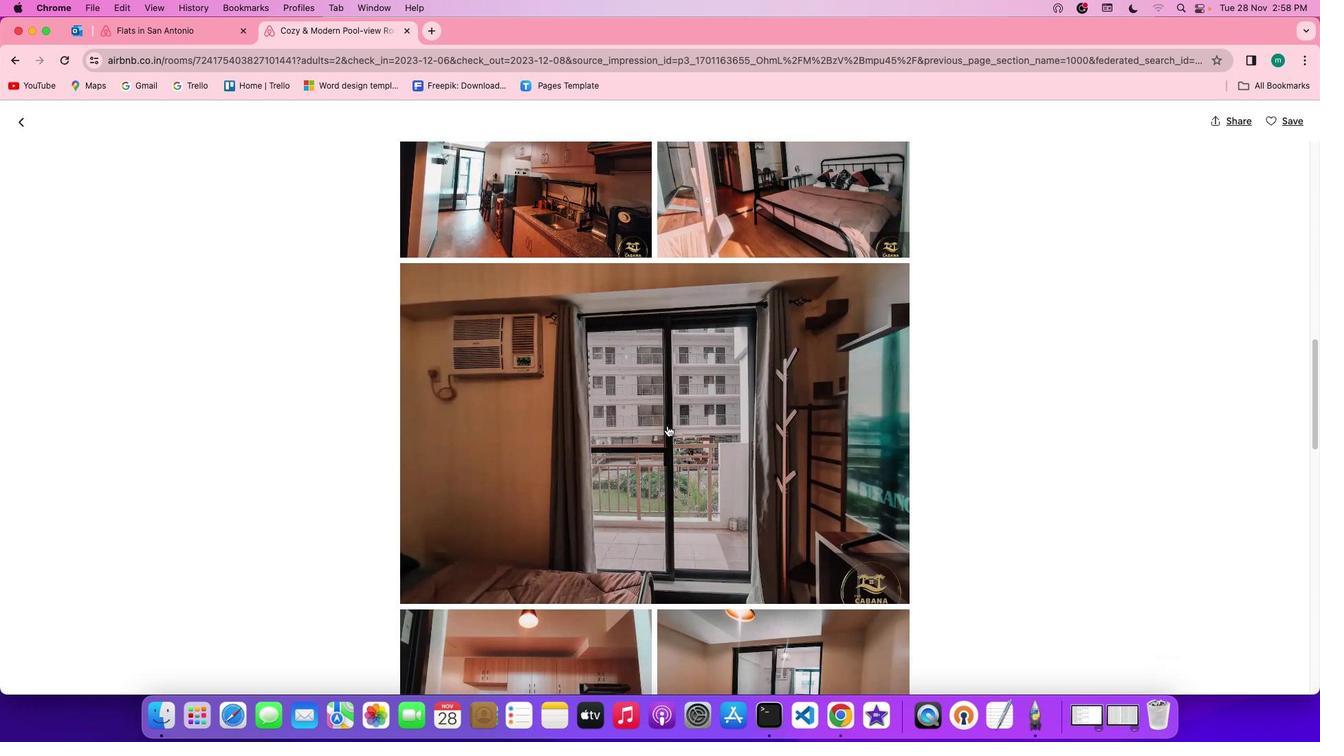 
Action: Mouse scrolled (667, 426) with delta (0, 0)
Screenshot: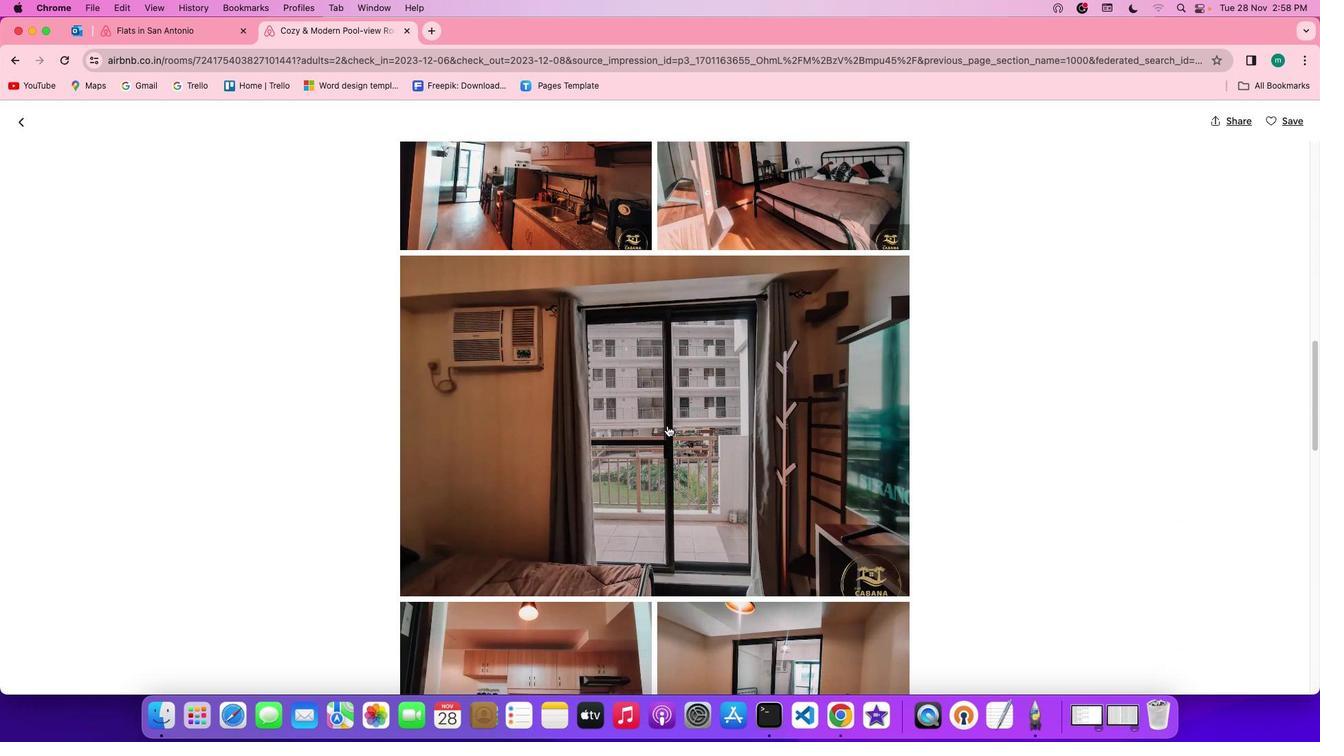 
Action: Mouse moved to (667, 425)
Screenshot: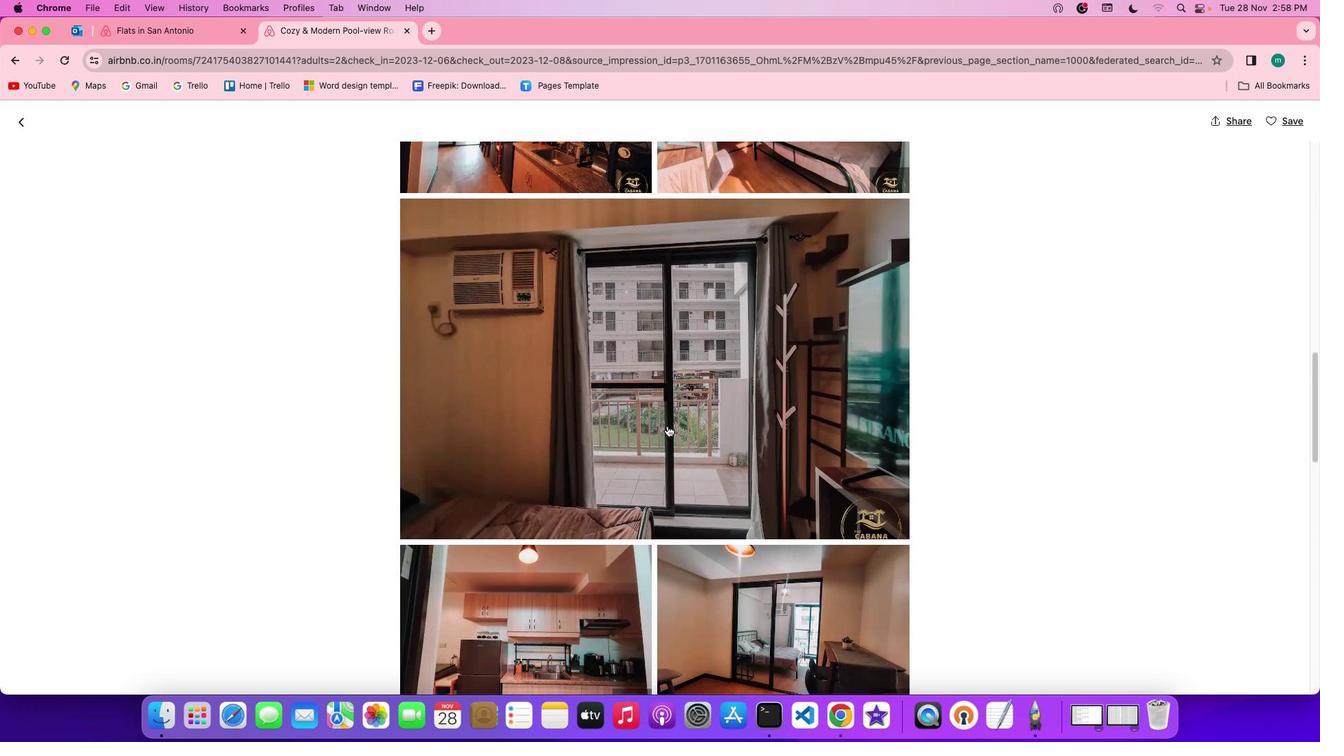 
Action: Mouse scrolled (667, 425) with delta (0, 0)
Screenshot: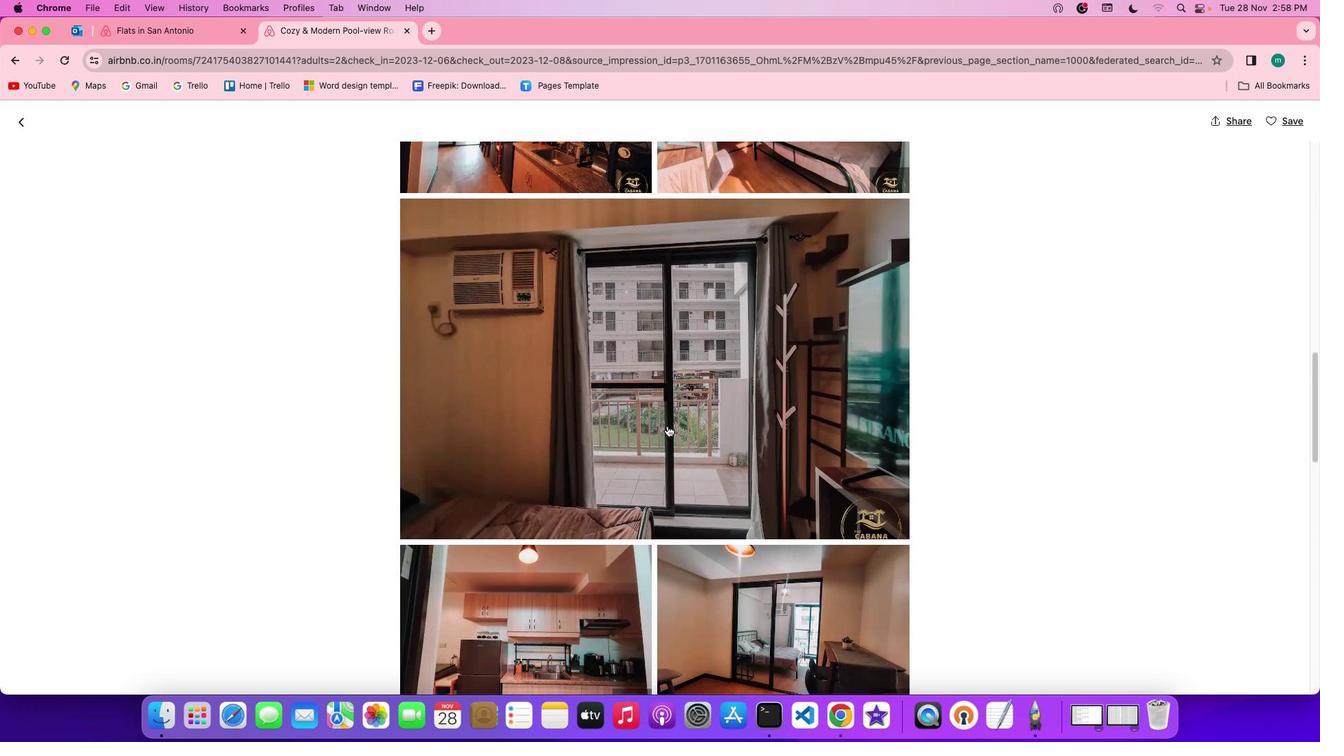 
Action: Mouse scrolled (667, 425) with delta (0, 0)
Screenshot: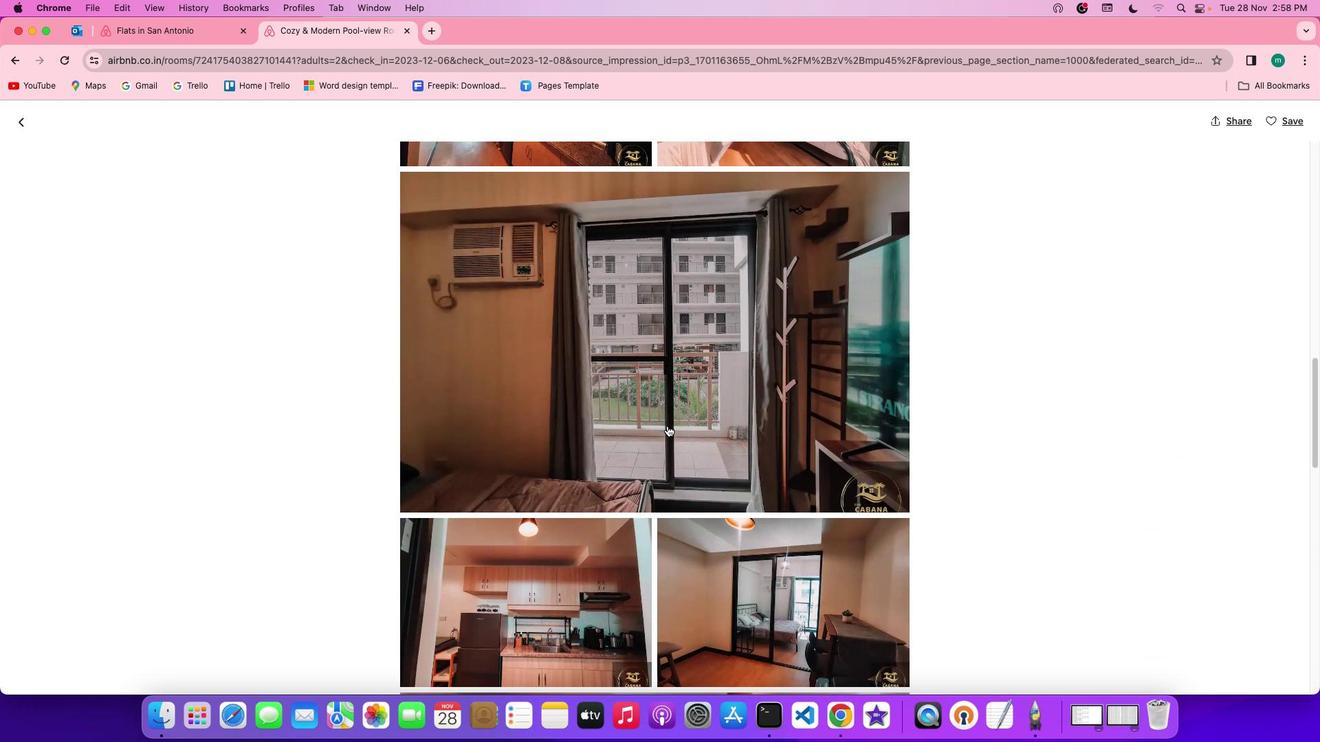
Action: Mouse scrolled (667, 425) with delta (0, -1)
Screenshot: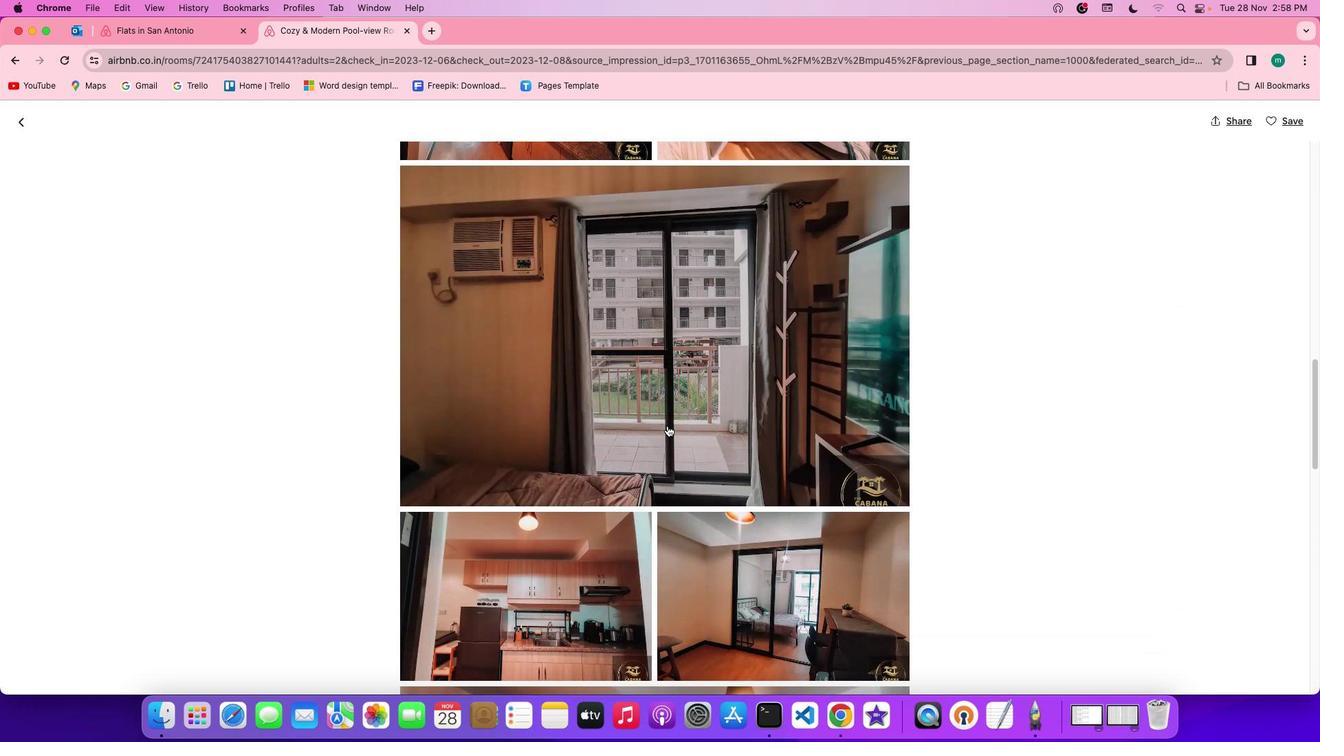 
Action: Mouse moved to (670, 417)
Screenshot: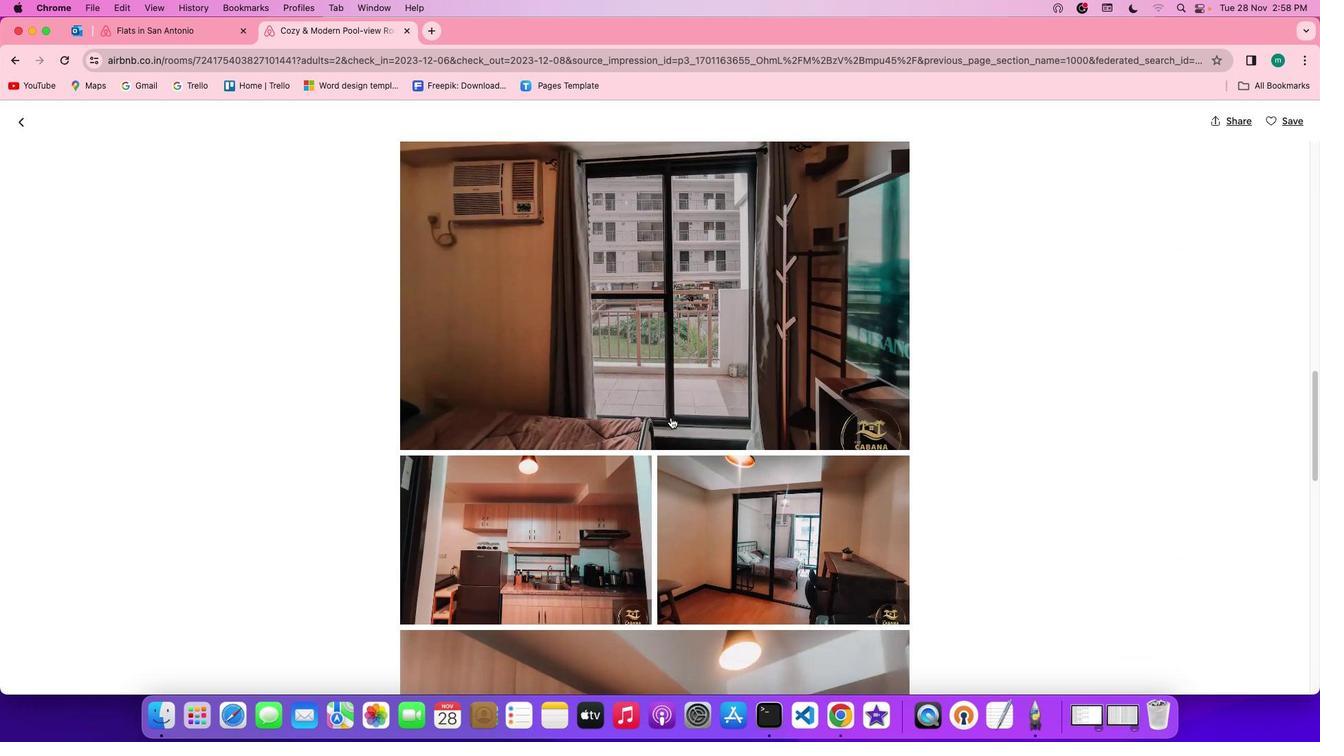 
Action: Mouse scrolled (670, 417) with delta (0, 0)
Screenshot: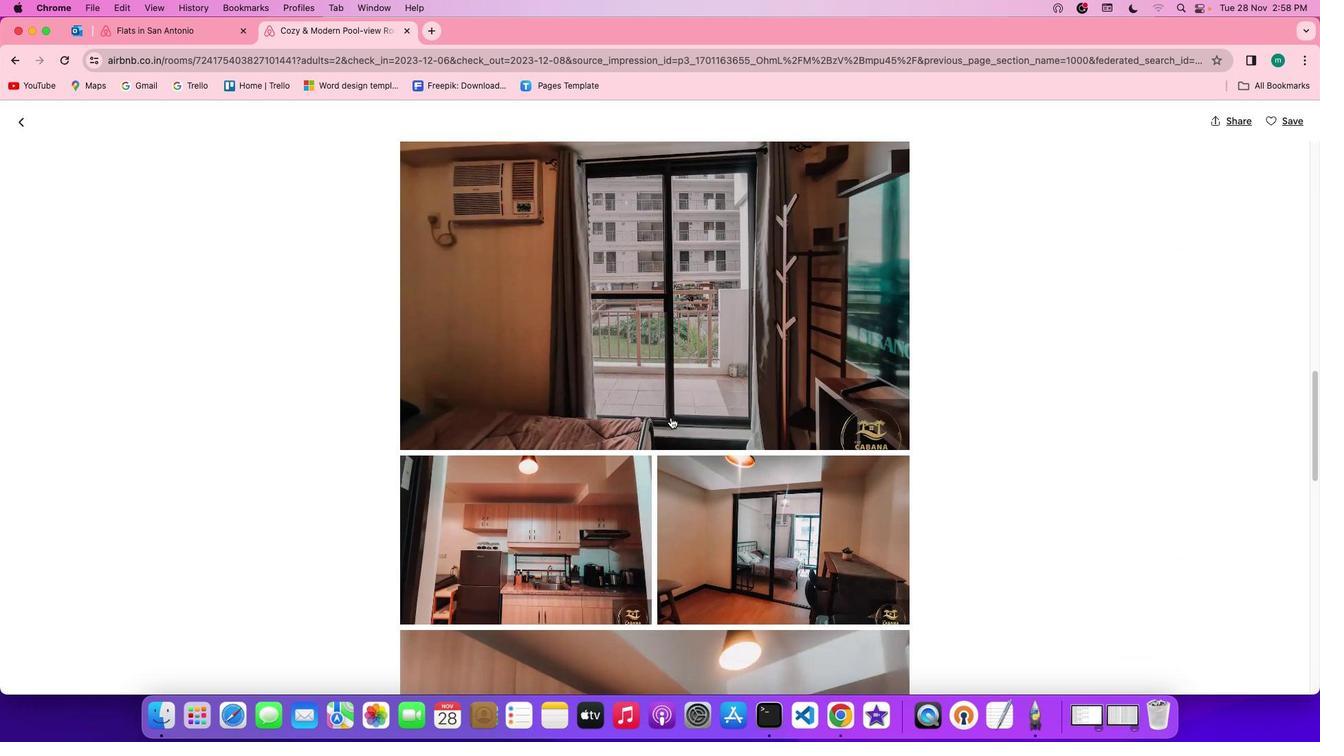 
Action: Mouse scrolled (670, 417) with delta (0, 0)
Screenshot: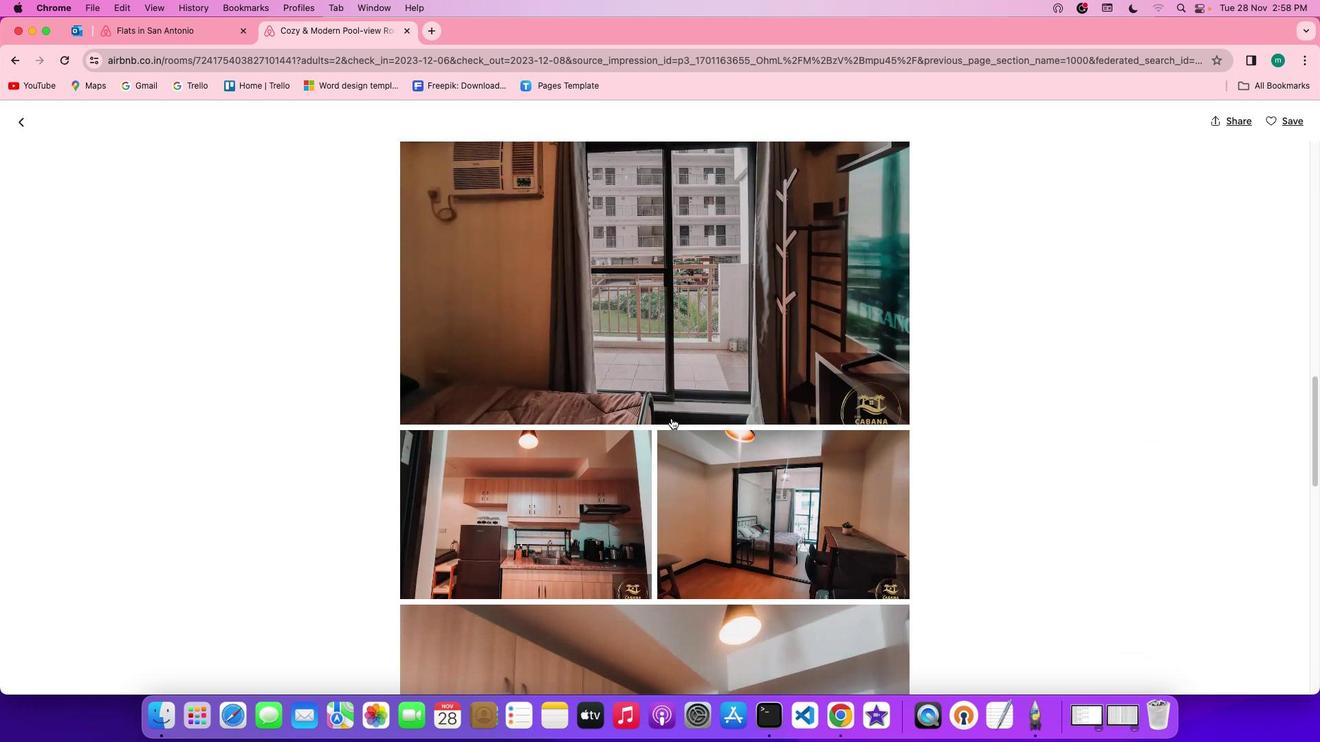 
Action: Mouse scrolled (670, 417) with delta (0, -1)
Screenshot: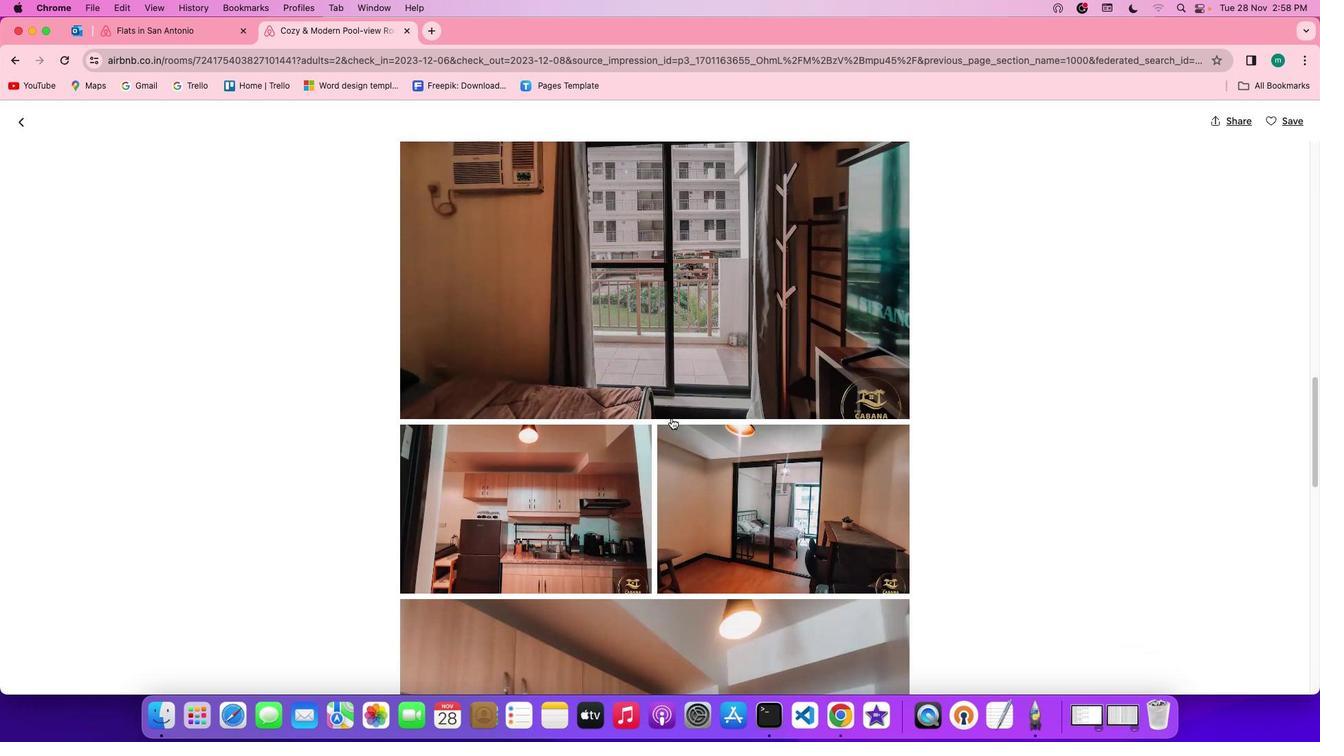 
Action: Mouse moved to (671, 419)
Screenshot: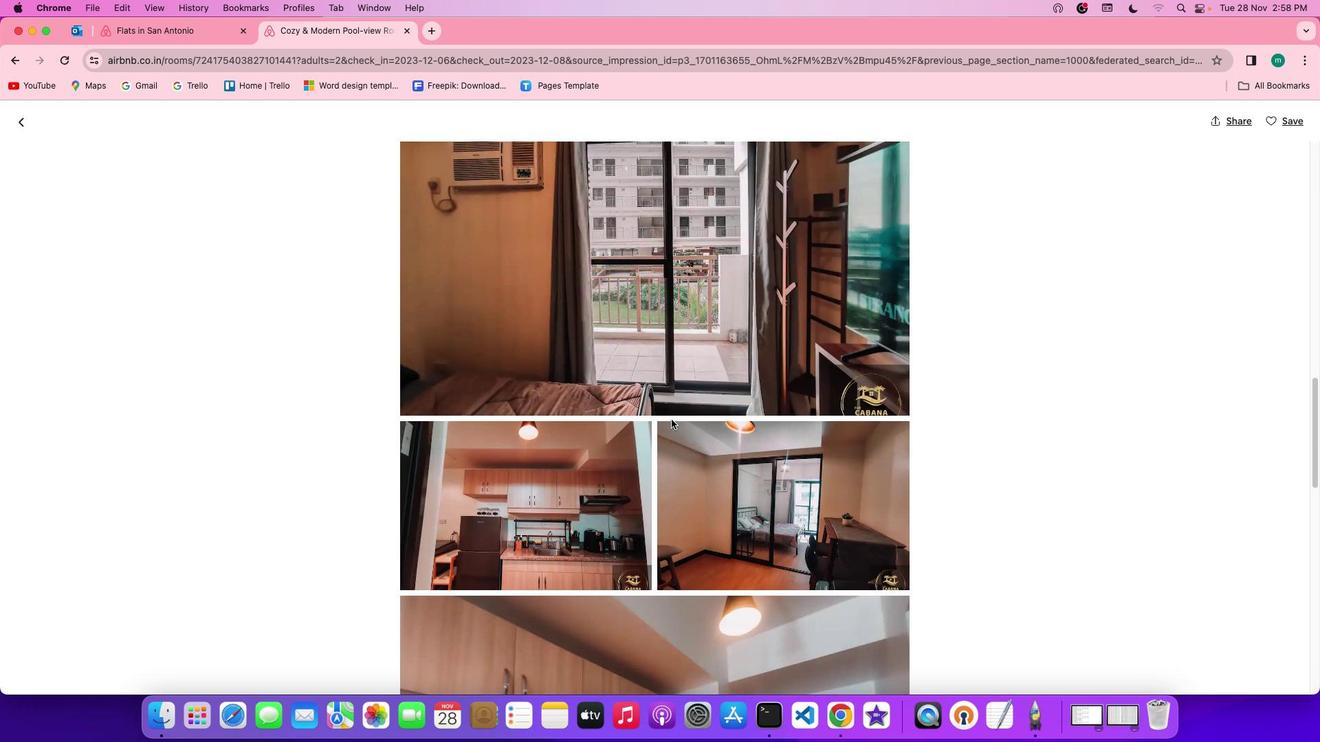 
Action: Mouse scrolled (671, 419) with delta (0, 0)
Screenshot: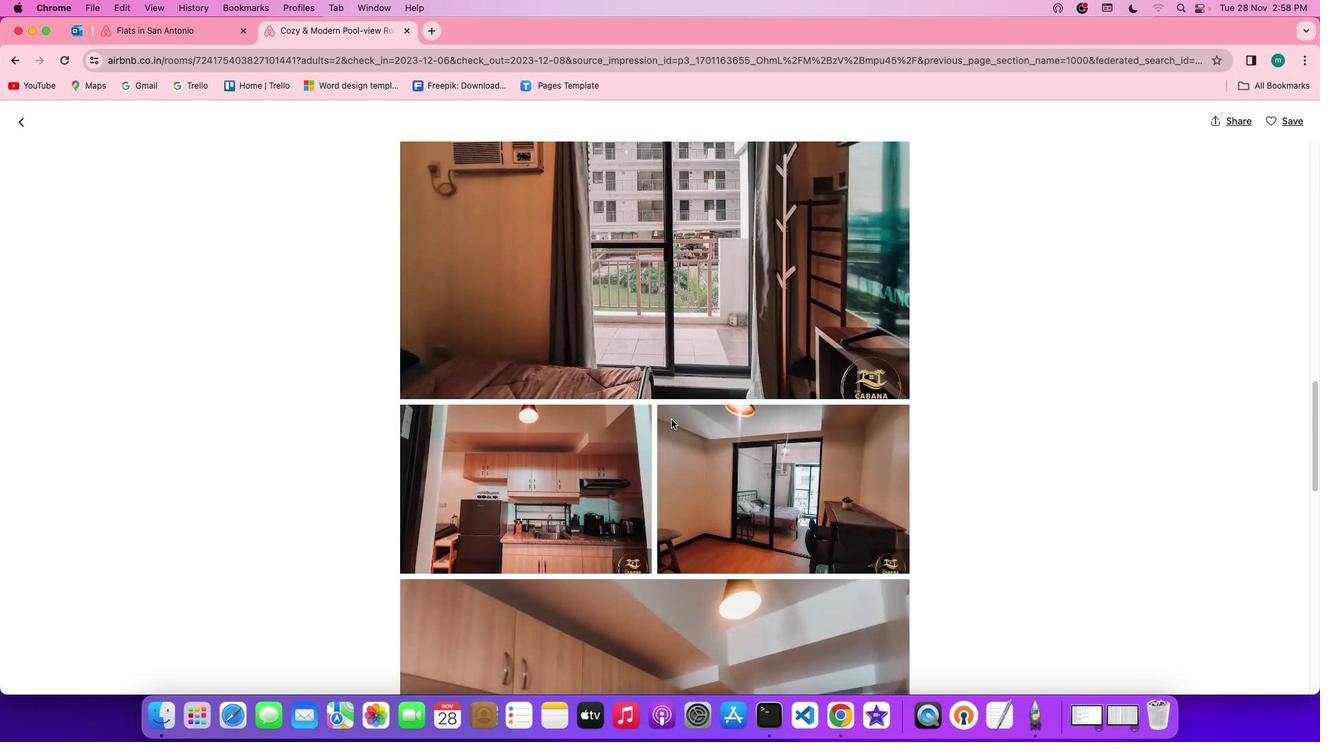 
Action: Mouse scrolled (671, 419) with delta (0, 0)
Screenshot: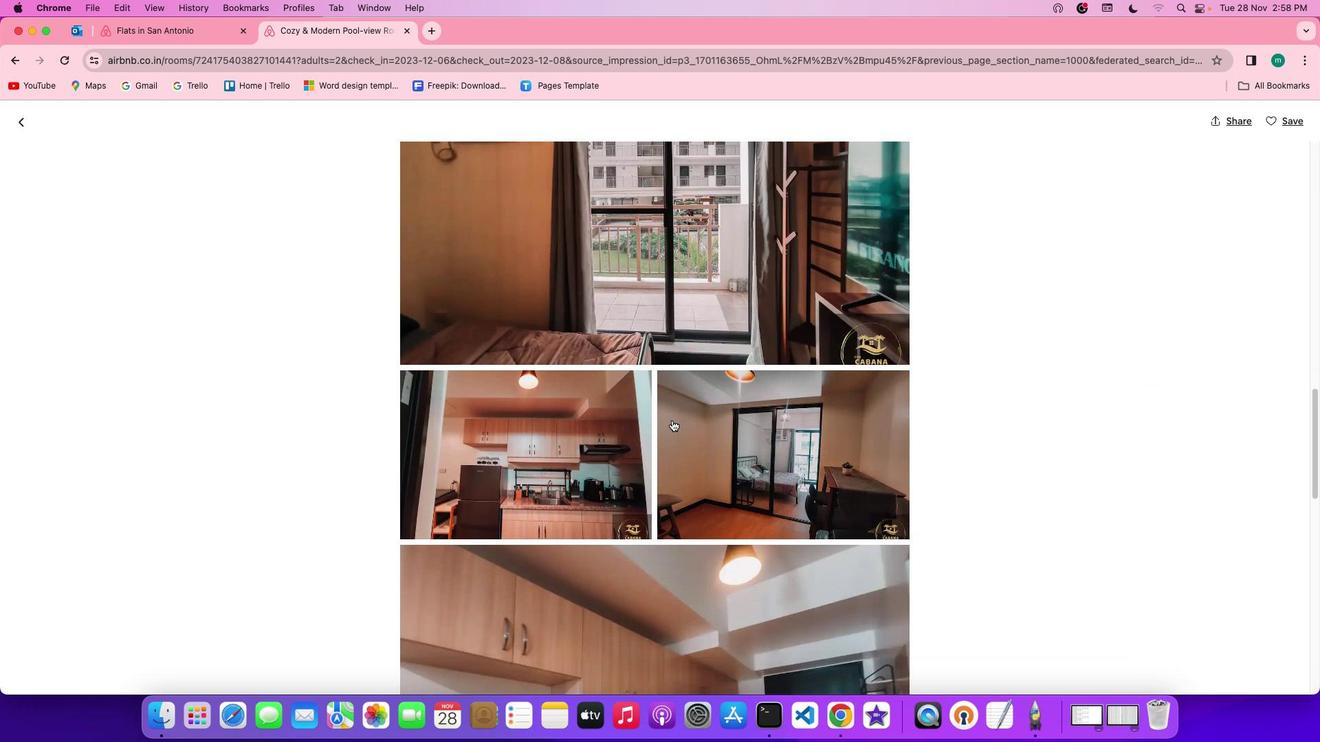 
Action: Mouse scrolled (671, 419) with delta (0, 0)
Screenshot: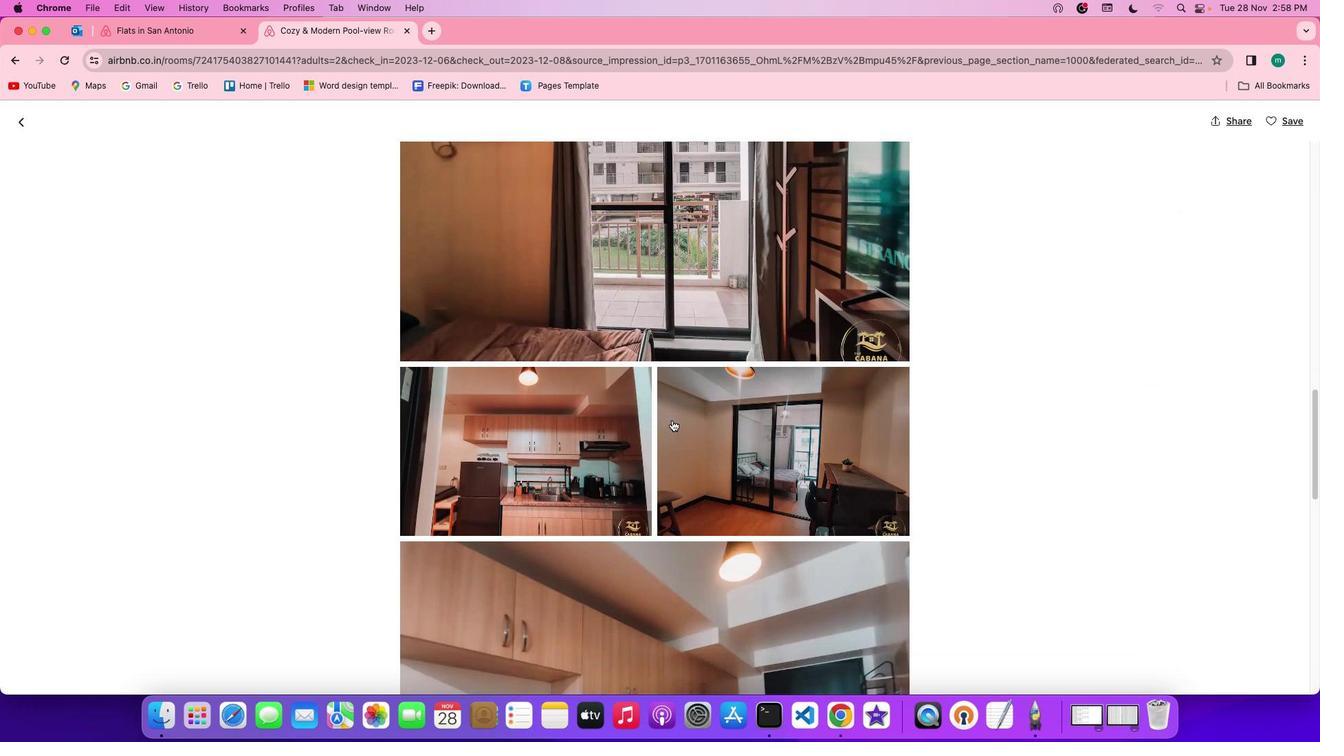 
Action: Mouse moved to (672, 420)
Screenshot: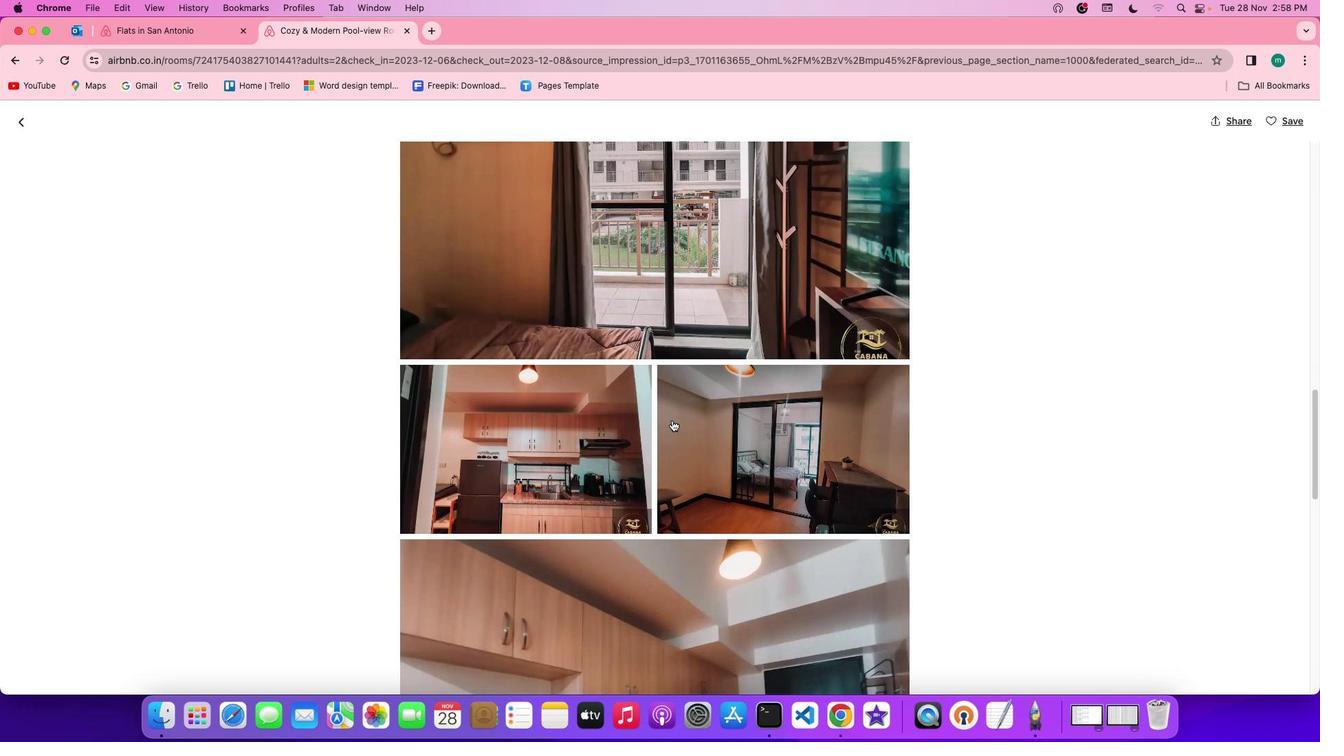 
Action: Mouse scrolled (672, 420) with delta (0, 0)
Screenshot: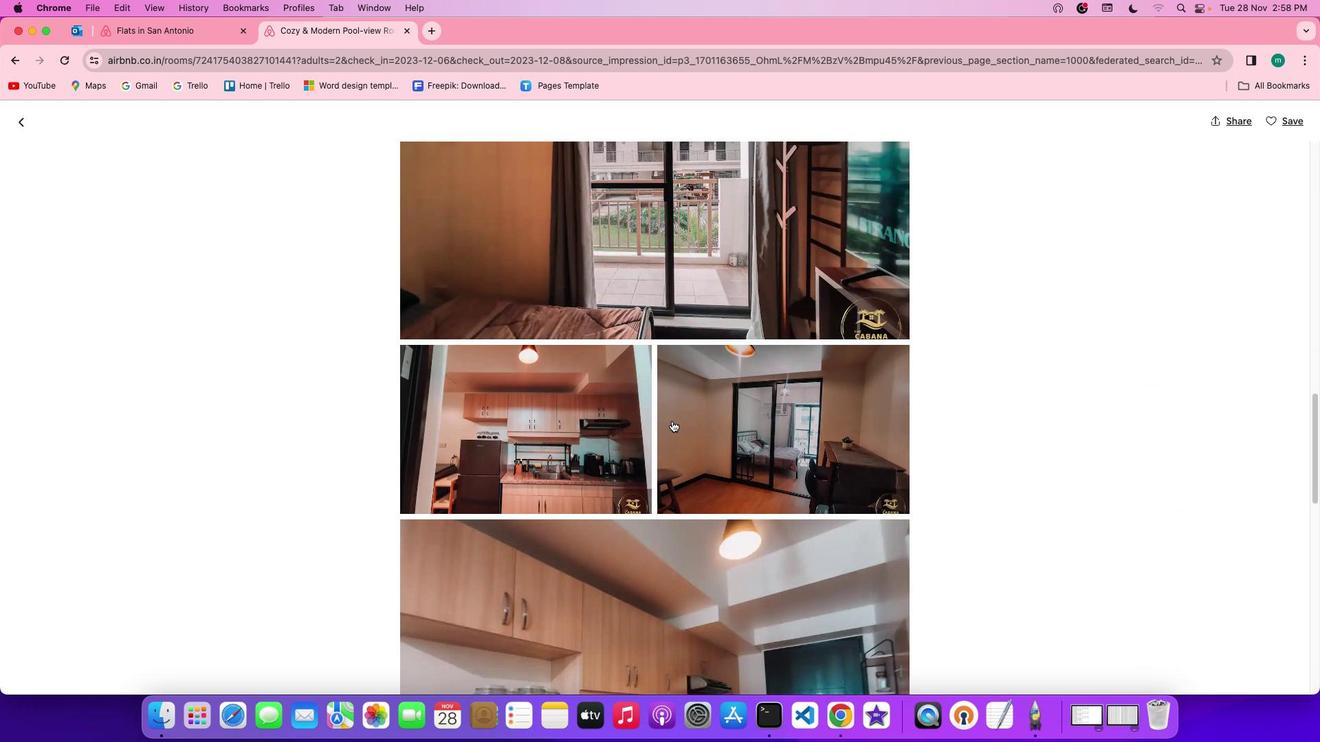
Action: Mouse scrolled (672, 420) with delta (0, 0)
Screenshot: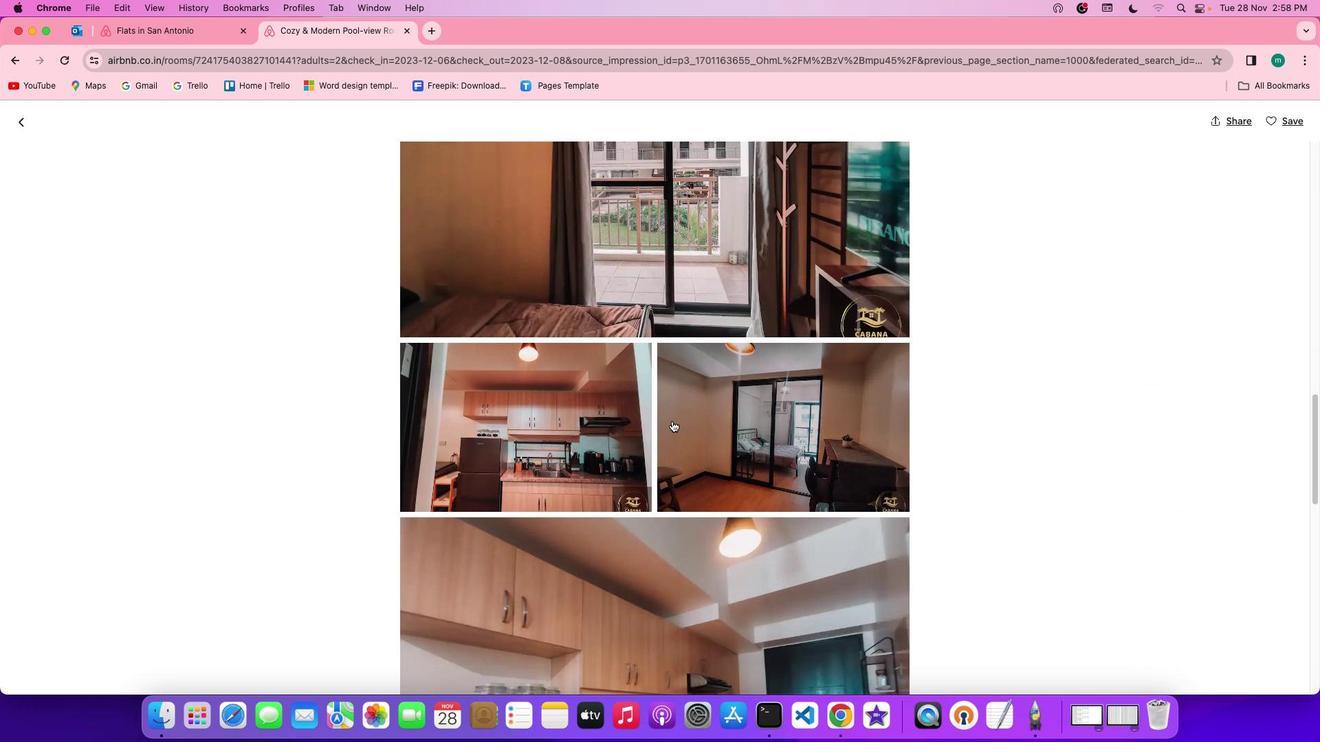 
Action: Mouse moved to (672, 422)
Screenshot: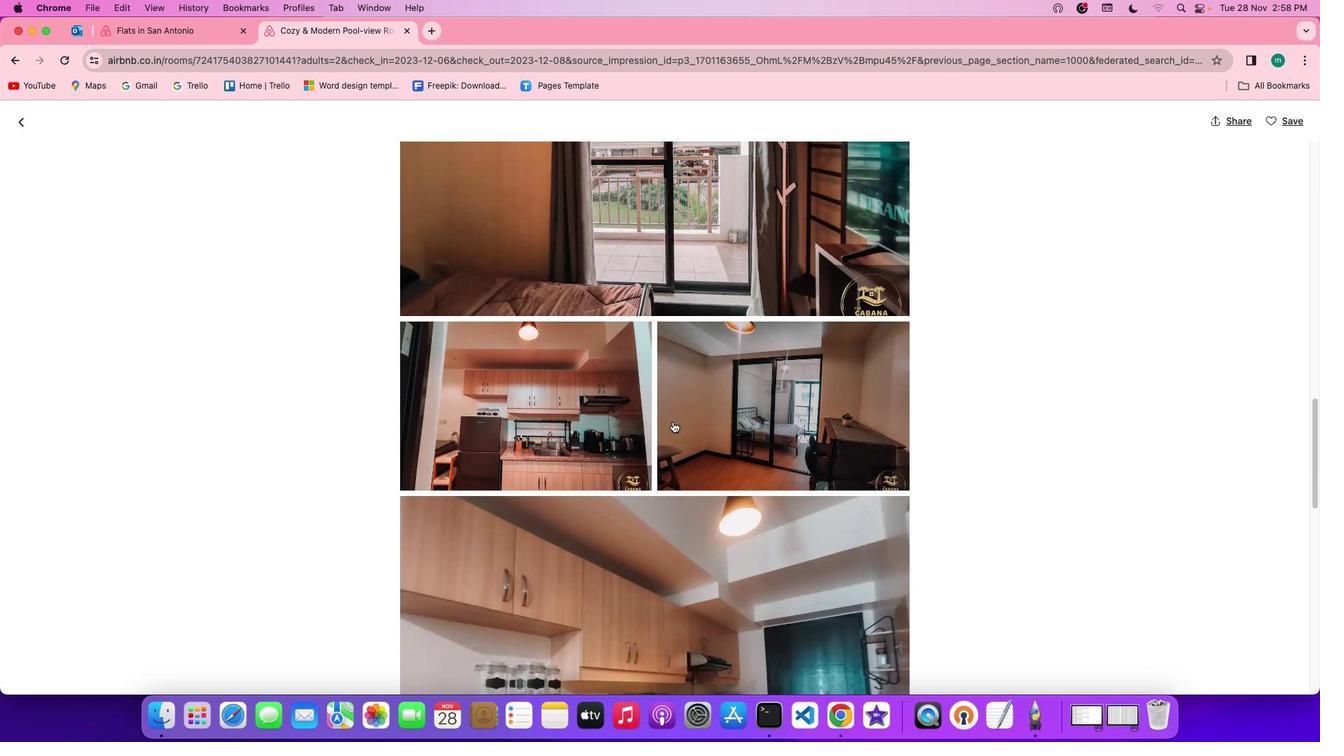 
Action: Mouse scrolled (672, 422) with delta (0, 0)
Screenshot: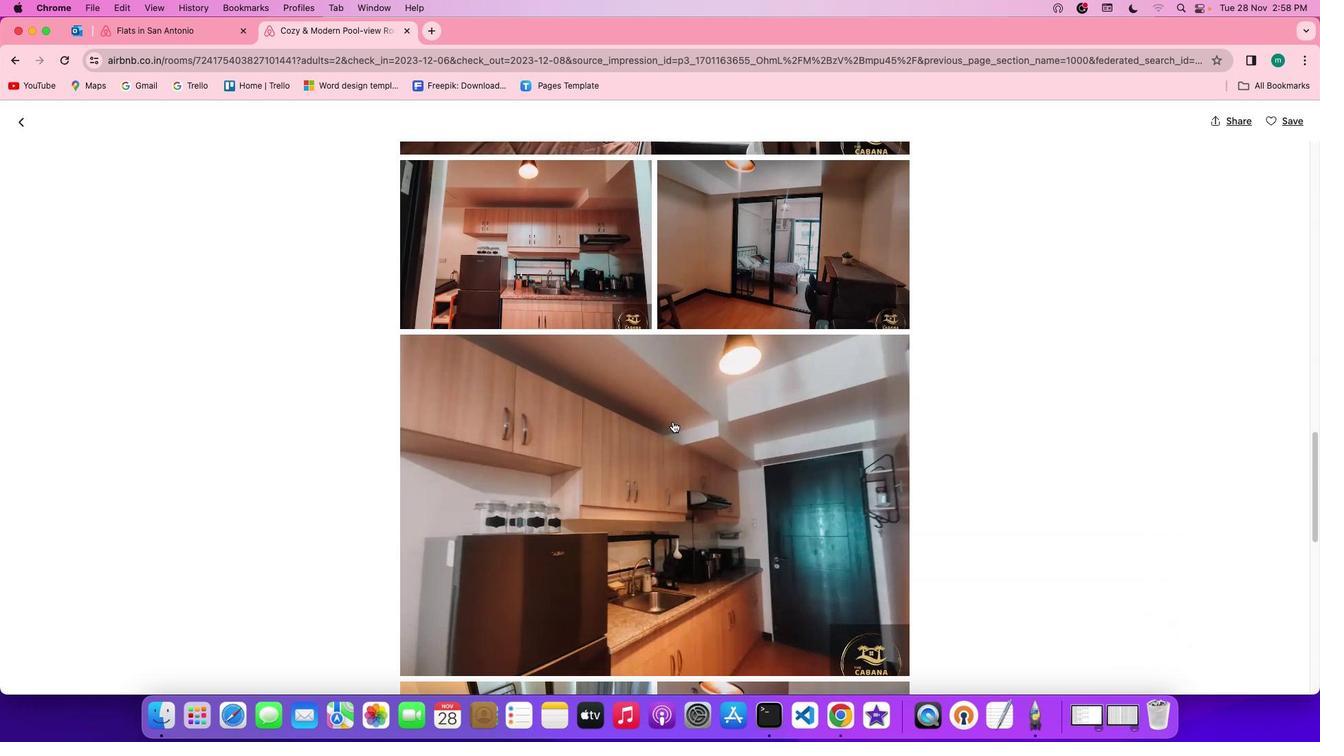 
Action: Mouse scrolled (672, 422) with delta (0, 0)
Screenshot: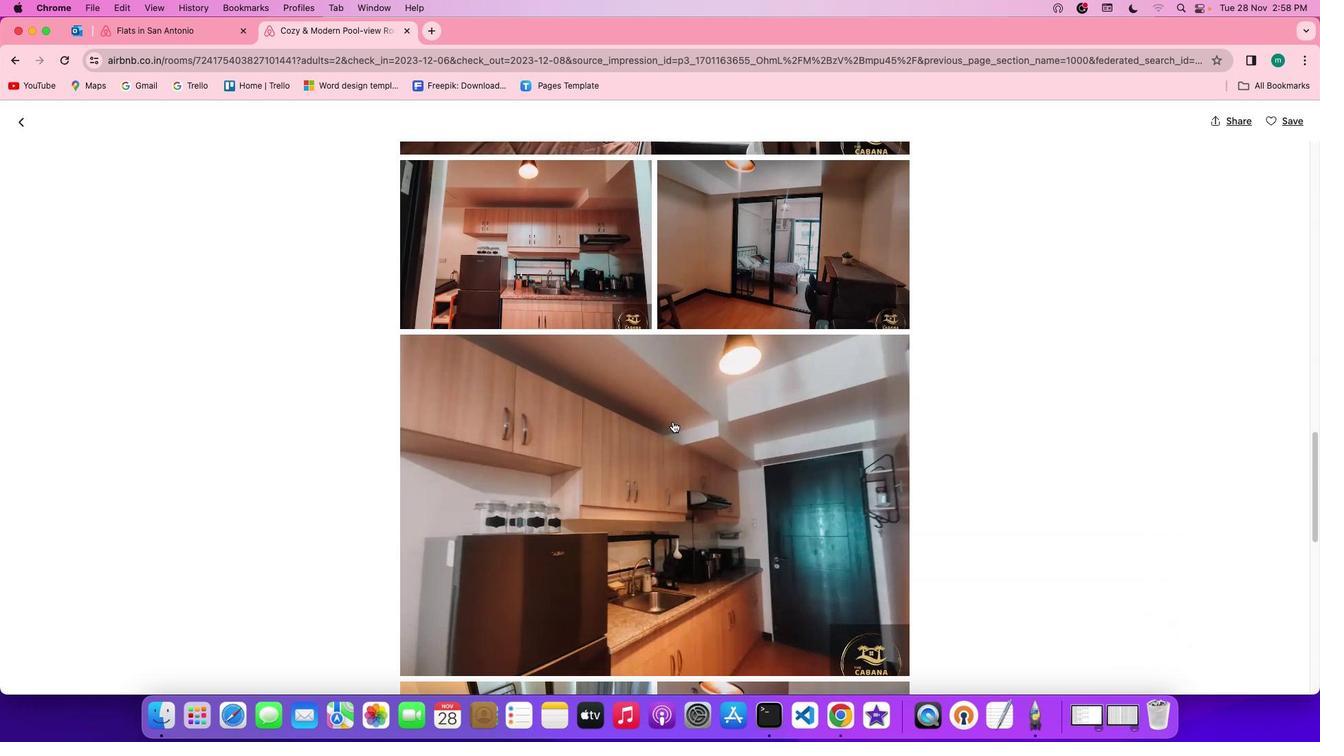 
Action: Mouse scrolled (672, 422) with delta (0, -2)
Screenshot: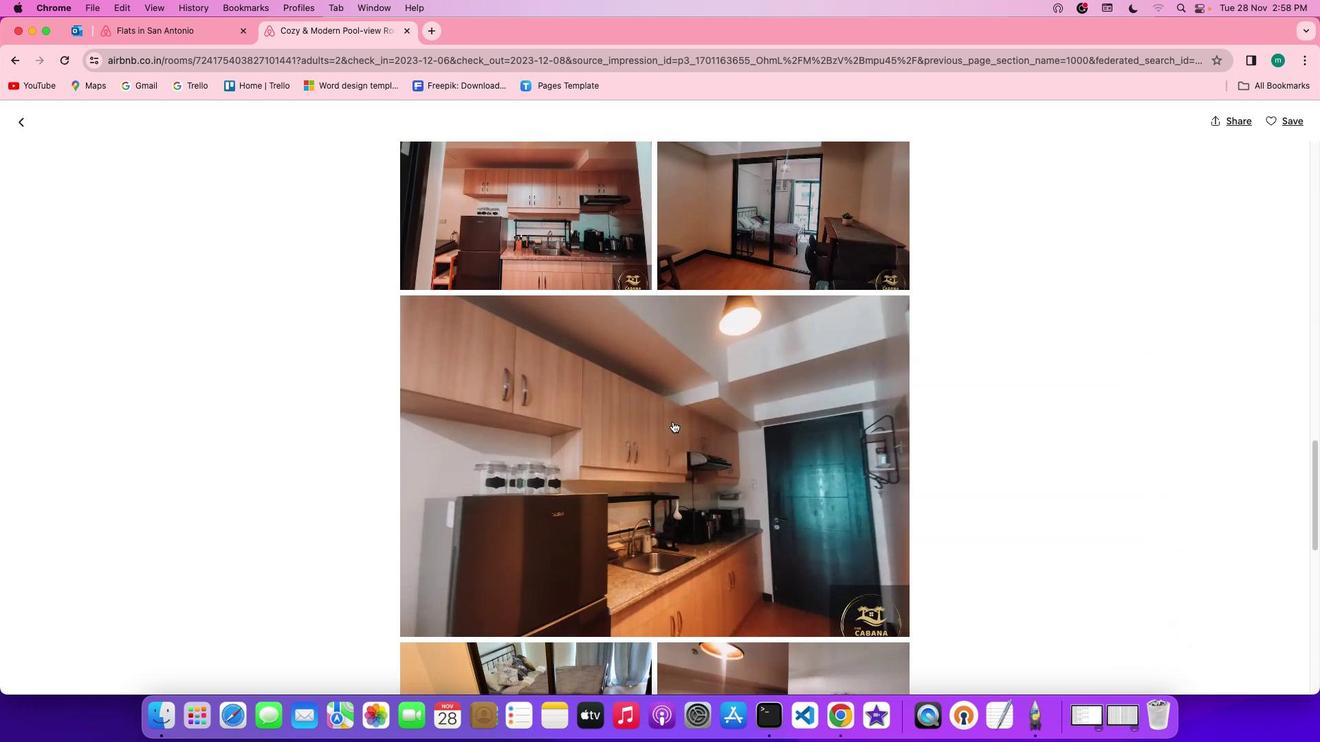 
Action: Mouse scrolled (672, 422) with delta (0, -2)
Screenshot: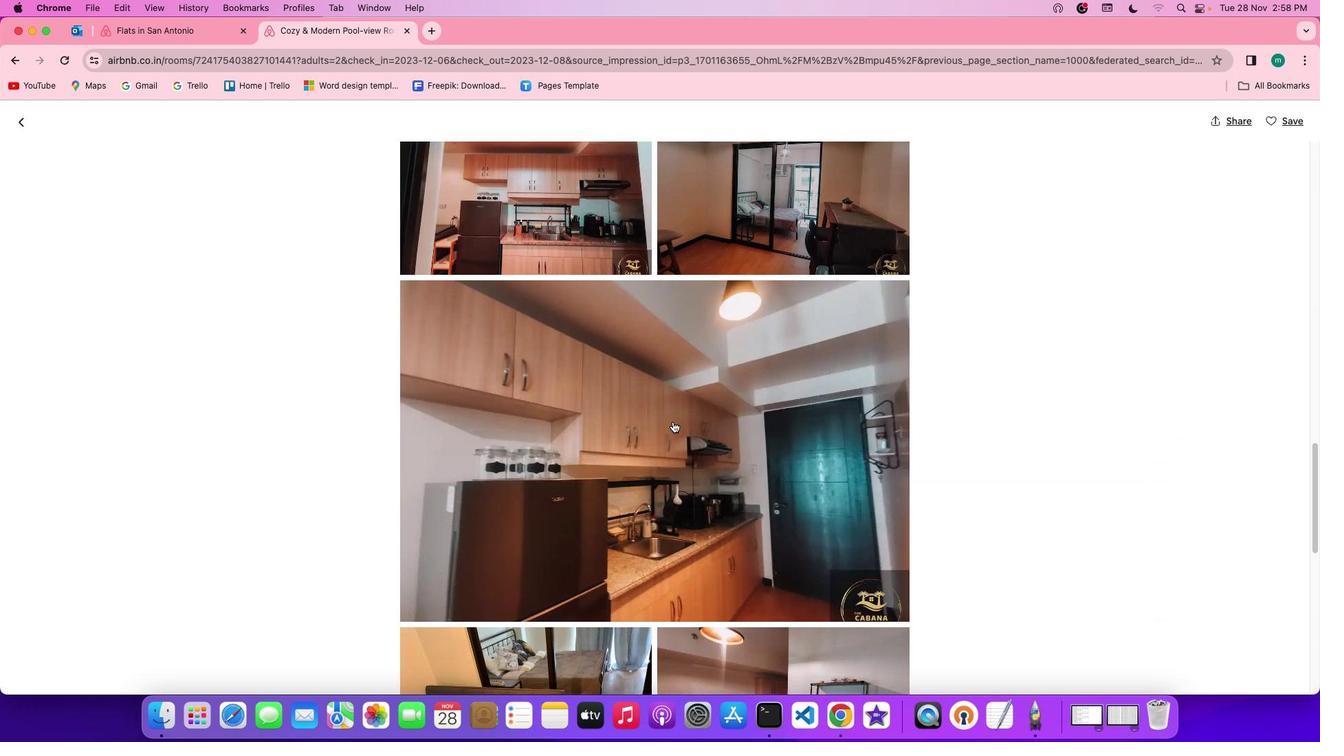 
Action: Mouse scrolled (672, 422) with delta (0, 0)
Screenshot: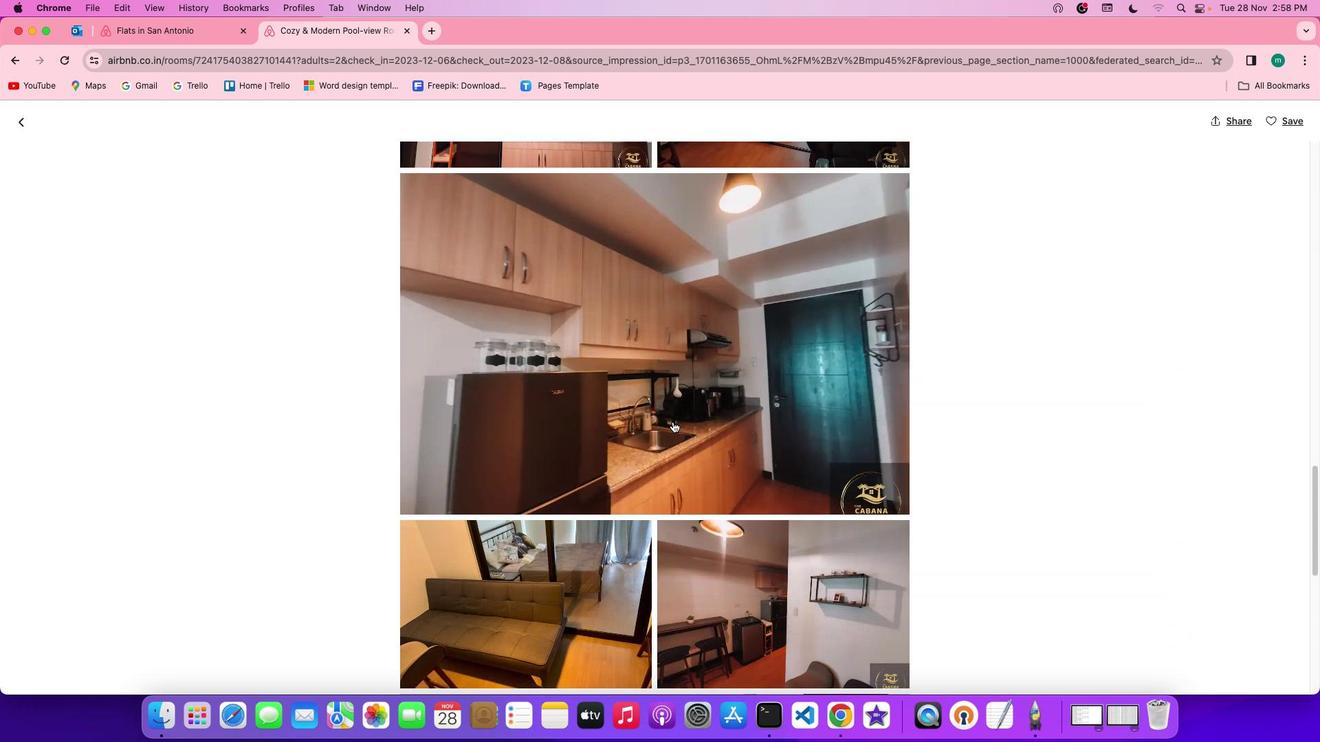 
Action: Mouse scrolled (672, 422) with delta (0, 0)
Screenshot: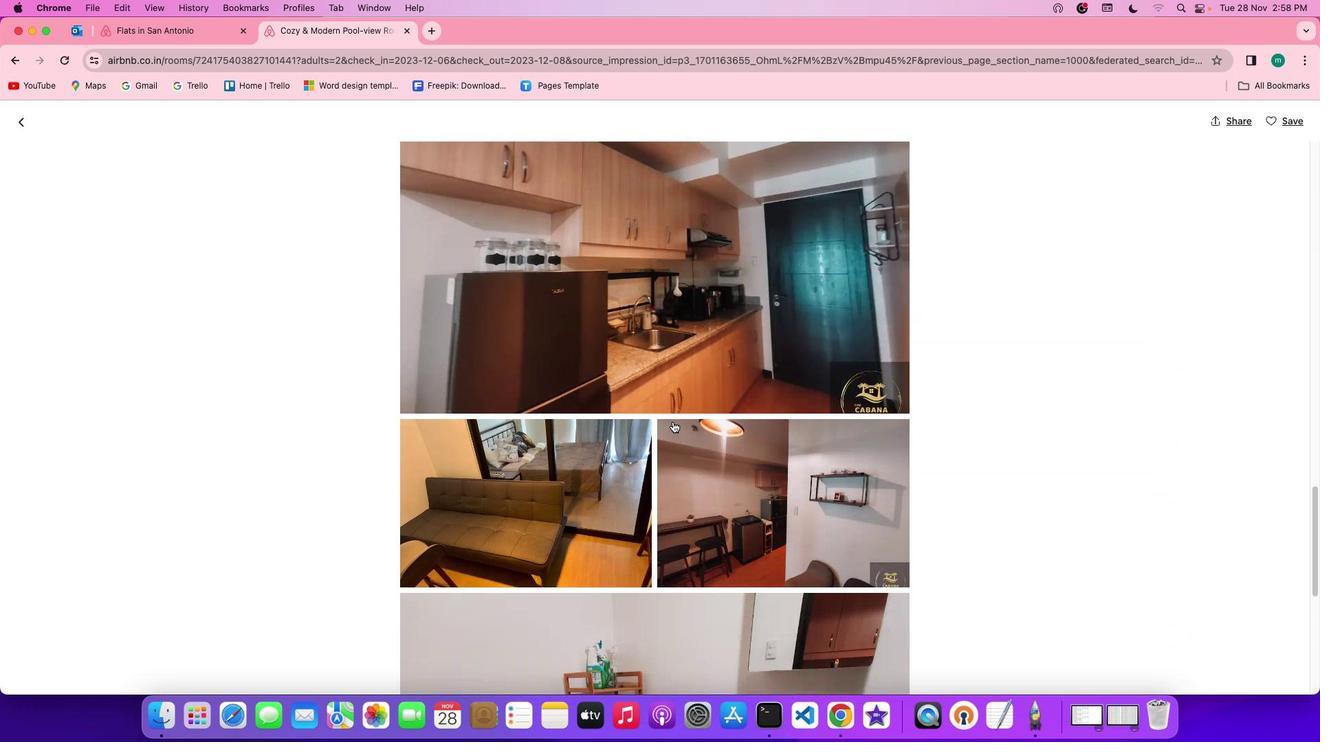 
Action: Mouse scrolled (672, 422) with delta (0, -1)
Screenshot: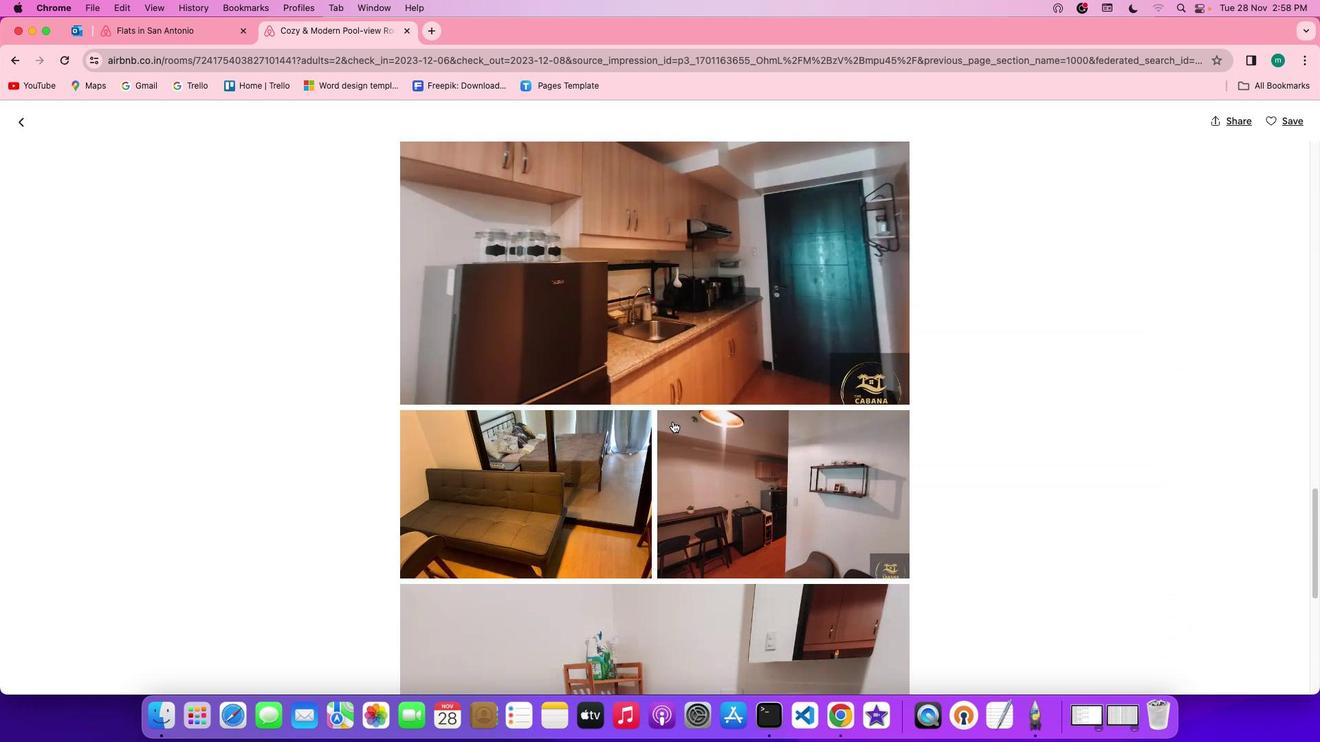 
Action: Mouse scrolled (672, 422) with delta (0, -2)
Screenshot: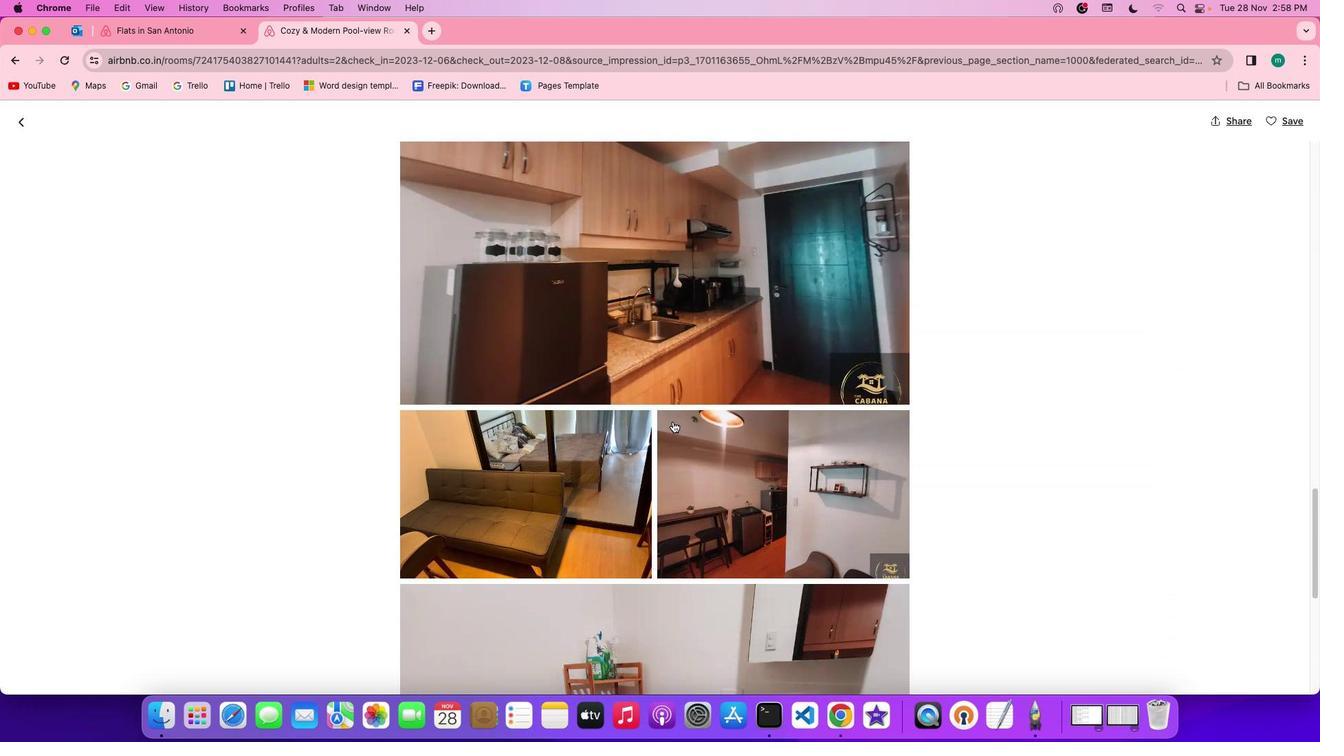 
Action: Mouse scrolled (672, 422) with delta (0, 0)
Screenshot: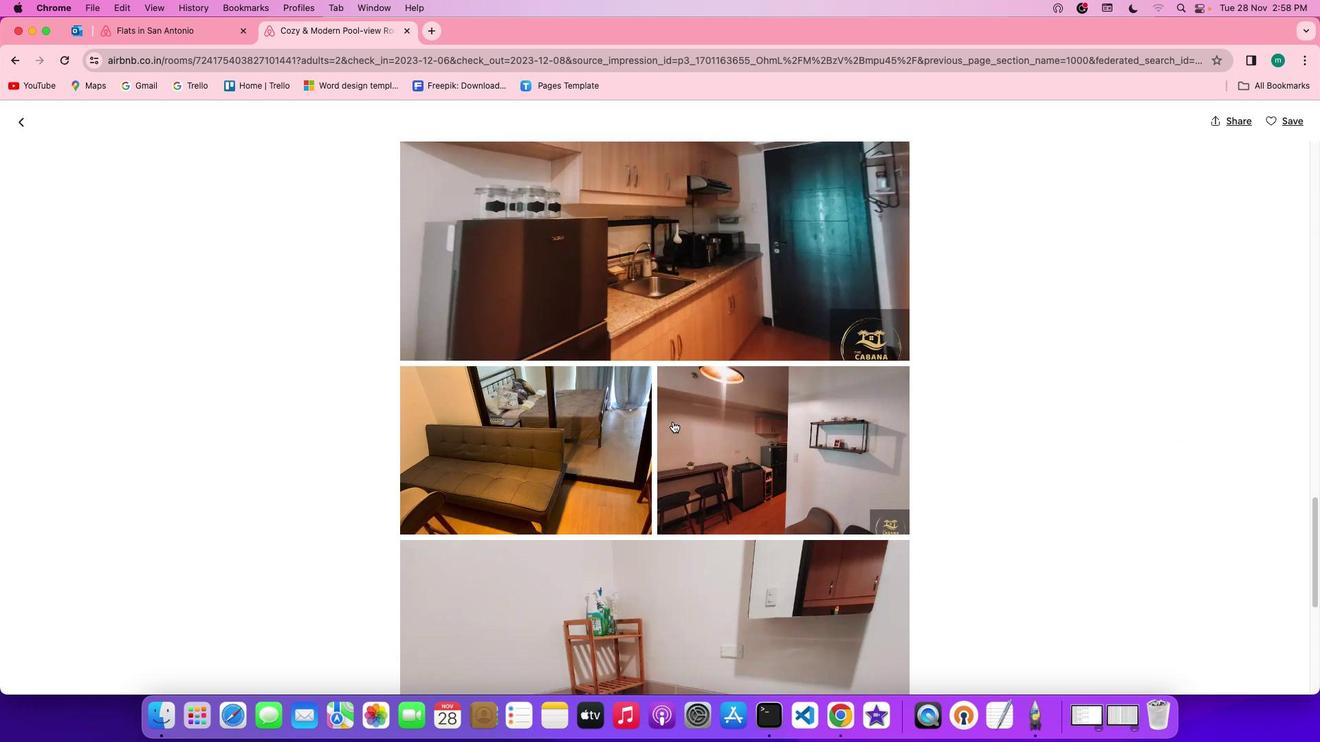 
Action: Mouse scrolled (672, 422) with delta (0, 0)
Screenshot: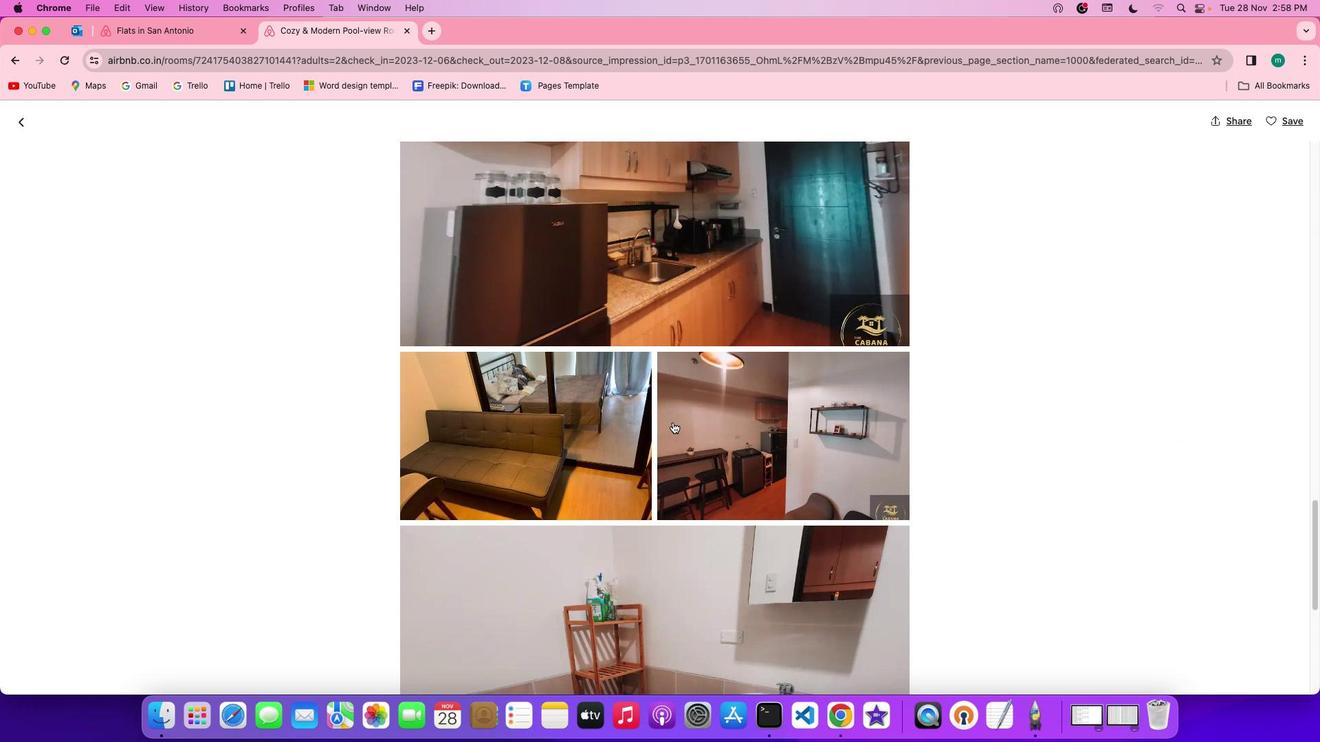 
Action: Mouse scrolled (672, 422) with delta (0, 0)
Screenshot: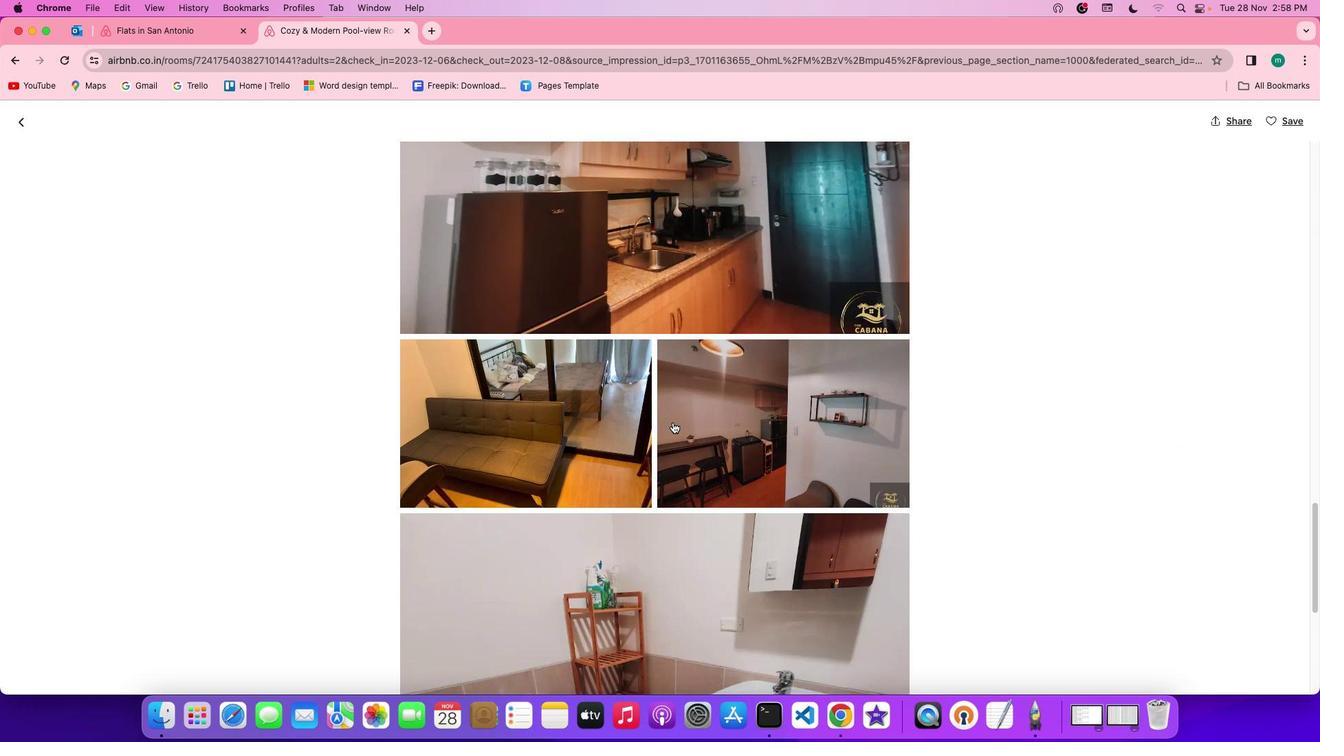
Action: Mouse moved to (672, 423)
Screenshot: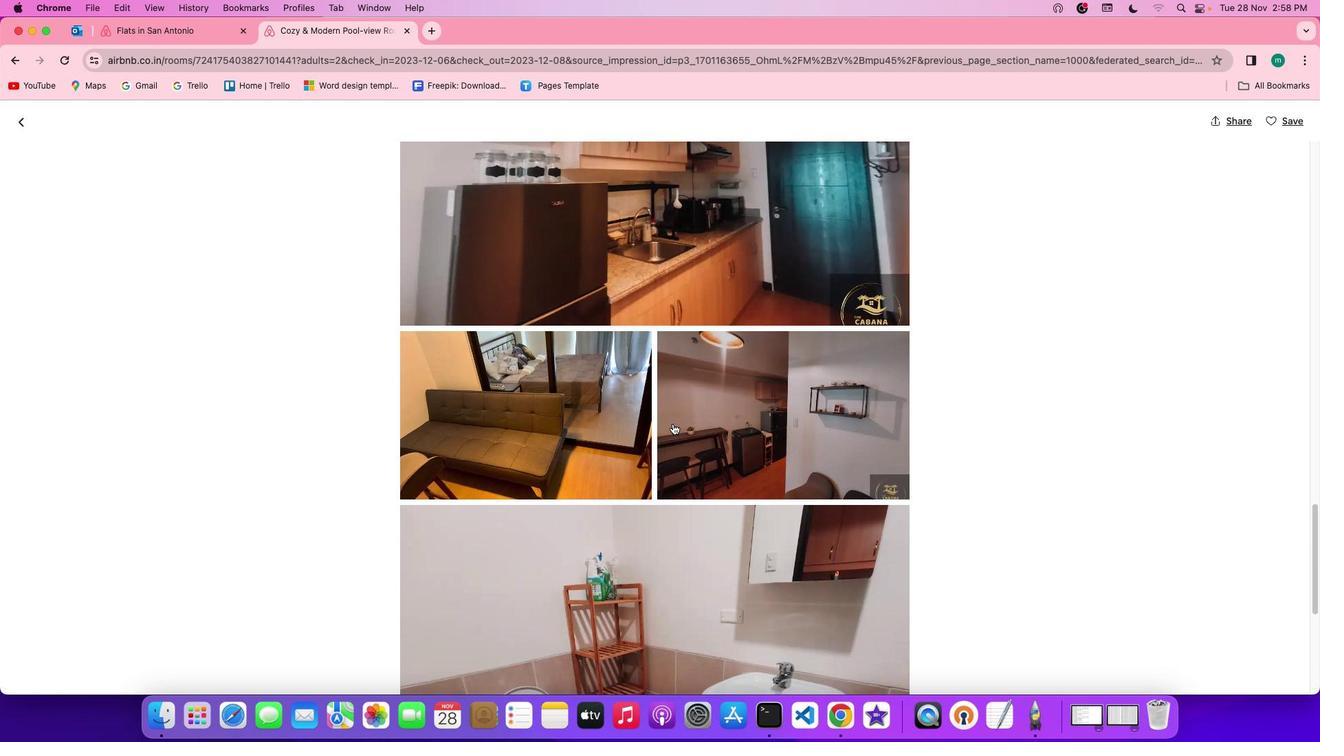 
Action: Mouse scrolled (672, 423) with delta (0, 0)
Screenshot: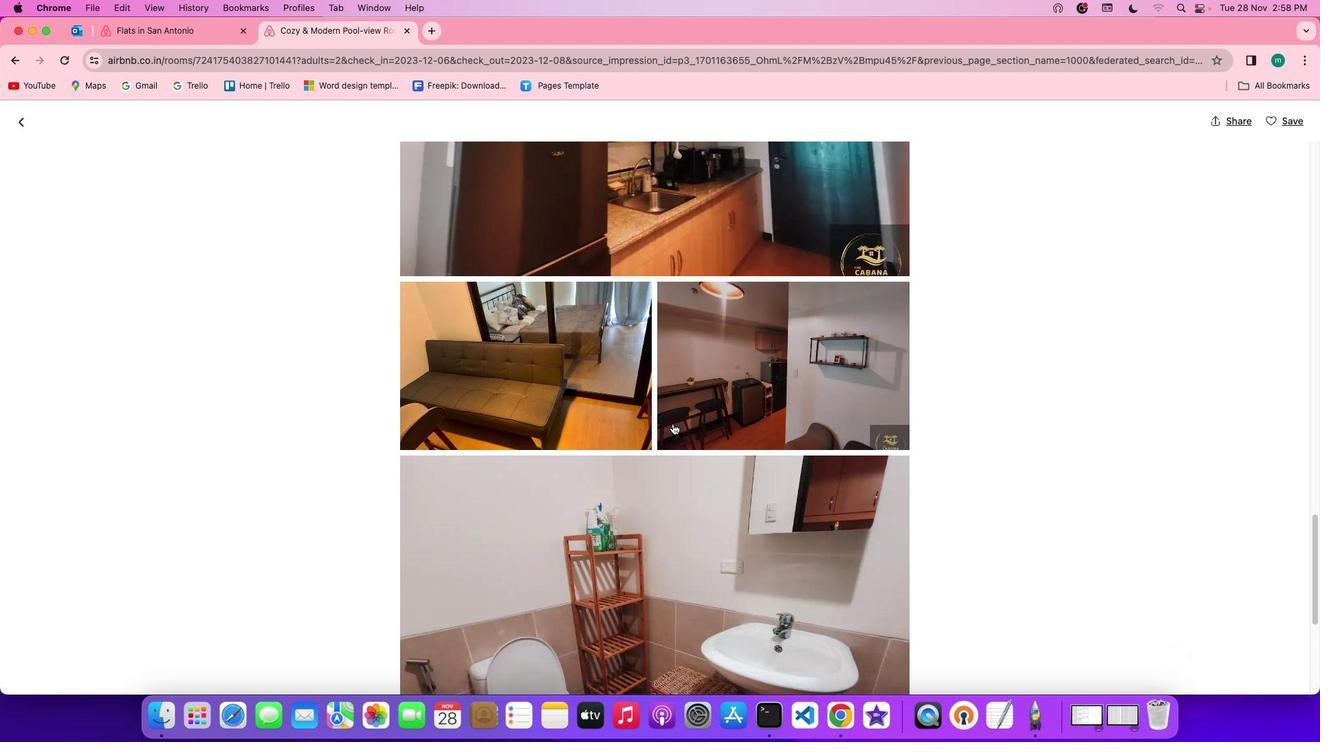 
Action: Mouse scrolled (672, 423) with delta (0, 0)
Screenshot: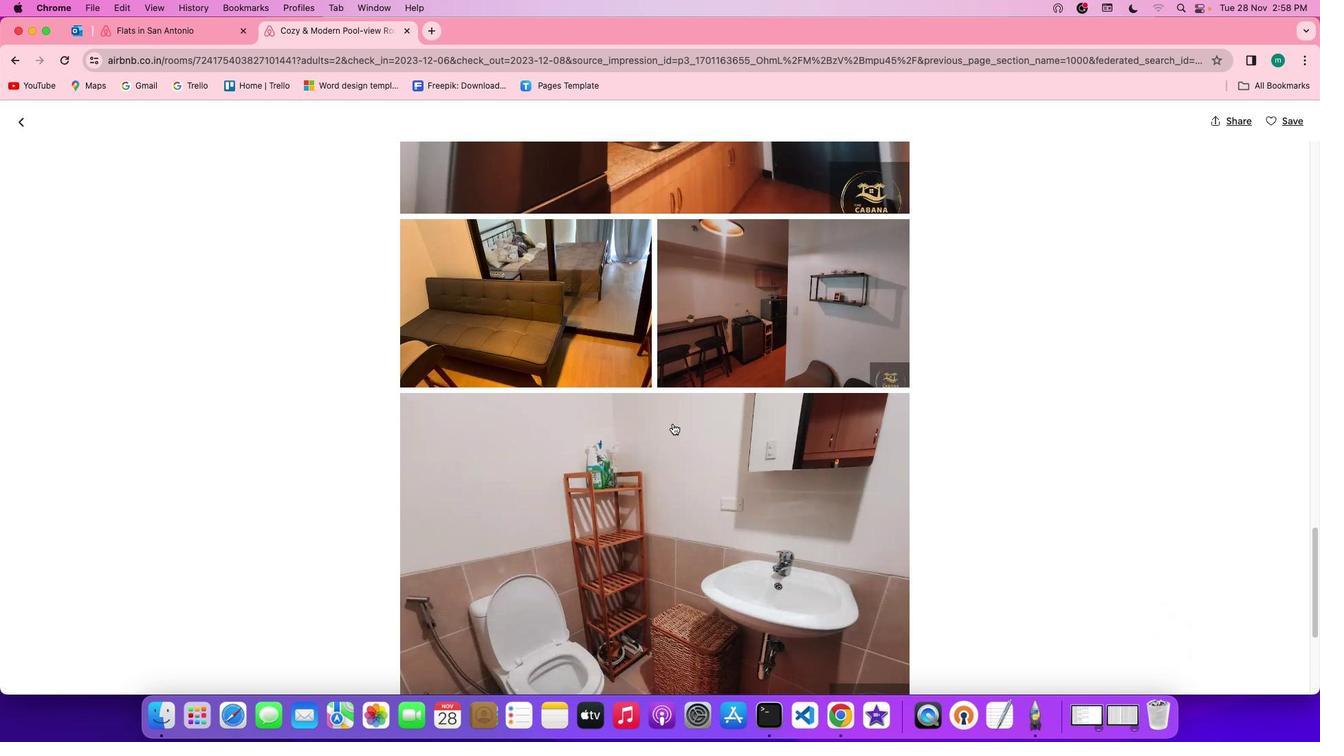 
Action: Mouse scrolled (672, 423) with delta (0, -1)
Screenshot: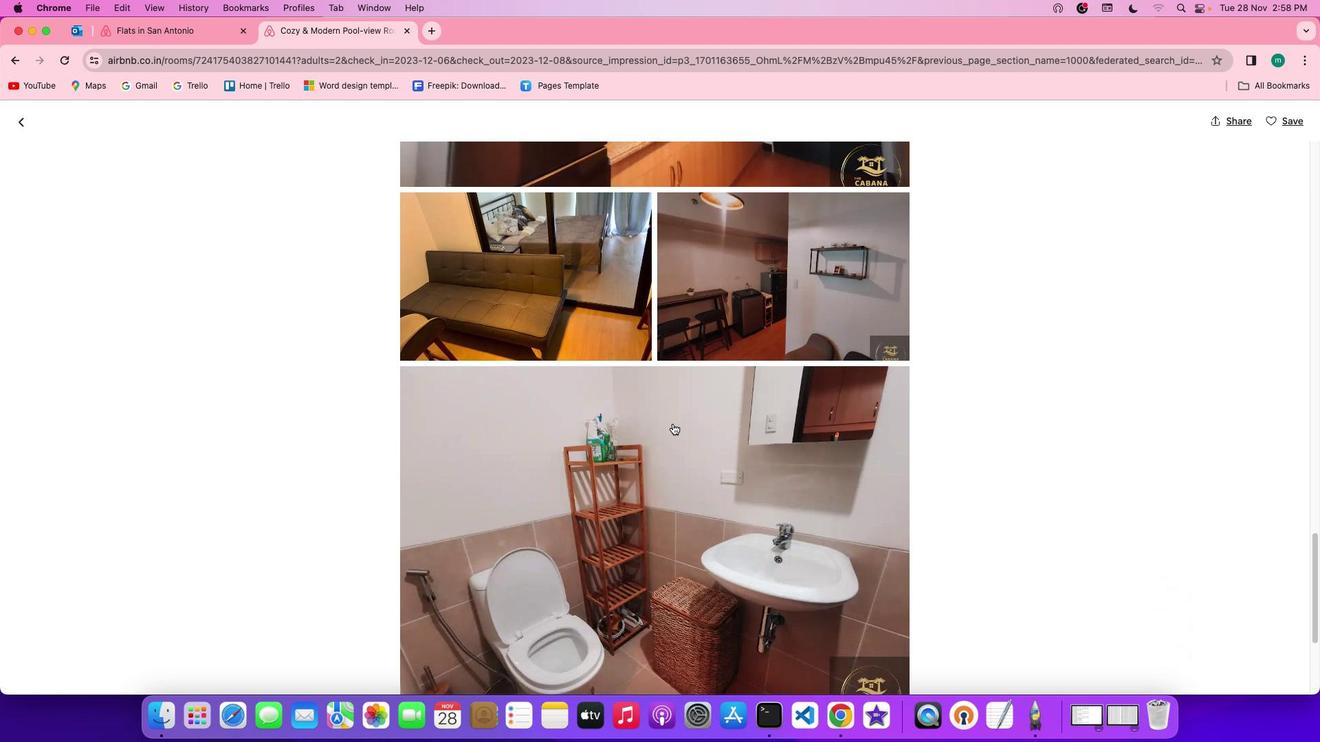 
Action: Mouse moved to (672, 423)
Screenshot: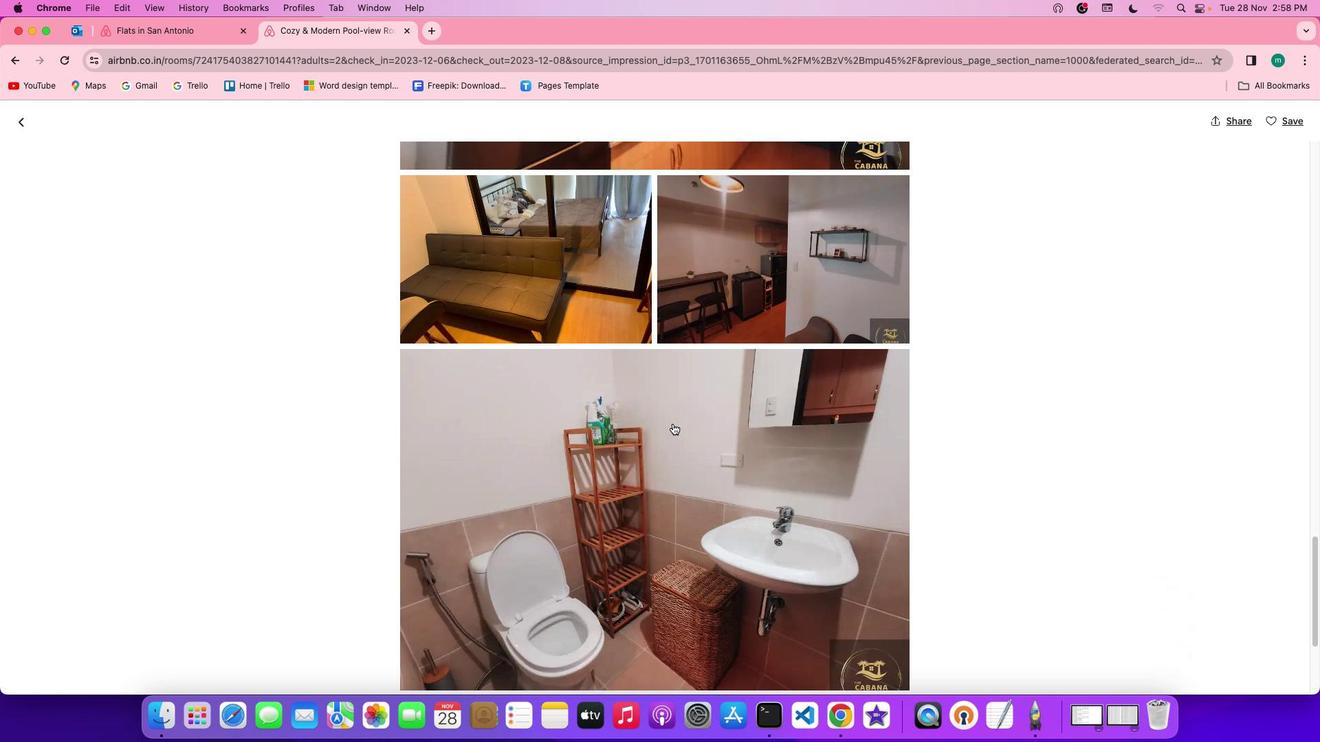 
Action: Mouse scrolled (672, 423) with delta (0, -1)
Screenshot: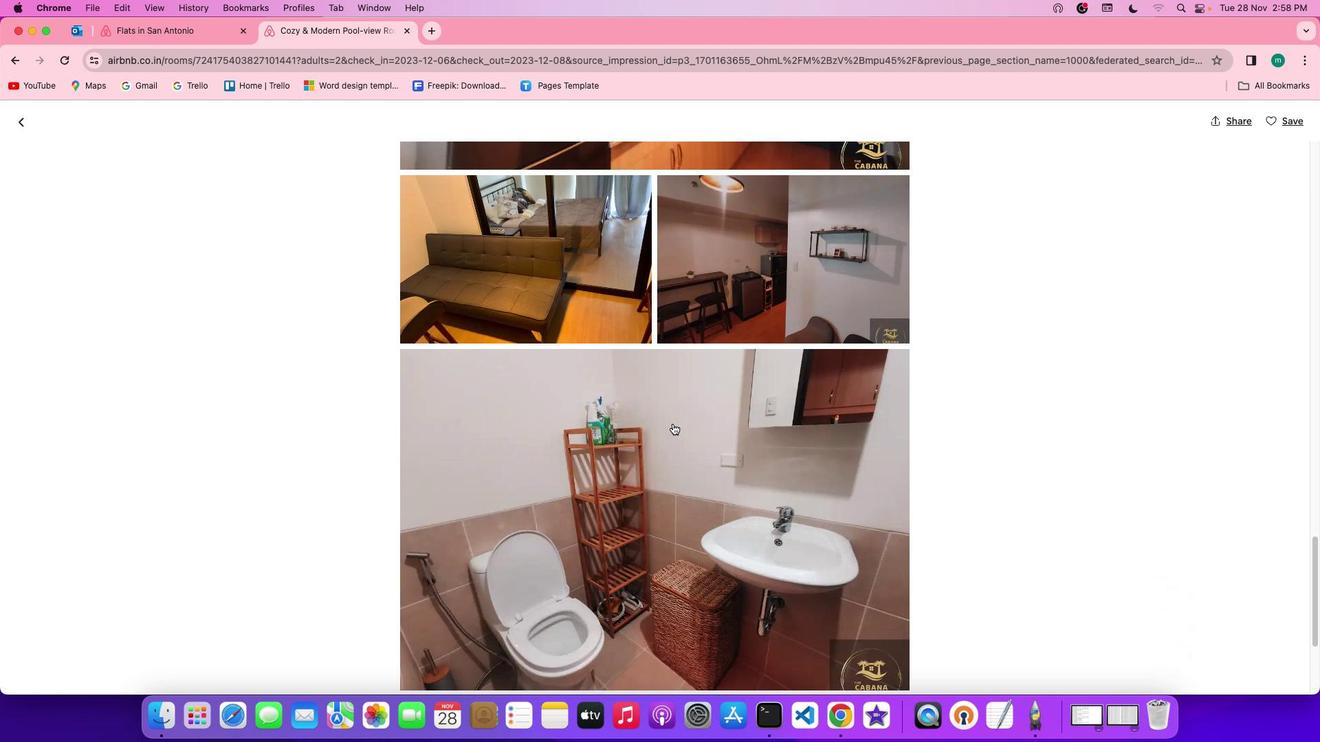 
Action: Mouse scrolled (672, 423) with delta (0, 0)
Screenshot: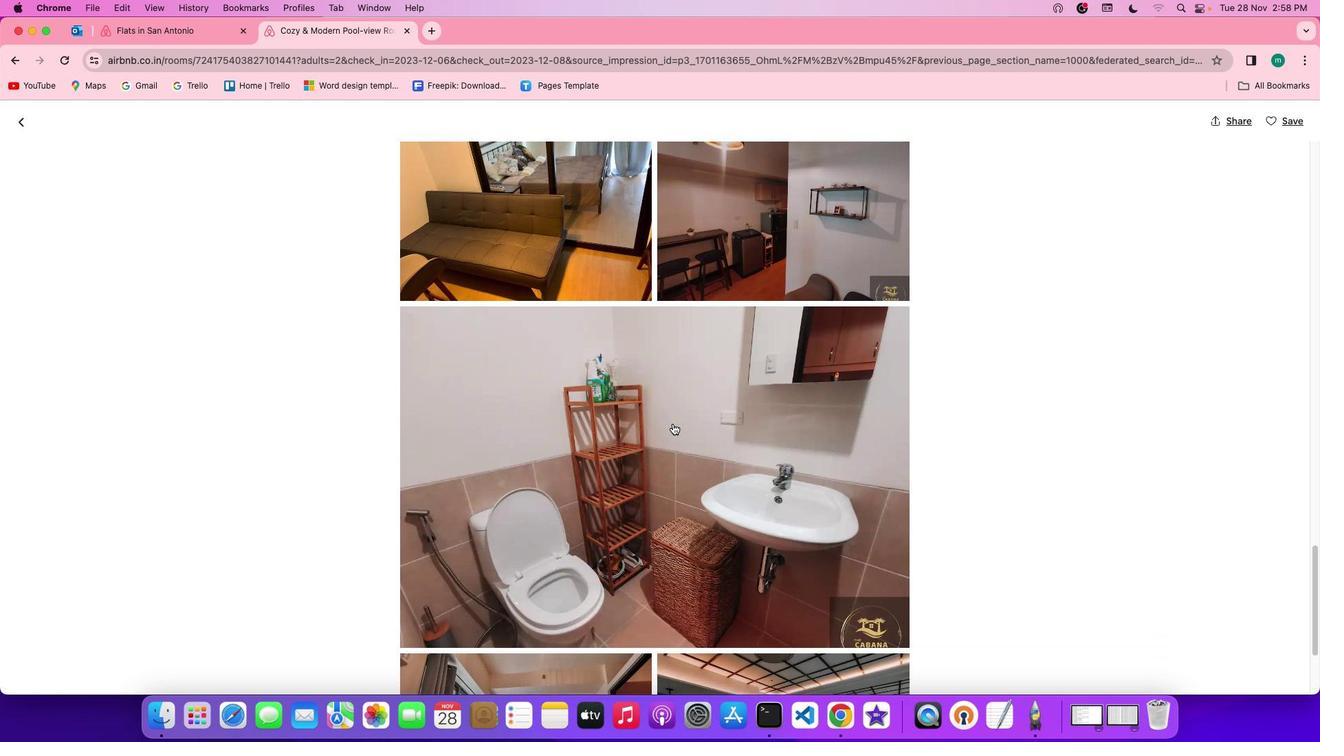 
Action: Mouse scrolled (672, 423) with delta (0, 0)
Screenshot: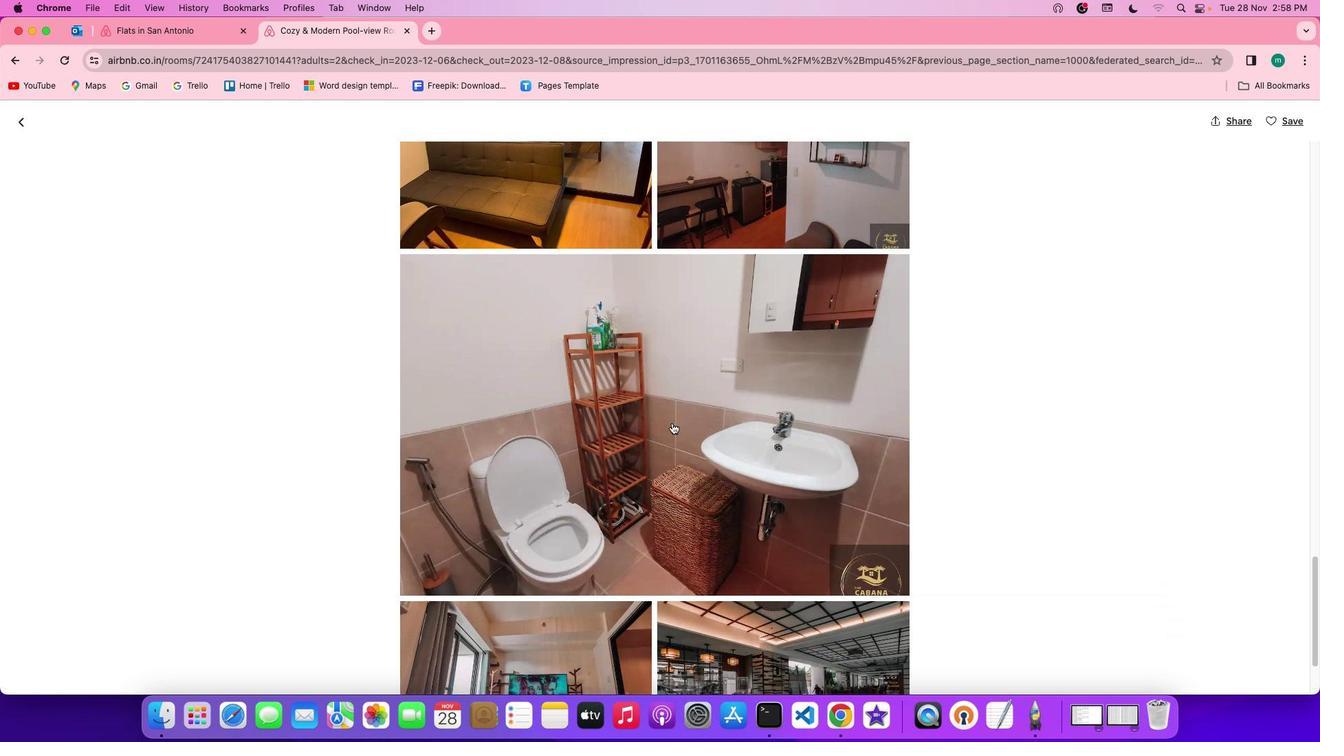 
Action: Mouse scrolled (672, 423) with delta (0, -1)
Screenshot: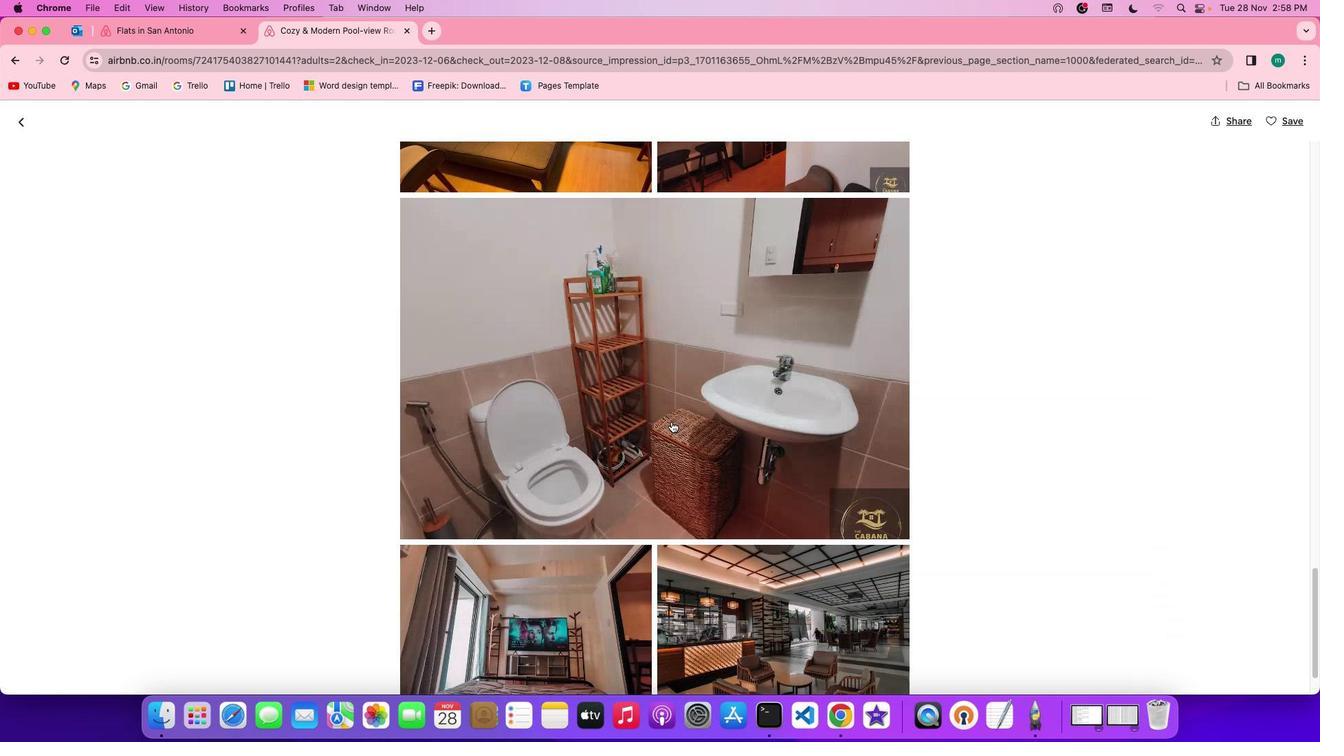 
Action: Mouse scrolled (672, 423) with delta (0, -2)
Screenshot: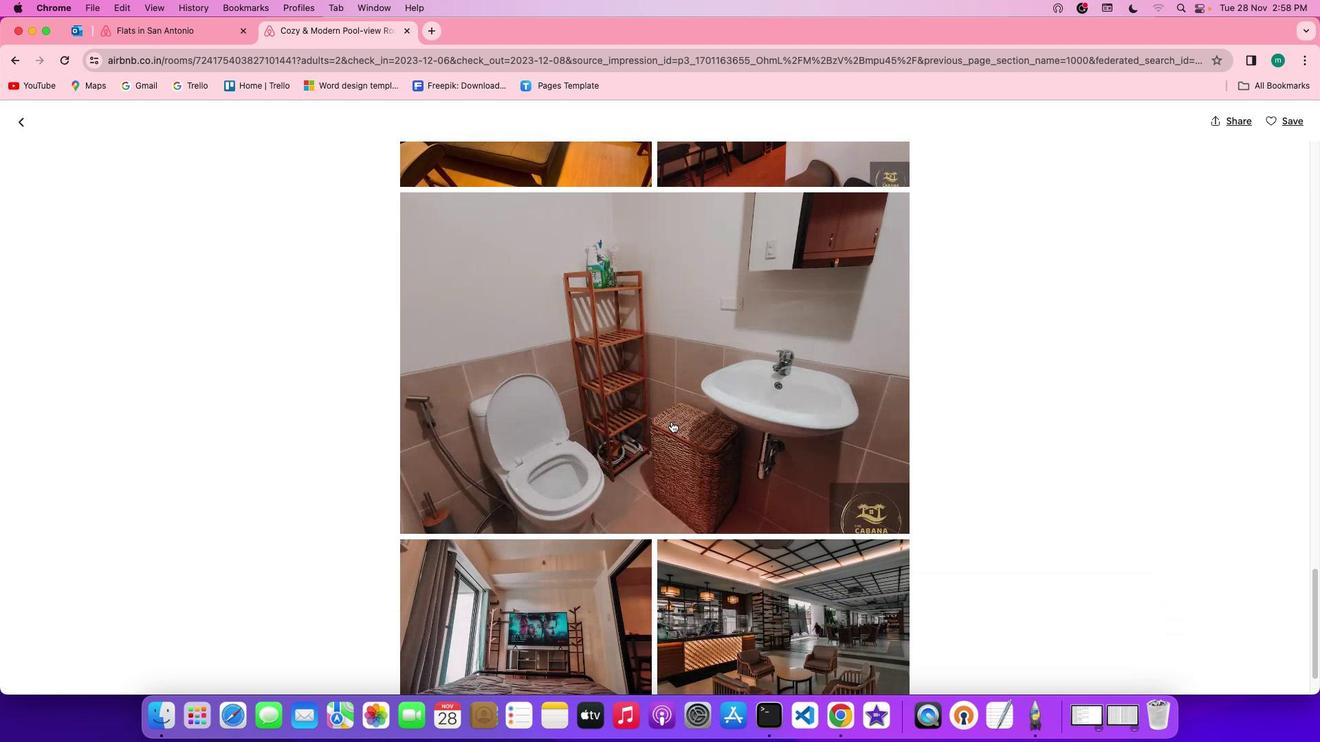 
Action: Mouse moved to (670, 421)
Screenshot: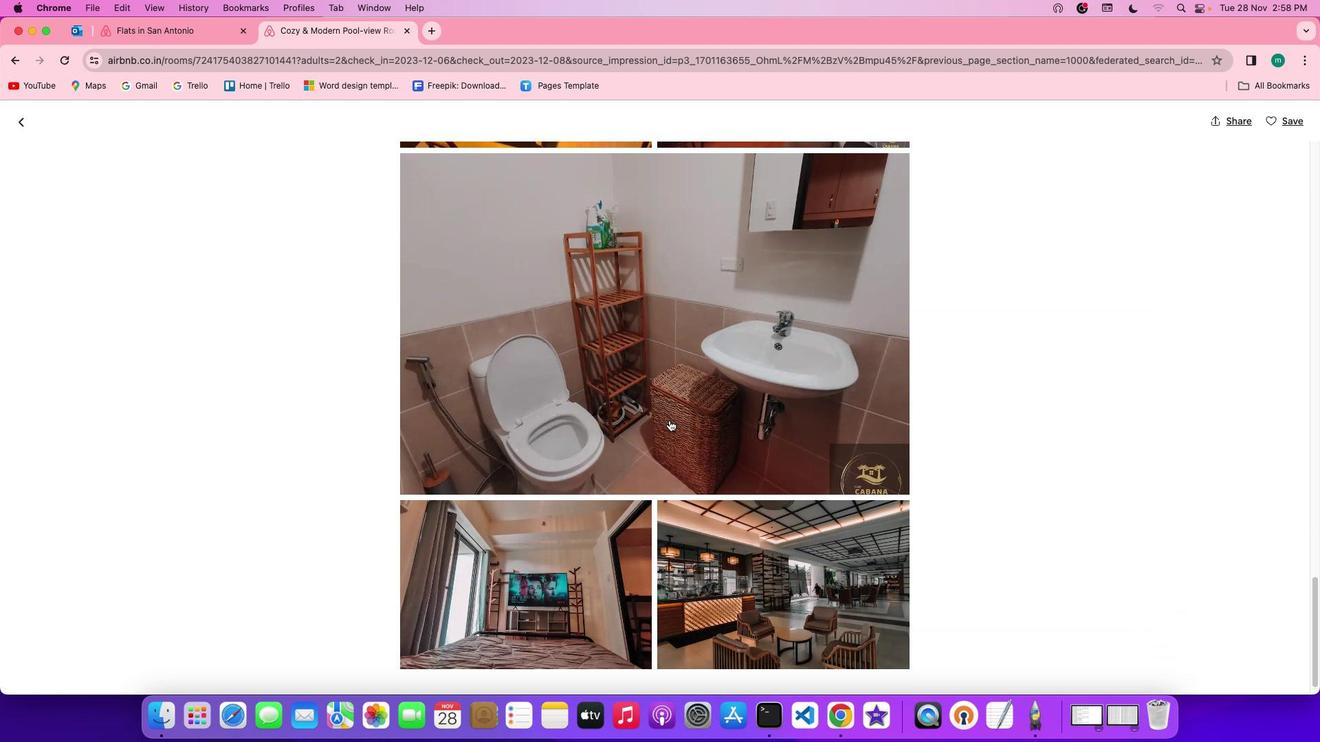 
Action: Mouse scrolled (670, 421) with delta (0, 0)
Screenshot: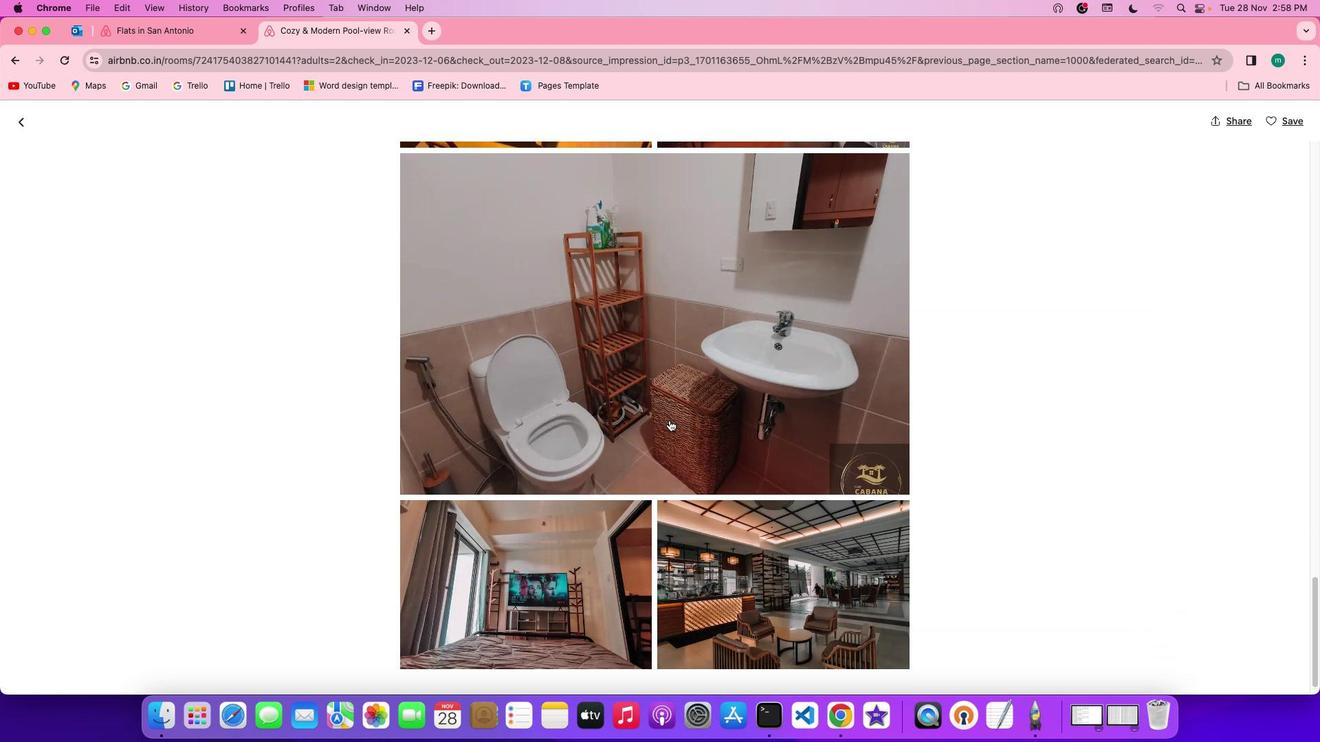 
Action: Mouse scrolled (670, 421) with delta (0, 0)
Screenshot: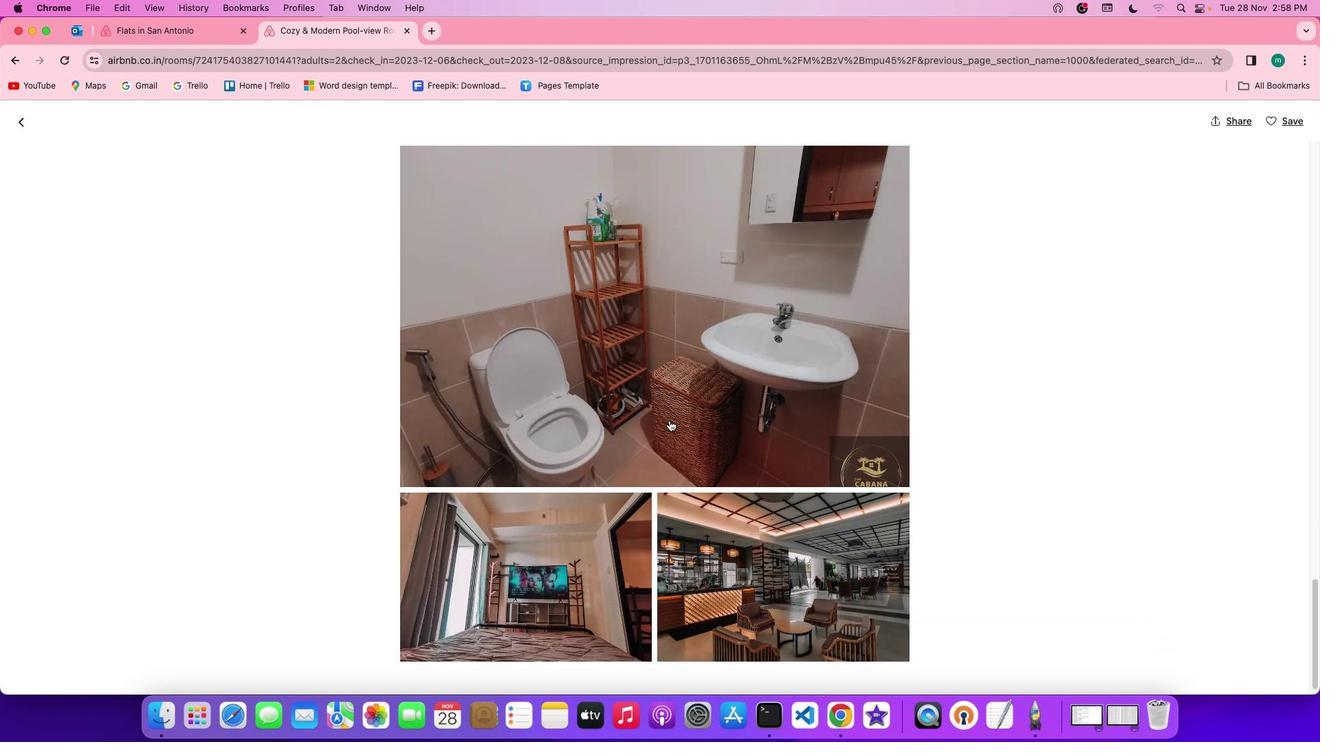 
Action: Mouse moved to (670, 420)
Screenshot: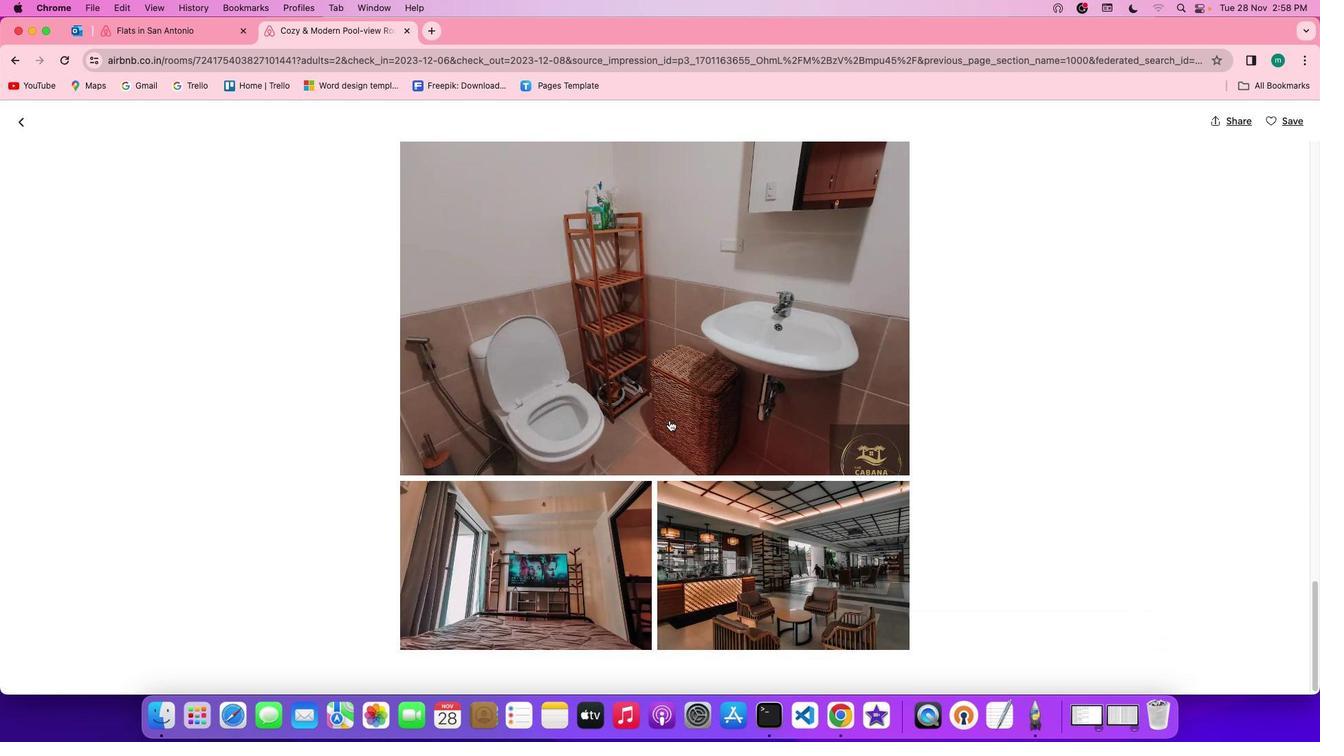 
Action: Mouse scrolled (670, 420) with delta (0, -1)
Screenshot: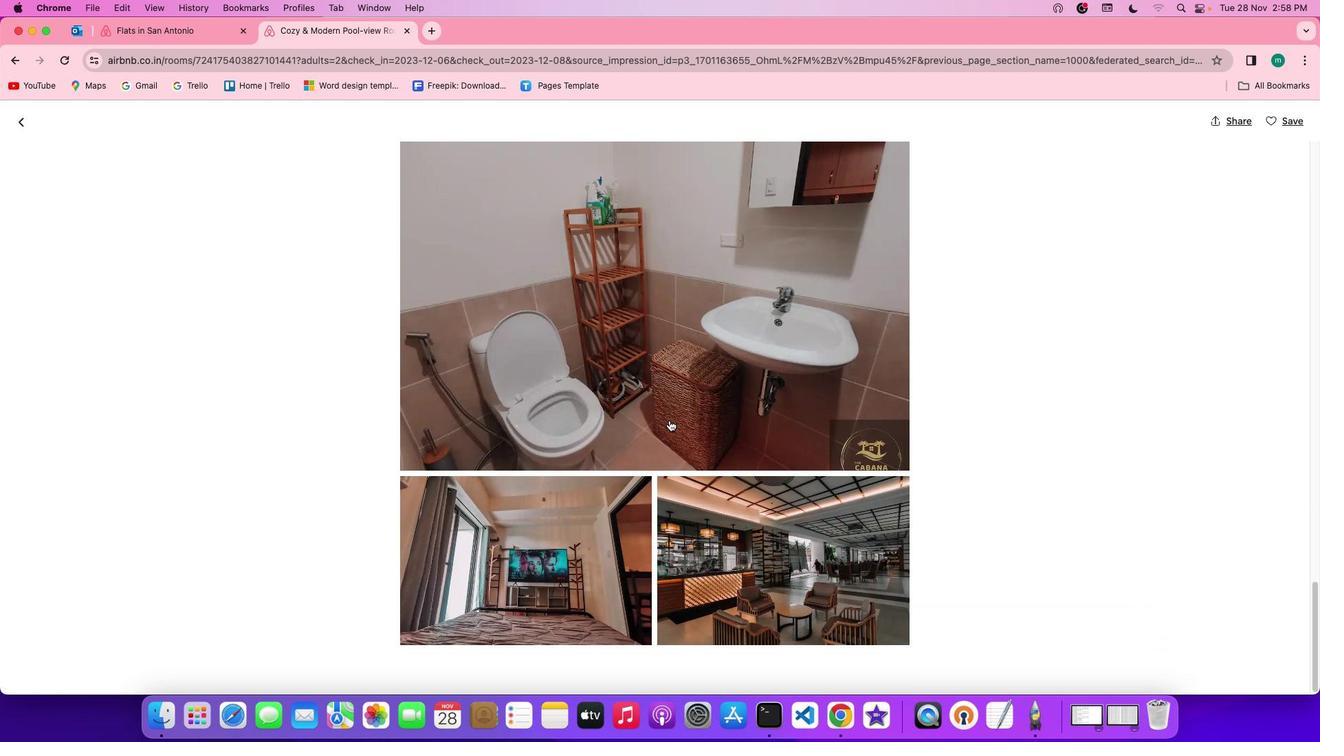 
Action: Mouse scrolled (670, 420) with delta (0, -2)
Screenshot: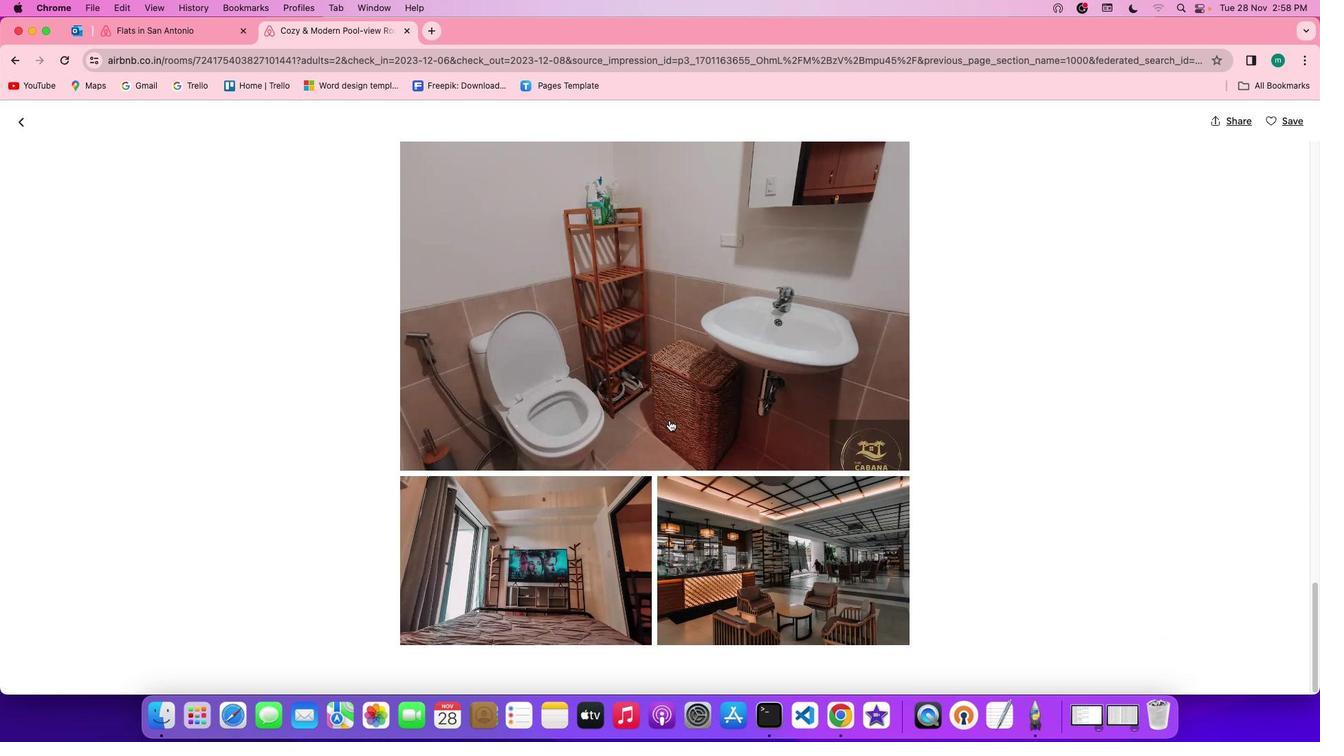 
Action: Mouse scrolled (670, 420) with delta (0, 0)
Screenshot: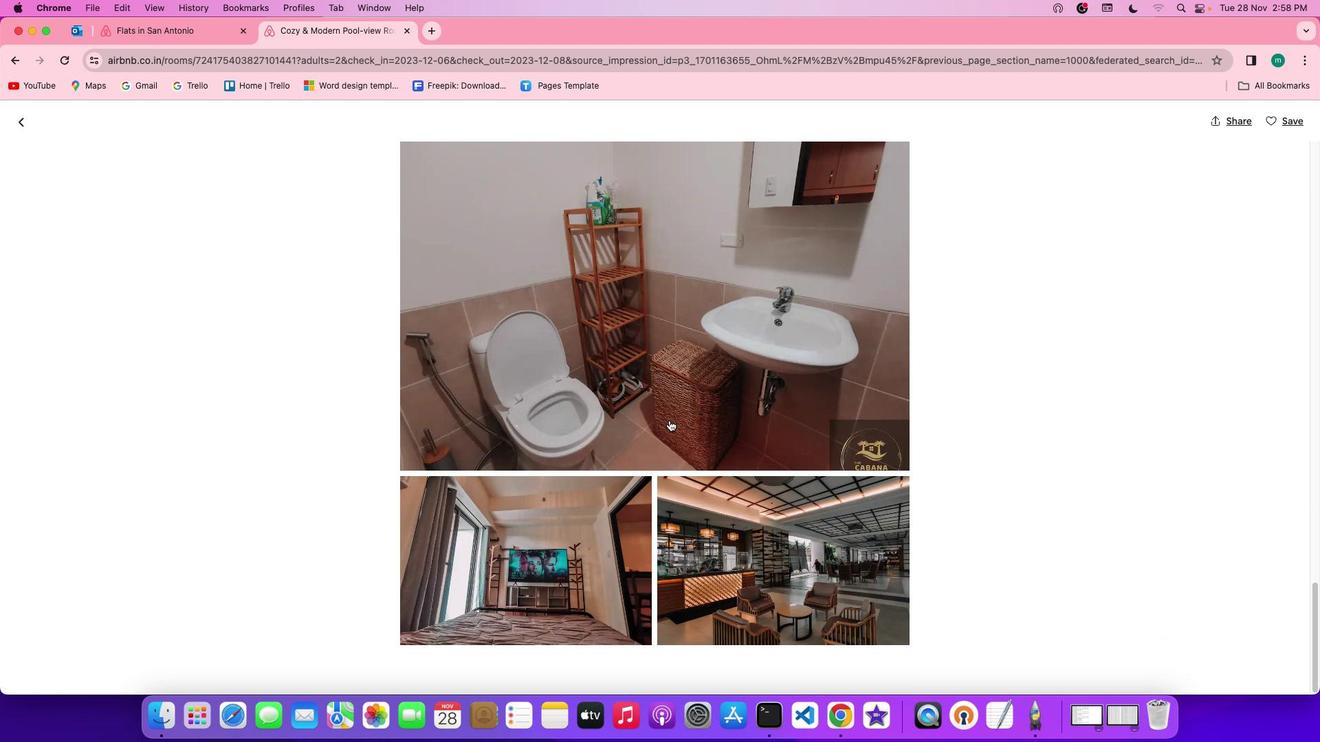 
Action: Mouse moved to (670, 421)
Screenshot: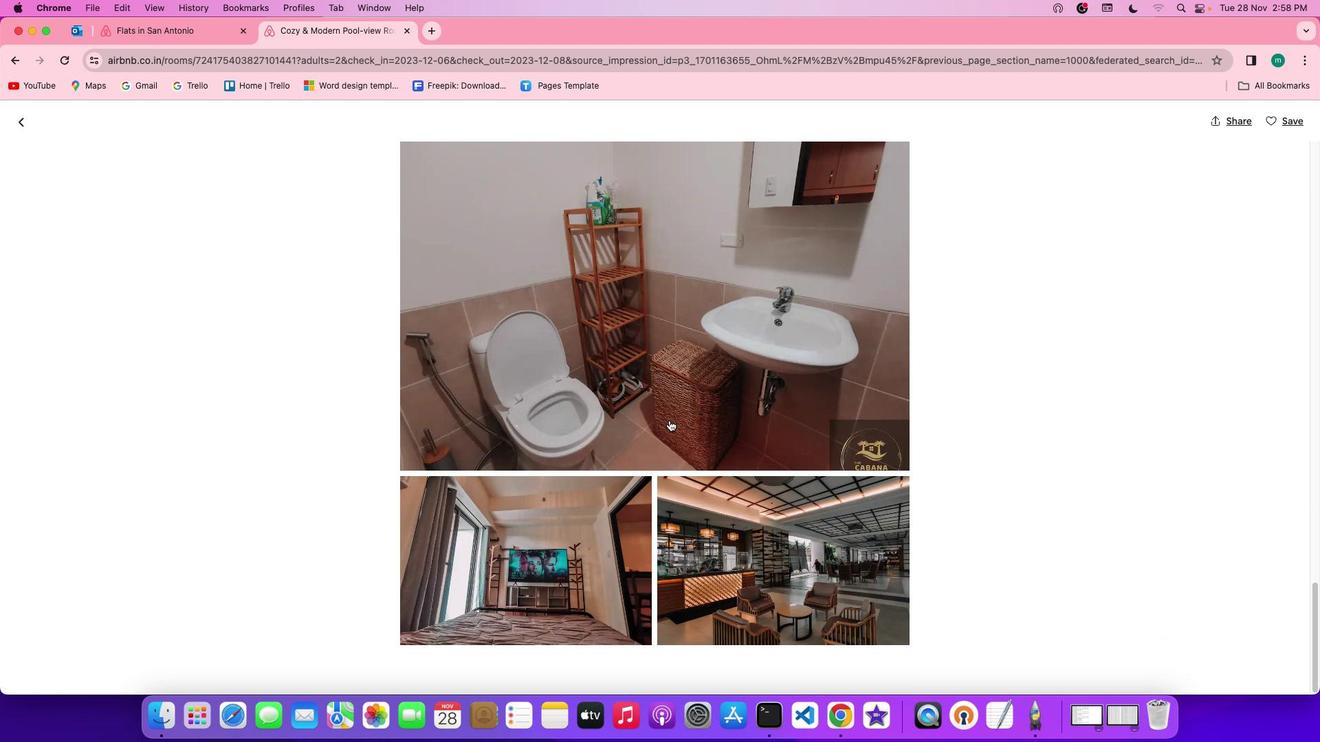 
Action: Mouse scrolled (670, 421) with delta (0, 0)
Screenshot: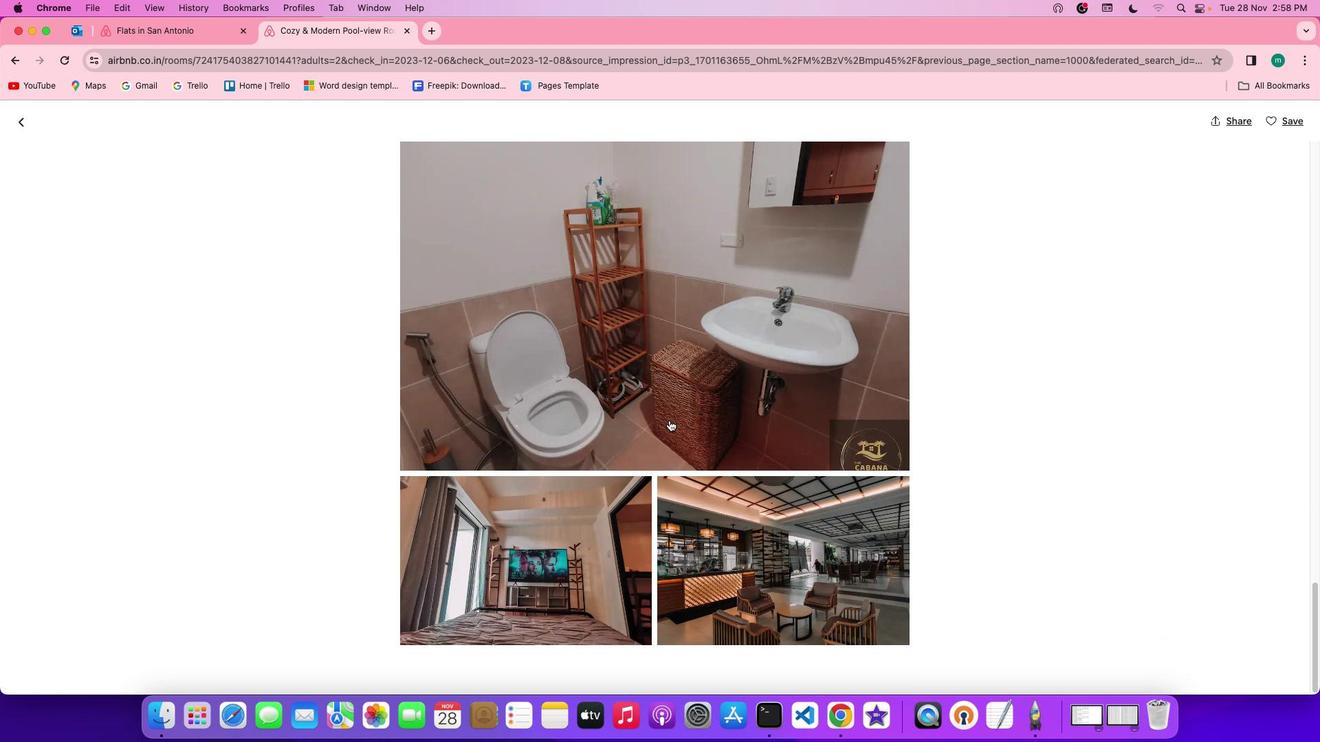 
Action: Mouse scrolled (670, 421) with delta (0, -1)
Screenshot: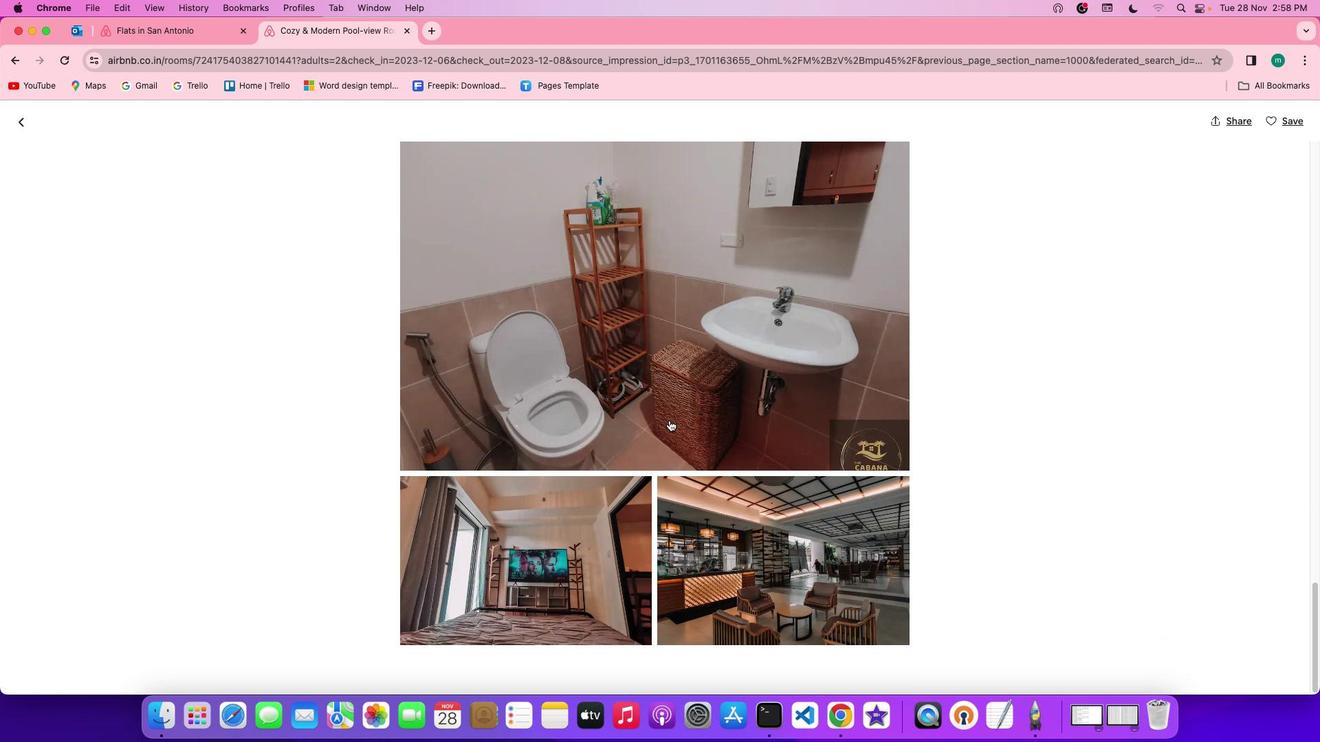 
Action: Mouse scrolled (670, 421) with delta (0, -2)
Screenshot: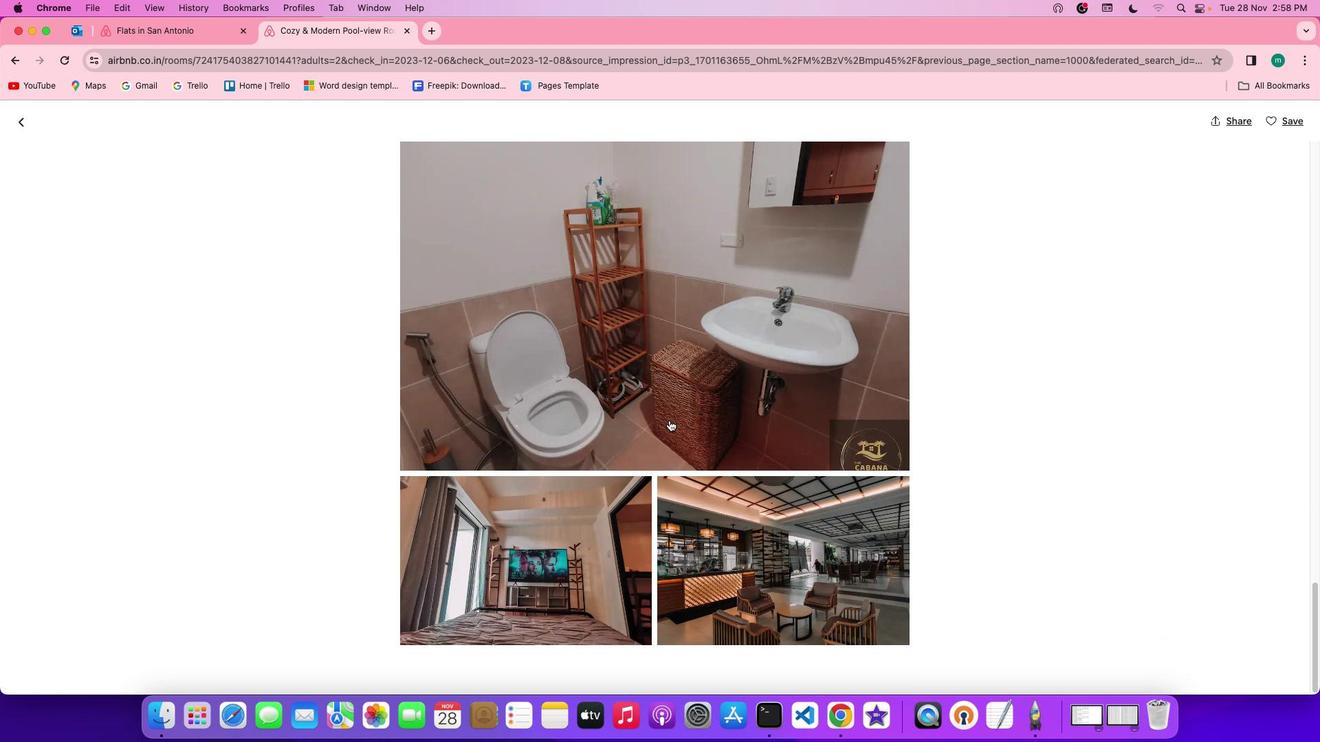 
Action: Mouse moved to (16, 119)
Screenshot: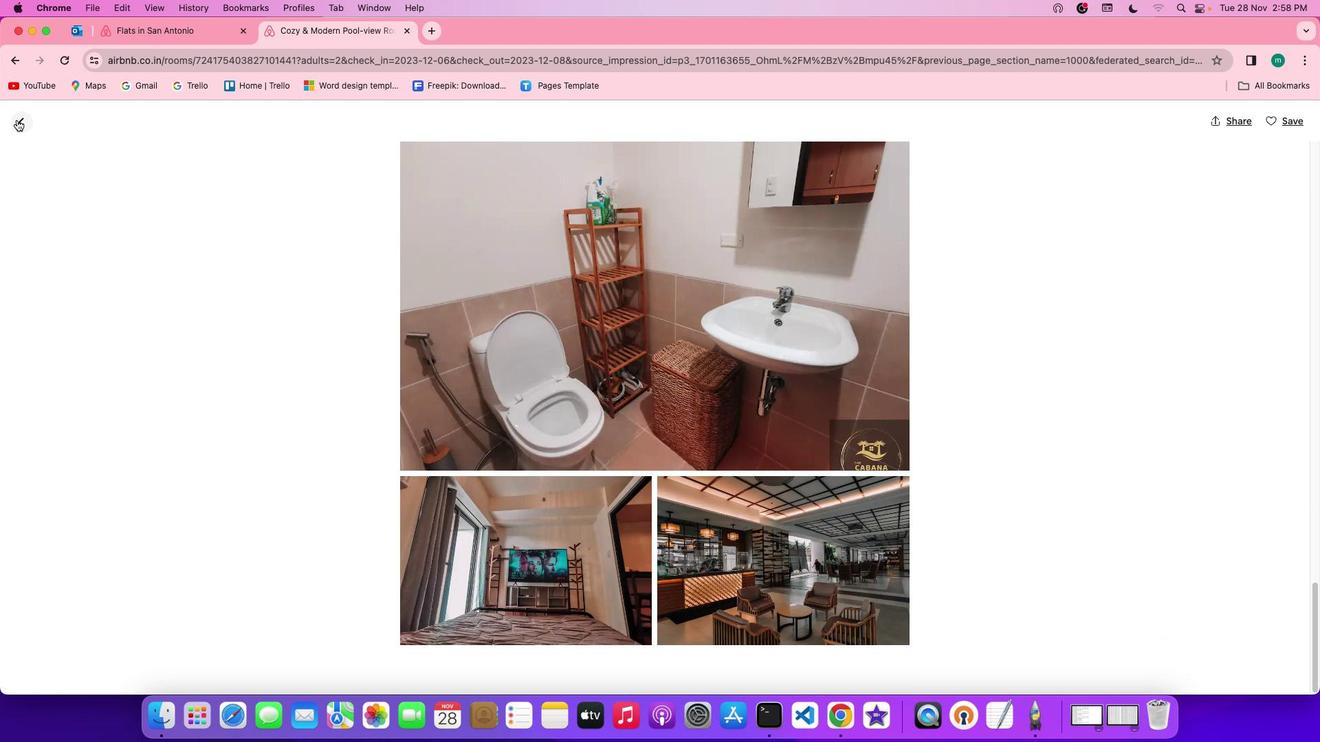 
Action: Mouse pressed left at (16, 119)
Screenshot: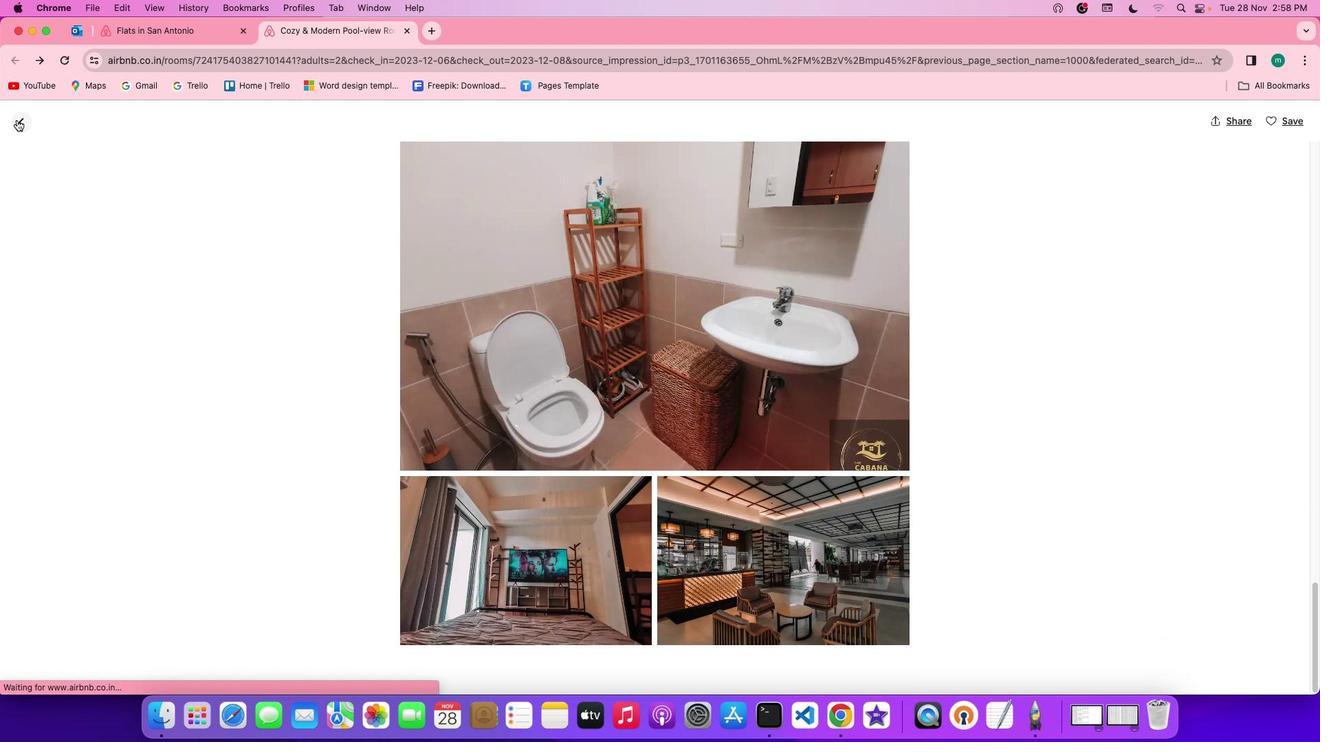 
Action: Mouse moved to (804, 538)
Screenshot: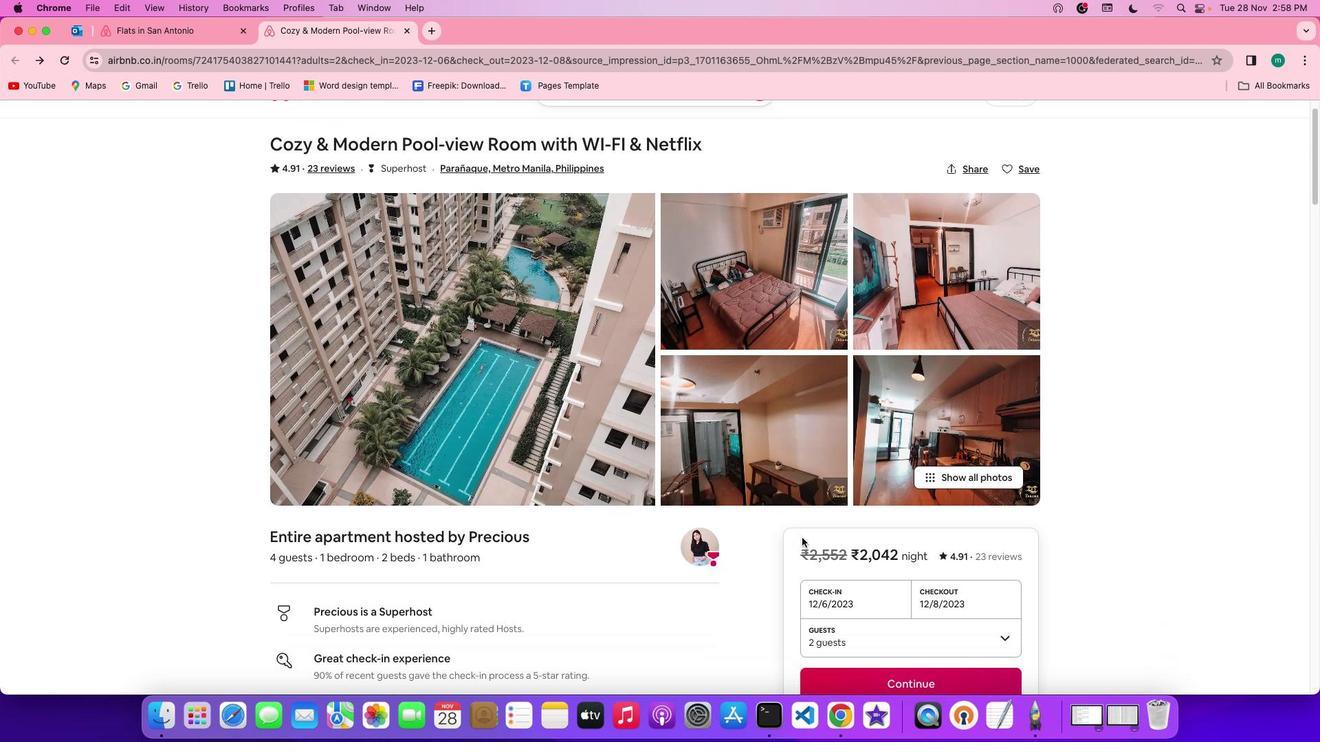 
Action: Mouse scrolled (804, 538) with delta (0, 0)
Screenshot: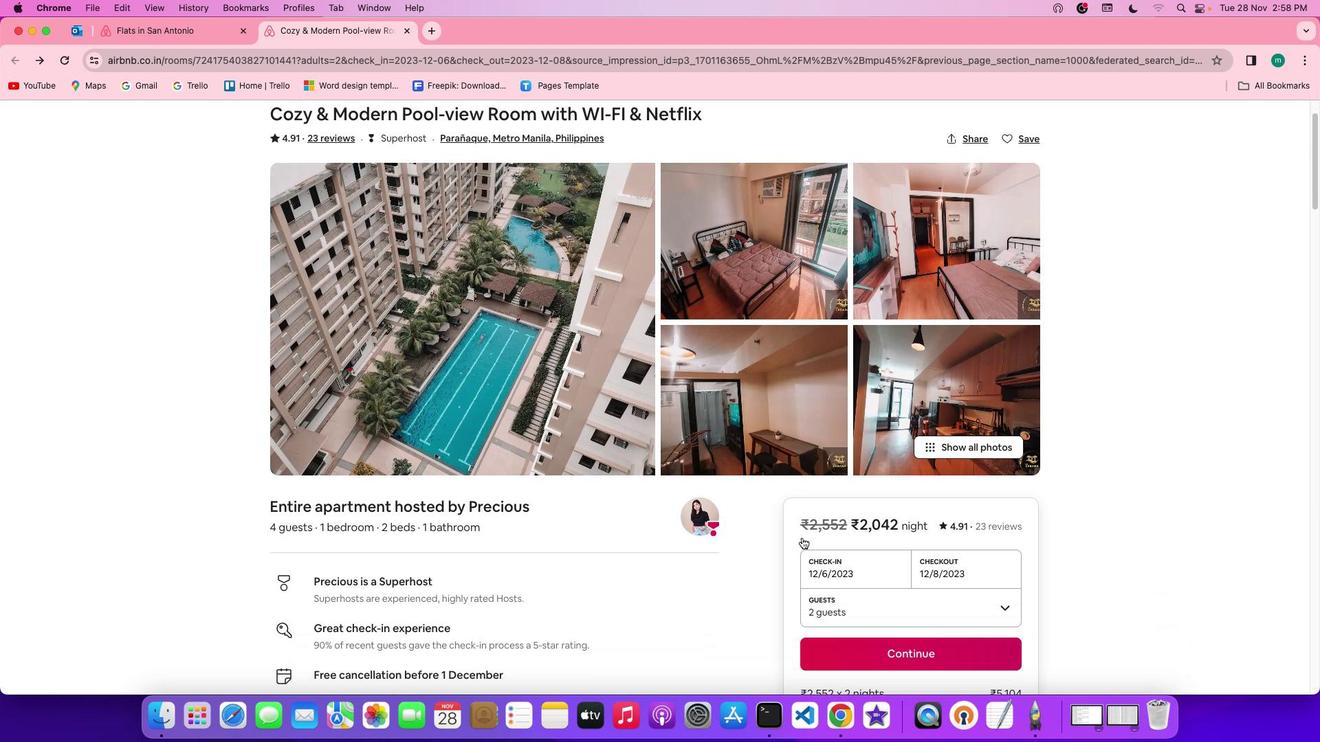 
Action: Mouse moved to (803, 538)
Screenshot: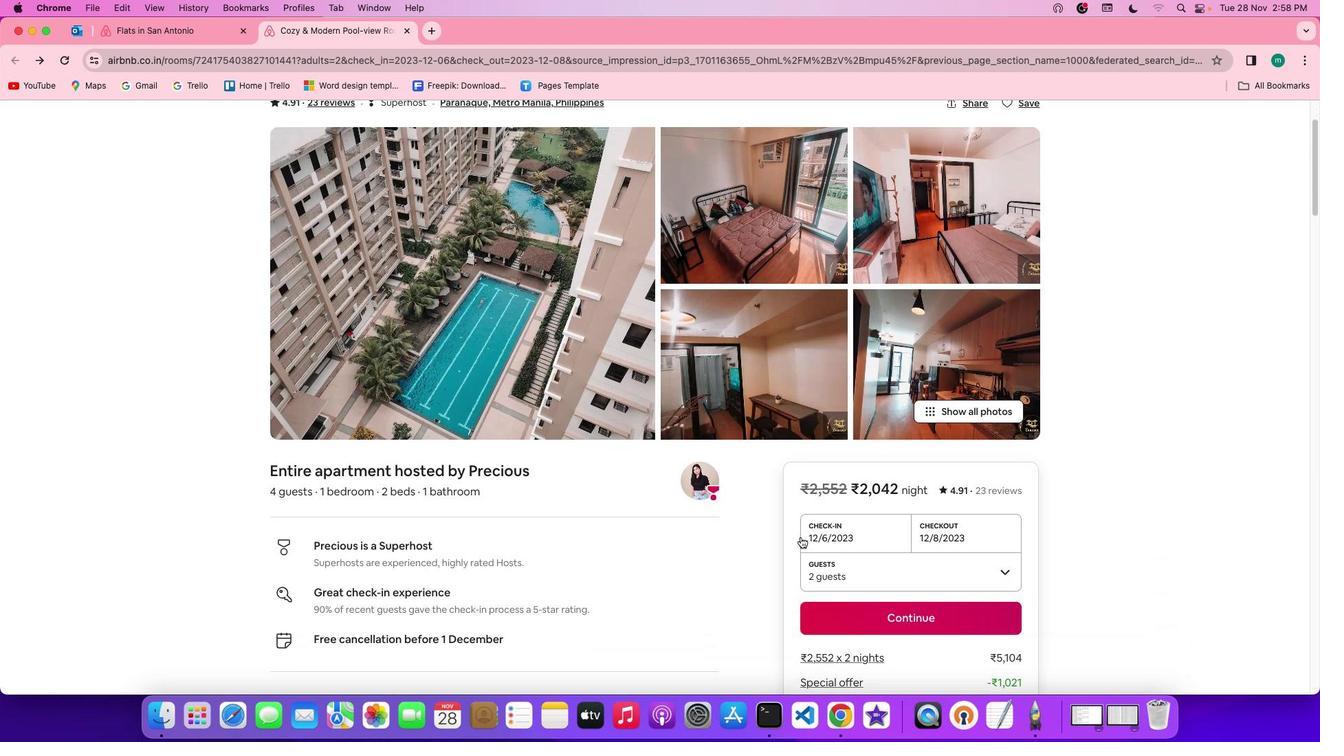 
Action: Mouse scrolled (803, 538) with delta (0, 0)
Screenshot: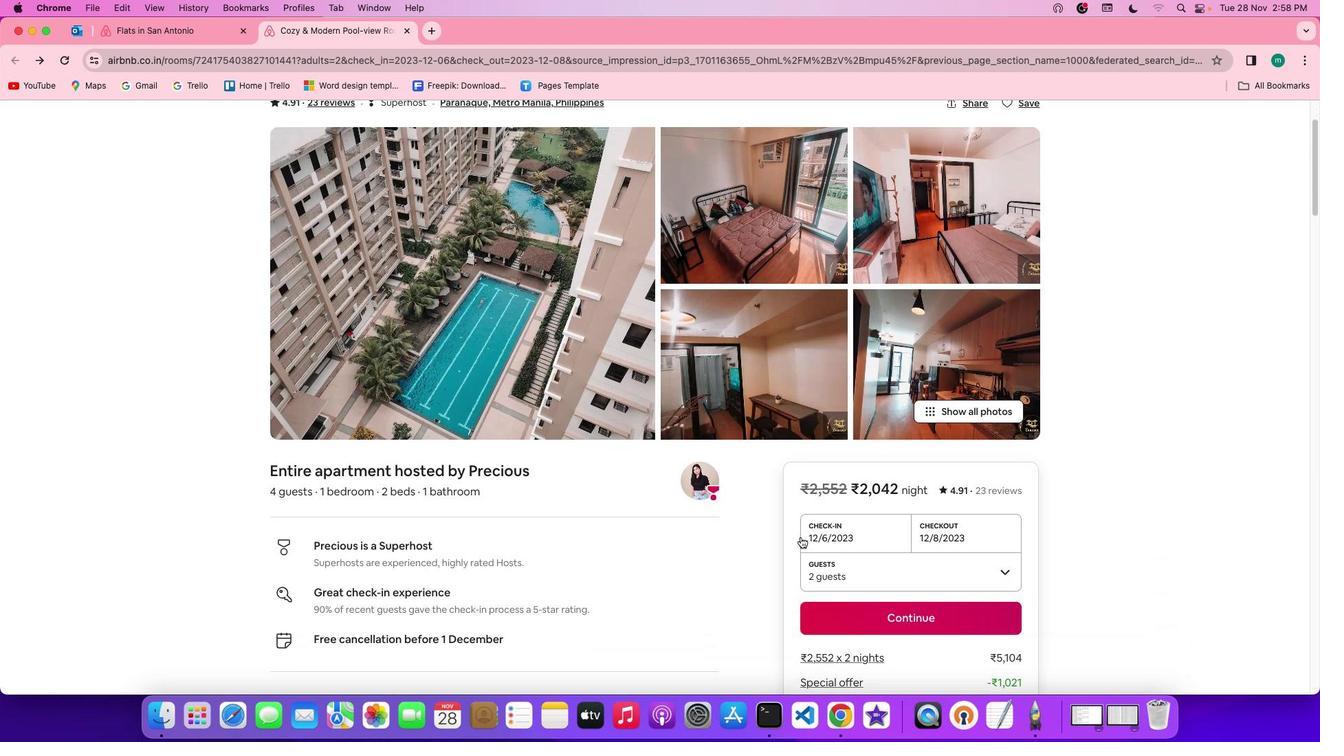 
Action: Mouse moved to (803, 537)
Screenshot: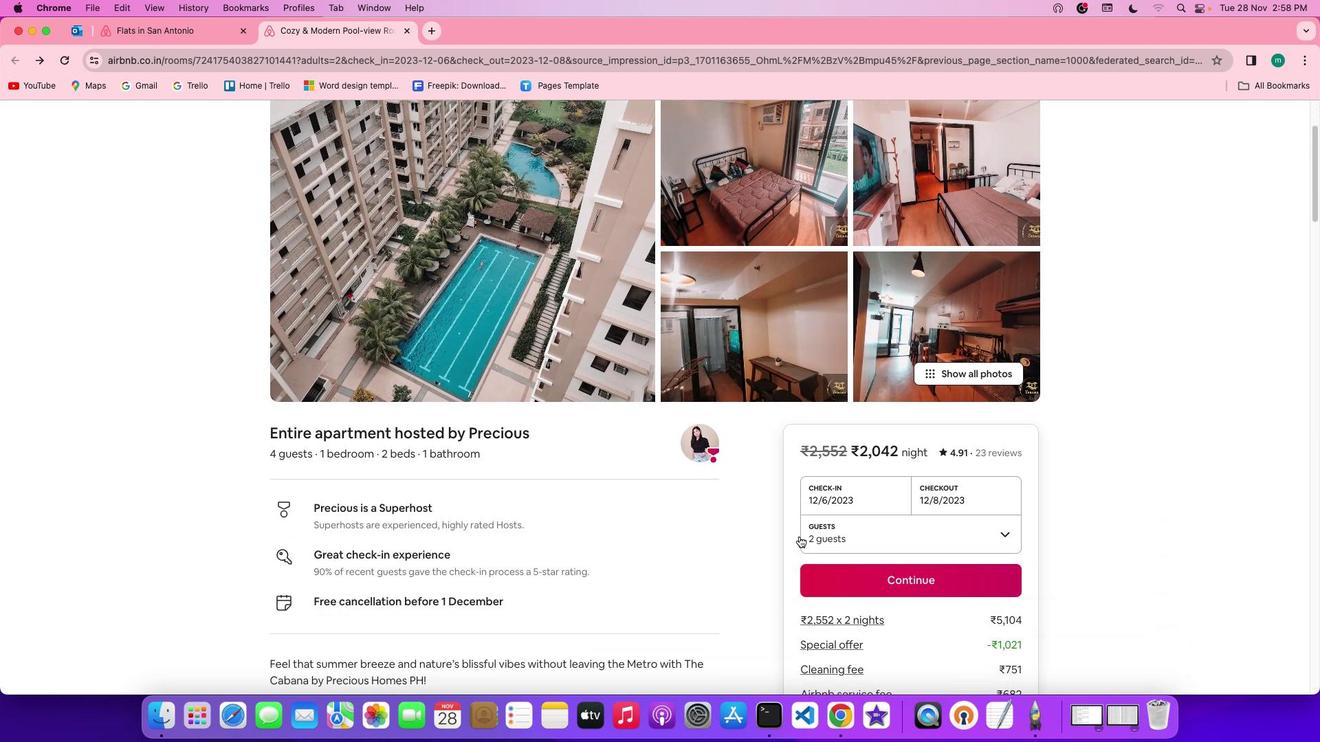 
Action: Mouse scrolled (803, 537) with delta (0, -1)
Screenshot: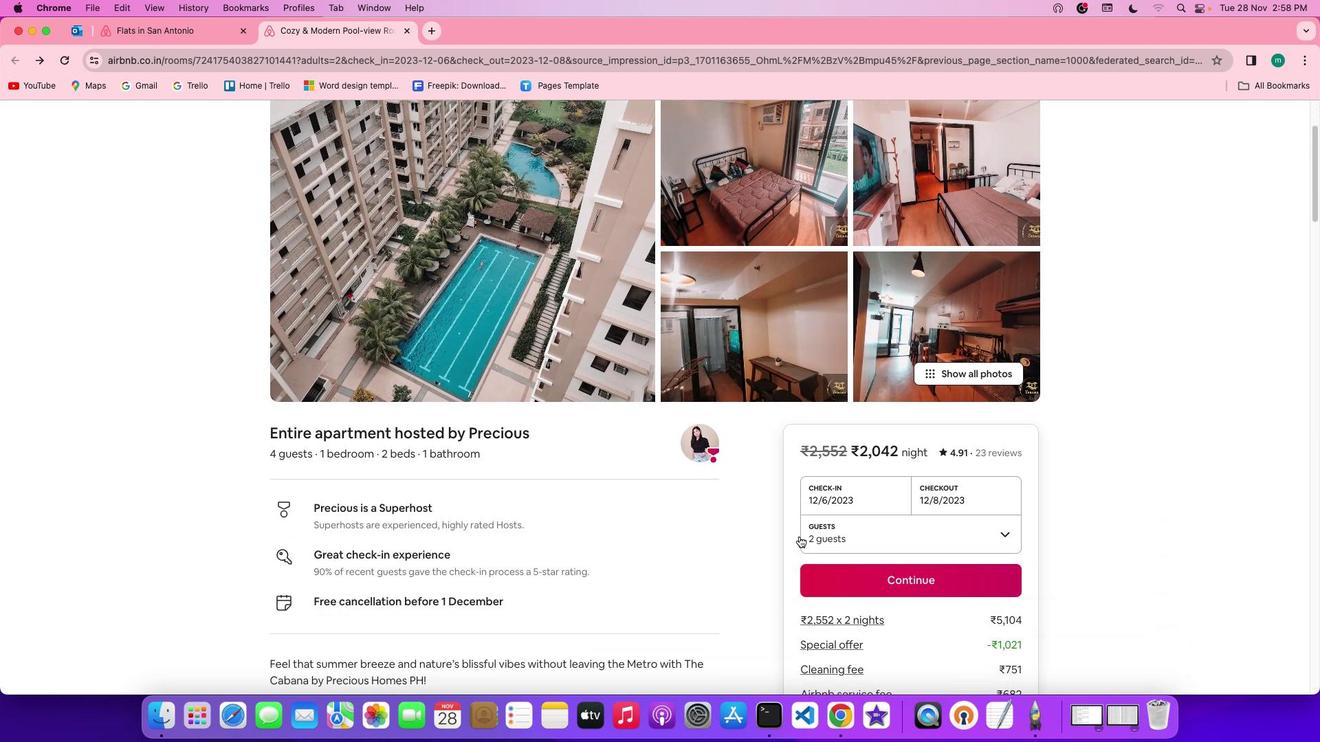 
Action: Mouse moved to (802, 537)
Screenshot: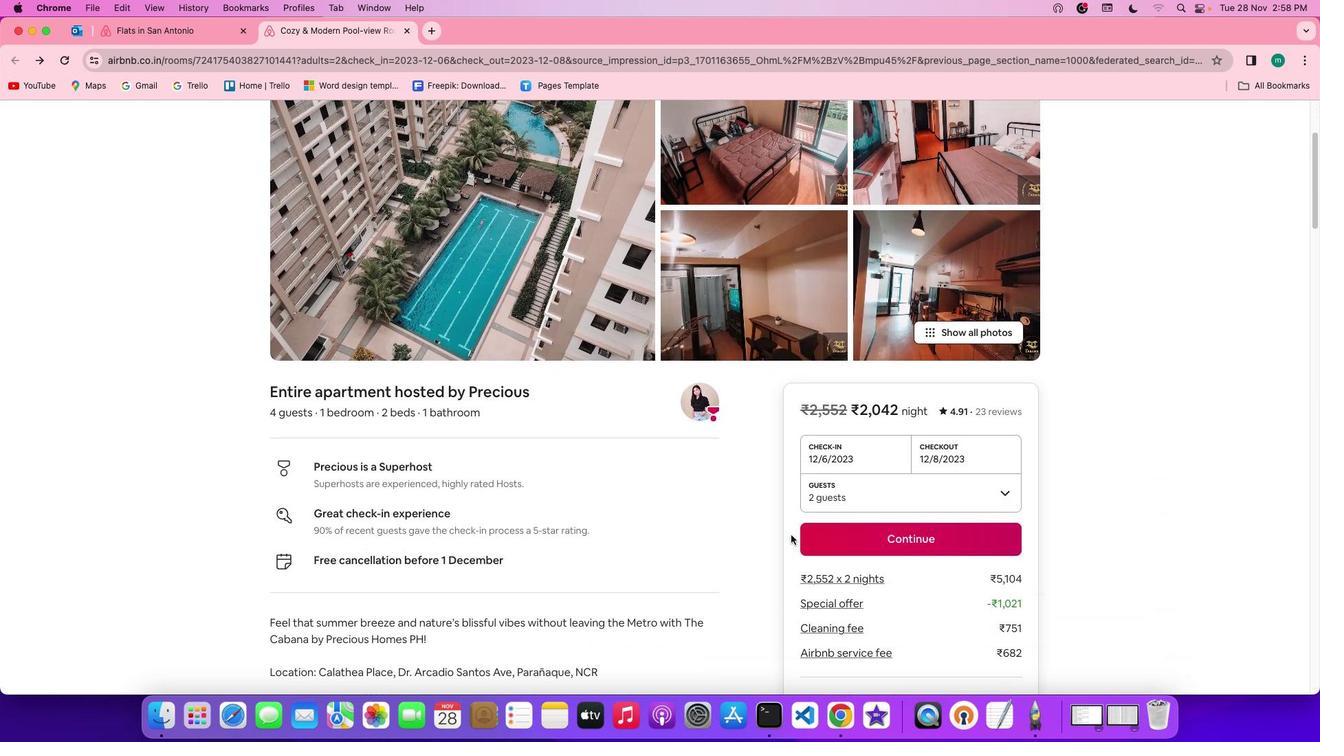 
Action: Mouse scrolled (802, 537) with delta (0, -2)
Screenshot: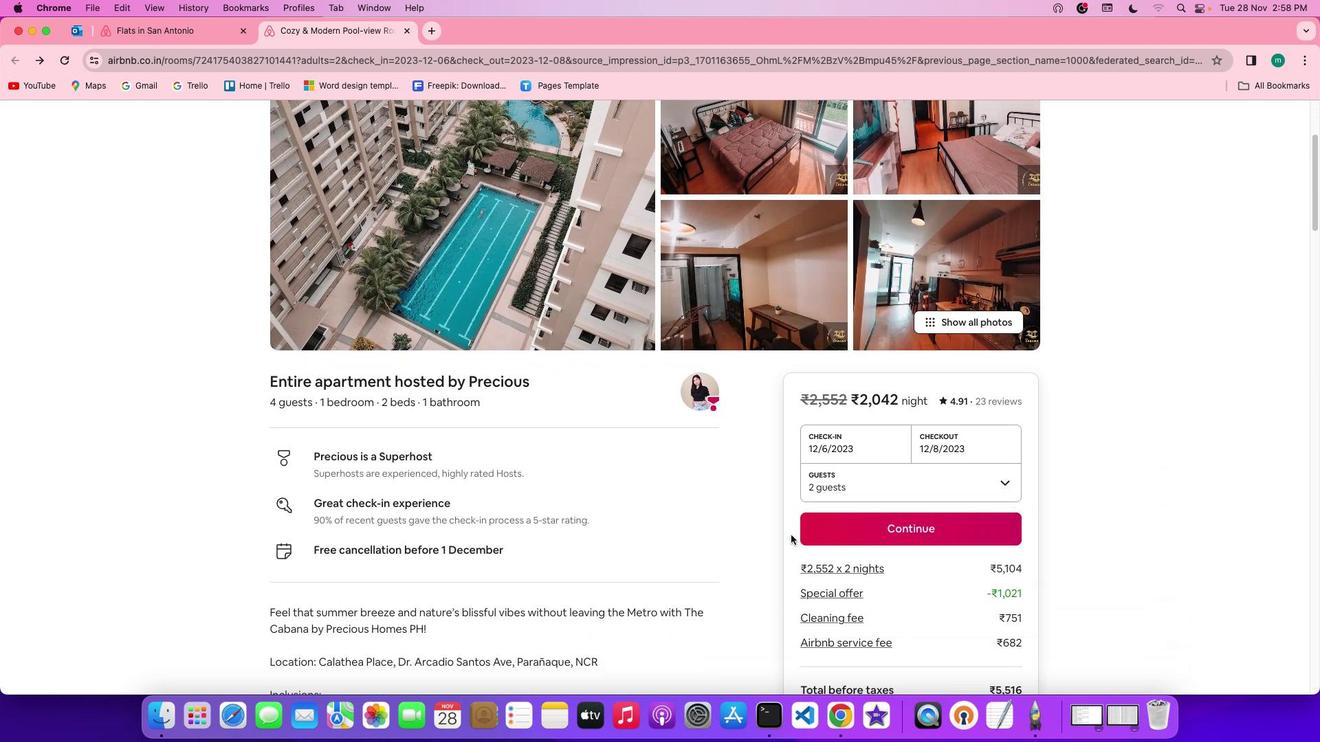 
Action: Mouse moved to (712, 509)
Screenshot: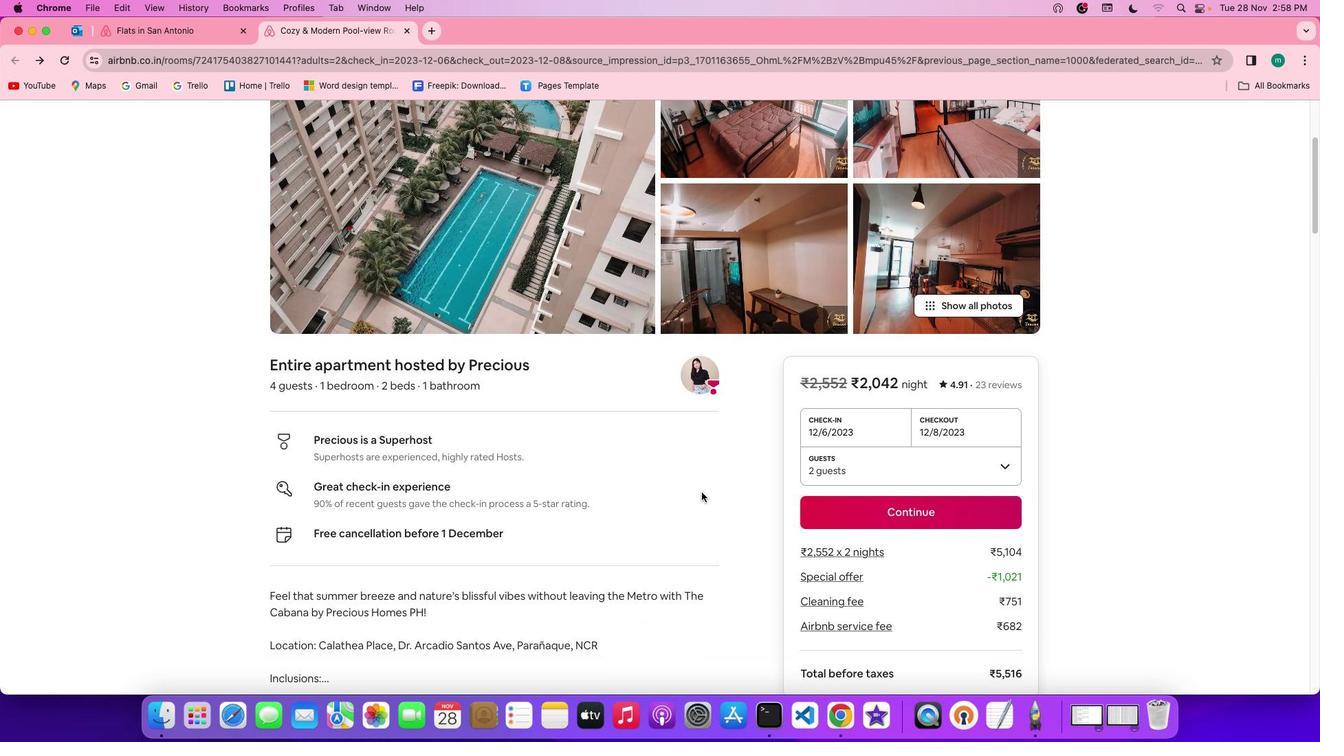 
Action: Mouse scrolled (712, 509) with delta (0, 0)
Screenshot: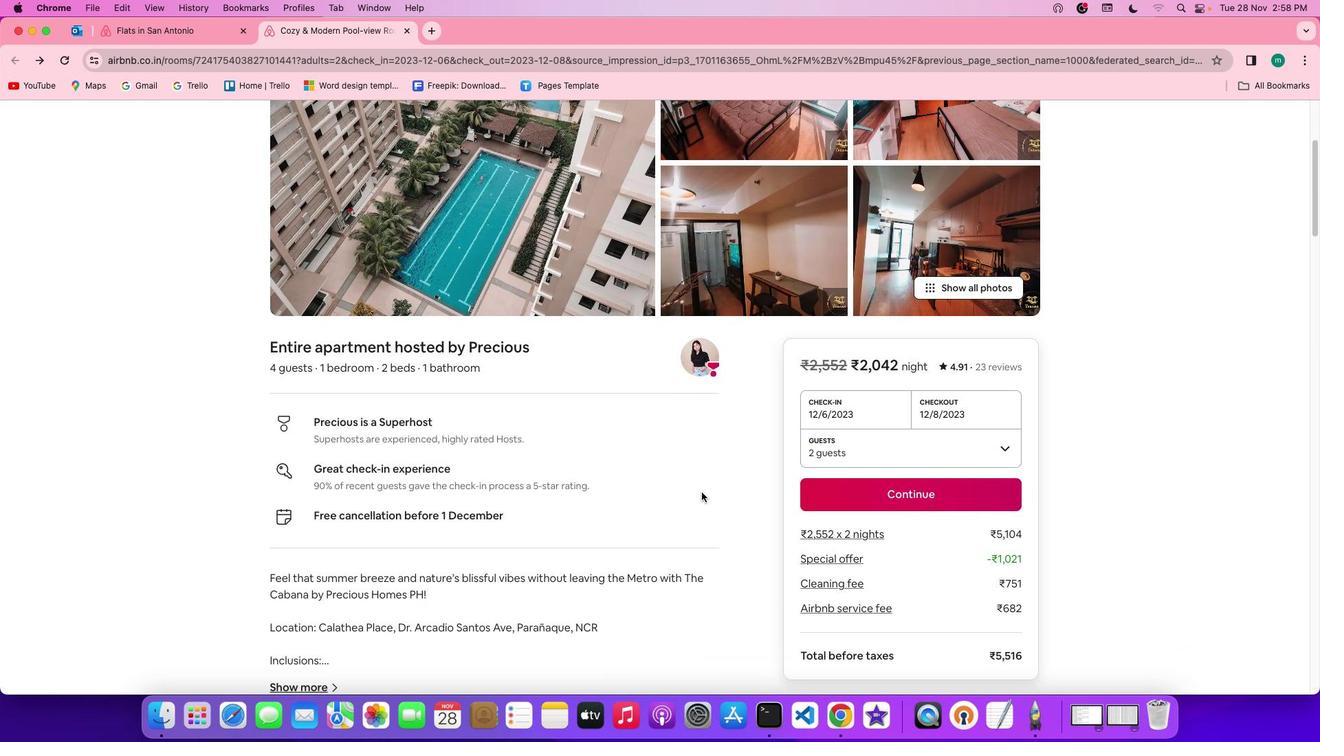 
Action: Mouse moved to (711, 509)
Screenshot: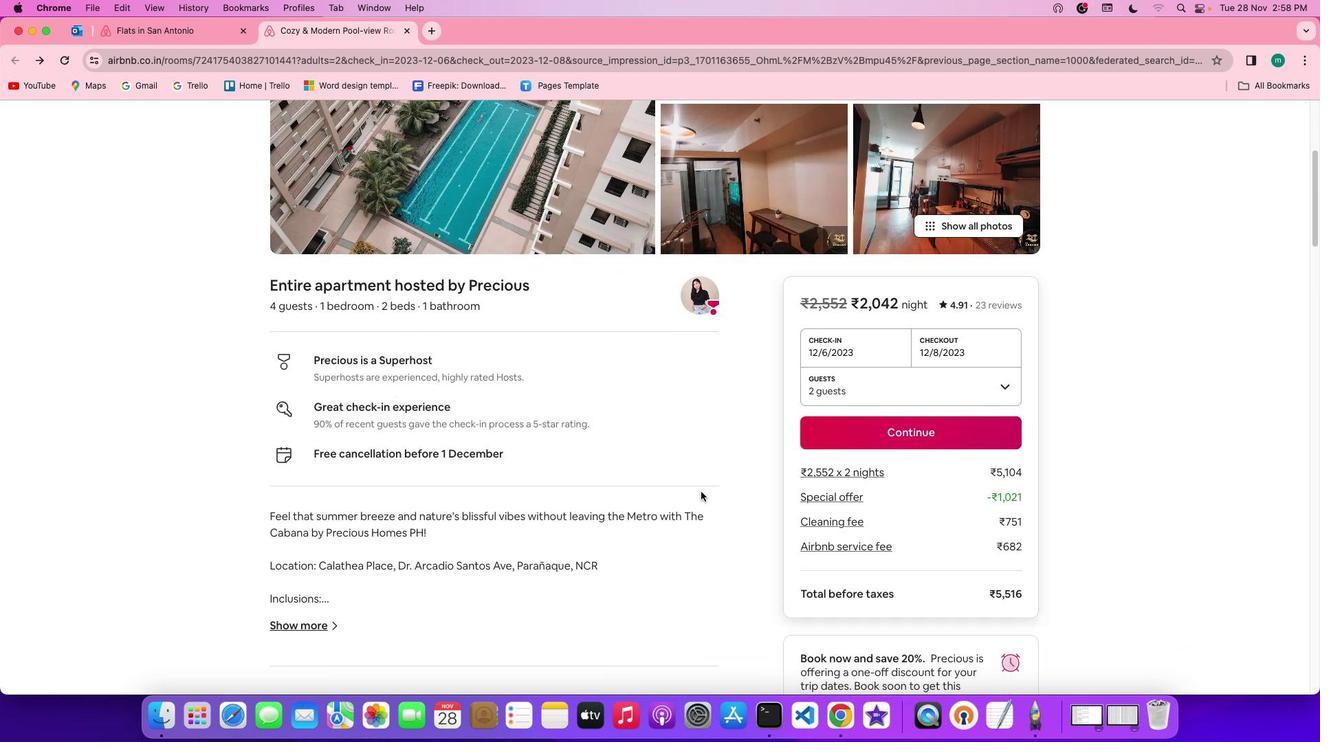 
Action: Mouse scrolled (711, 509) with delta (0, 0)
Screenshot: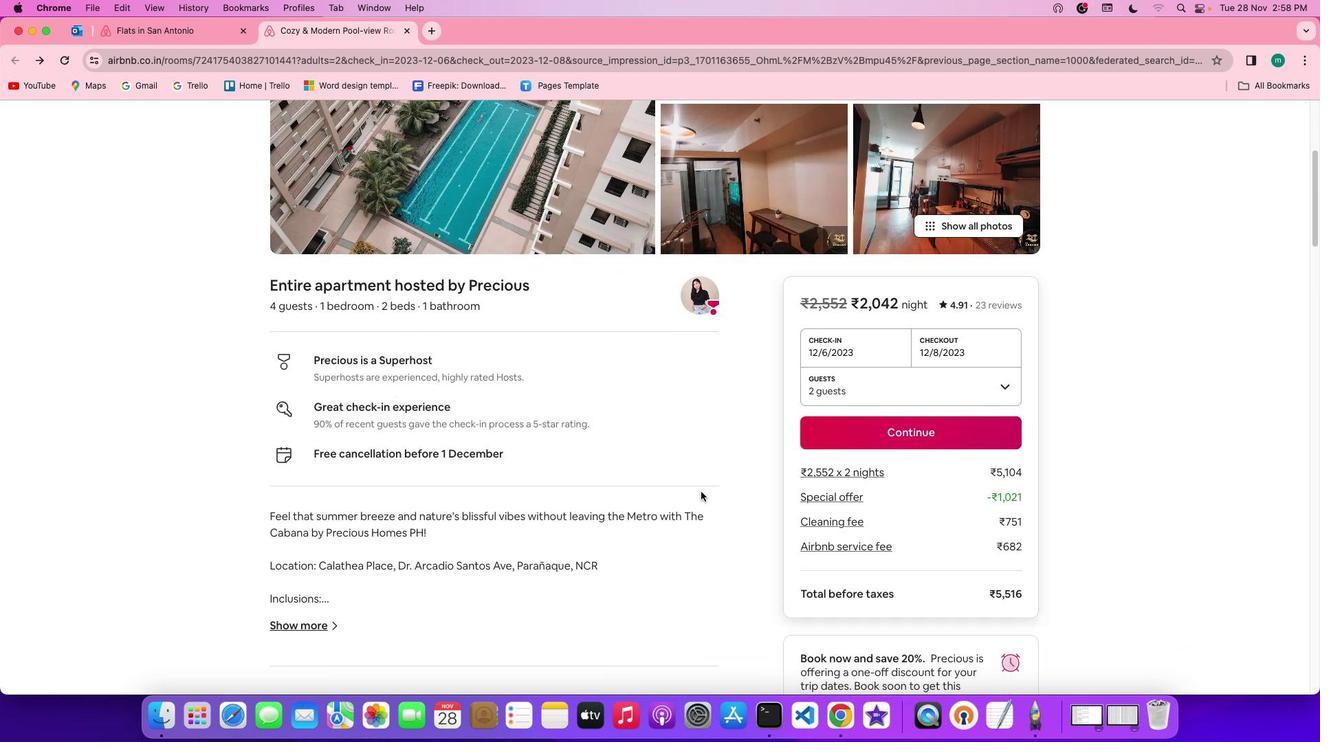 
Action: Mouse moved to (707, 503)
Screenshot: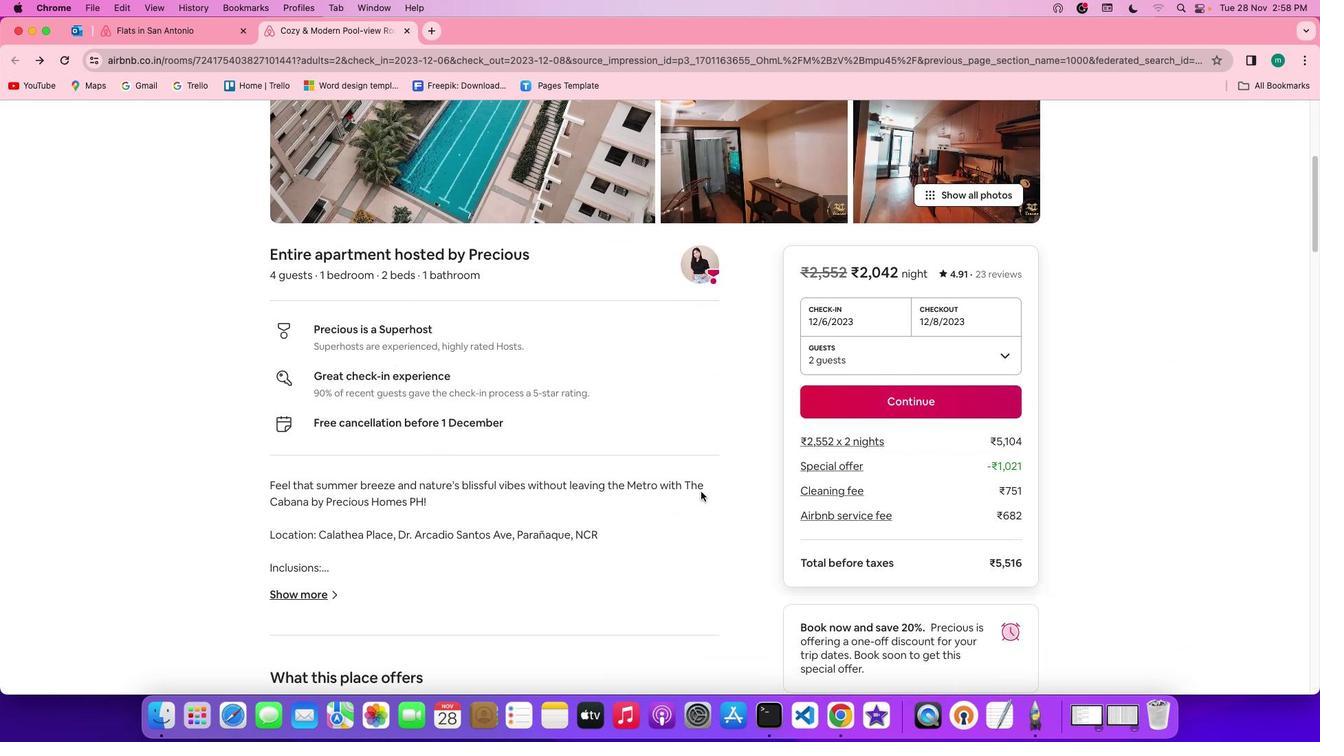 
Action: Mouse scrolled (707, 503) with delta (0, -1)
Screenshot: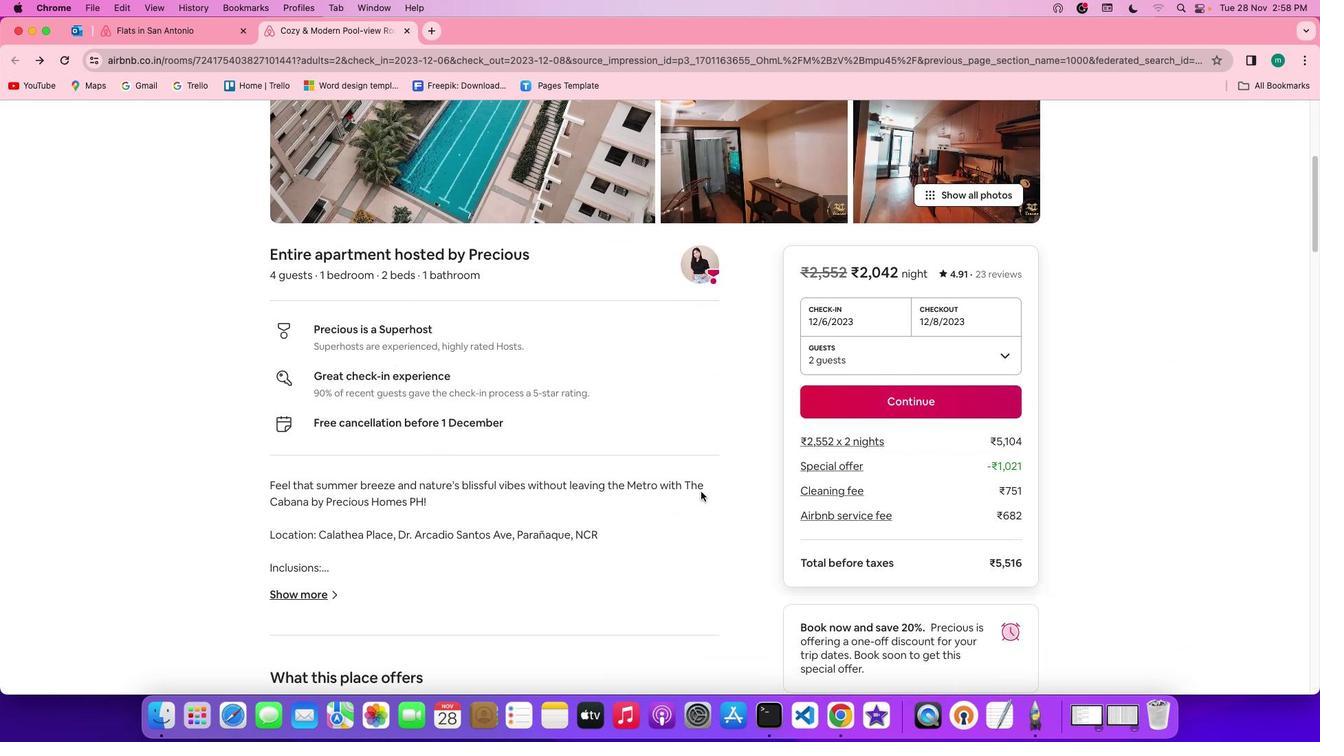
Action: Mouse moved to (702, 492)
Screenshot: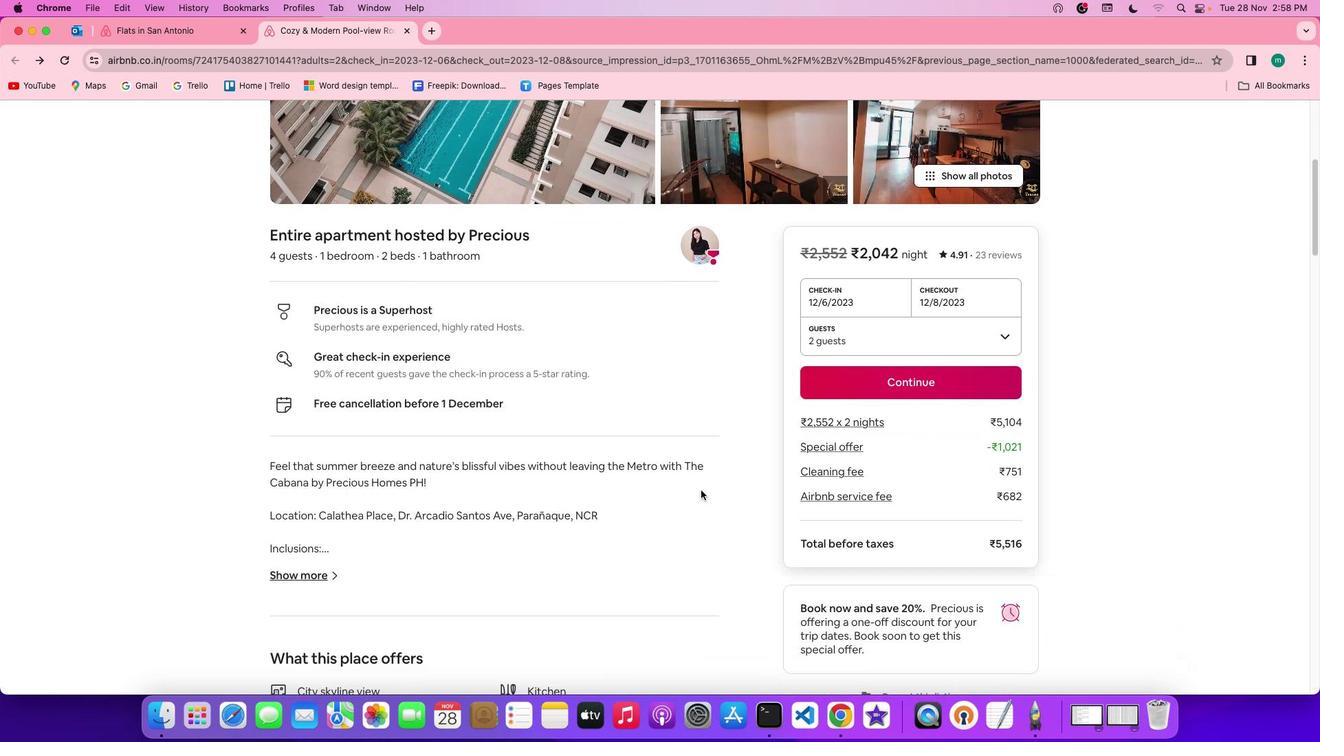 
Action: Mouse scrolled (702, 492) with delta (0, -1)
Screenshot: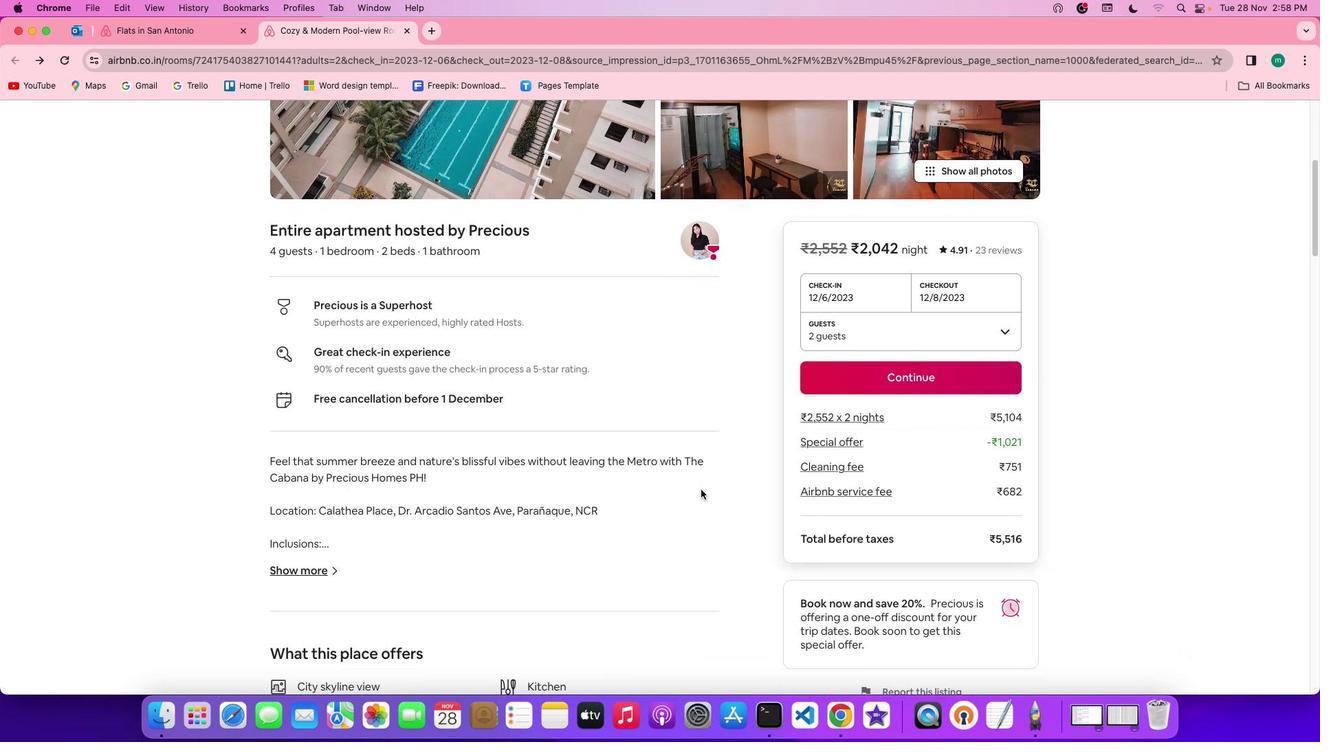
Action: Mouse moved to (698, 488)
Screenshot: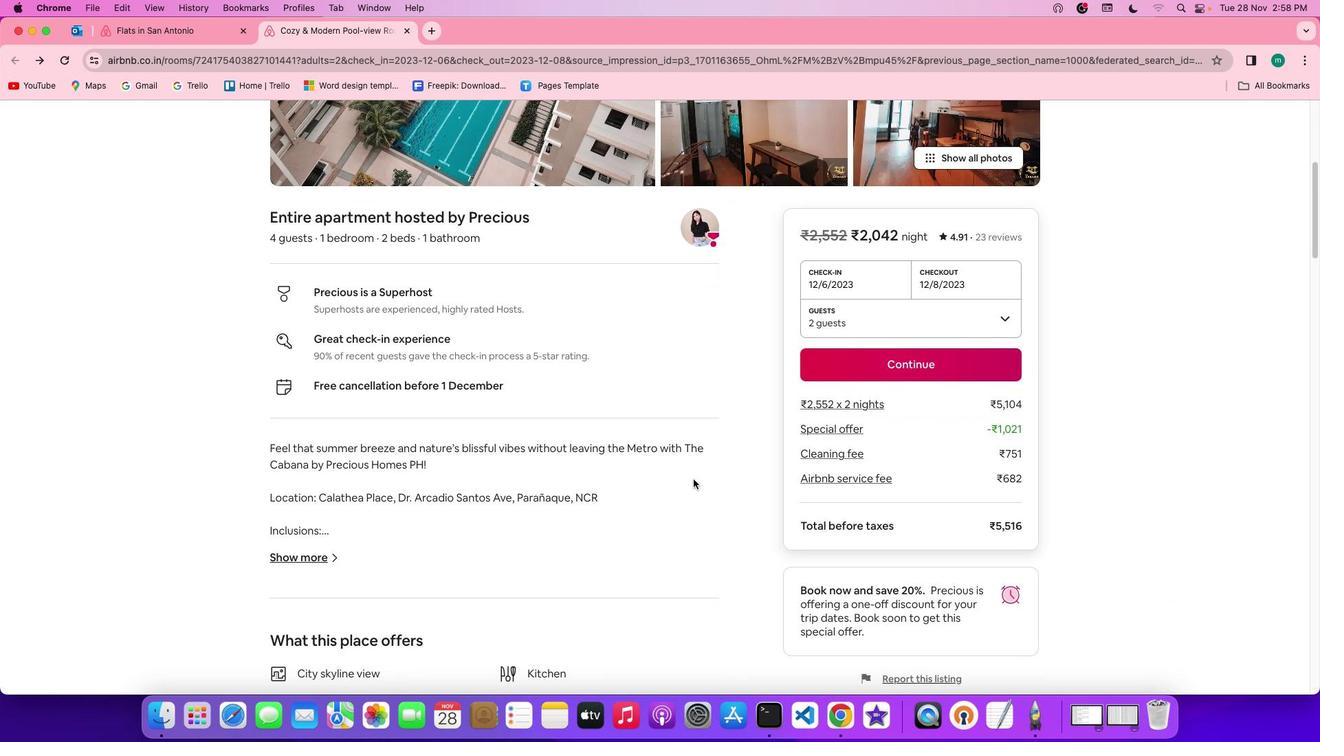 
Action: Mouse scrolled (698, 488) with delta (0, 0)
Screenshot: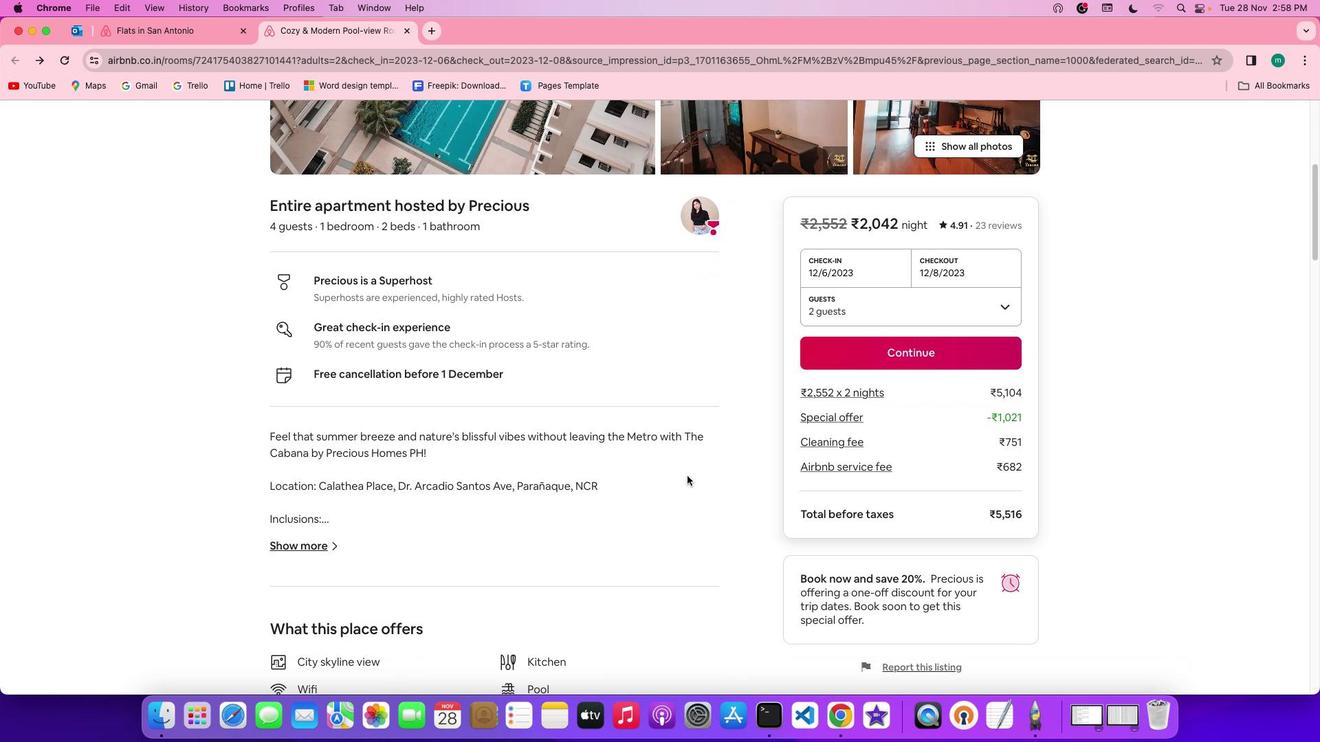 
Action: Mouse scrolled (698, 488) with delta (0, 0)
Screenshot: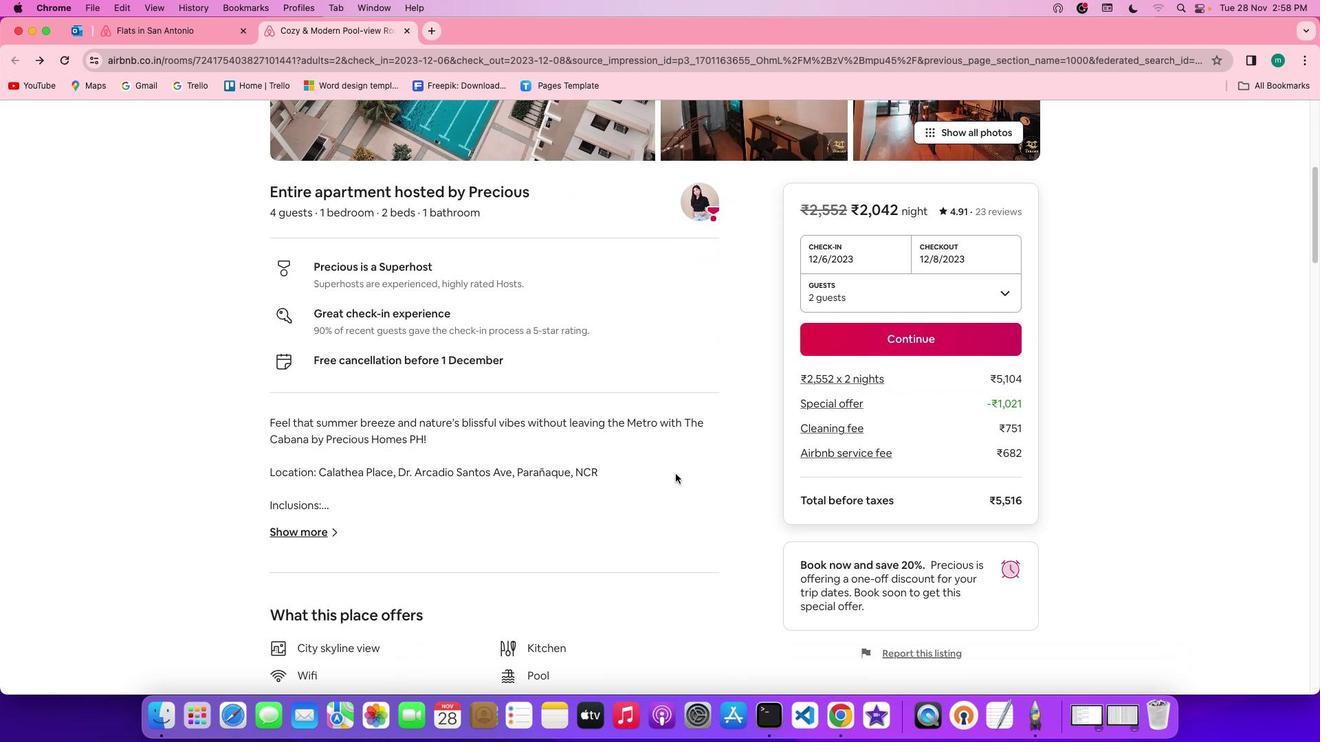 
Action: Mouse moved to (698, 486)
Screenshot: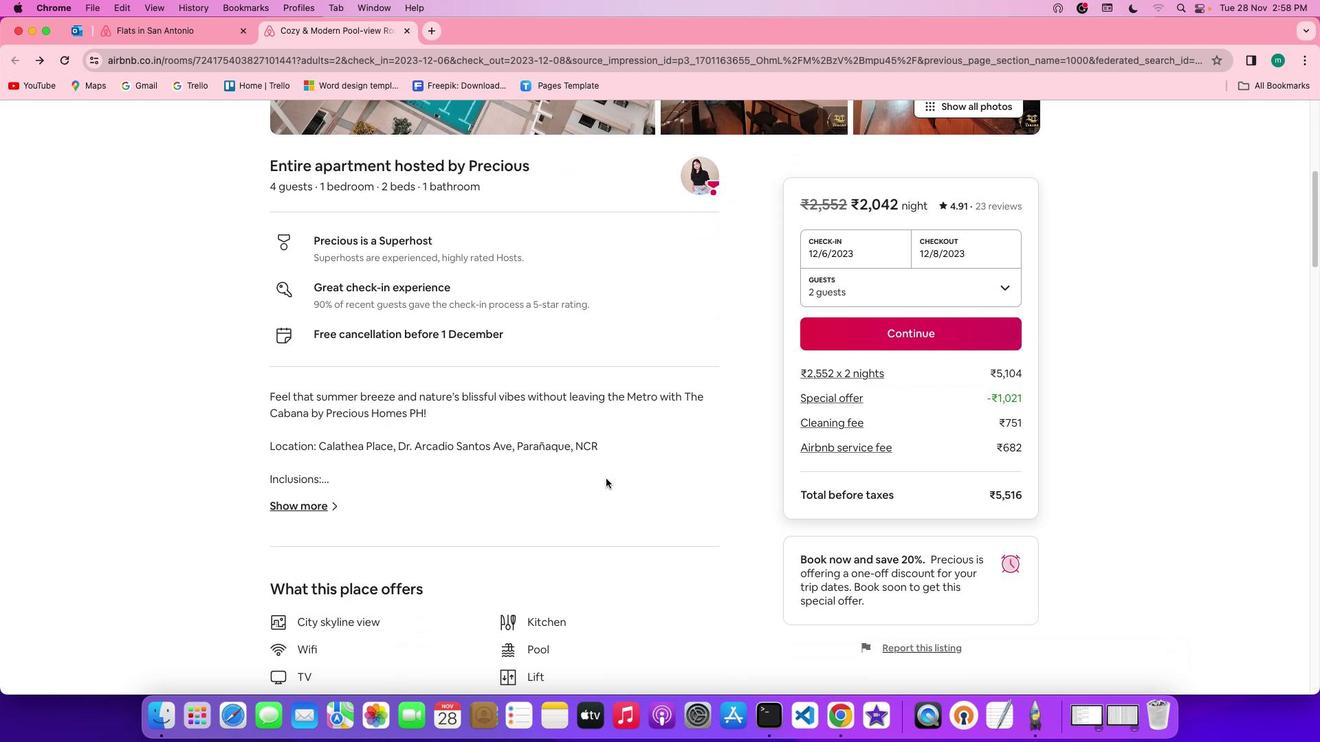 
Action: Mouse scrolled (698, 486) with delta (0, 0)
Screenshot: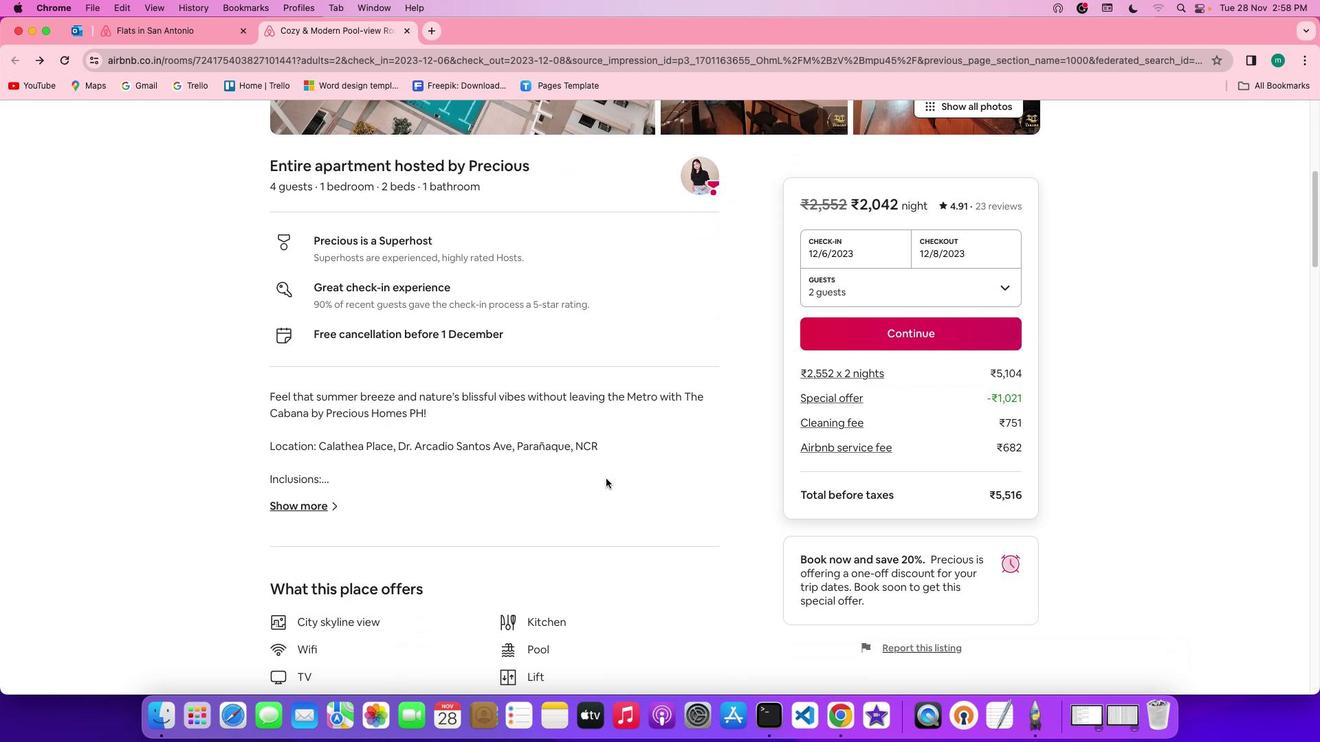 
Action: Mouse moved to (281, 504)
Screenshot: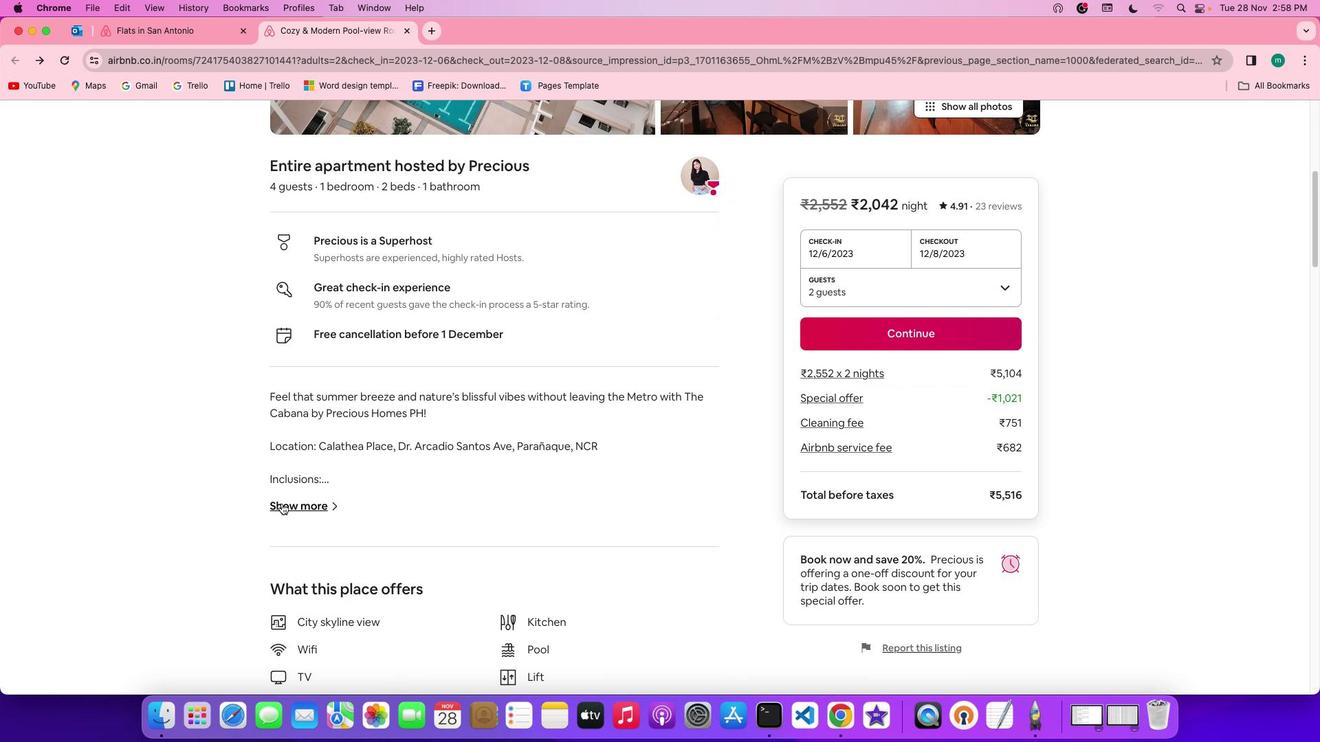 
Action: Mouse pressed left at (281, 504)
Screenshot: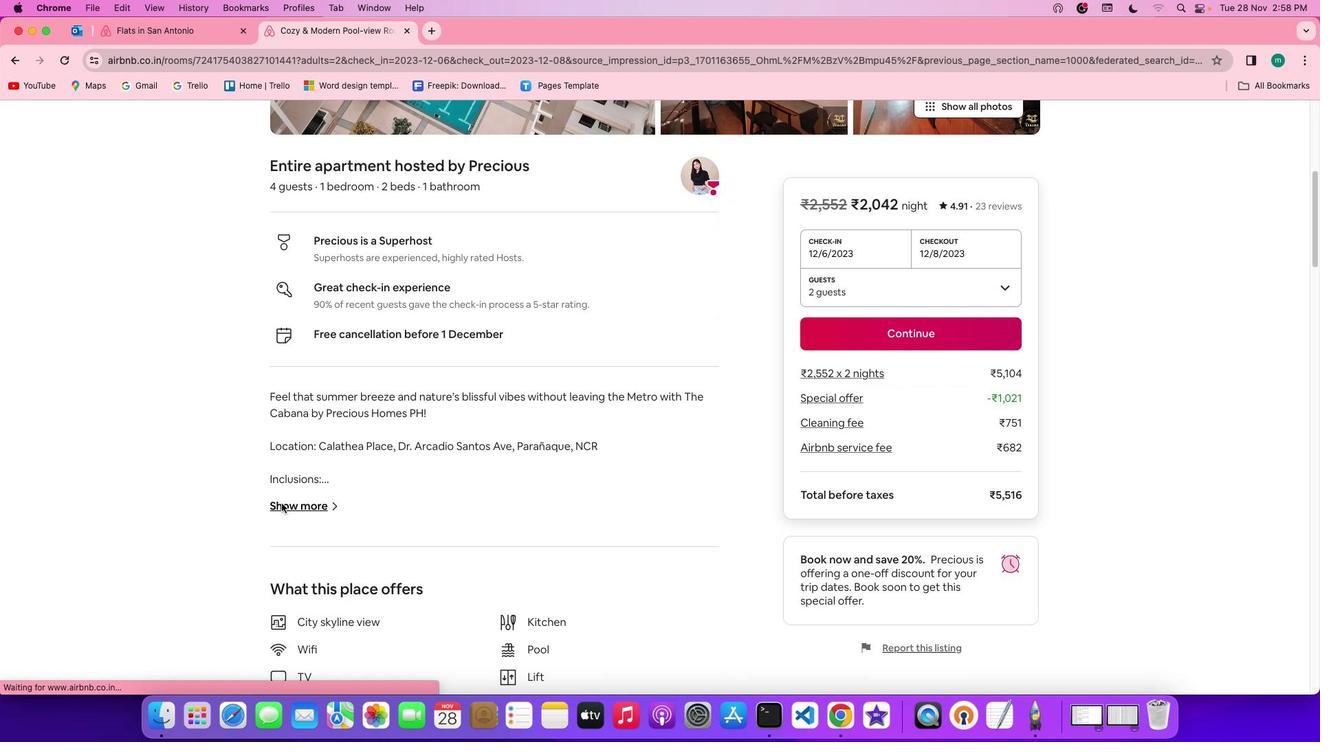
Action: Mouse moved to (603, 434)
Screenshot: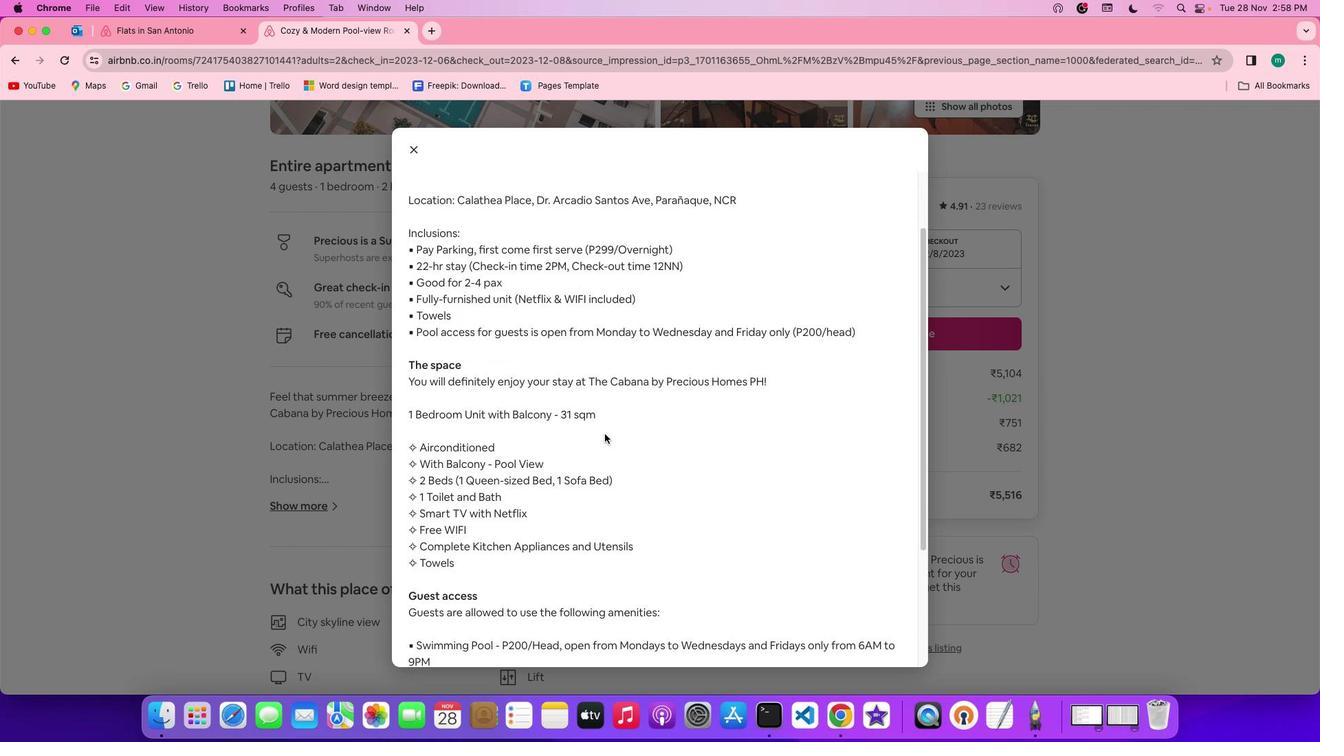 
Action: Mouse scrolled (603, 434) with delta (0, 0)
Screenshot: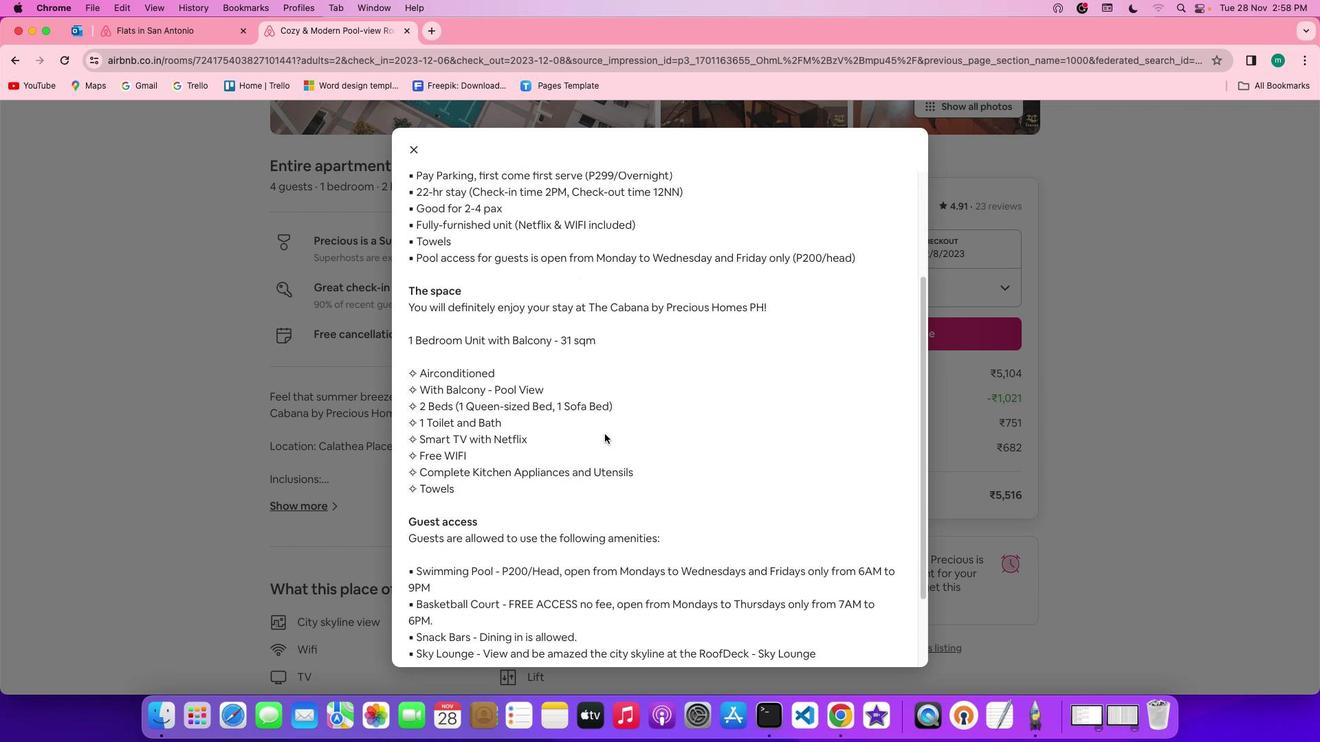 
Action: Mouse moved to (603, 434)
Screenshot: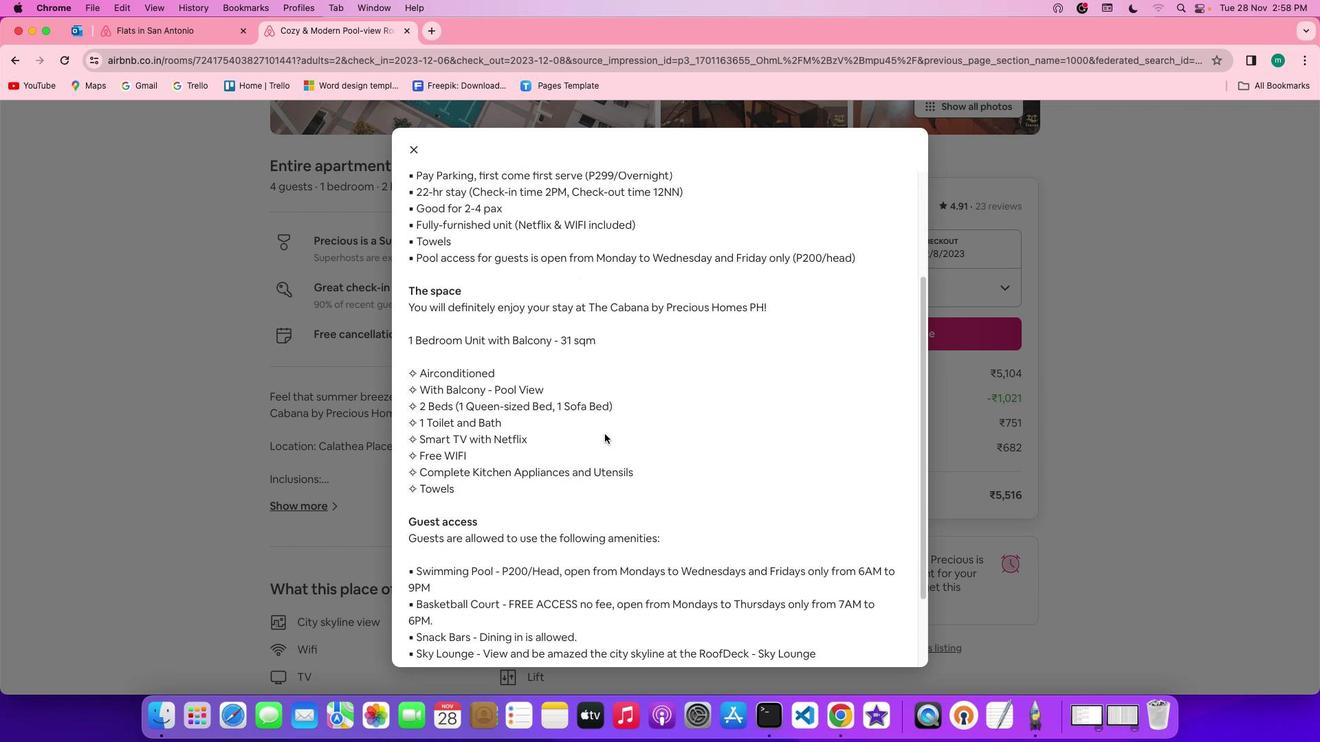 
Action: Mouse scrolled (603, 434) with delta (0, 0)
Screenshot: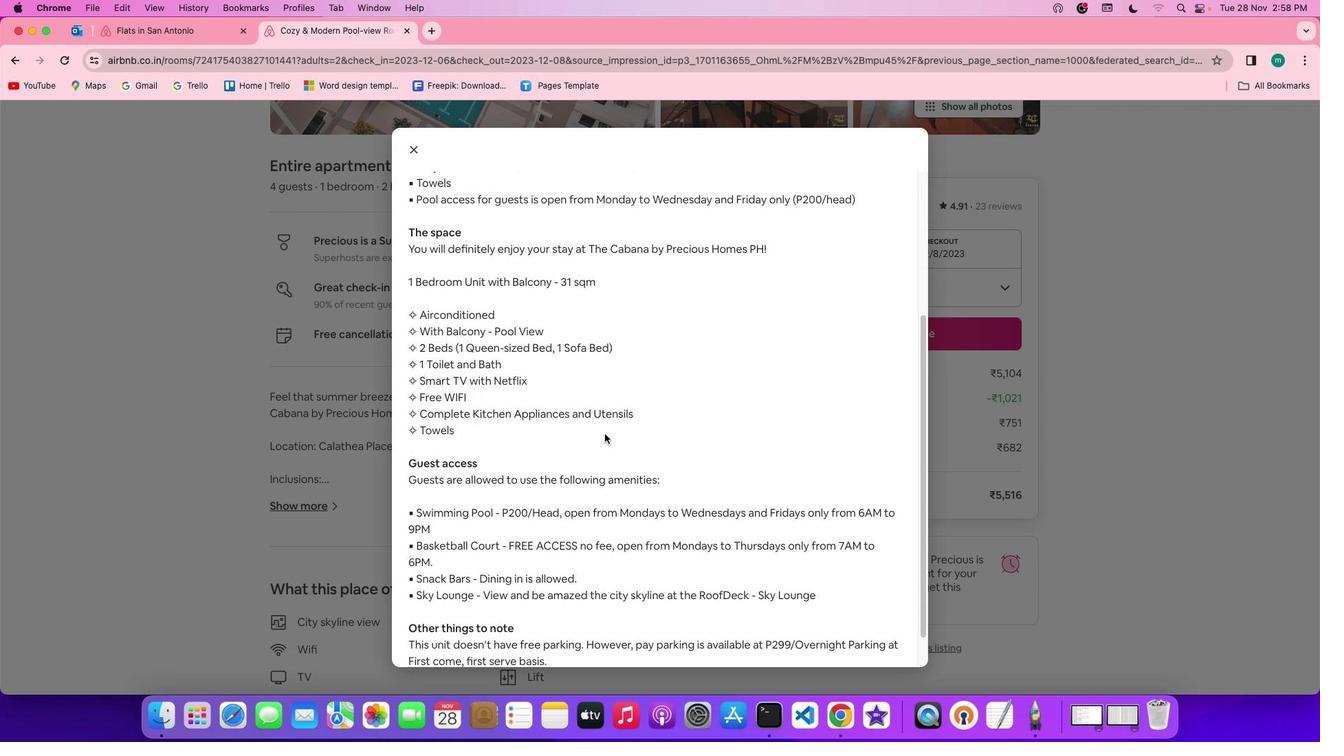 
Action: Mouse moved to (603, 434)
Screenshot: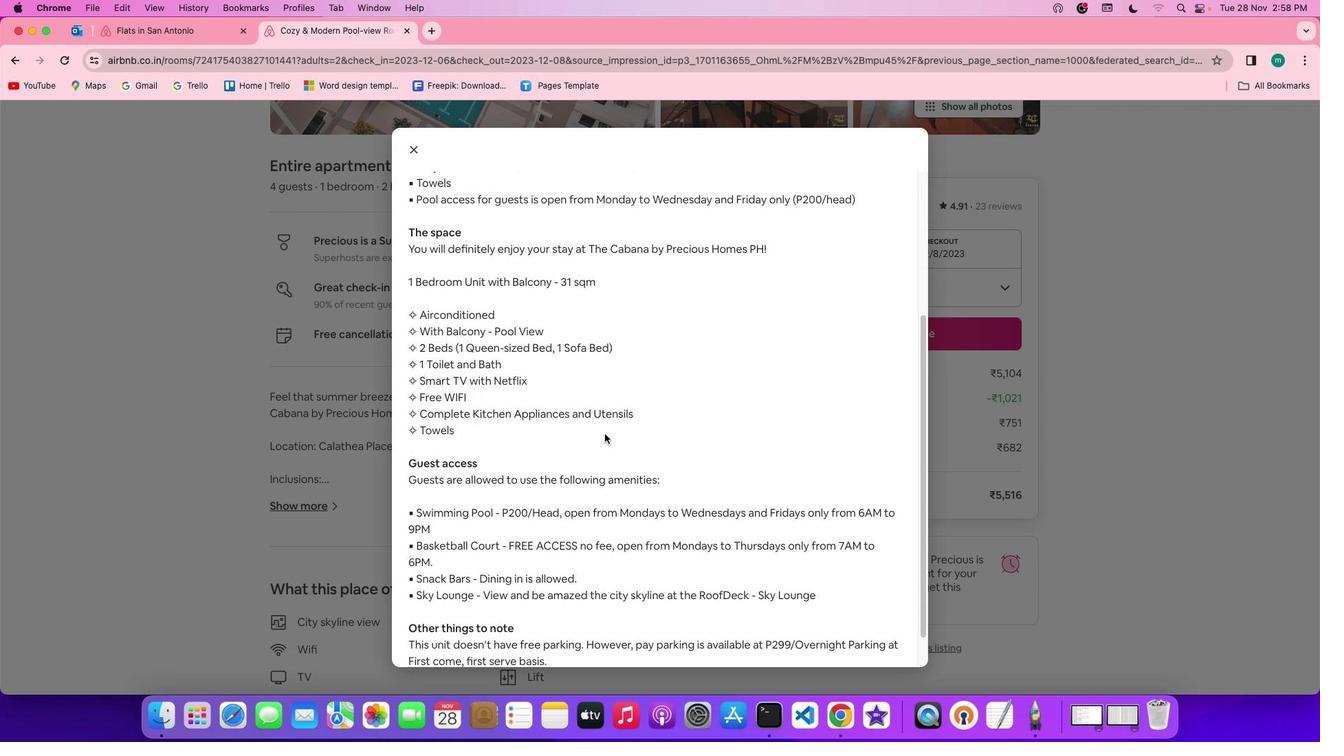 
Action: Mouse scrolled (603, 434) with delta (0, -2)
Screenshot: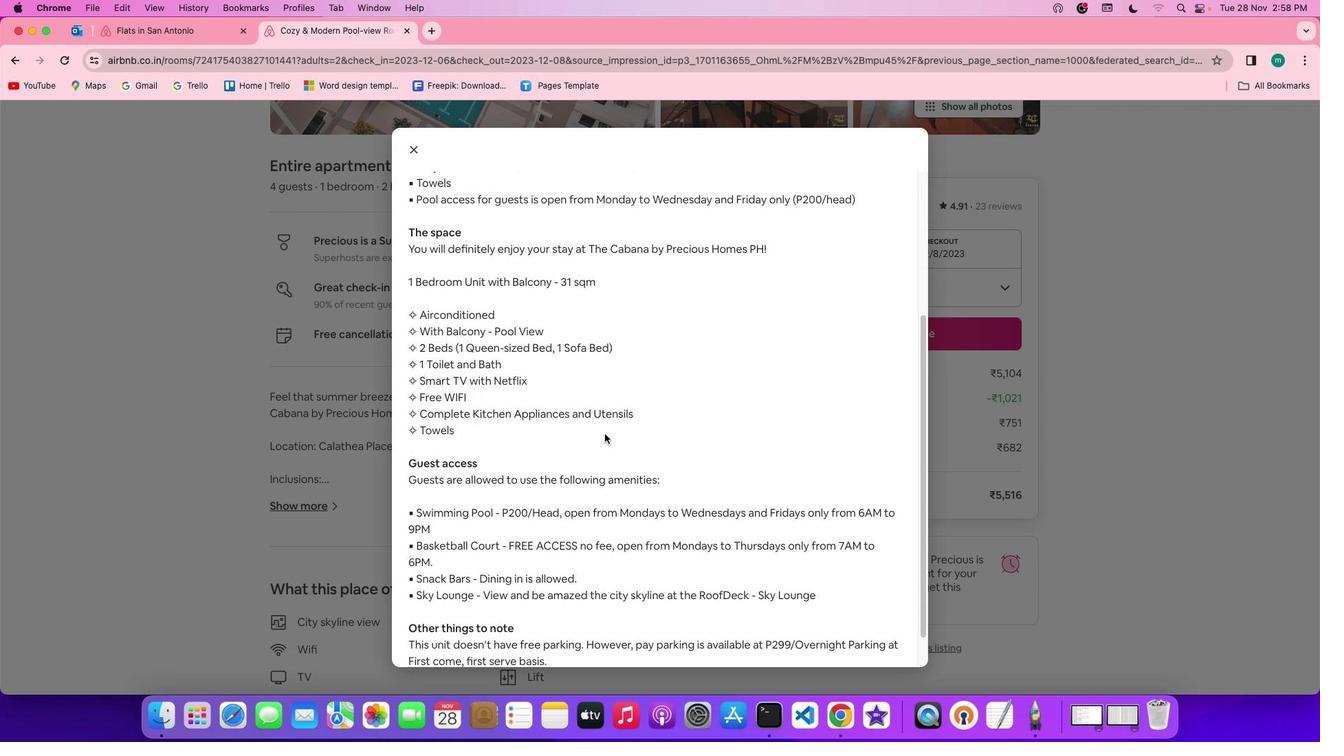 
Action: Mouse moved to (603, 434)
Screenshot: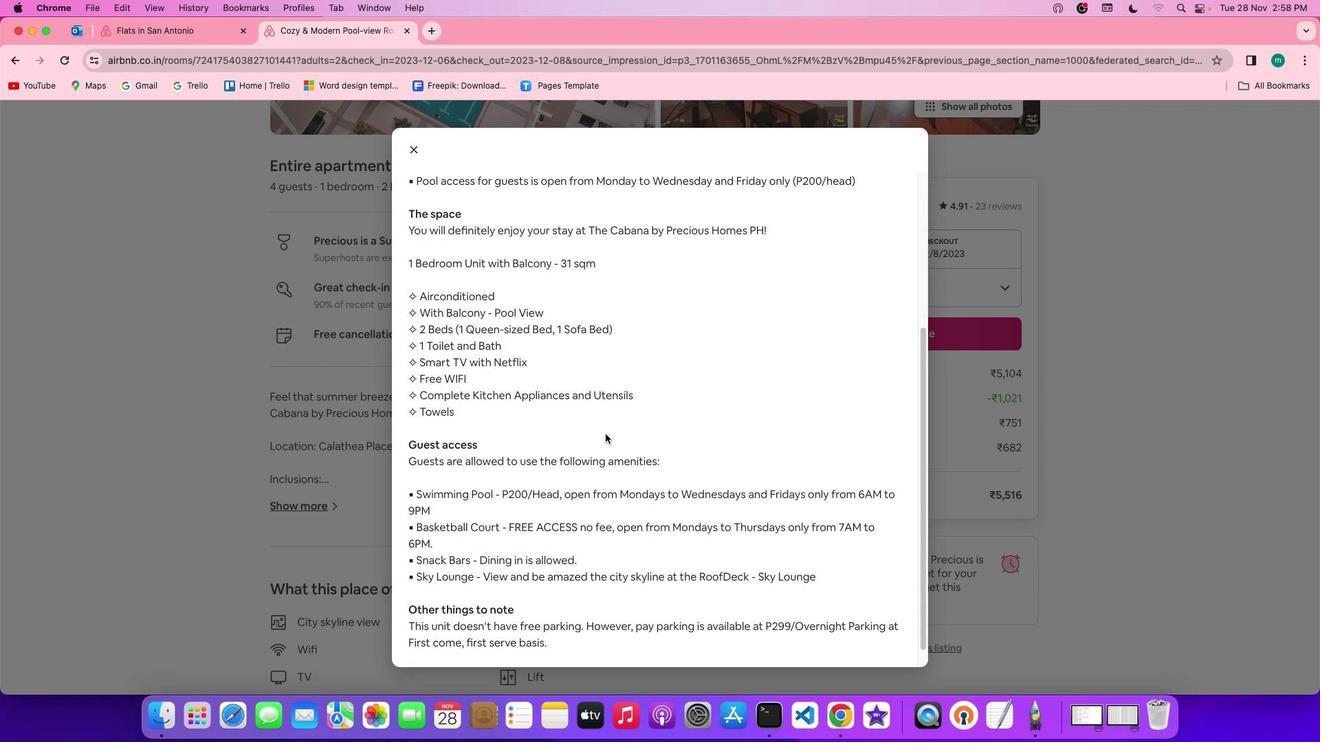 
Action: Mouse scrolled (603, 434) with delta (0, -2)
Screenshot: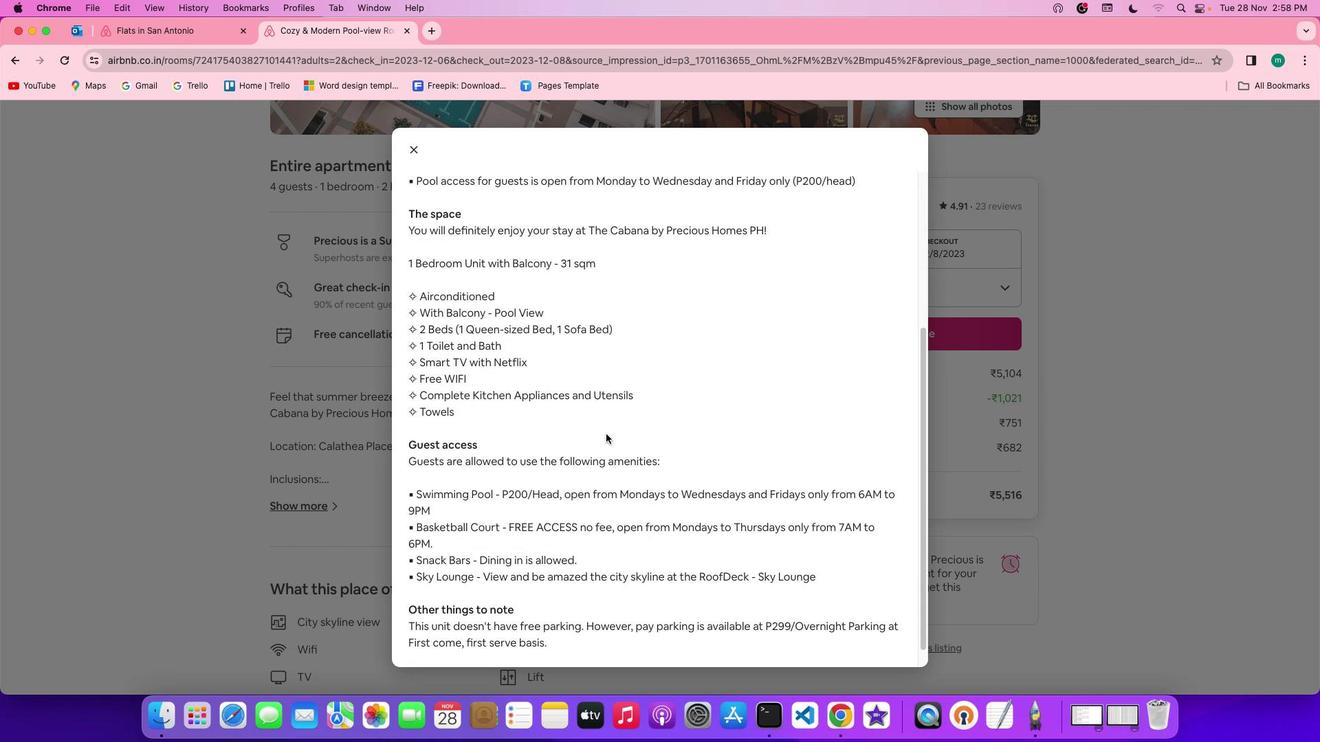 
Action: Mouse moved to (606, 434)
Screenshot: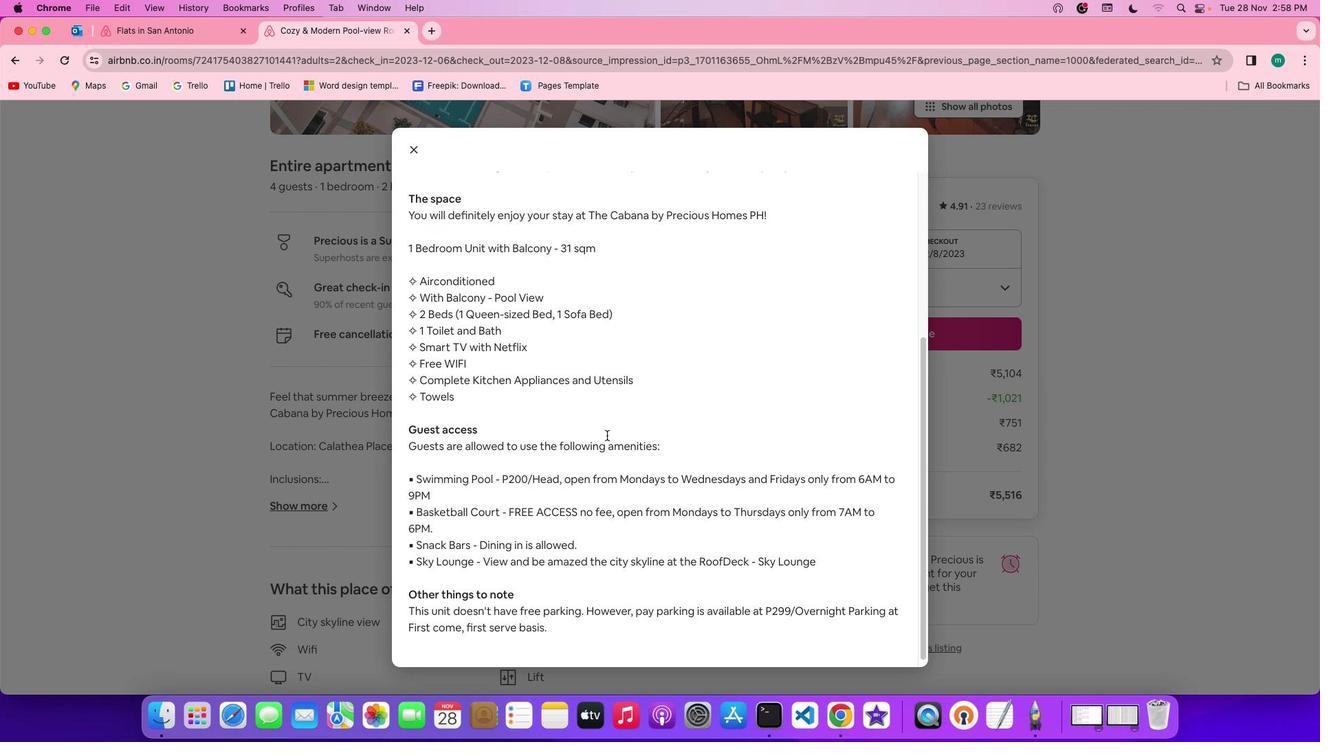 
Action: Mouse scrolled (606, 434) with delta (0, 0)
Screenshot: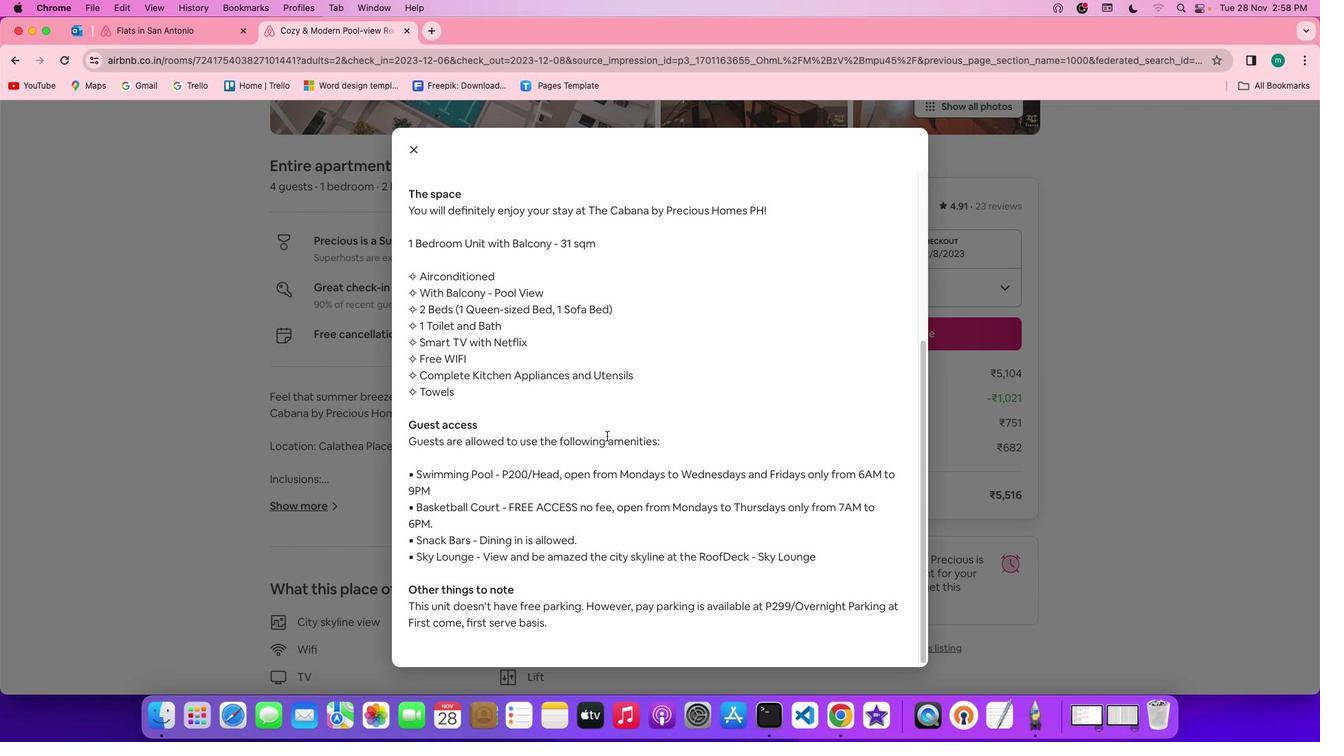 
Action: Mouse moved to (607, 434)
Screenshot: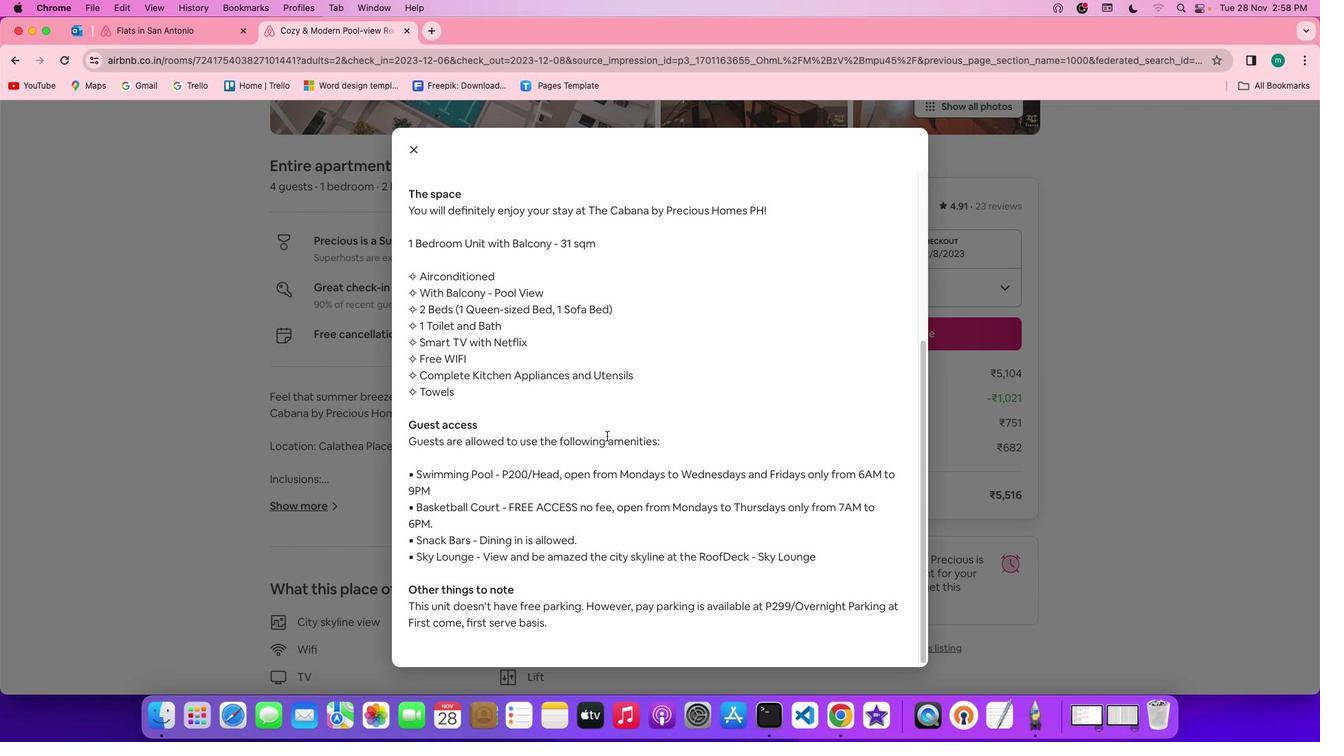 
Action: Mouse scrolled (607, 434) with delta (0, 0)
Screenshot: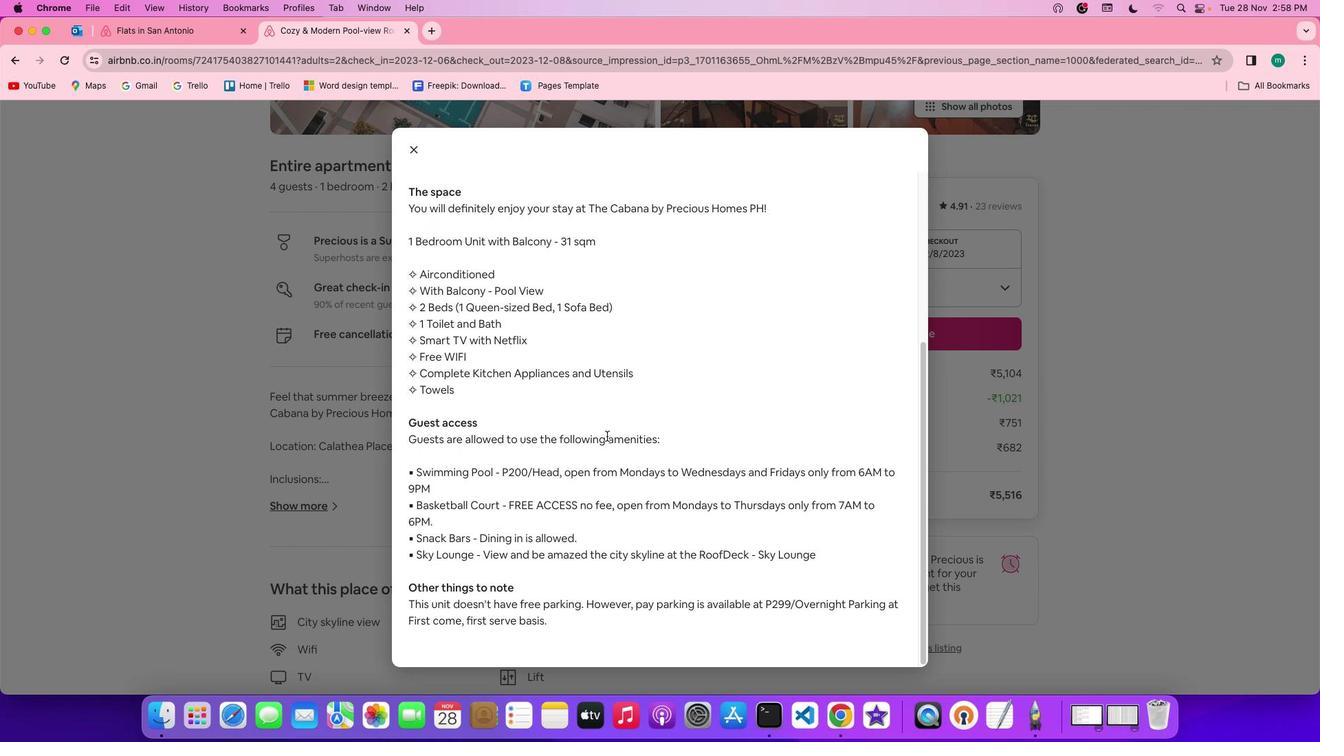 
Action: Mouse scrolled (607, 434) with delta (0, -2)
Screenshot: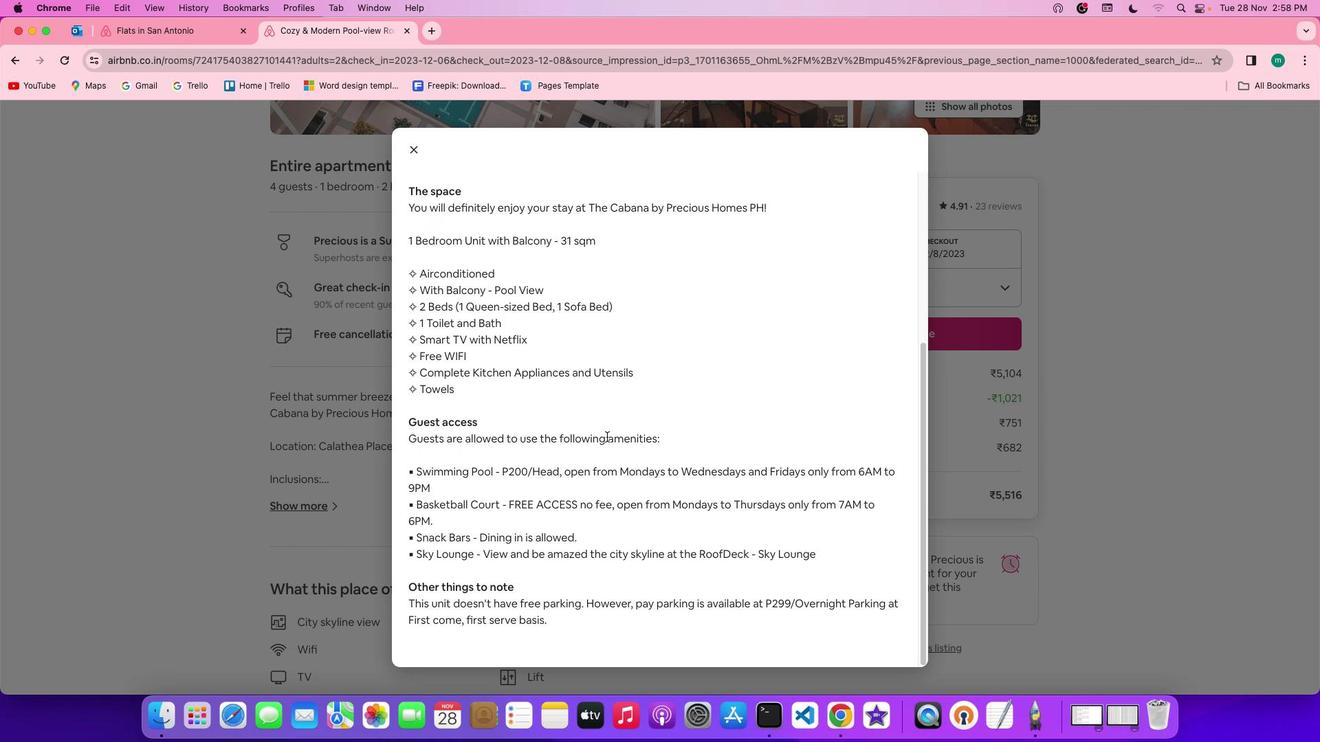 
Action: Mouse scrolled (607, 434) with delta (0, -2)
Screenshot: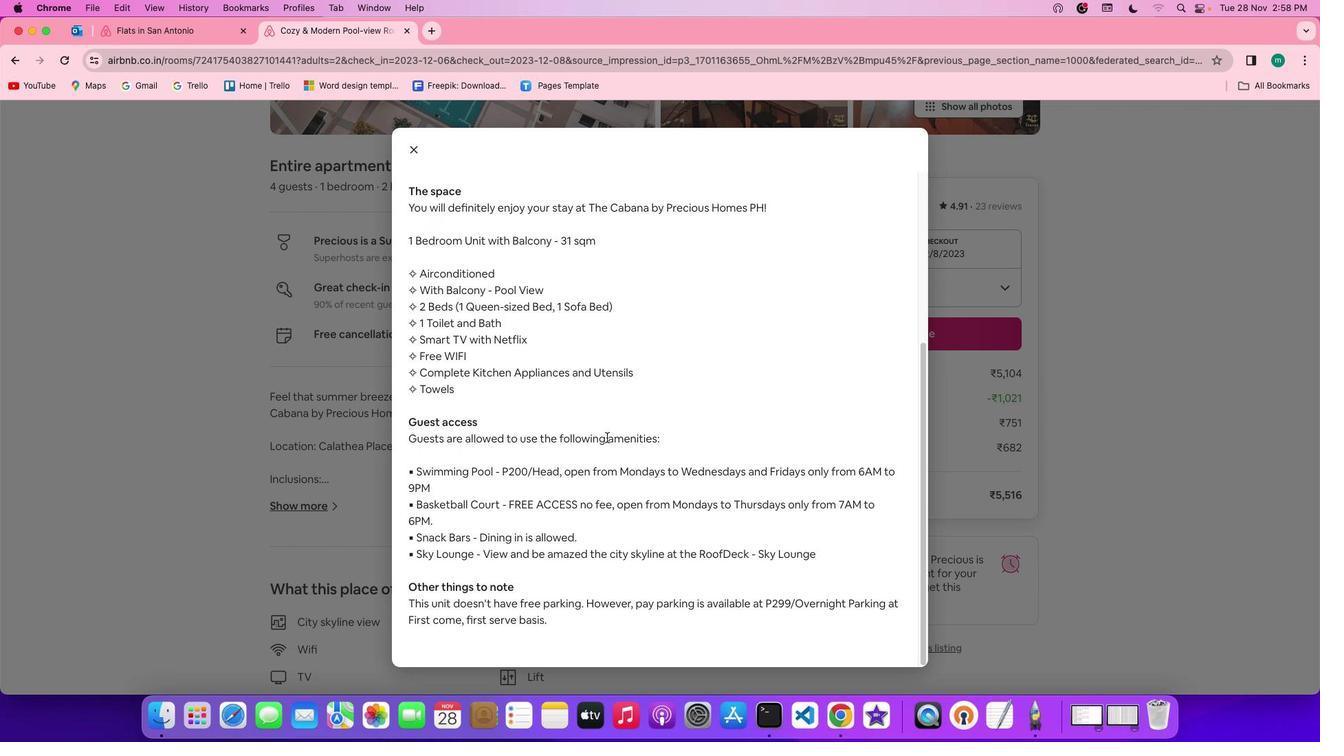 
Action: Mouse moved to (605, 443)
Screenshot: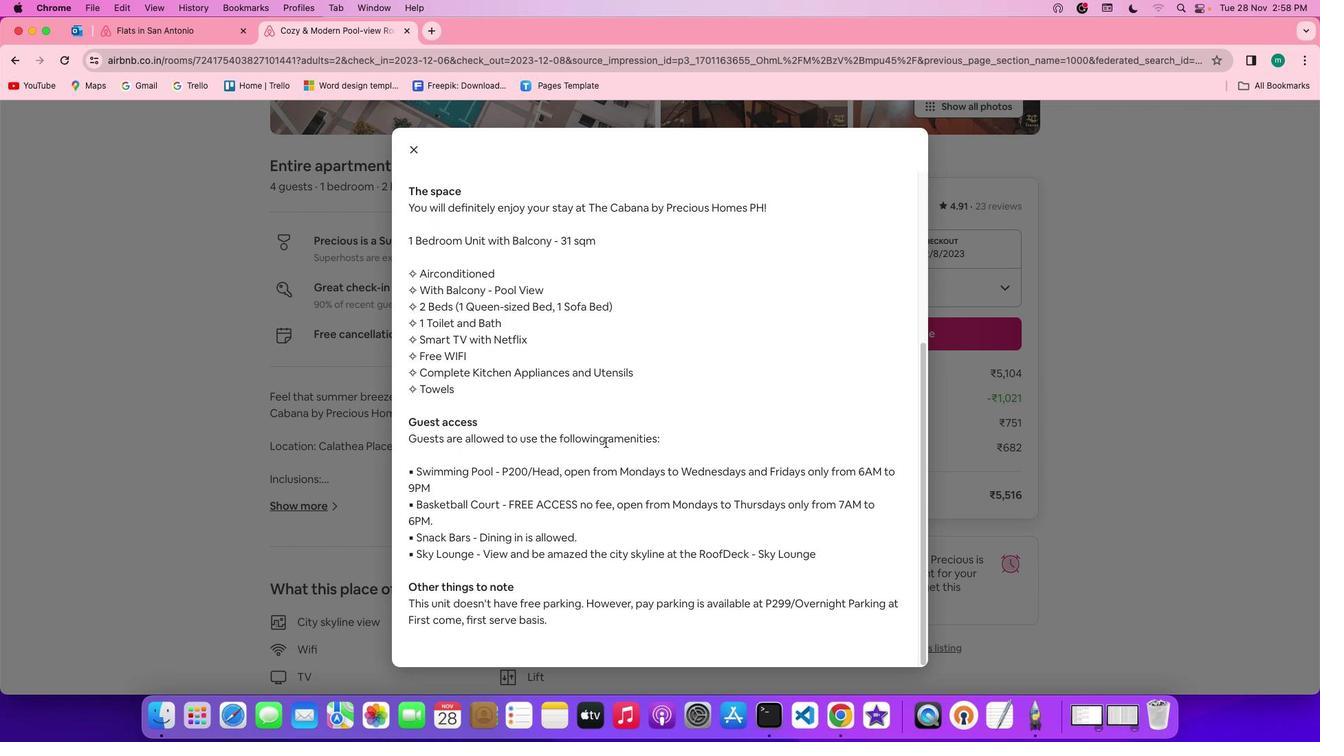 
Action: Mouse scrolled (605, 443) with delta (0, 0)
Screenshot: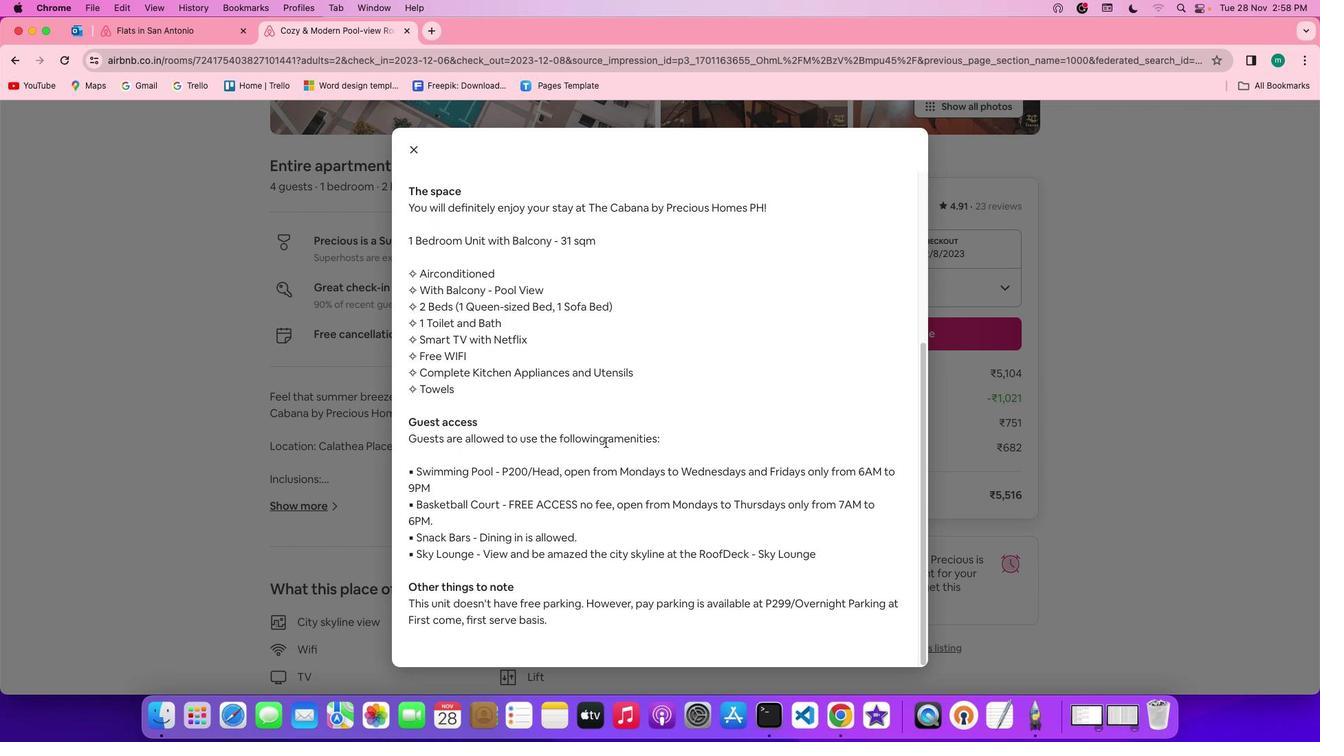 
Action: Mouse scrolled (605, 443) with delta (0, 0)
Screenshot: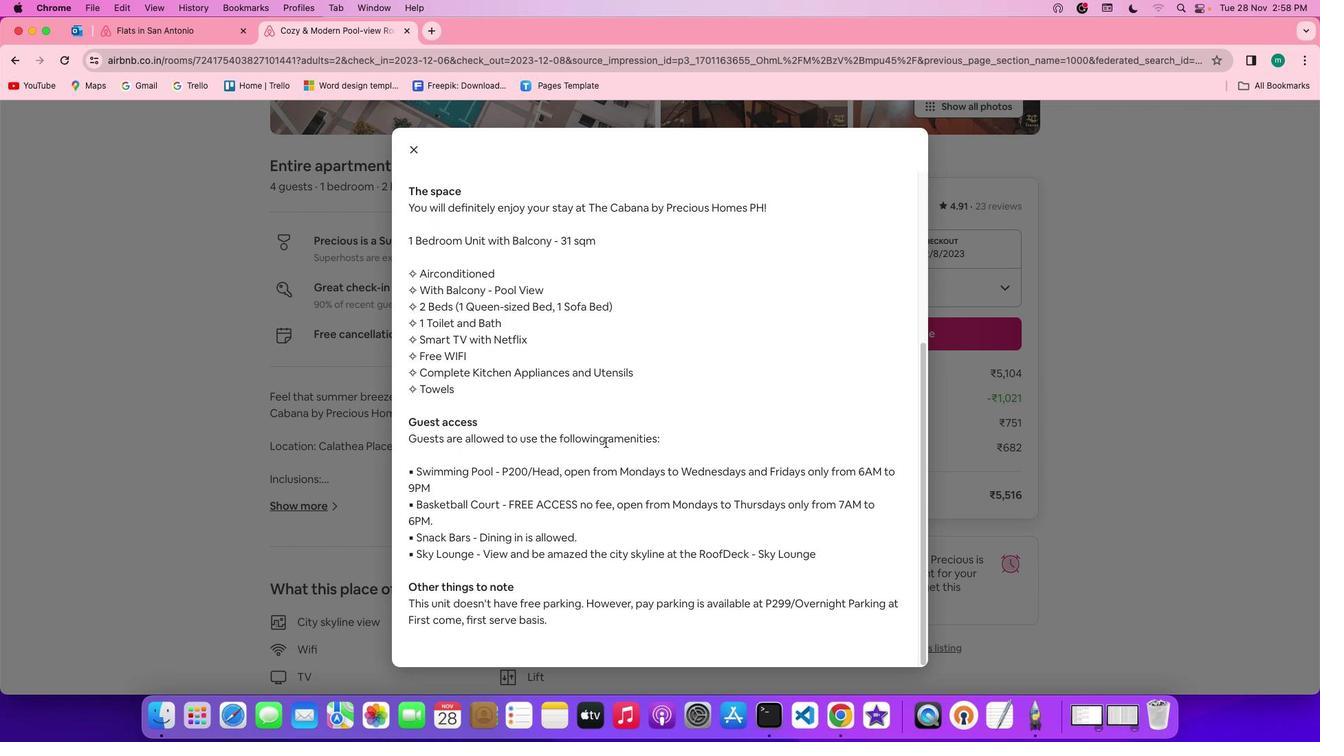 
Action: Mouse scrolled (605, 443) with delta (0, -1)
Screenshot: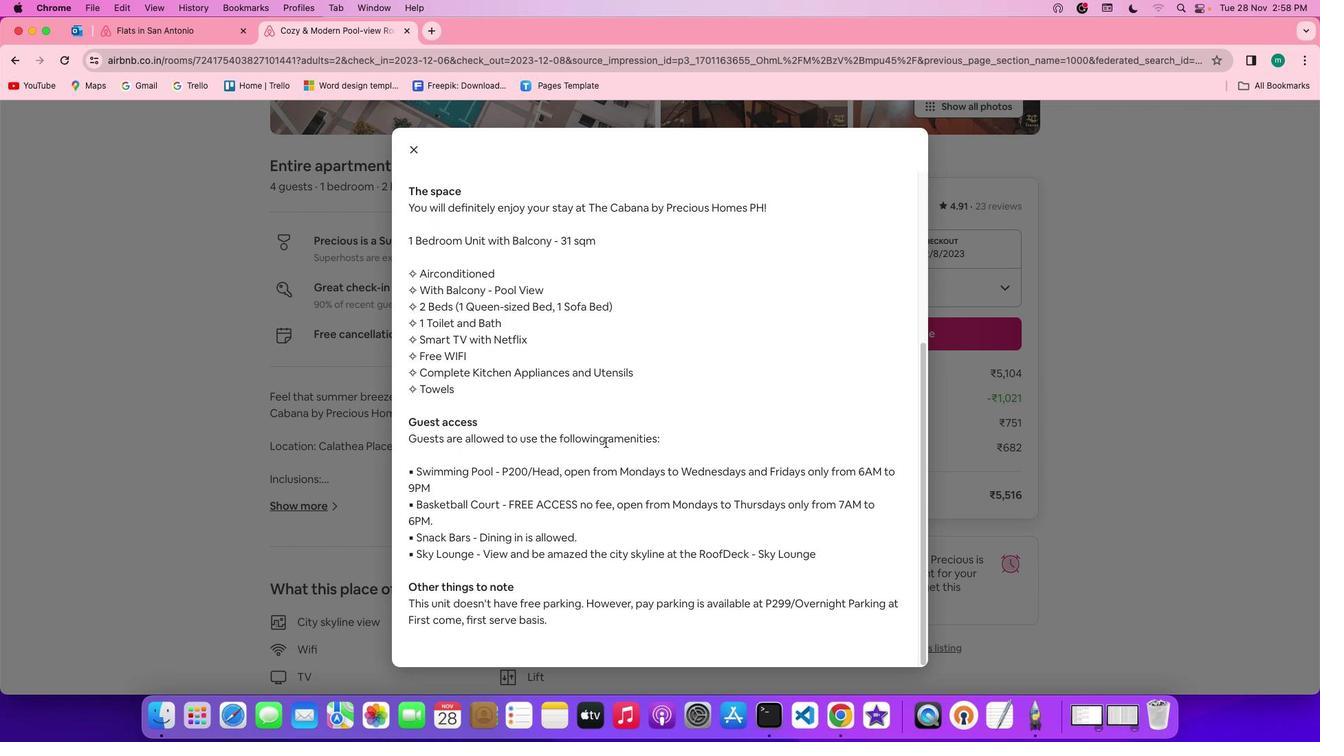 
Action: Mouse moved to (605, 440)
Screenshot: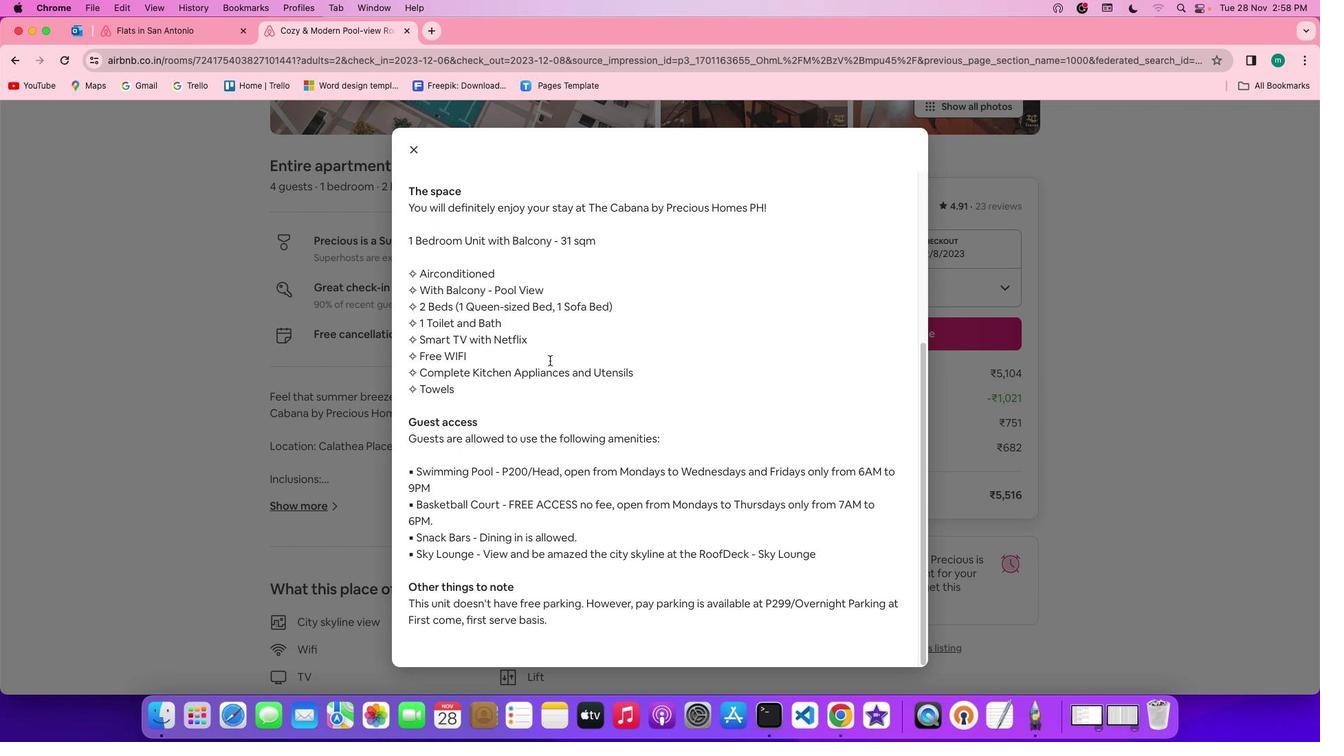 
Action: Mouse scrolled (605, 440) with delta (0, 0)
Screenshot: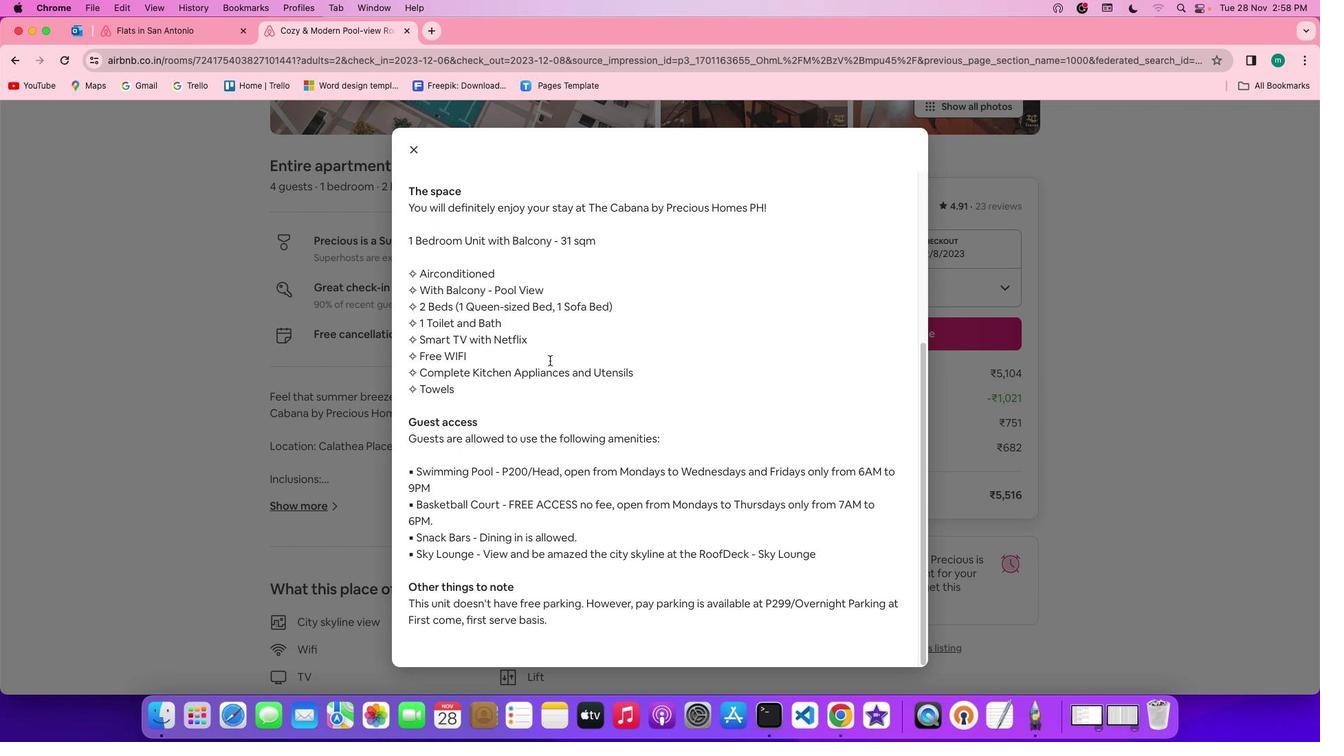 
Action: Mouse moved to (604, 439)
Screenshot: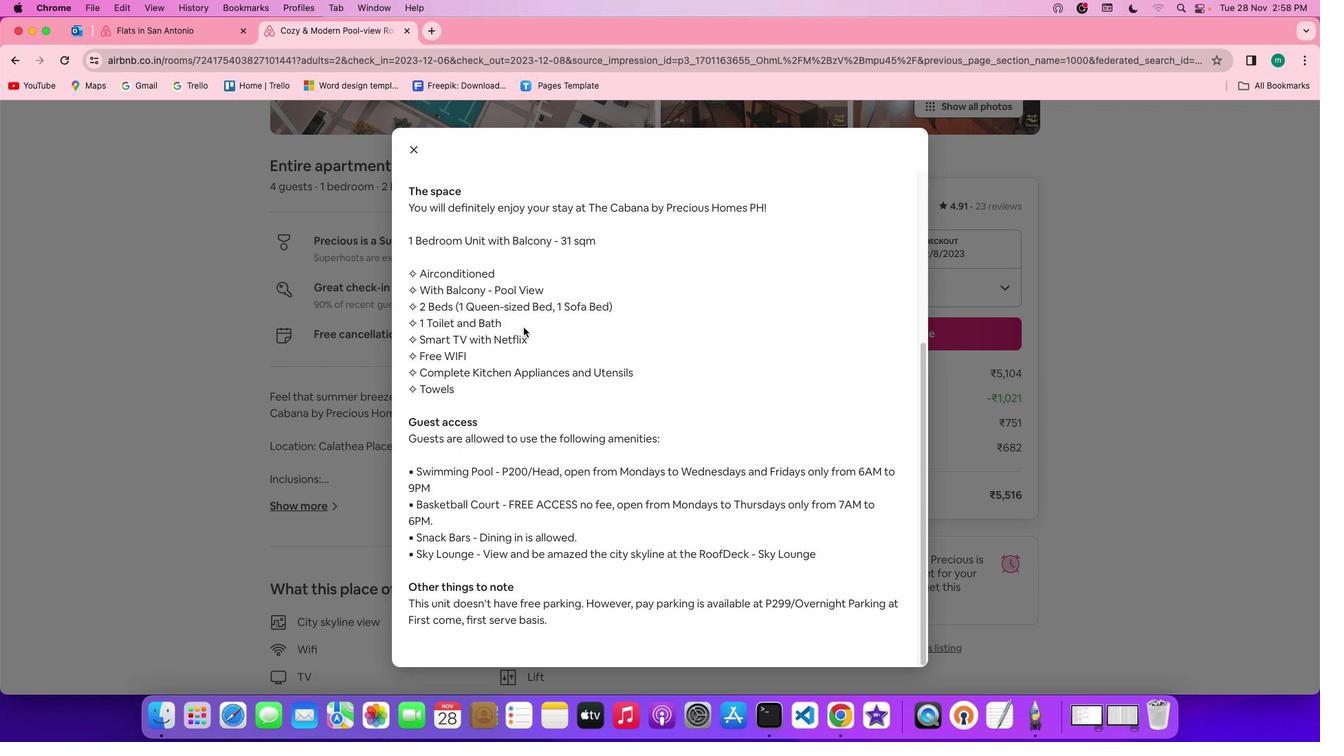 
Action: Mouse scrolled (604, 439) with delta (0, 0)
Screenshot: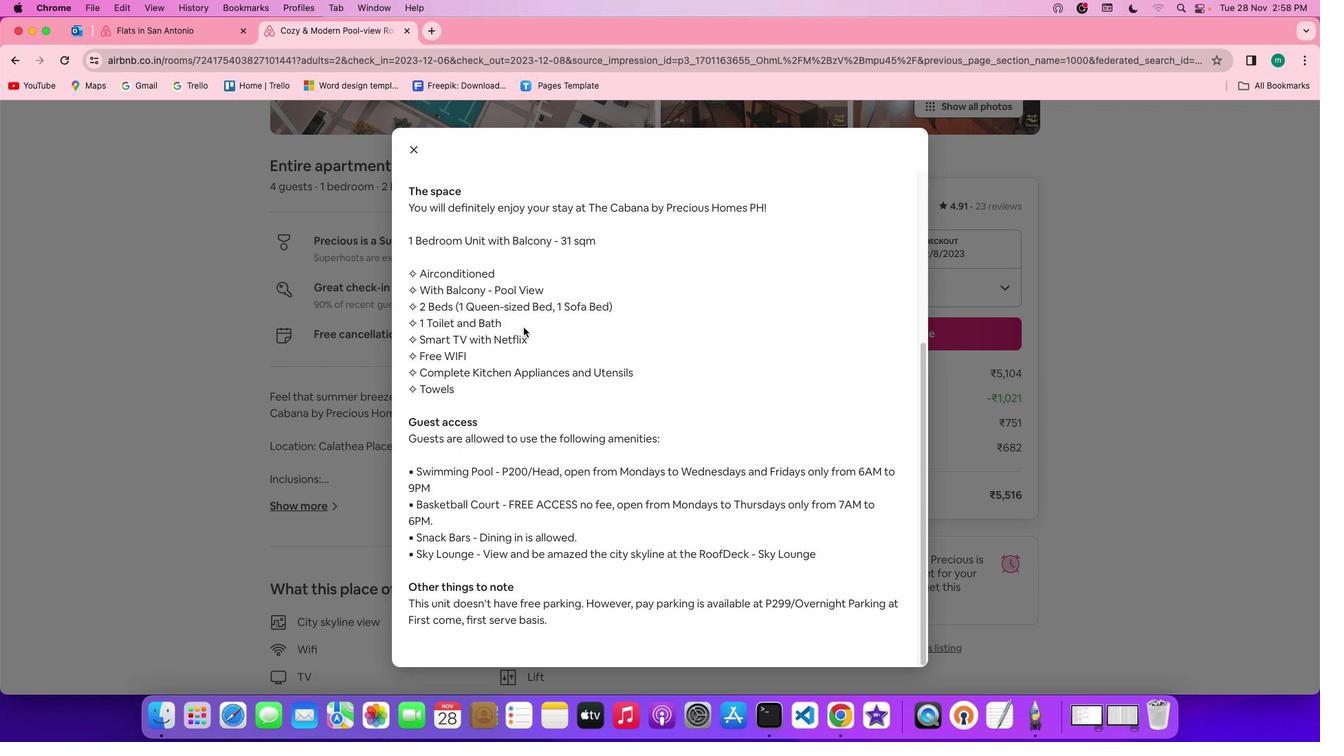 
Action: Mouse moved to (414, 150)
Screenshot: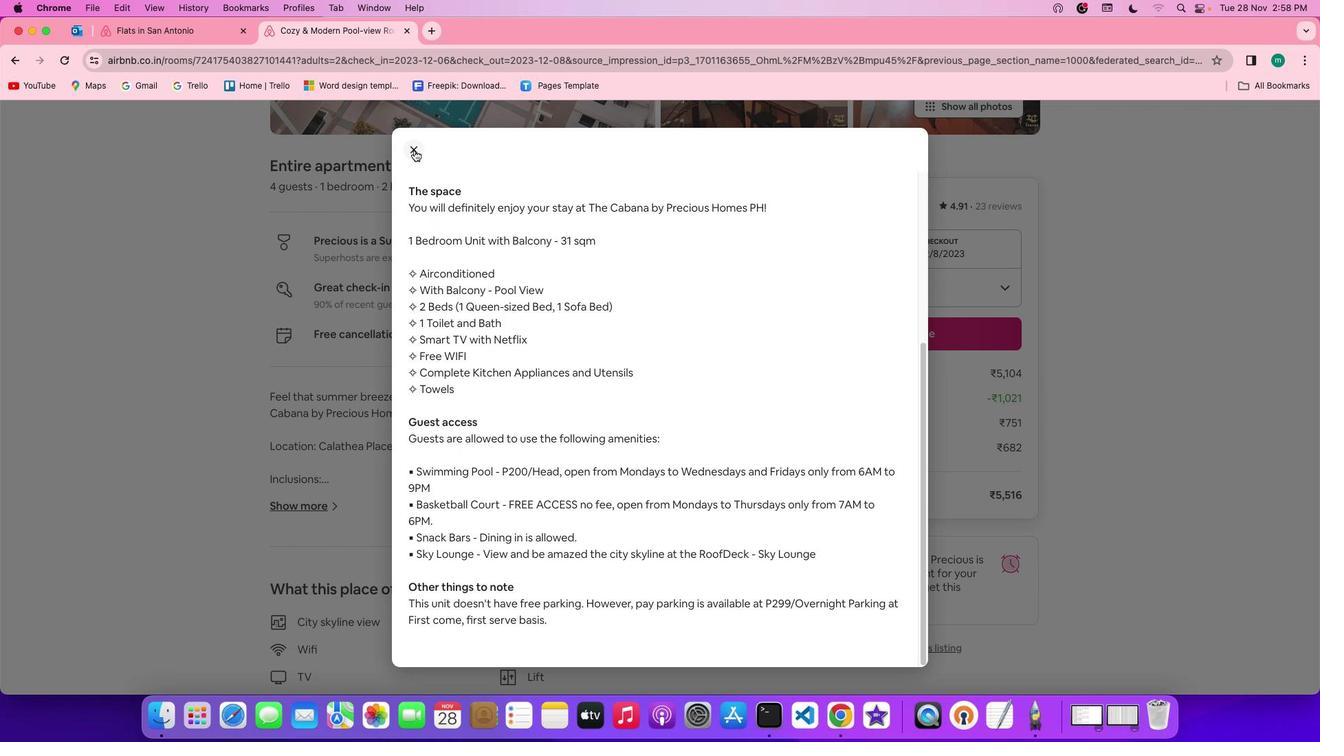 
Action: Mouse pressed left at (414, 150)
Screenshot: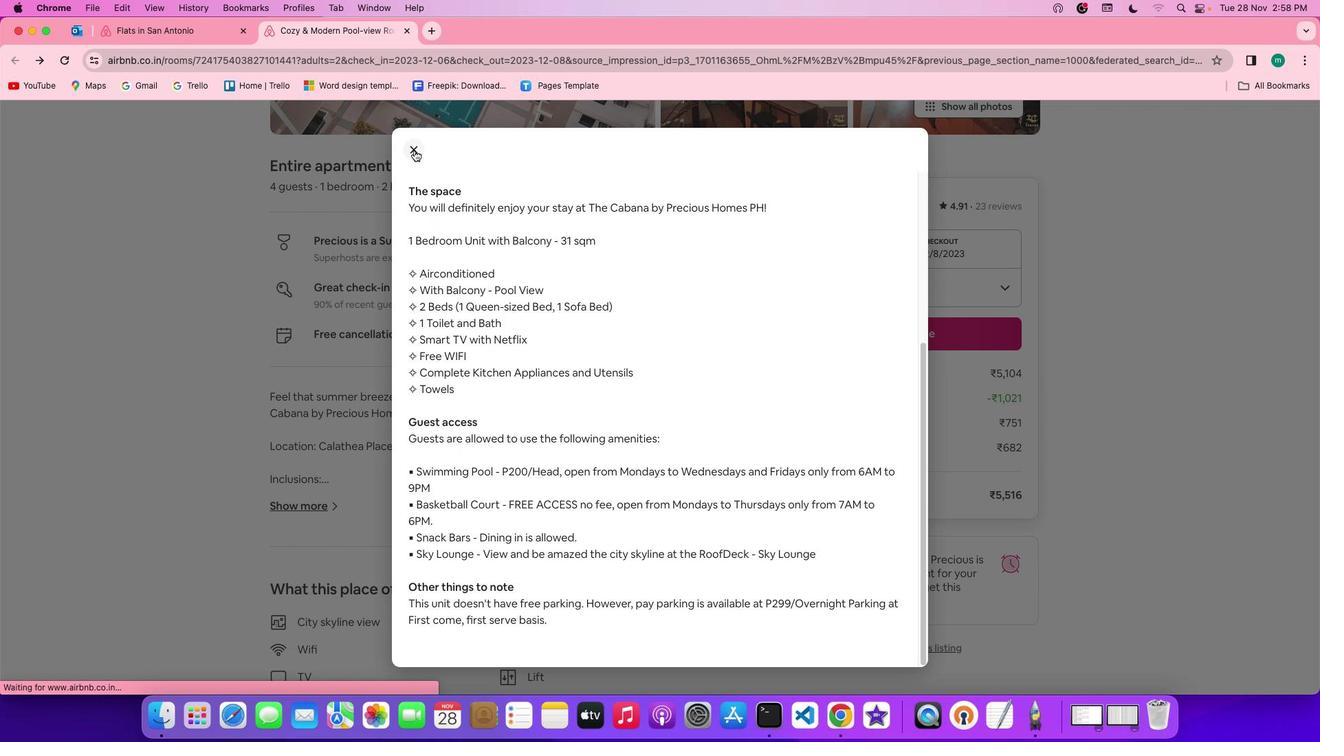 
Action: Mouse moved to (603, 506)
Screenshot: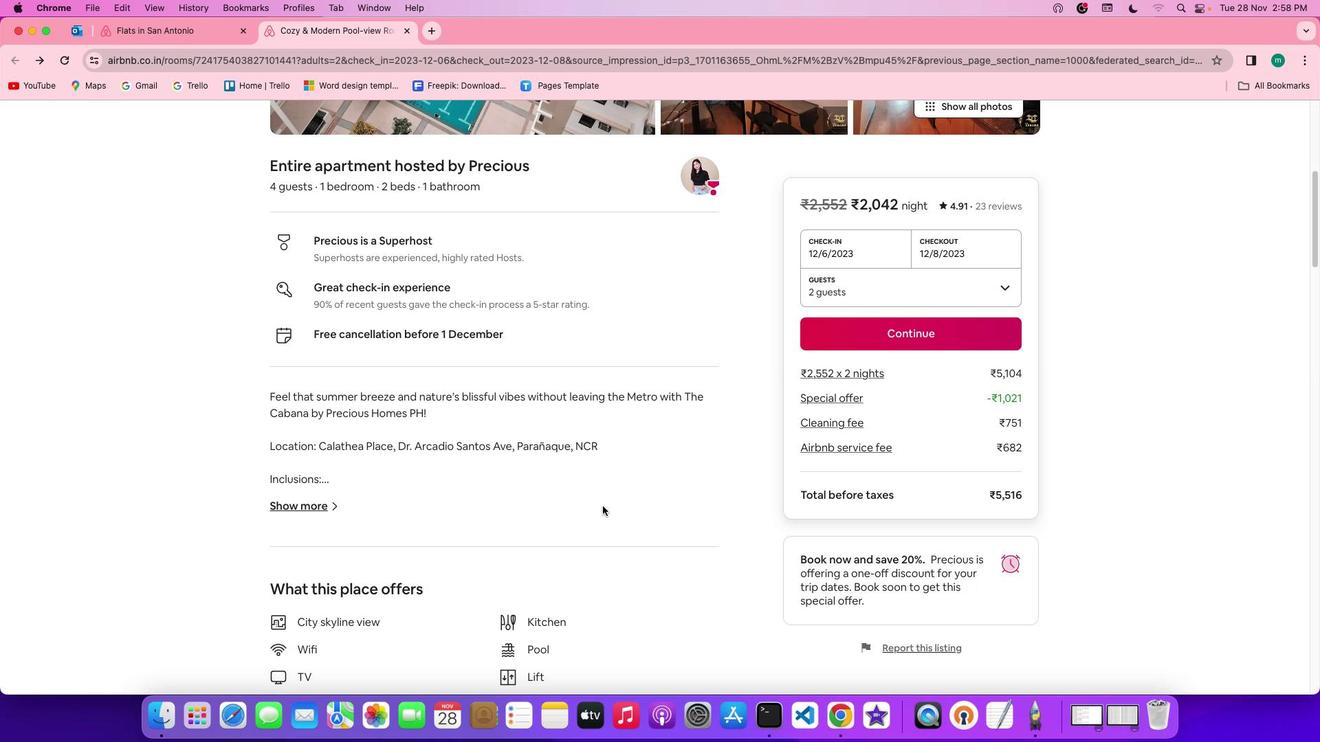 
Action: Mouse scrolled (603, 506) with delta (0, 0)
Screenshot: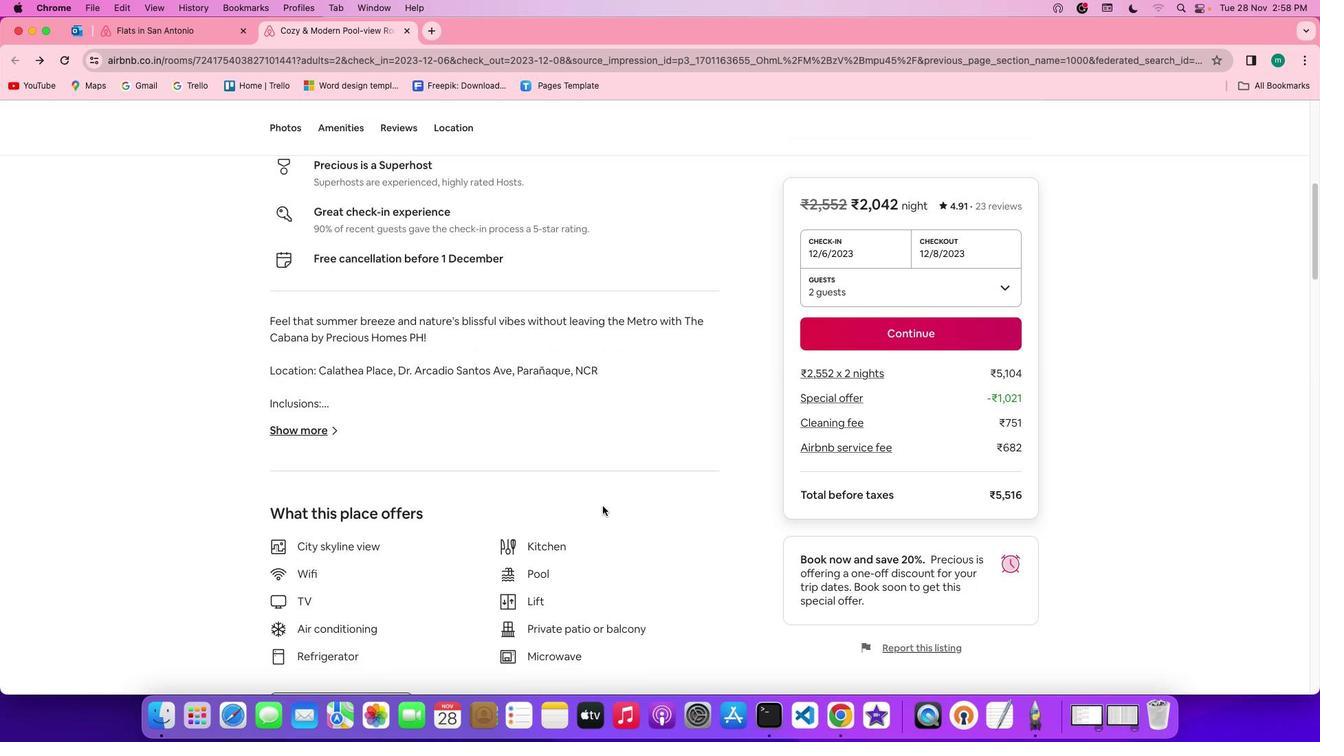 
Action: Mouse scrolled (603, 506) with delta (0, 0)
Screenshot: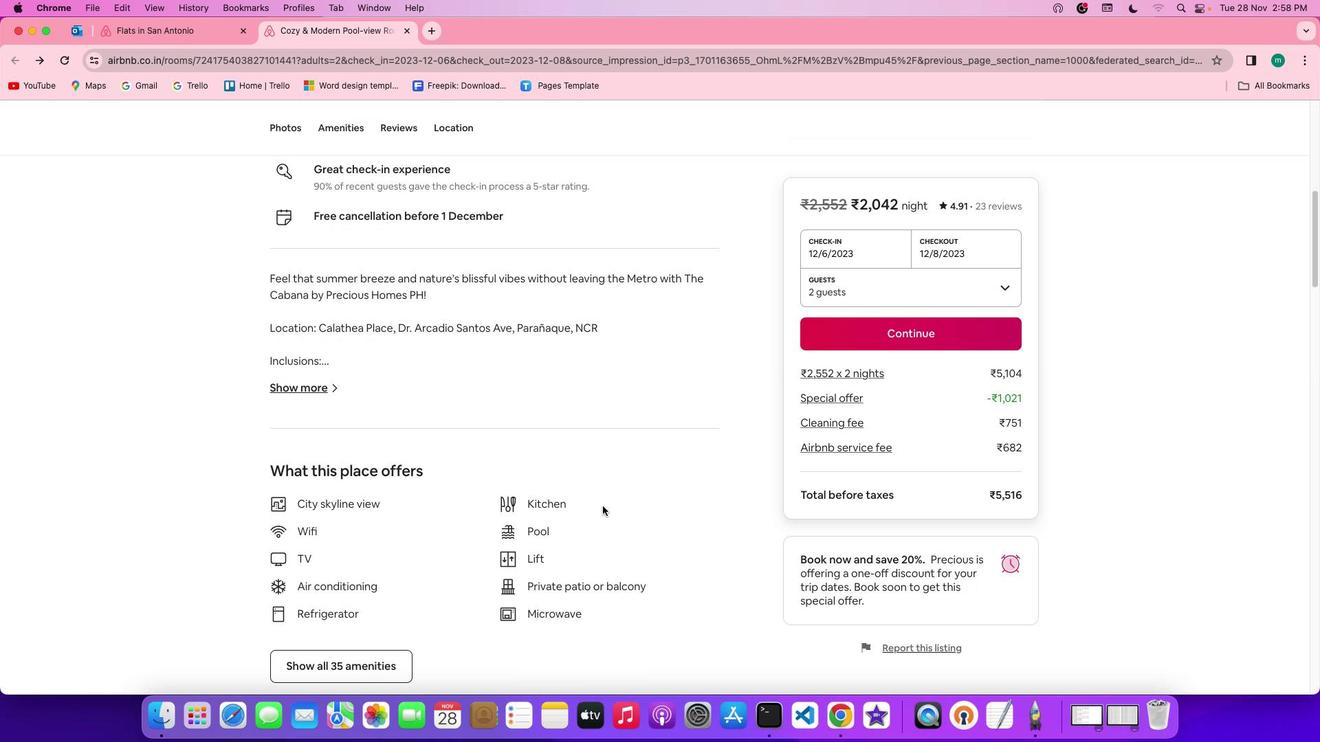 
Action: Mouse scrolled (603, 506) with delta (0, -2)
Screenshot: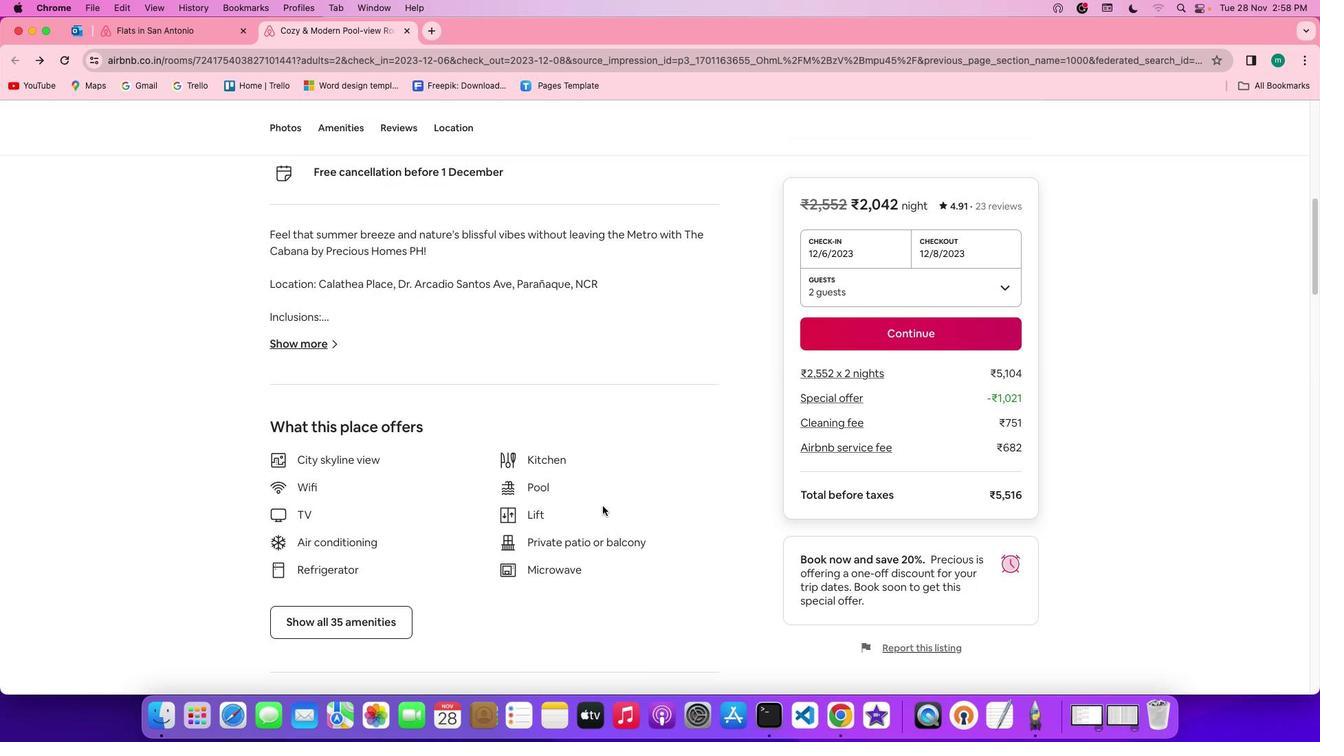 
Action: Mouse scrolled (603, 506) with delta (0, -2)
Screenshot: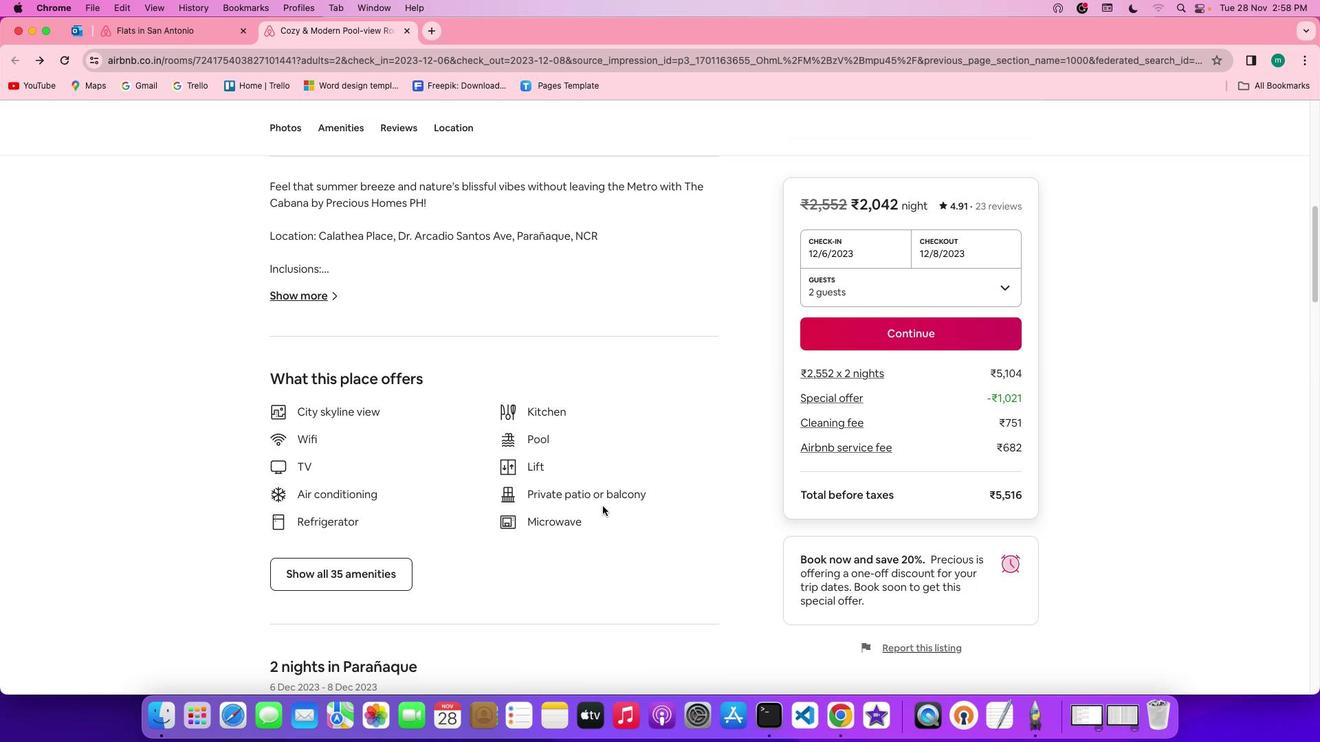 
Action: Mouse scrolled (603, 506) with delta (0, 0)
Screenshot: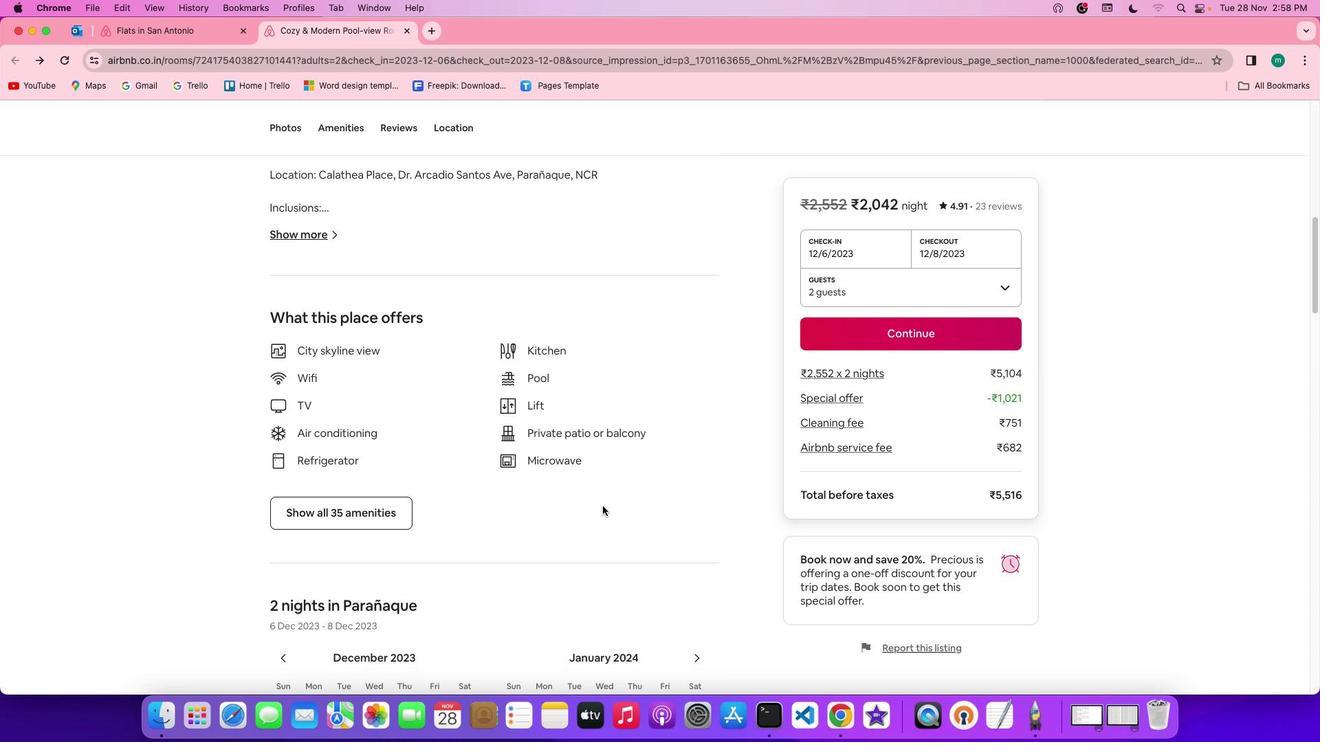 
Action: Mouse scrolled (603, 506) with delta (0, 0)
Screenshot: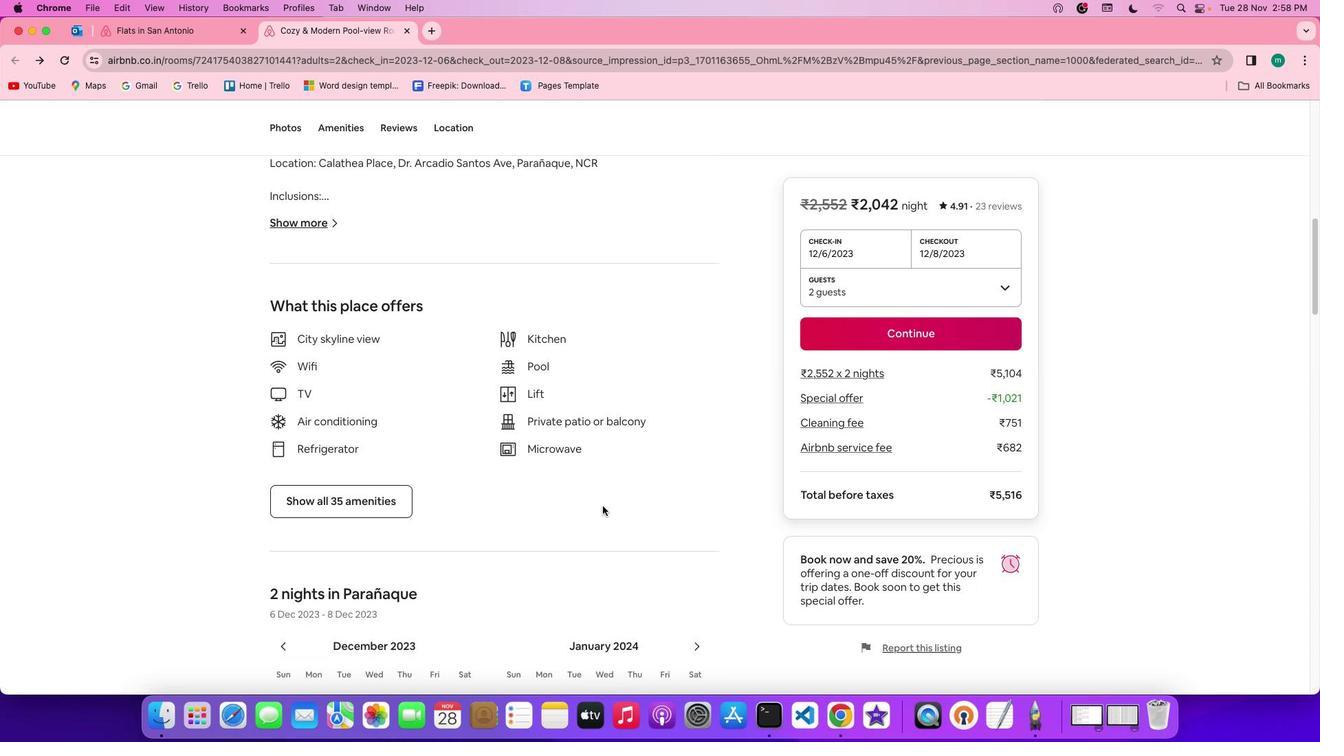 
Action: Mouse scrolled (603, 506) with delta (0, -1)
Screenshot: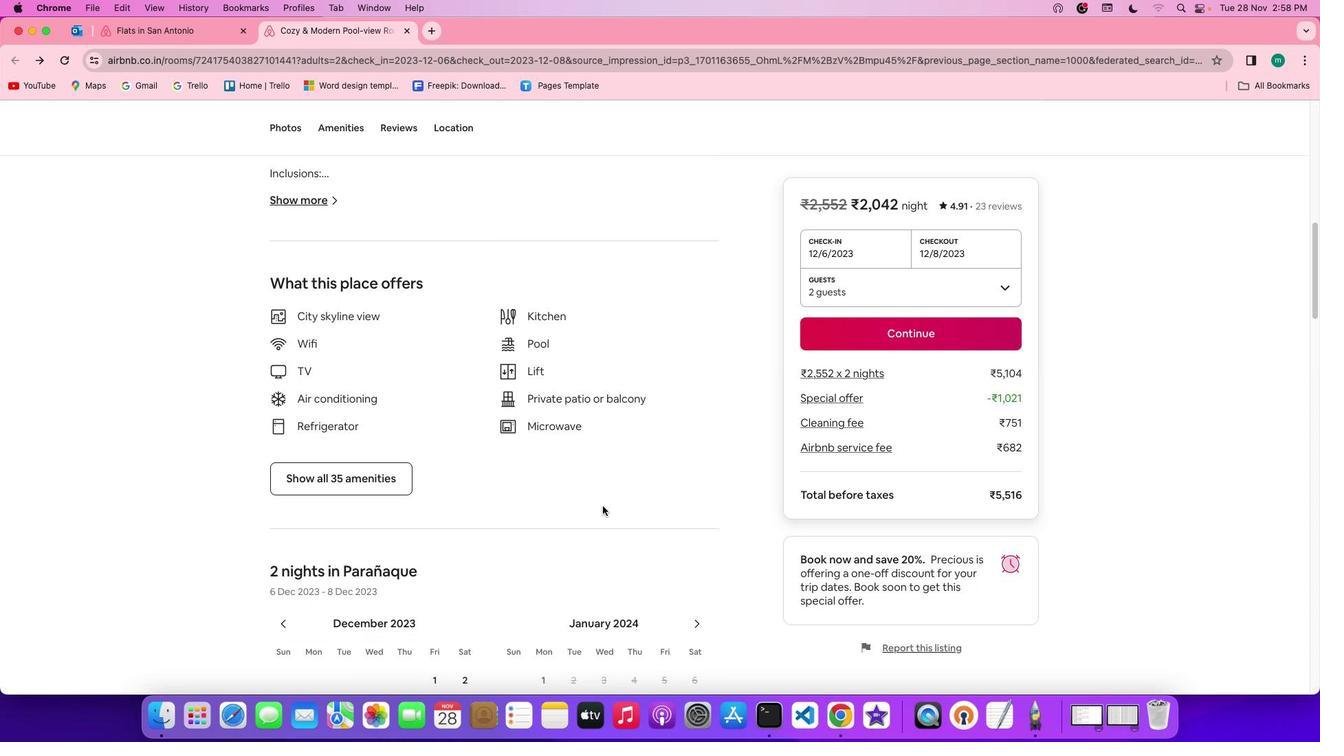 
Action: Mouse moved to (386, 475)
Screenshot: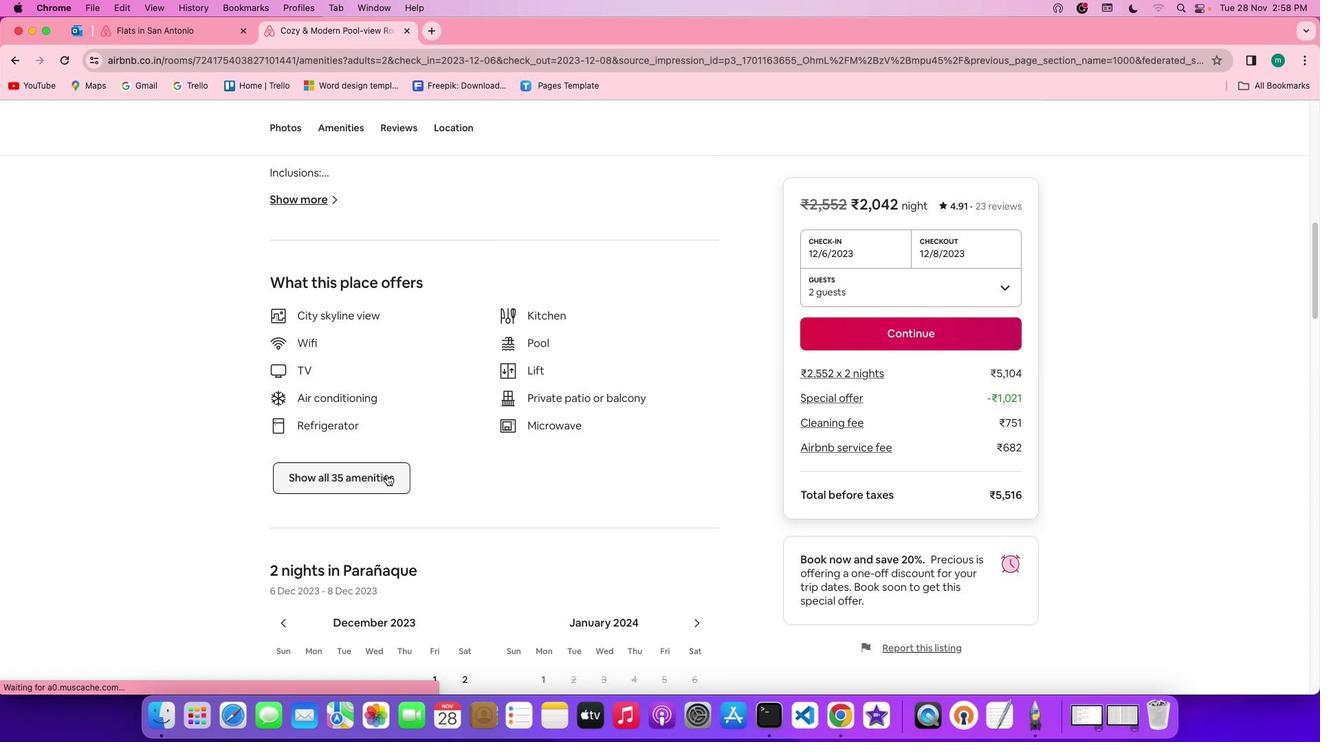 
Action: Mouse pressed left at (386, 475)
Screenshot: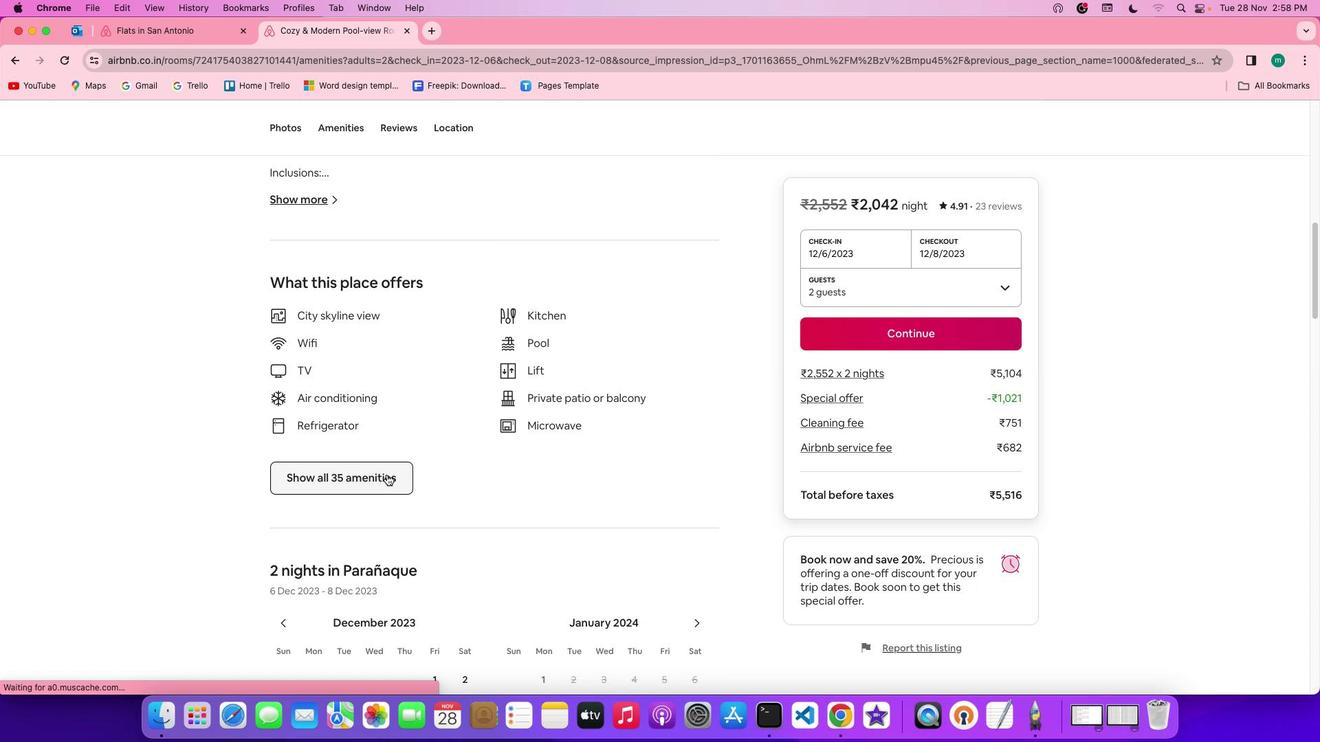 
Action: Mouse moved to (601, 522)
Screenshot: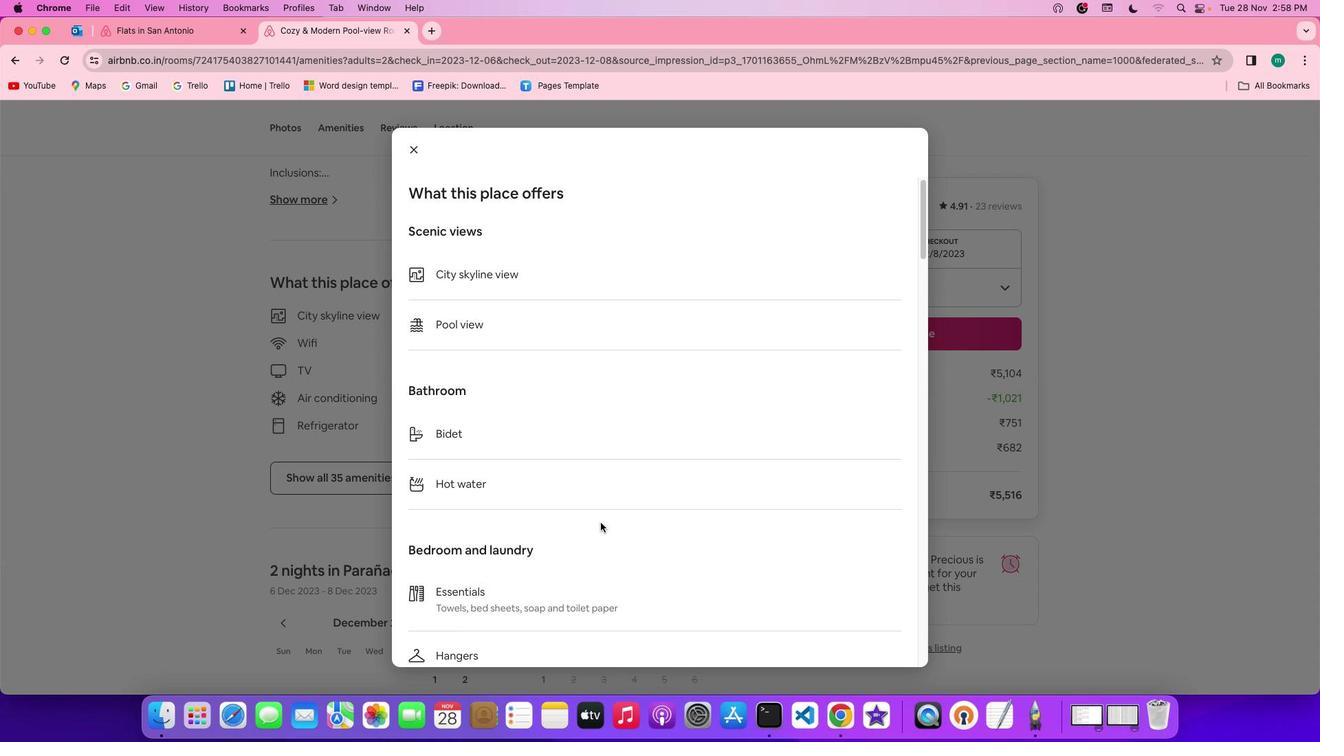 
Action: Mouse scrolled (601, 522) with delta (0, 0)
Screenshot: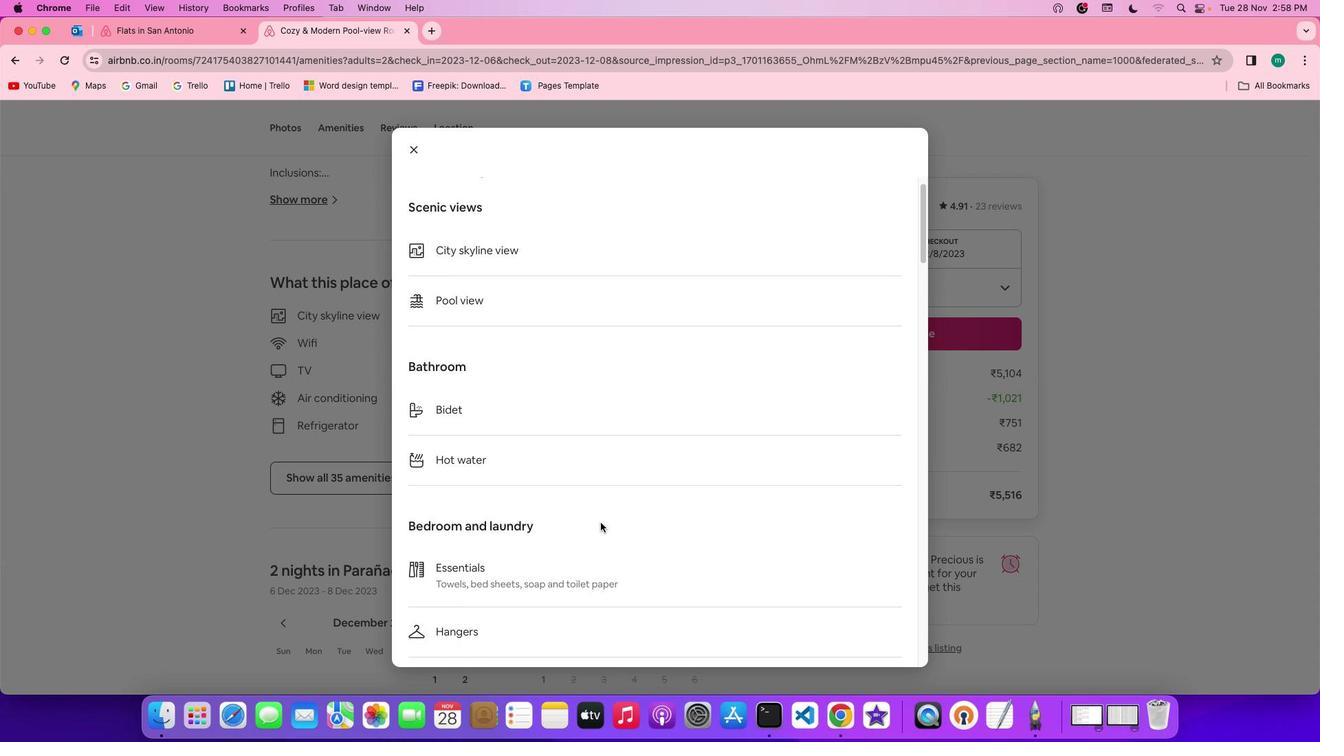 
Action: Mouse scrolled (601, 522) with delta (0, 0)
Screenshot: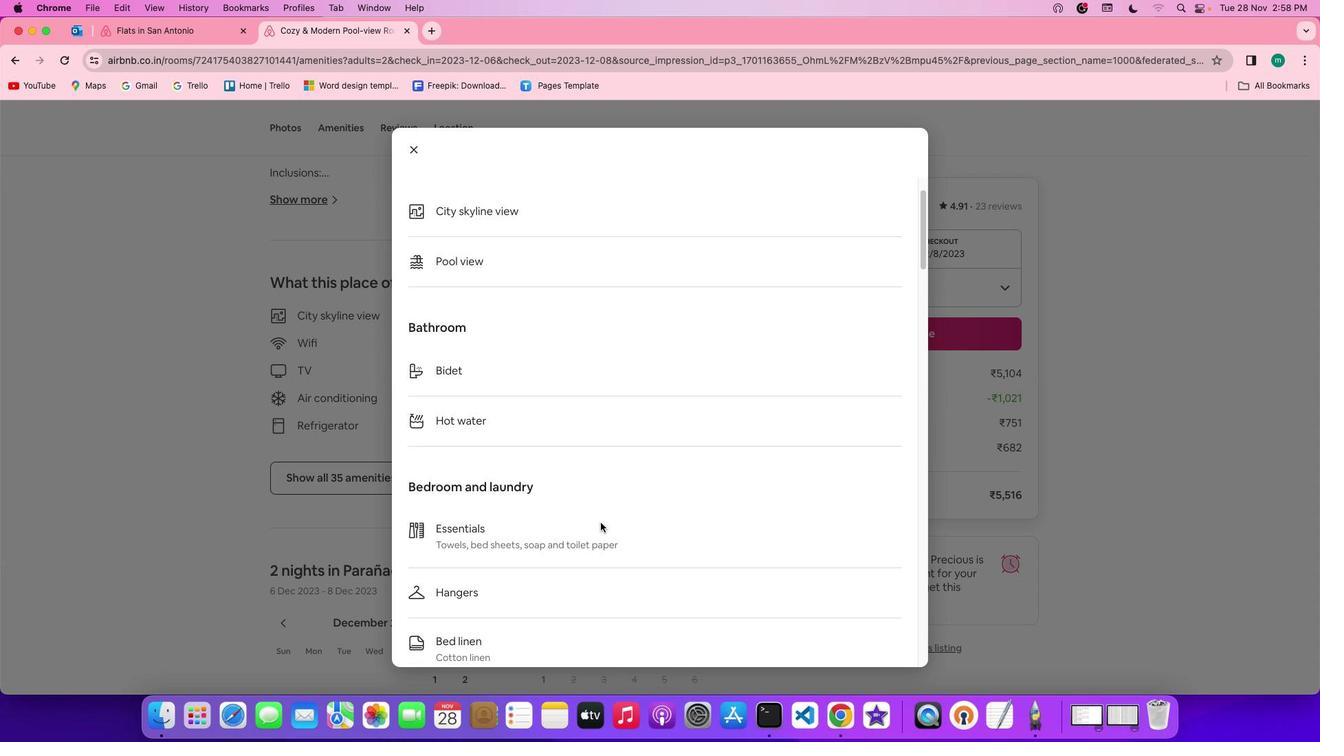 
Action: Mouse scrolled (601, 522) with delta (0, -1)
Screenshot: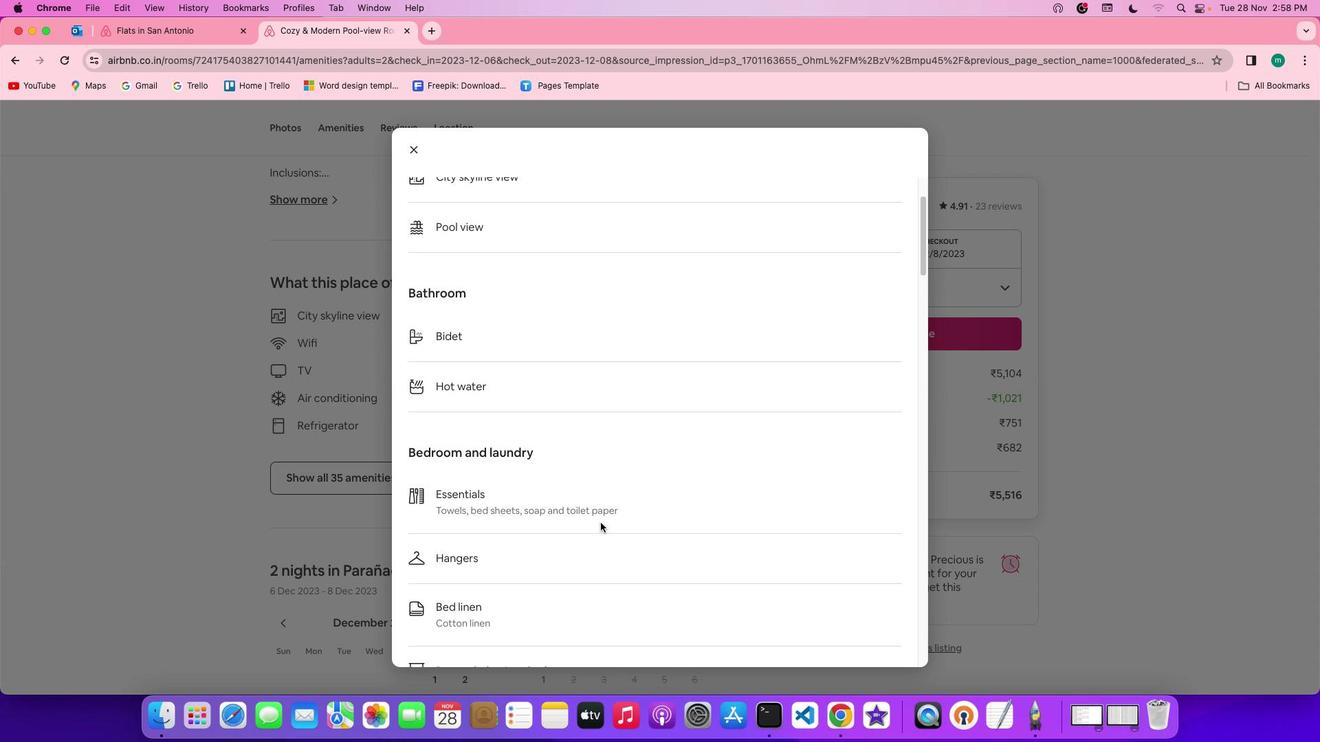 
Action: Mouse scrolled (601, 522) with delta (0, -1)
